 Task: Order Creation & Changing of Ownership
Action: Mouse moved to (518, 590)
Screenshot: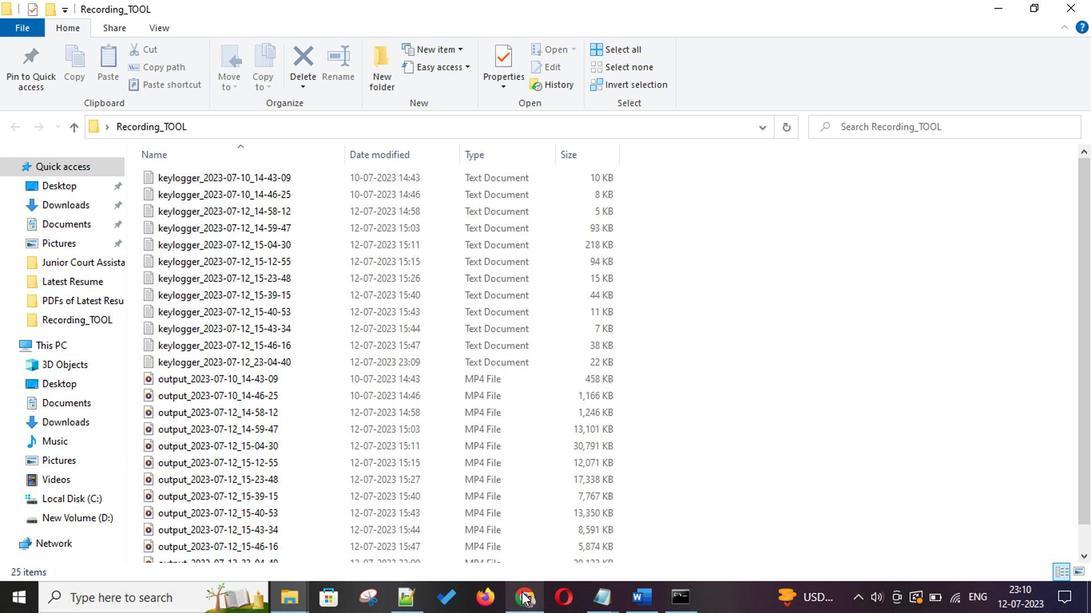 
Action: Mouse pressed left at (518, 590)
Screenshot: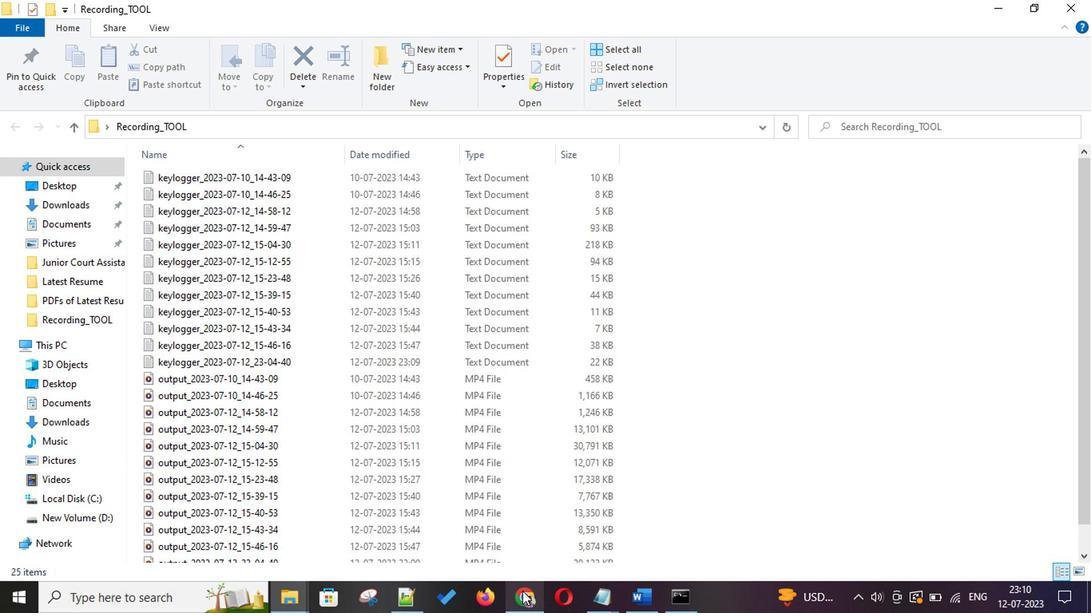 
Action: Mouse moved to (890, 185)
Screenshot: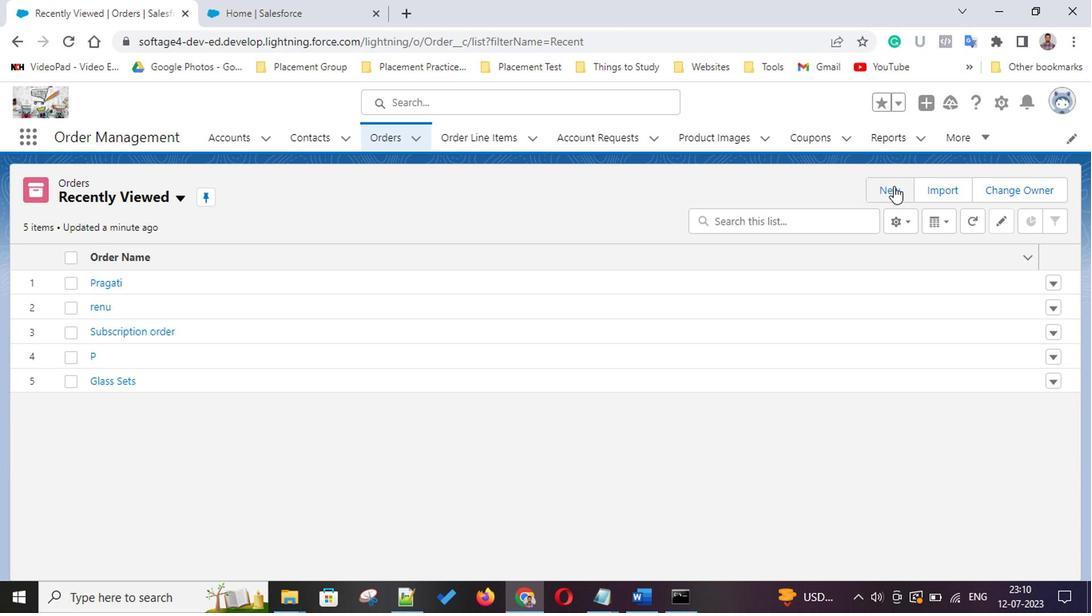 
Action: Mouse pressed left at (890, 185)
Screenshot: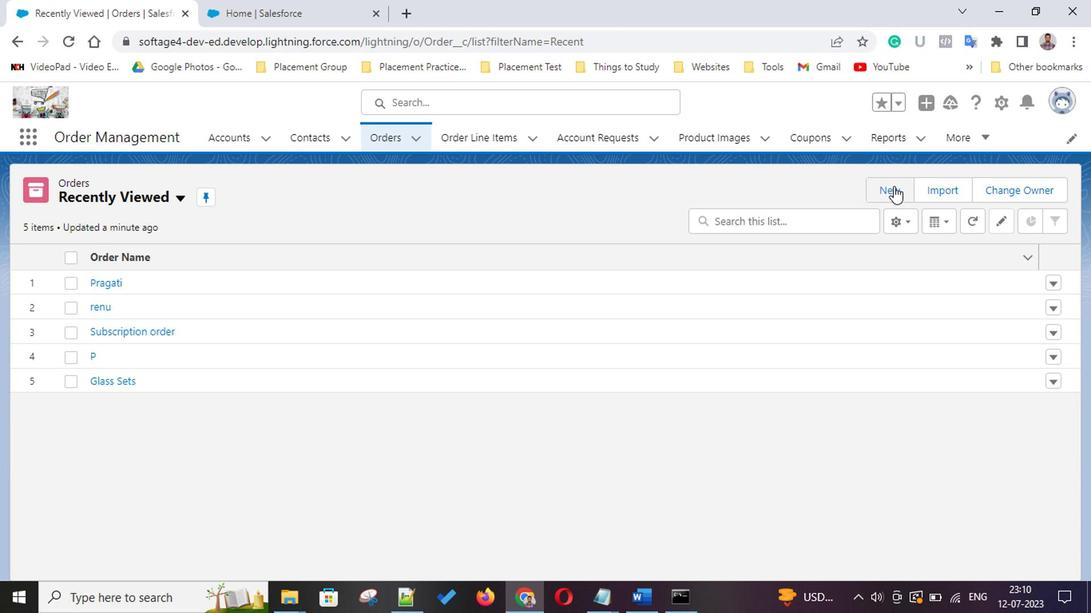 
Action: Mouse moved to (451, 333)
Screenshot: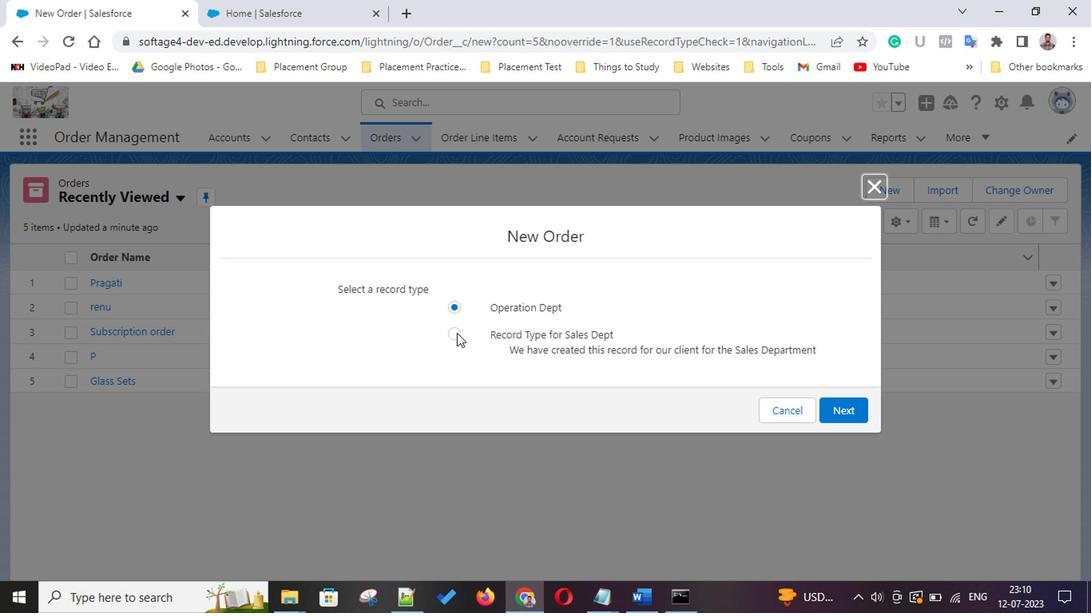 
Action: Mouse pressed left at (451, 333)
Screenshot: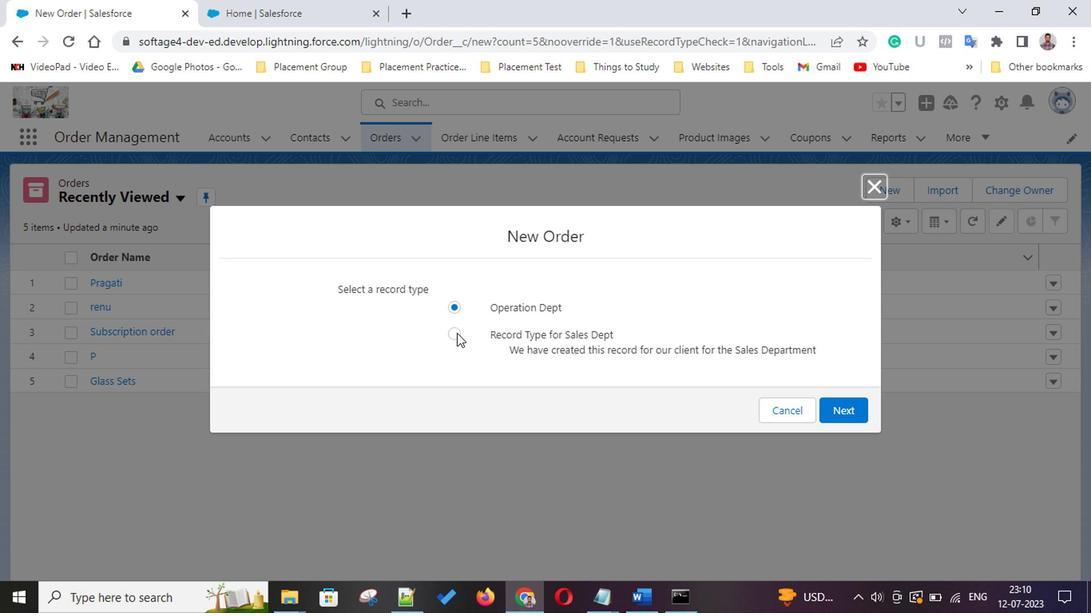 
Action: Mouse moved to (856, 403)
Screenshot: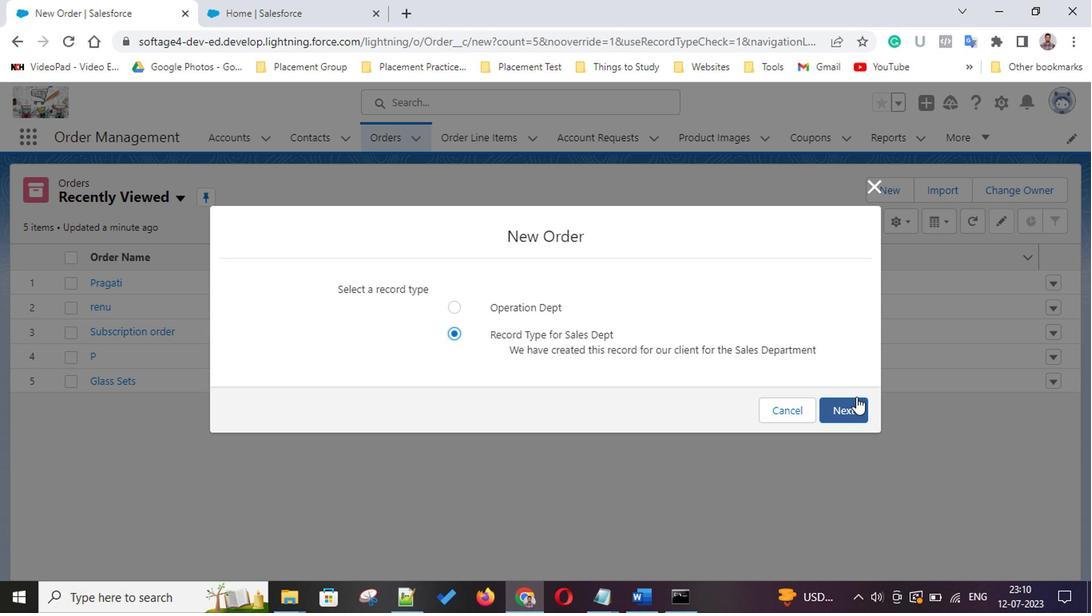 
Action: Mouse pressed left at (856, 403)
Screenshot: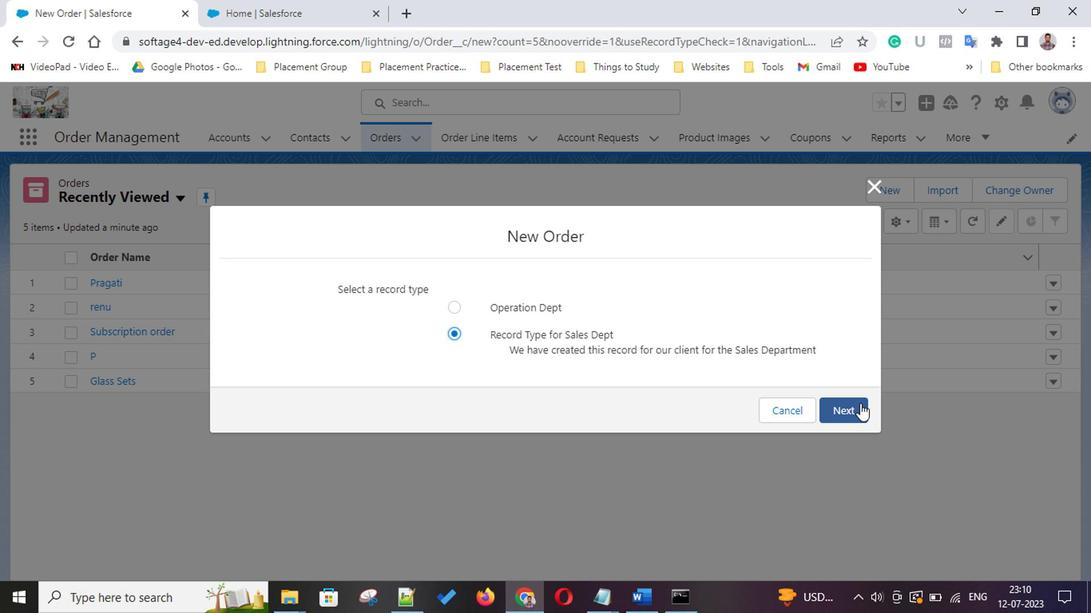 
Action: Mouse moved to (339, 259)
Screenshot: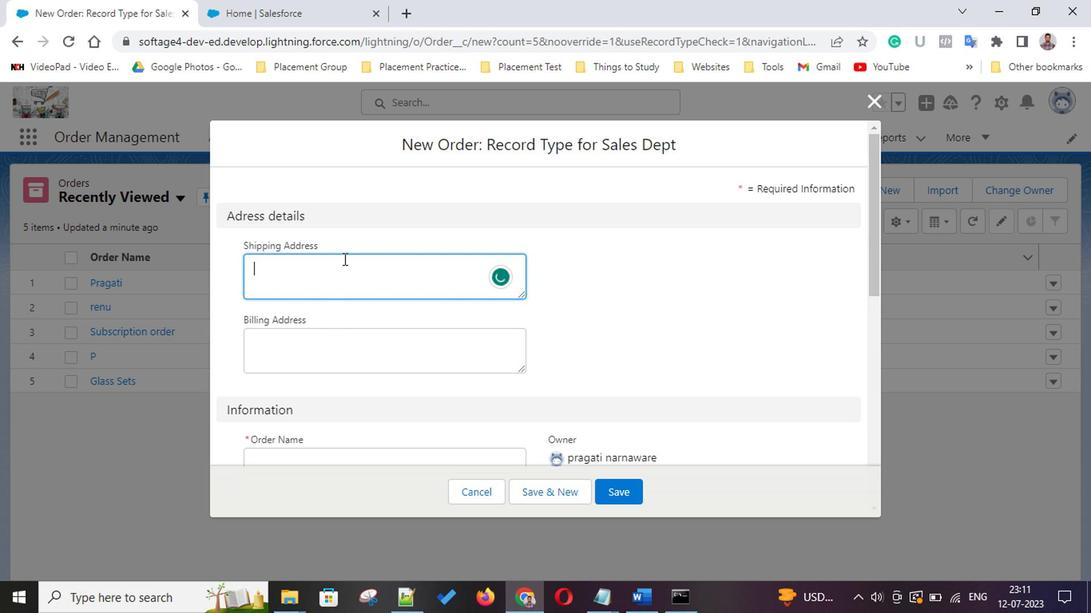 
Action: Key pressed <Key.shift><Key.shift><Key.shift><Key.shift><Key.shift><Key.shift><Key.shift><Key.shift><Key.shift><Key.shift><Key.shift><Key.shift><Key.shift><Key.shift><Key.shift><Key.shift><Key.shift><Key.shift><Key.shift><Key.shift><Key.shift><Key.shift><Key.shift><Key.shift><Key.shift><Key.shift><Key.shift><Key.shift><Key.shift><Key.shift><Key.shift><Key.shift><Key.shift><Key.shift><Key.shift><Key.shift><Key.shift><Key.shift><Key.shift><Key.shift><Key.shift><Key.shift><Key.shift><Key.shift><Key.shift>X<Key.backspace><Key.shift>F40<Key.space><Key.shift><Key.shift><Key.shift>Gullivers<Key.backspace>'s<Key.space><Key.shift>Street<Key.space>
Screenshot: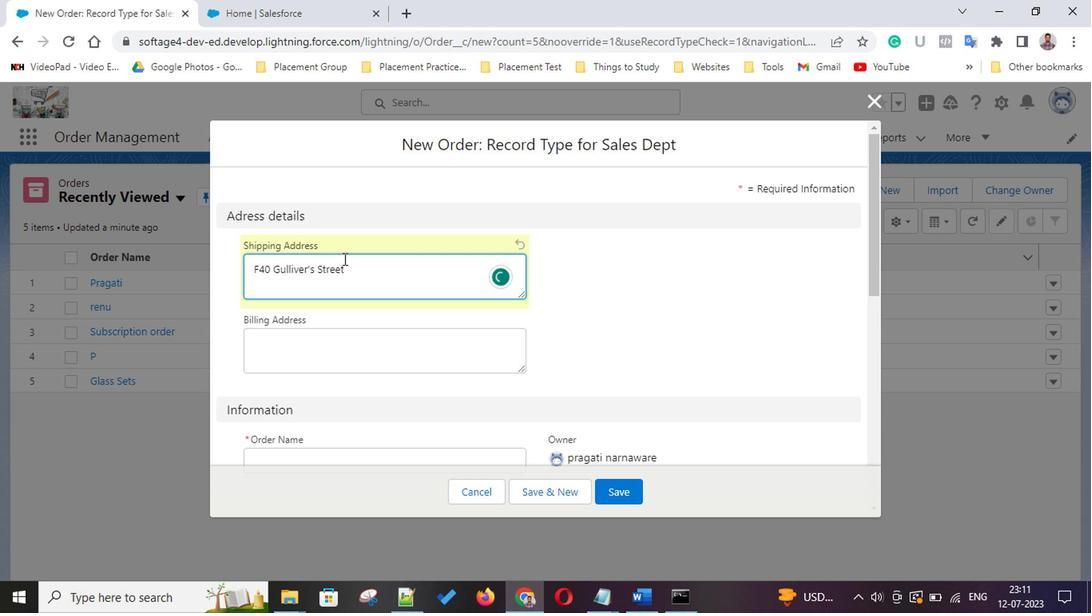 
Action: Mouse moved to (412, 311)
Screenshot: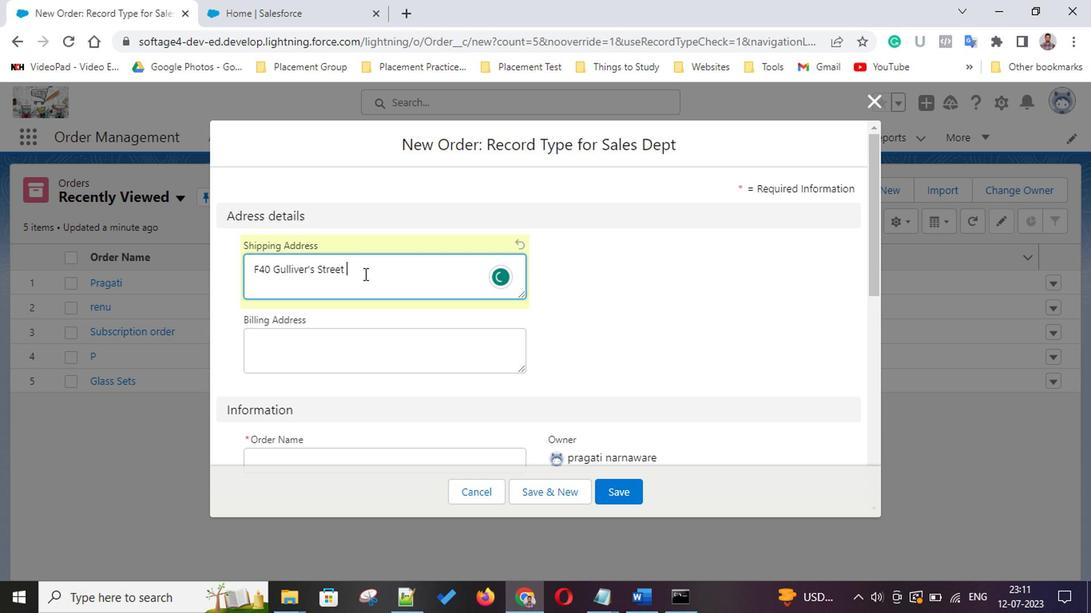 
Action: Mouse scrolled (412, 310) with delta (0, -1)
Screenshot: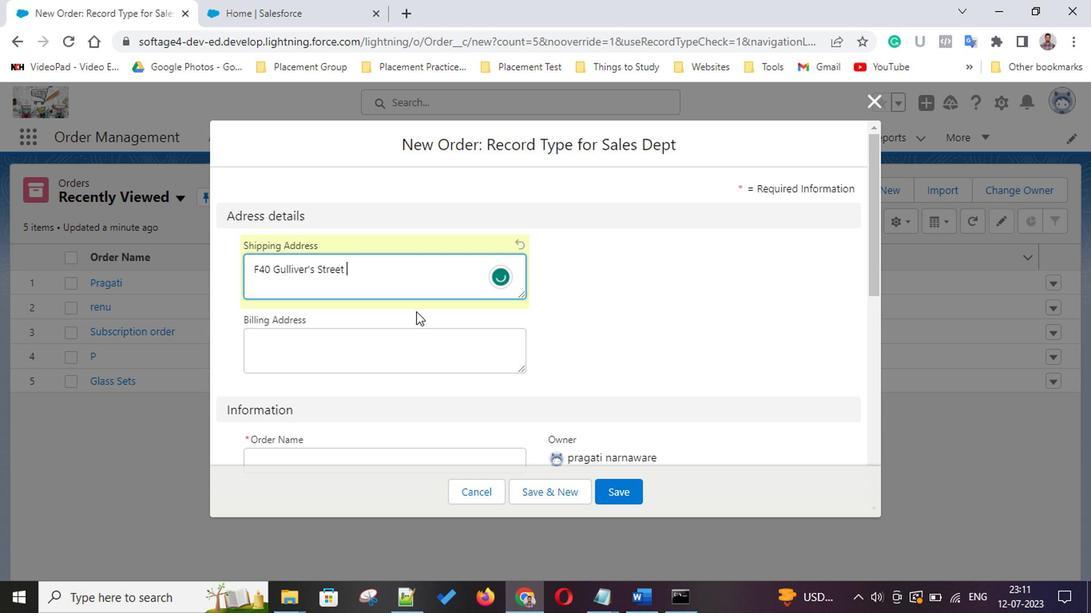 
Action: Mouse scrolled (412, 310) with delta (0, -1)
Screenshot: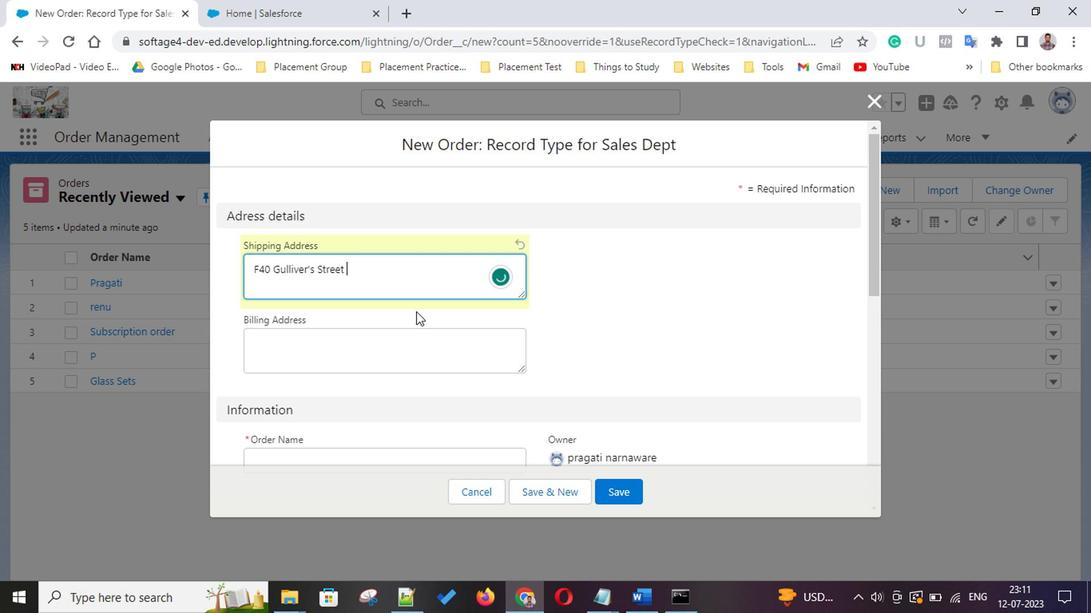 
Action: Mouse scrolled (412, 310) with delta (0, -1)
Screenshot: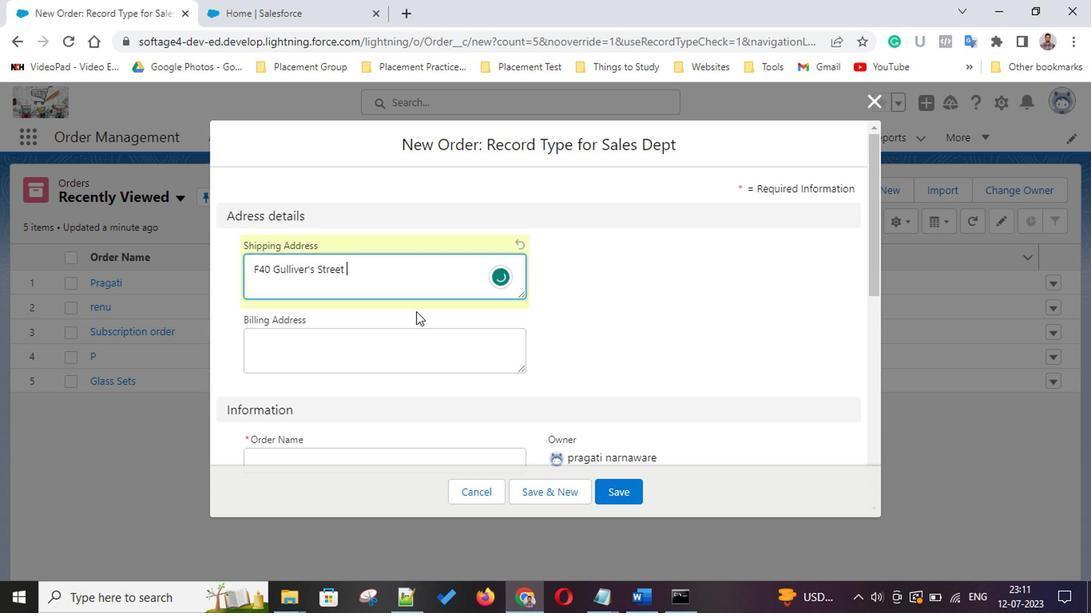 
Action: Mouse scrolled (412, 310) with delta (0, -1)
Screenshot: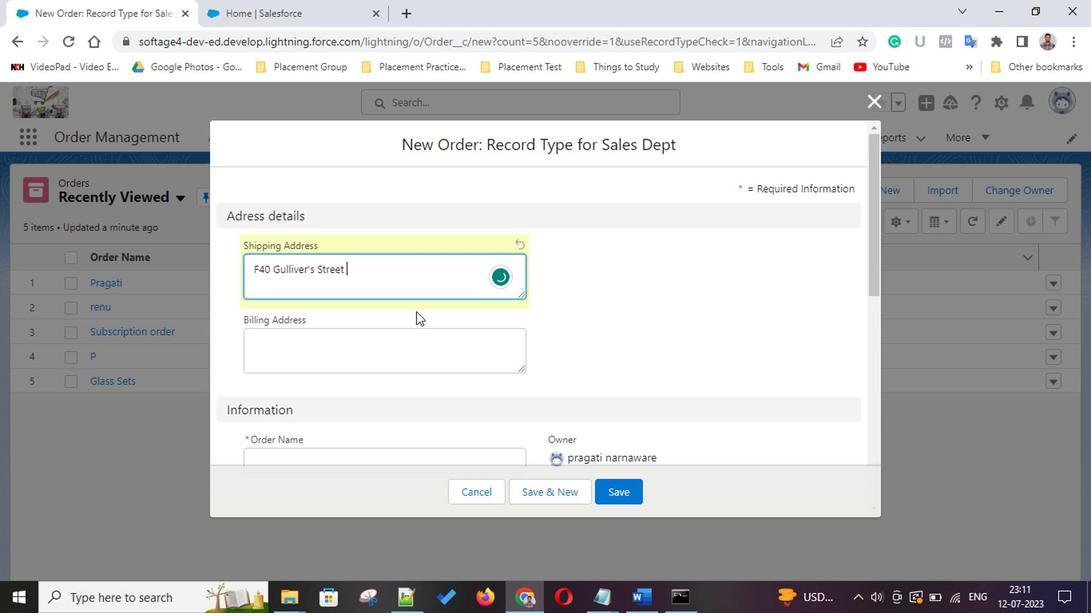 
Action: Mouse scrolled (412, 310) with delta (0, -1)
Screenshot: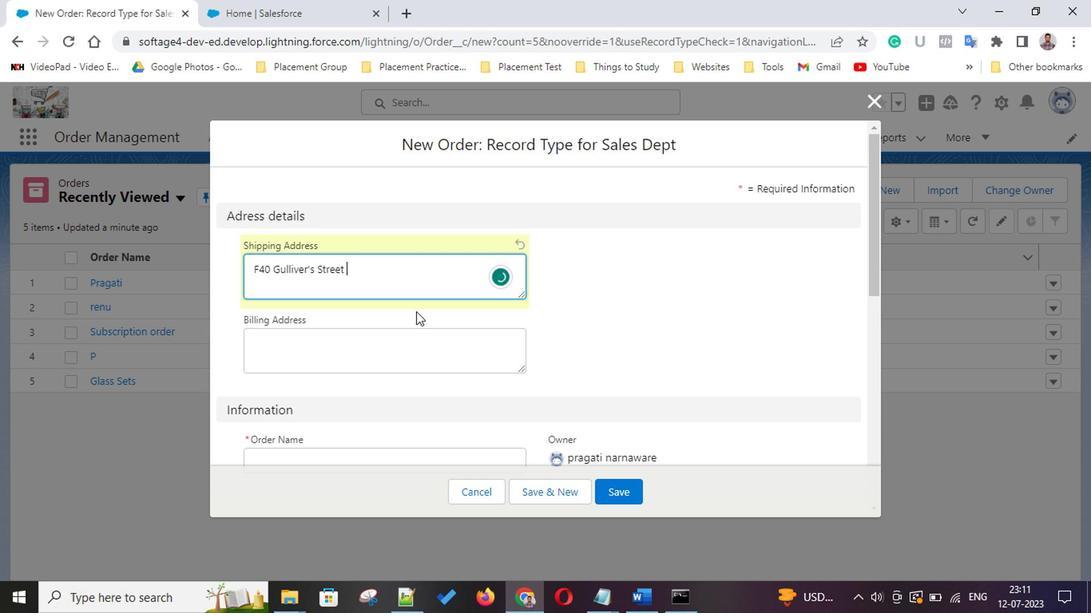 
Action: Mouse scrolled (412, 310) with delta (0, -1)
Screenshot: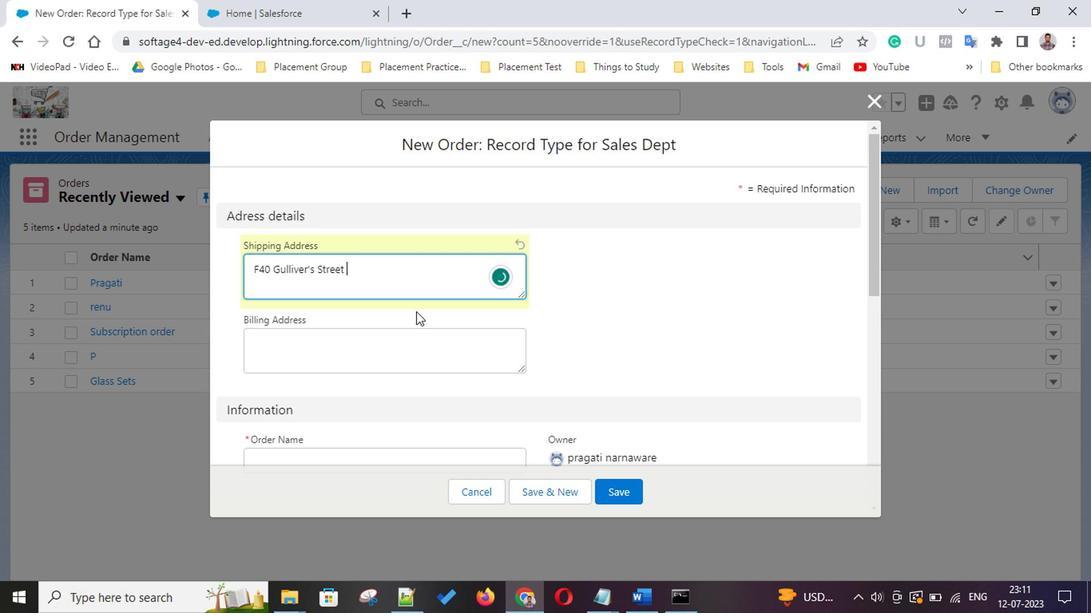 
Action: Mouse scrolled (412, 310) with delta (0, -1)
Screenshot: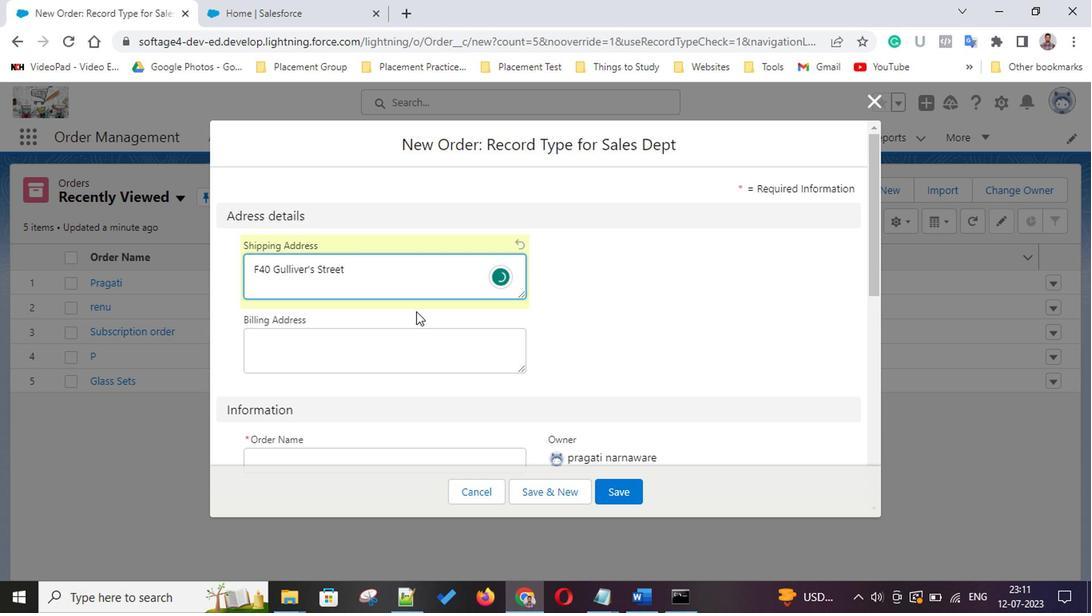 
Action: Mouse scrolled (412, 310) with delta (0, -1)
Screenshot: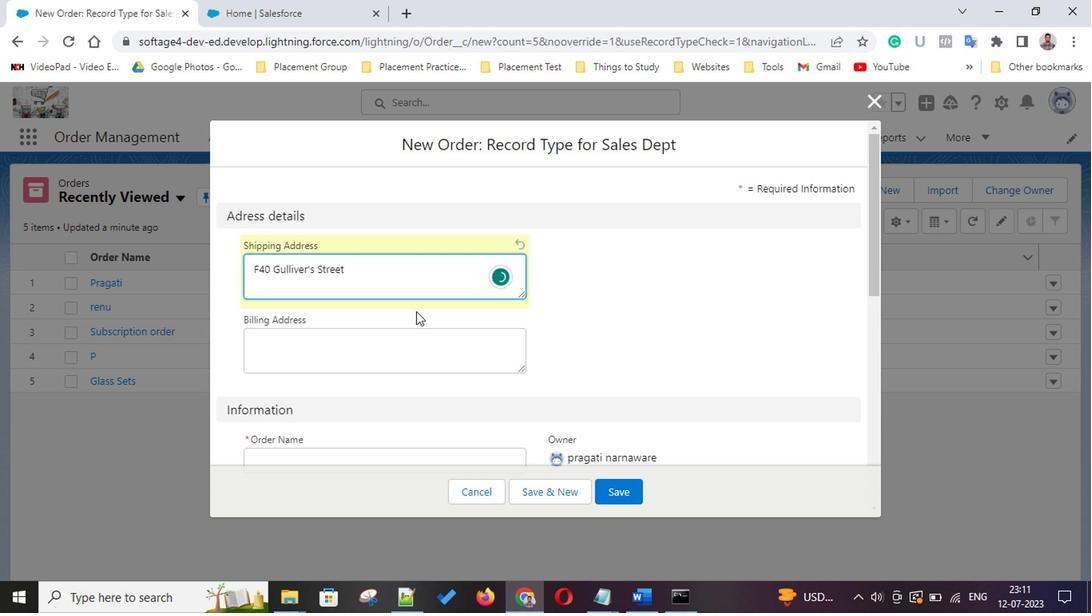 
Action: Mouse moved to (375, 292)
Screenshot: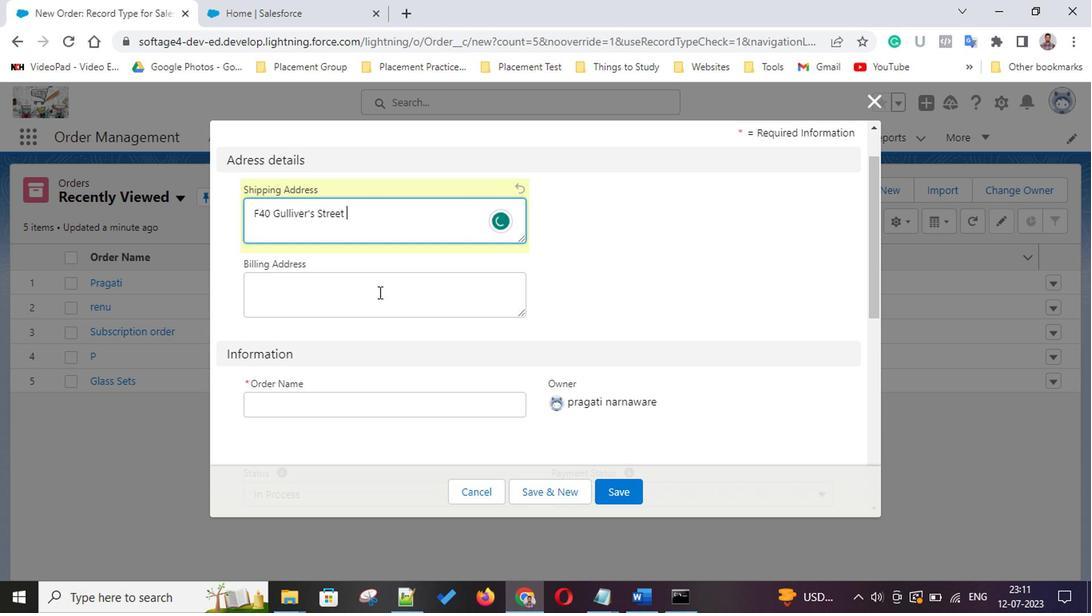 
Action: Mouse pressed left at (375, 292)
Screenshot: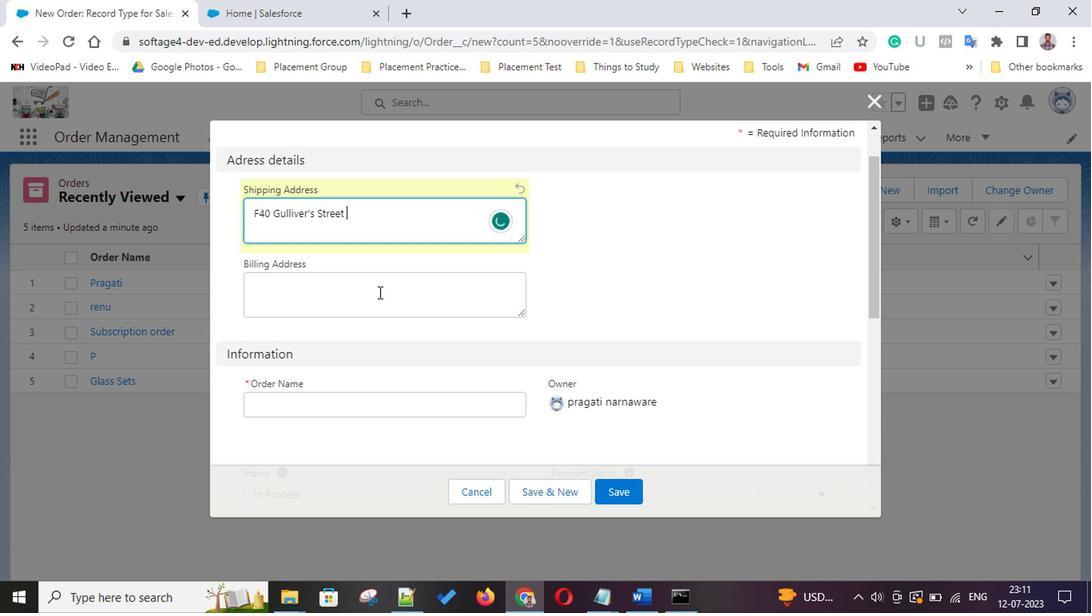 
Action: Key pressed <Key.shift><Key.shift><Key.shift><Key.shift><Key.shift><Key.shift><Key.shift>B=1<Key.backspace><Key.backspace><Key.backspace><Key.shift>B
Screenshot: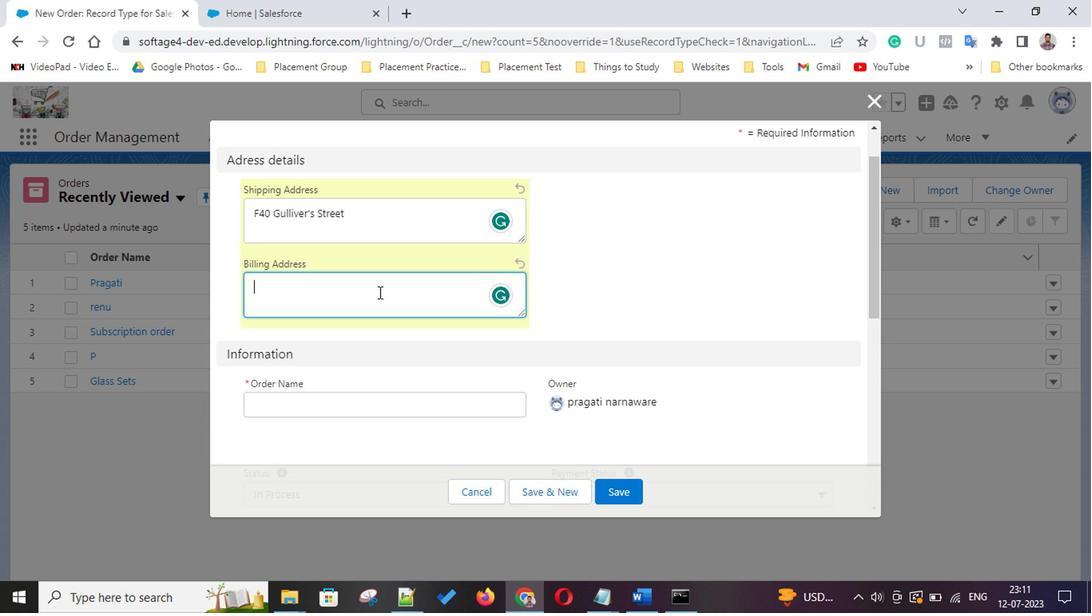 
Action: Mouse moved to (378, 282)
Screenshot: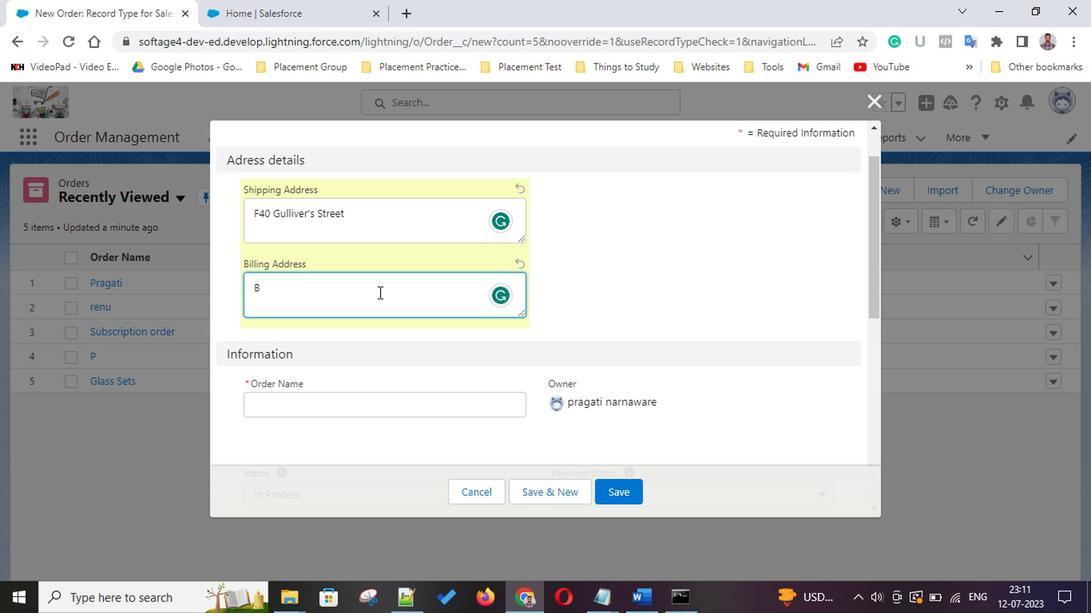 
Action: Key pressed -194<Key.space><Key.shift><Key.shift><Key.shift><Key.shift><Key.shift><Key.shift><Key.shift>Chattisgarh<Key.space><Key.shift><Key.shift><Key.shift>Raipur
Screenshot: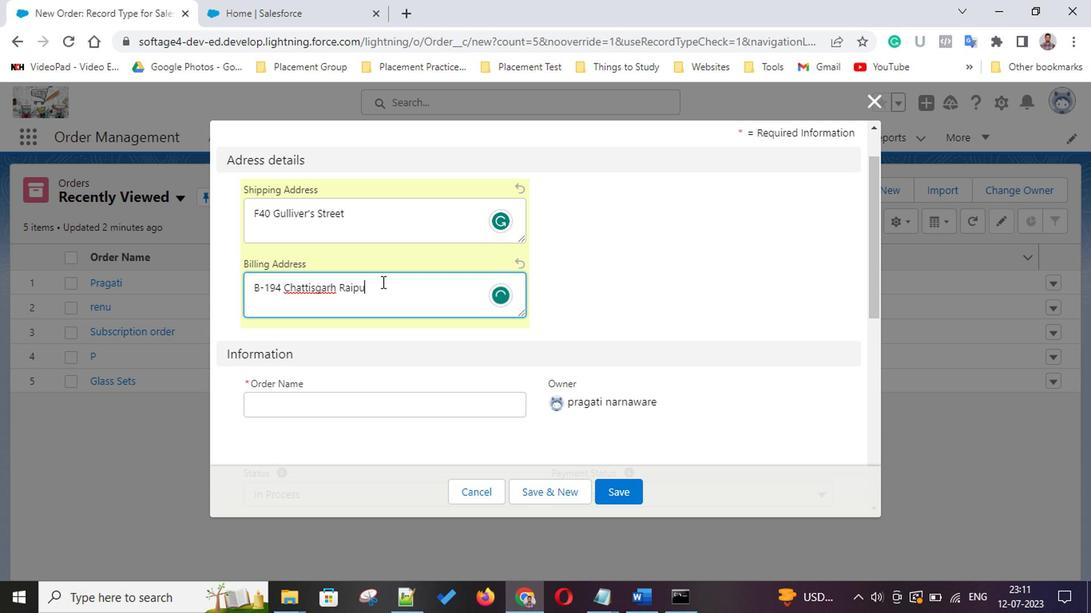 
Action: Mouse moved to (425, 351)
Screenshot: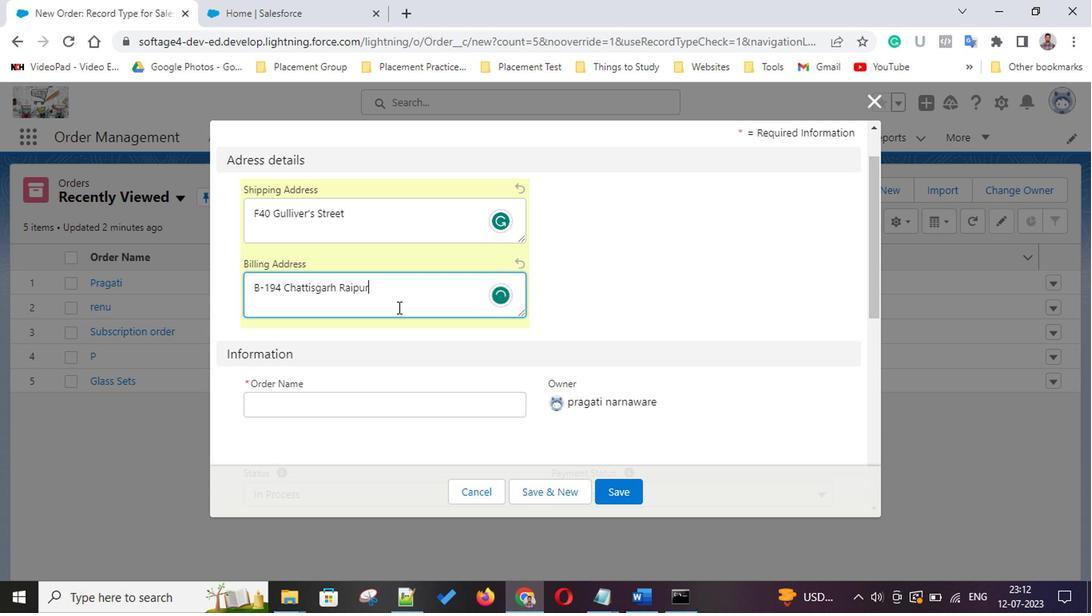
Action: Mouse scrolled (425, 351) with delta (0, 0)
Screenshot: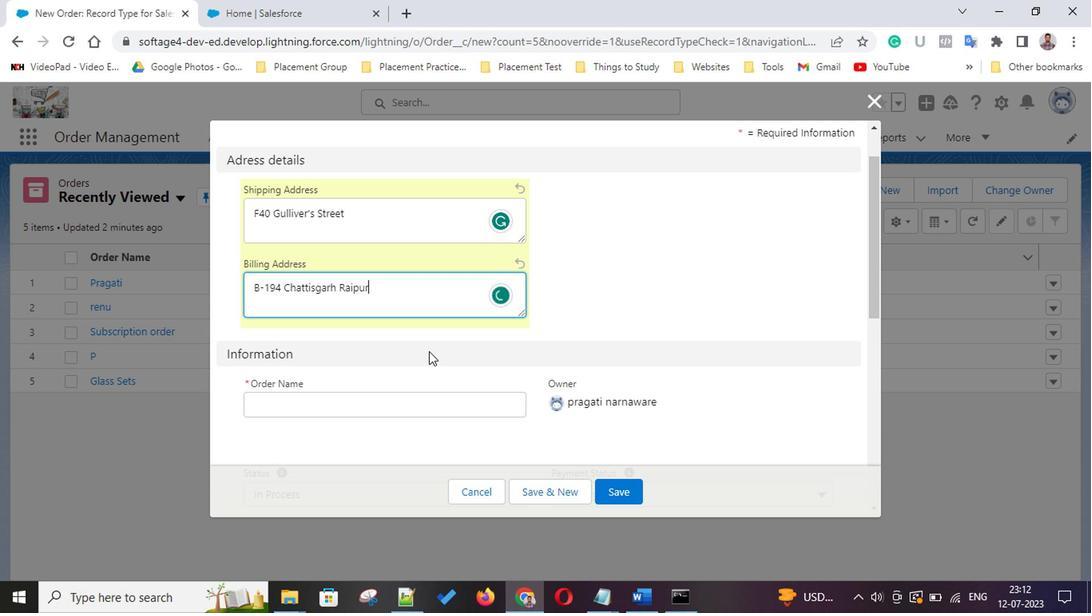 
Action: Mouse scrolled (425, 351) with delta (0, 0)
Screenshot: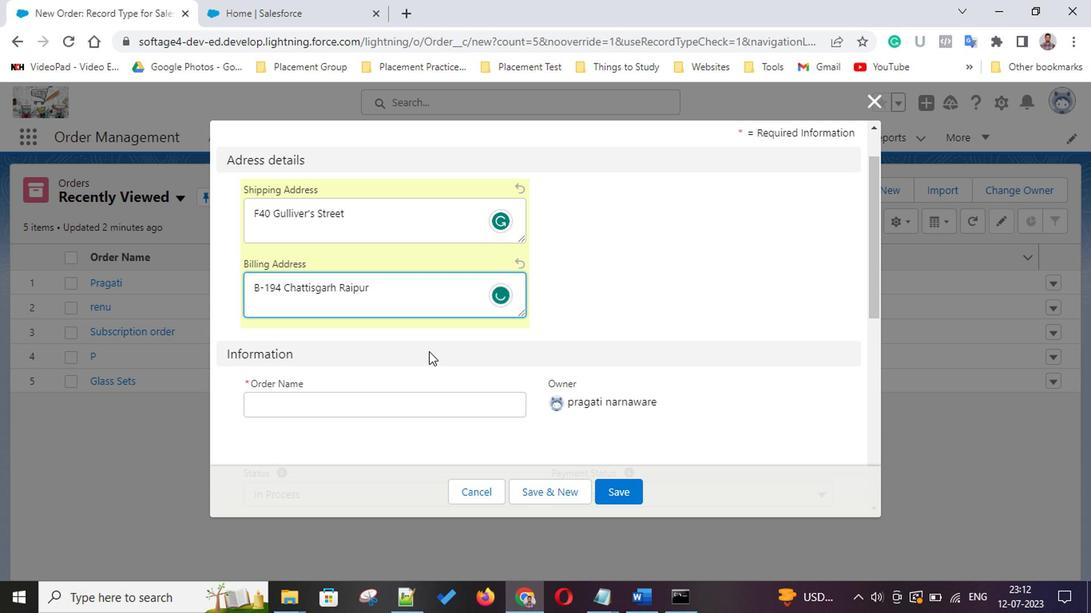 
Action: Mouse moved to (319, 410)
Screenshot: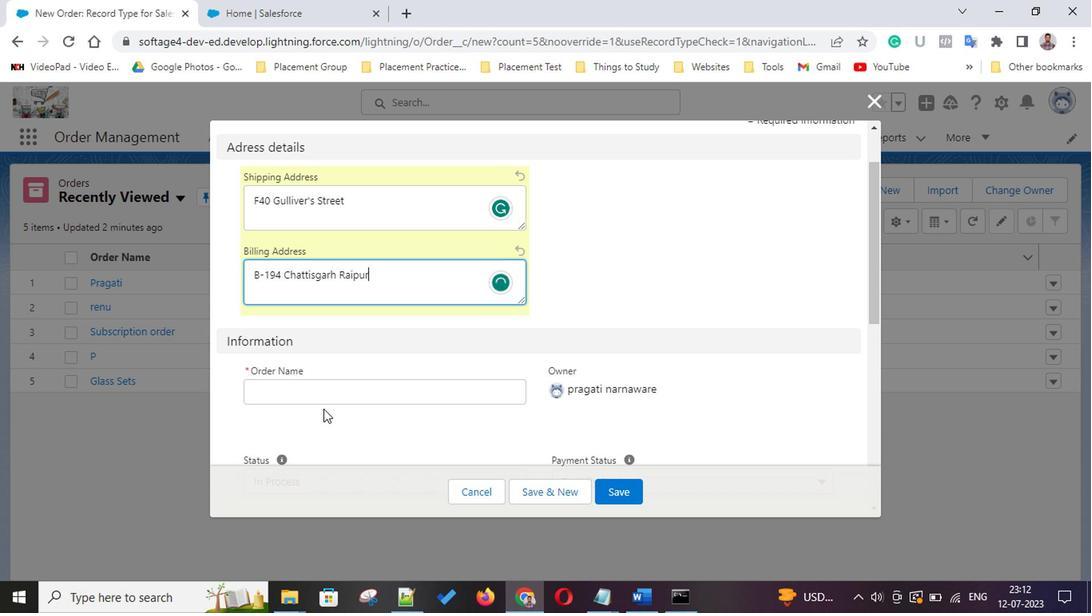 
Action: Mouse scrolled (319, 409) with delta (0, -1)
Screenshot: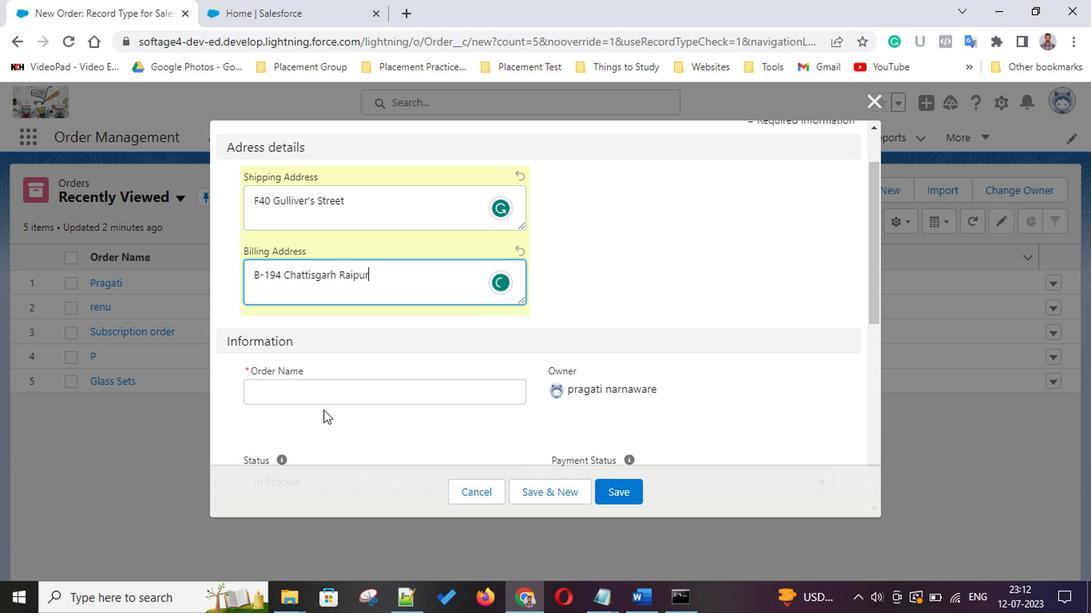 
Action: Mouse scrolled (319, 409) with delta (0, -1)
Screenshot: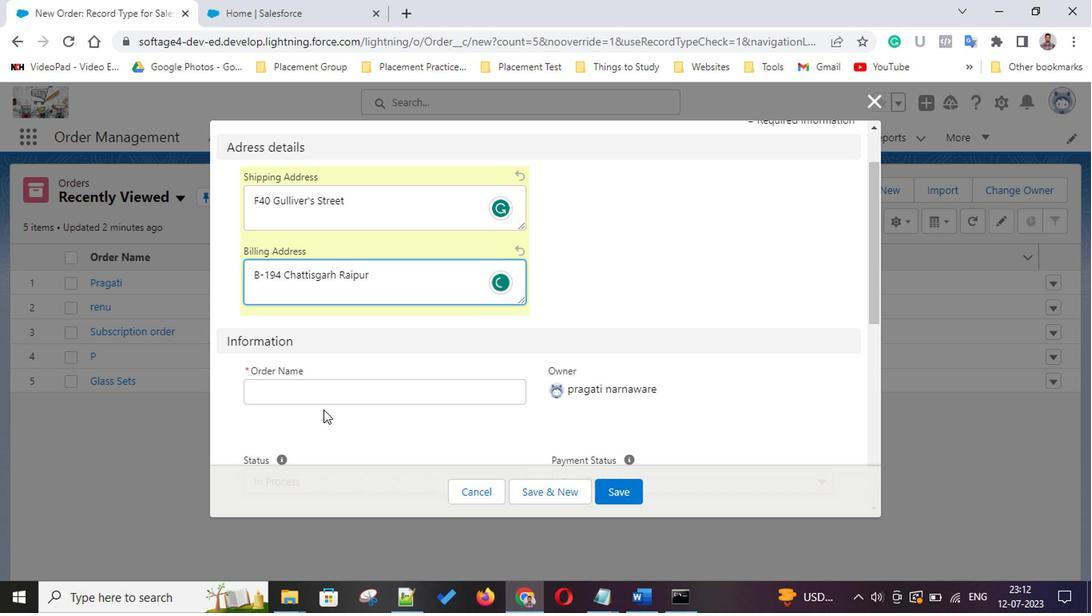 
Action: Mouse scrolled (319, 409) with delta (0, -1)
Screenshot: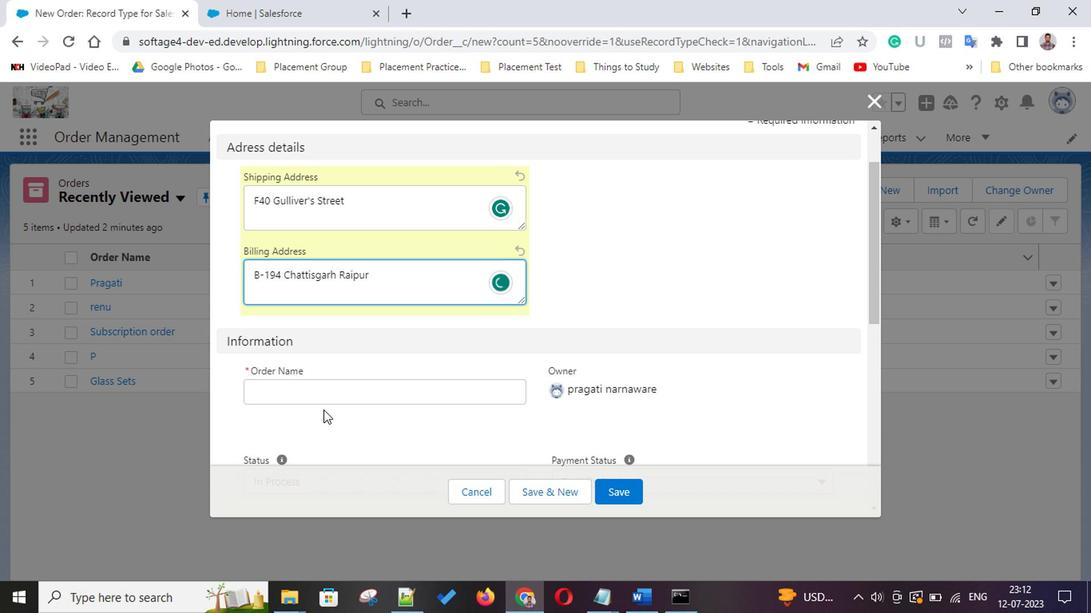 
Action: Mouse scrolled (319, 409) with delta (0, -1)
Screenshot: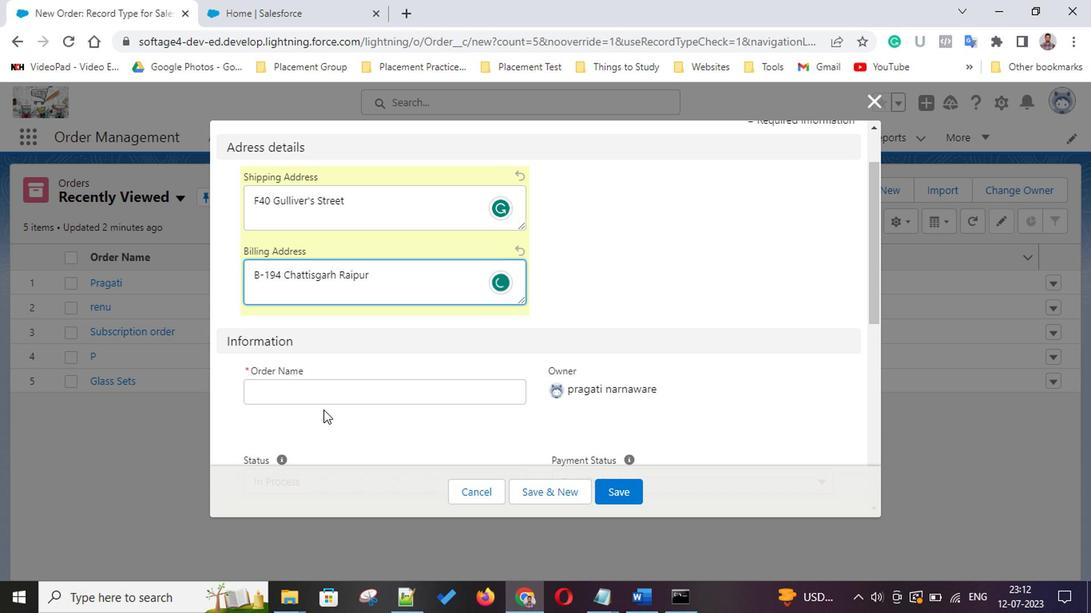 
Action: Mouse scrolled (319, 409) with delta (0, -1)
Screenshot: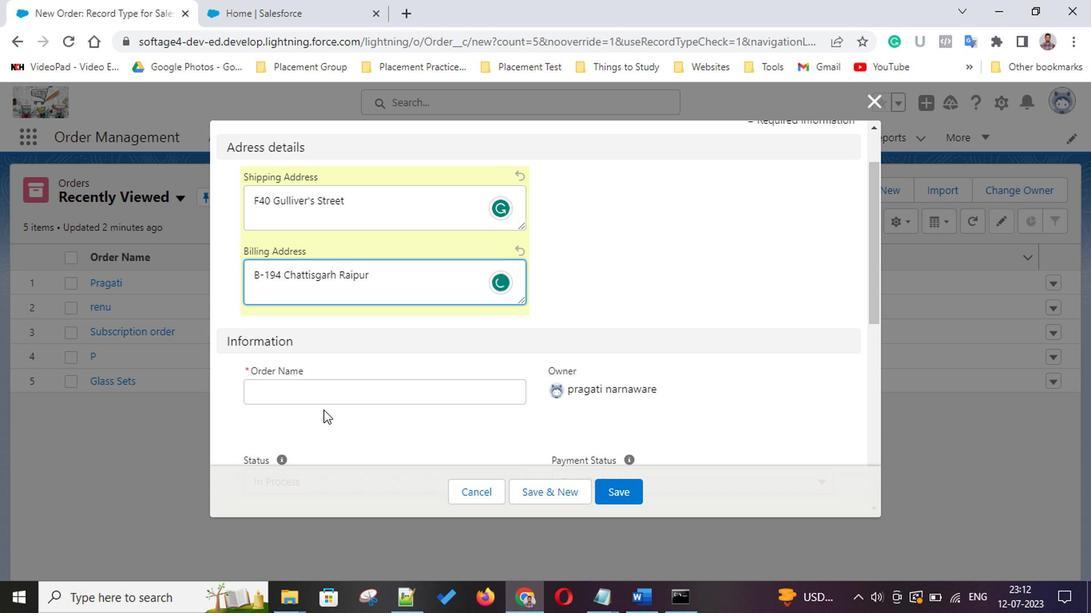 
Action: Mouse scrolled (319, 409) with delta (0, -1)
Screenshot: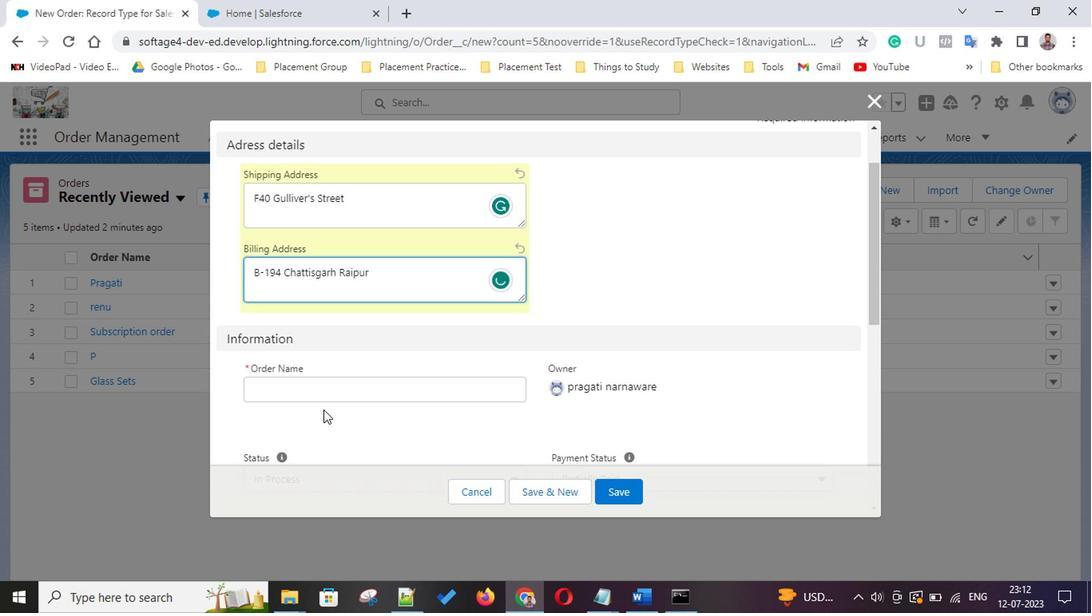 
Action: Mouse moved to (338, 306)
Screenshot: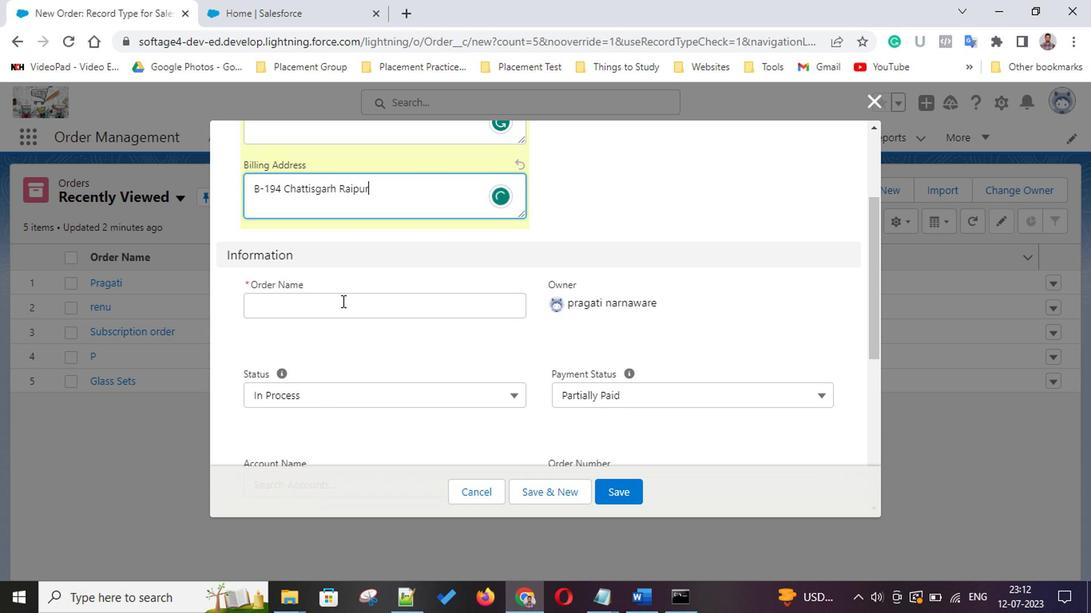 
Action: Mouse pressed left at (338, 306)
Screenshot: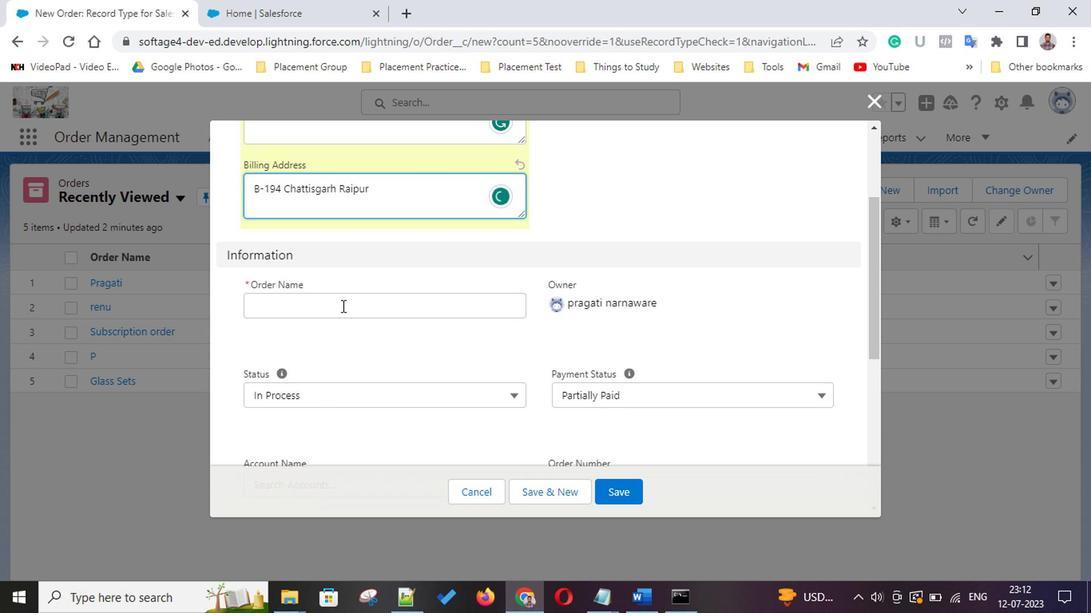 
Action: Key pressed <Key.shift><Key.shift><Key.shift><Key.shift><Key.shift>Customized<Key.space><Key.shift>Pen
Screenshot: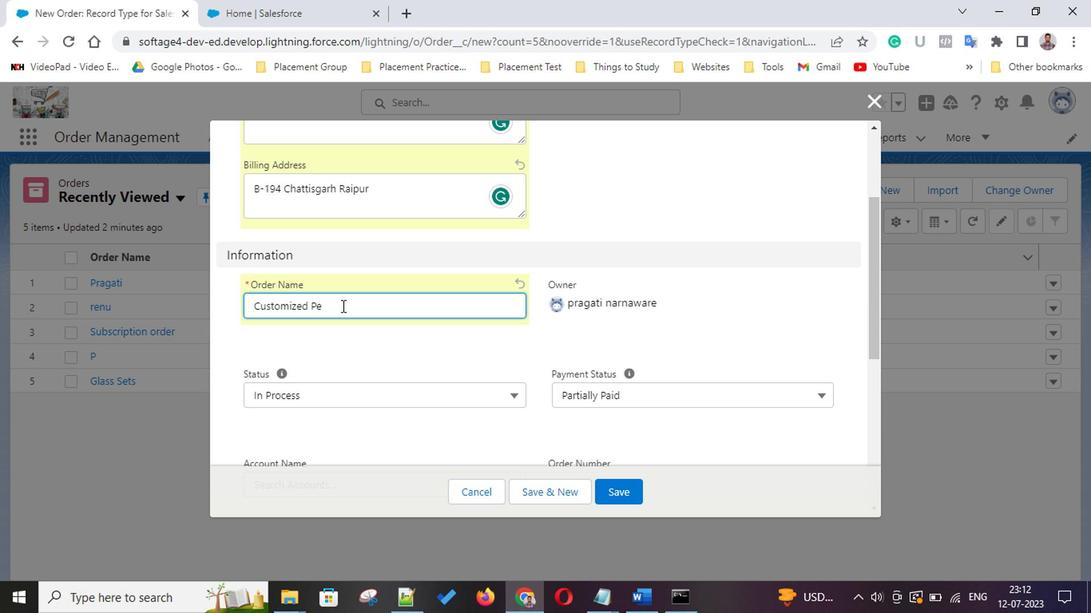 
Action: Mouse moved to (521, 318)
Screenshot: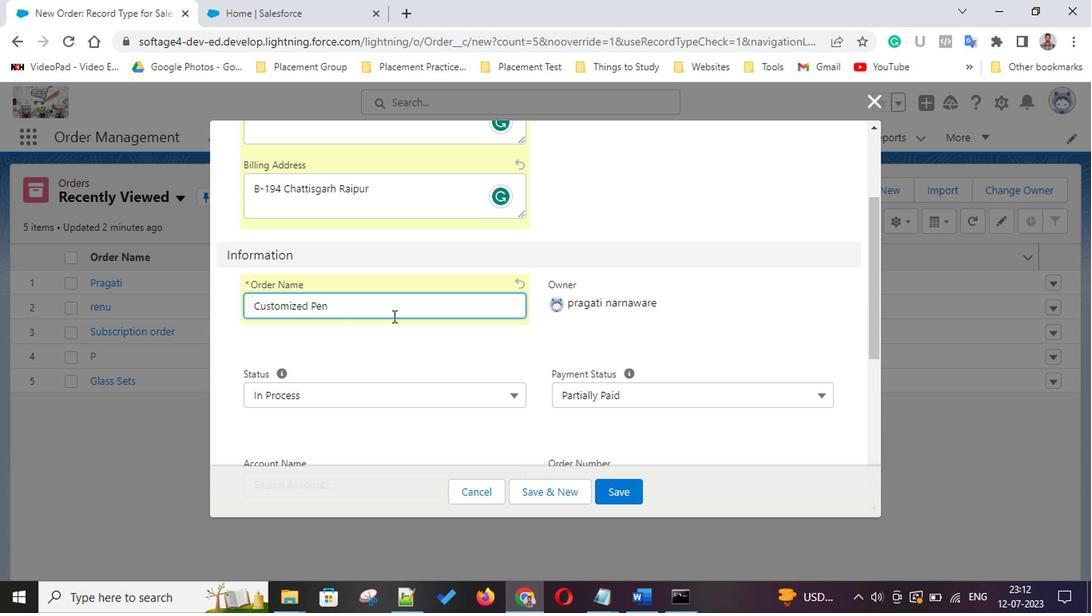 
Action: Mouse scrolled (521, 317) with delta (0, 0)
Screenshot: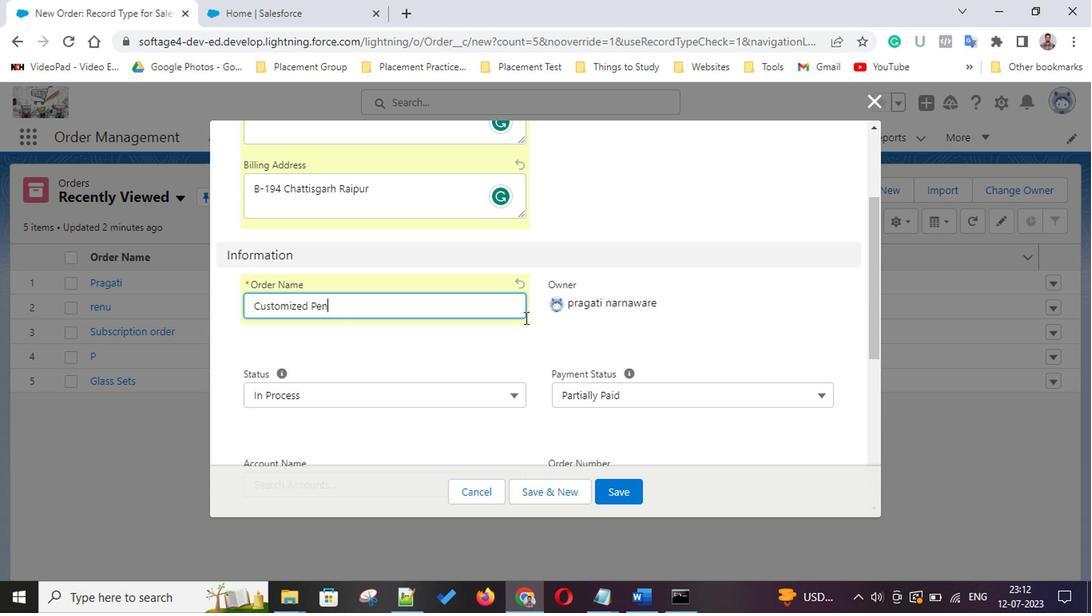 
Action: Mouse scrolled (521, 317) with delta (0, 0)
Screenshot: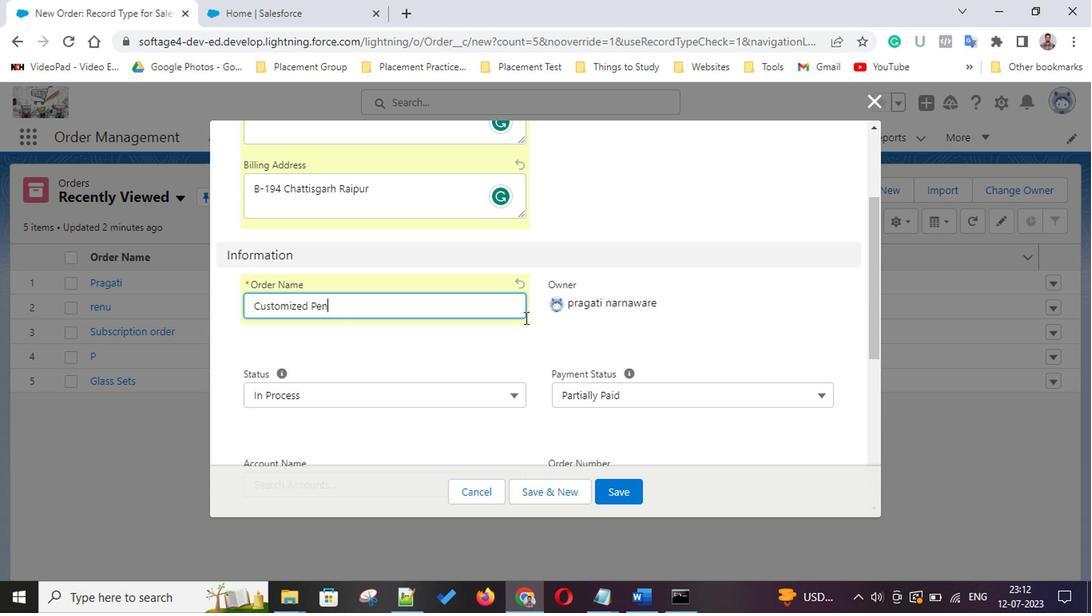 
Action: Mouse scrolled (521, 317) with delta (0, 0)
Screenshot: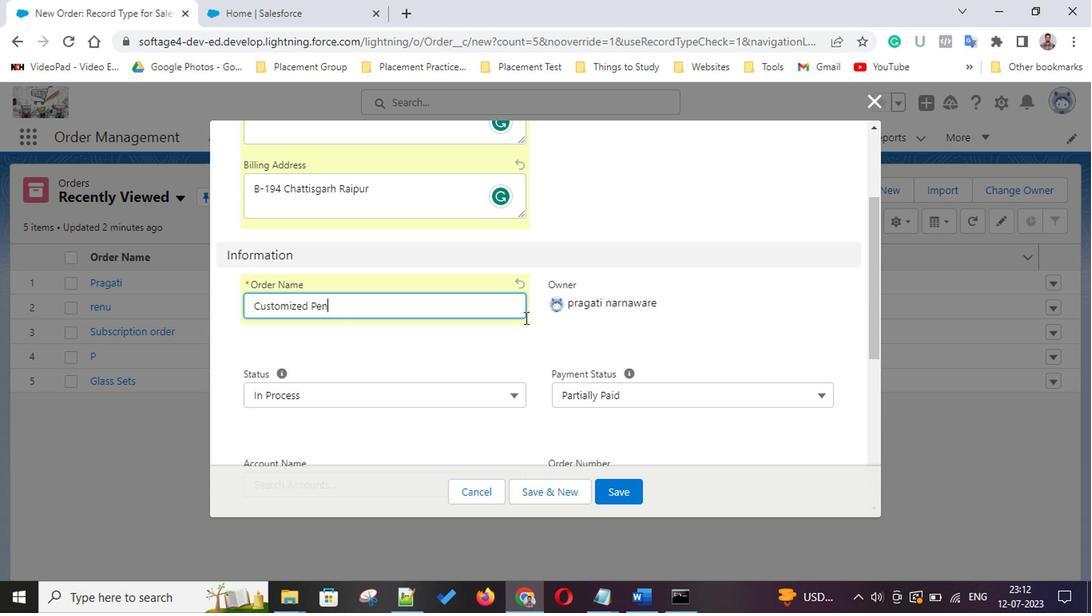 
Action: Mouse scrolled (521, 317) with delta (0, 0)
Screenshot: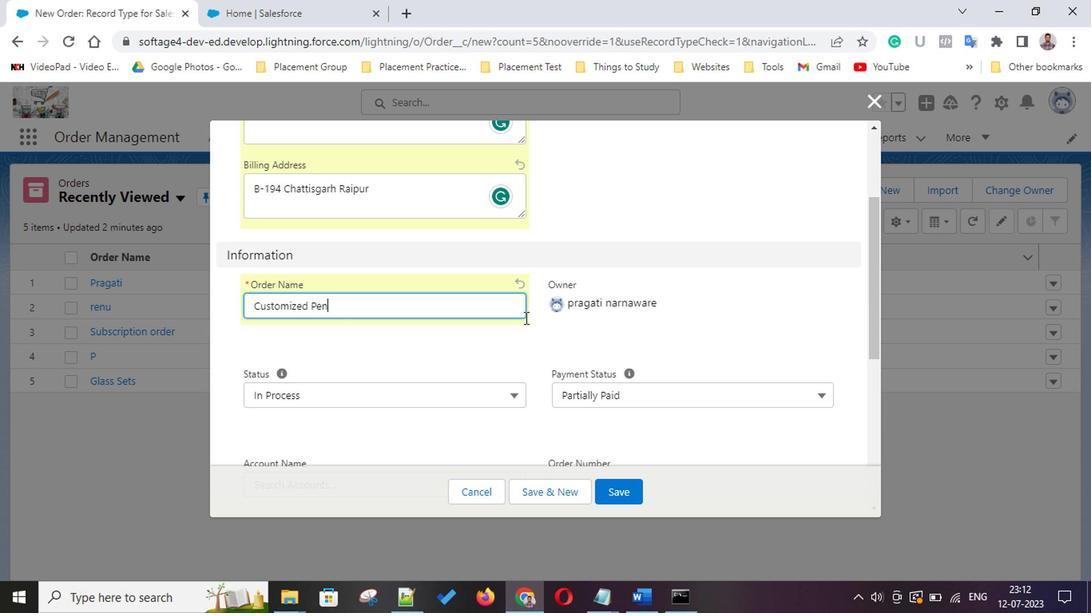 
Action: Mouse scrolled (521, 317) with delta (0, 0)
Screenshot: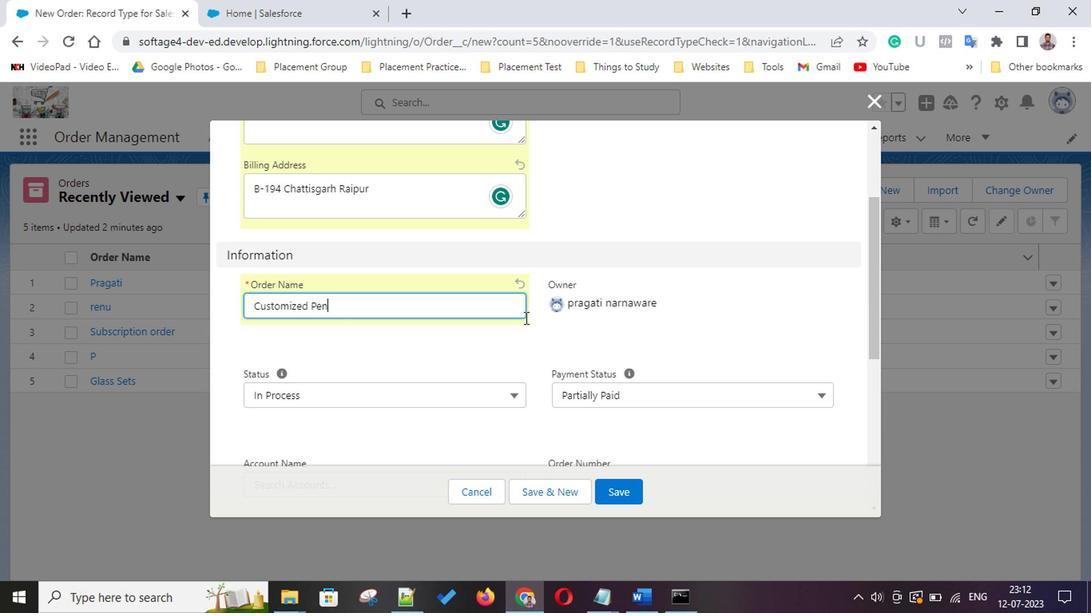 
Action: Mouse scrolled (521, 317) with delta (0, 0)
Screenshot: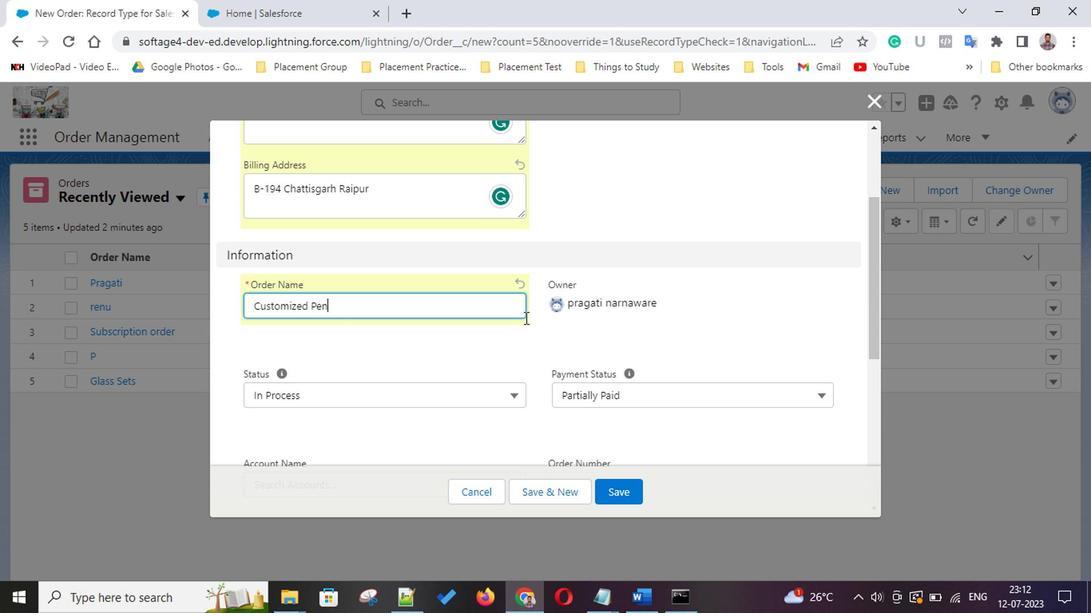 
Action: Mouse scrolled (521, 317) with delta (0, 0)
Screenshot: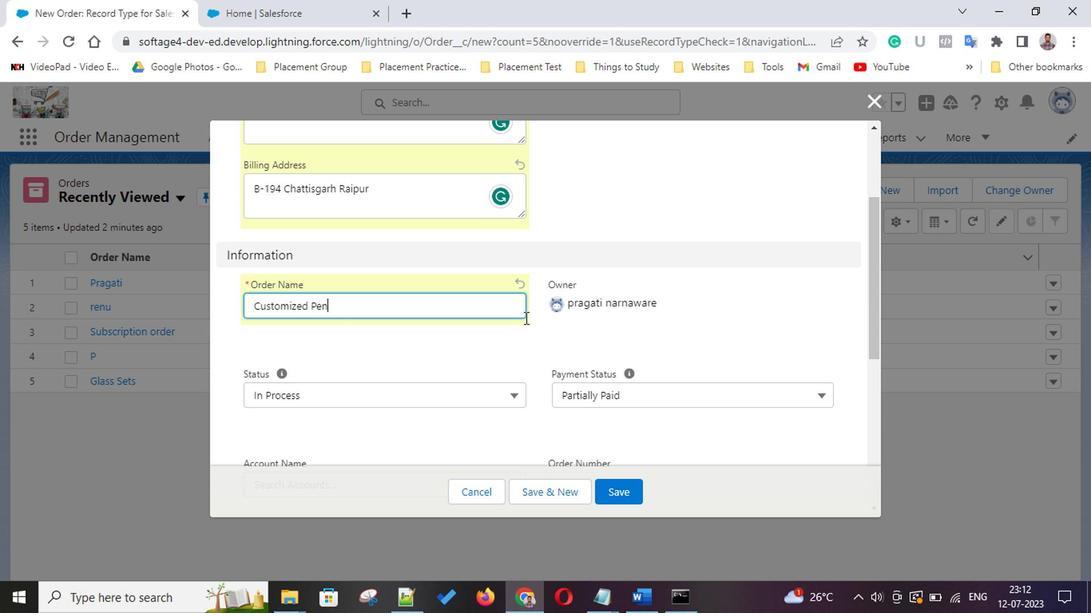 
Action: Mouse scrolled (521, 317) with delta (0, 0)
Screenshot: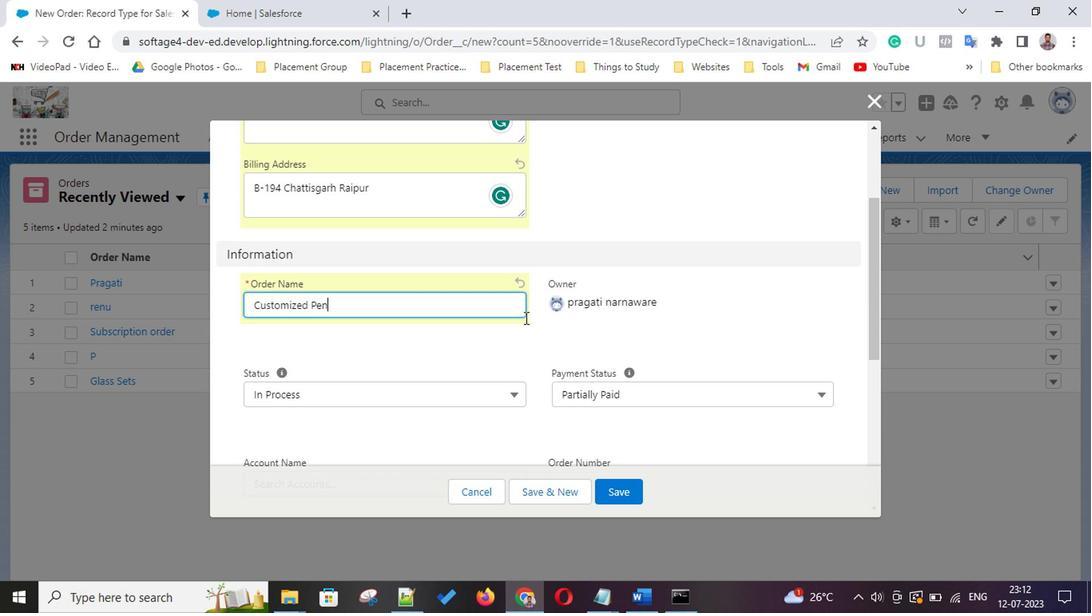 
Action: Mouse scrolled (521, 317) with delta (0, 0)
Screenshot: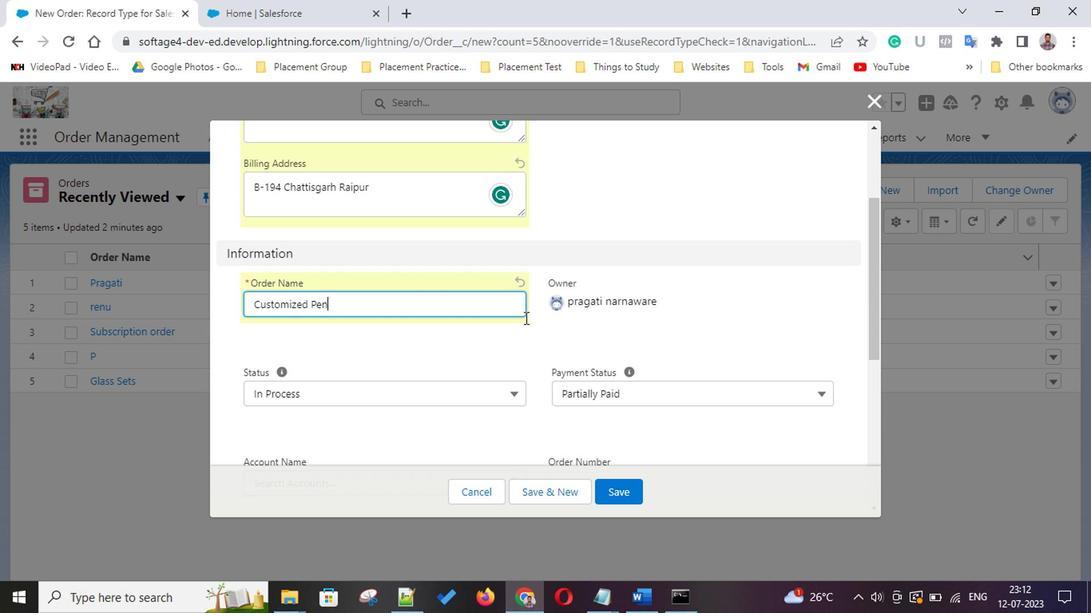 
Action: Mouse scrolled (521, 317) with delta (0, 0)
Screenshot: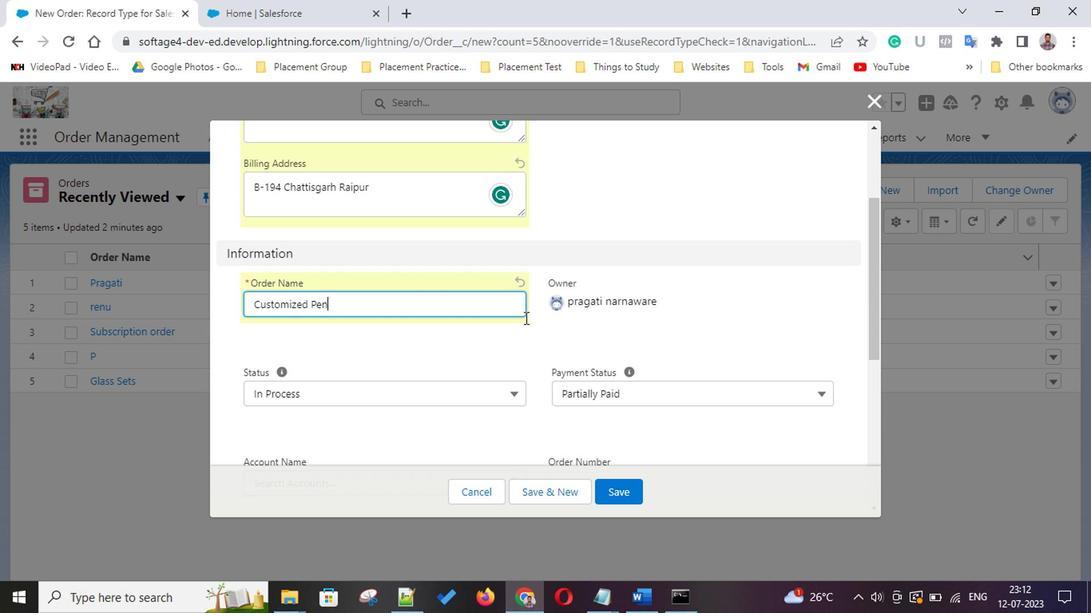 
Action: Mouse scrolled (521, 317) with delta (0, 0)
Screenshot: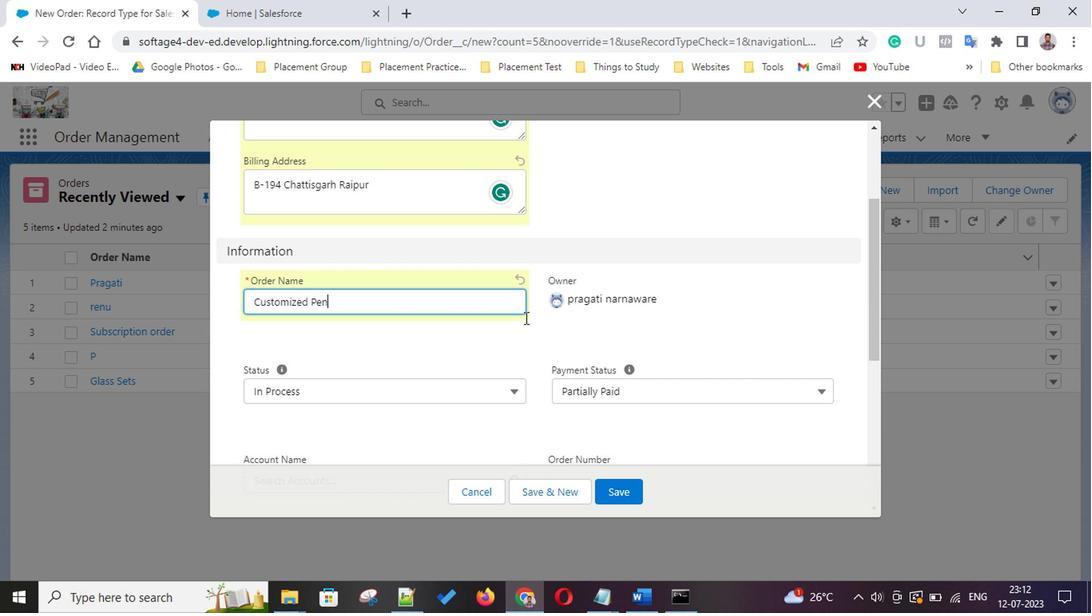 
Action: Mouse scrolled (521, 317) with delta (0, 0)
Screenshot: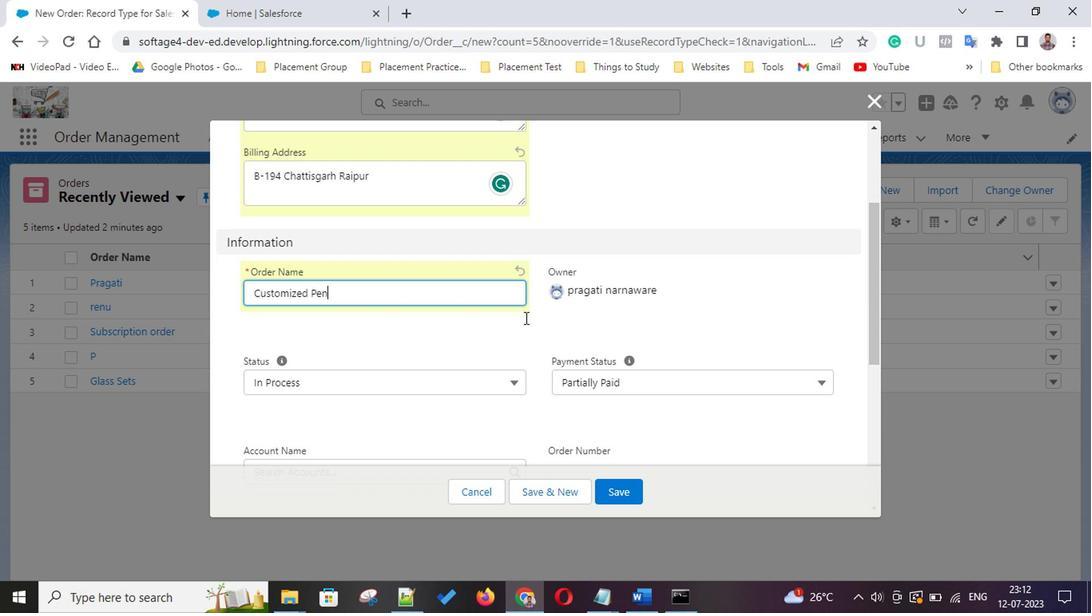 
Action: Mouse moved to (608, 279)
Screenshot: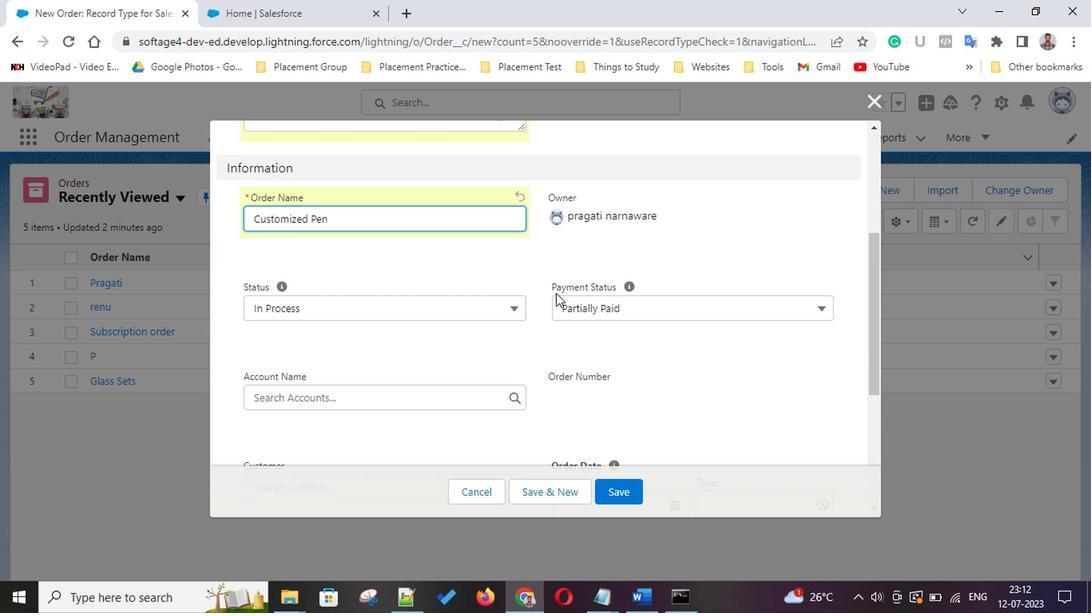 
Action: Mouse scrolled (608, 278) with delta (0, 0)
Screenshot: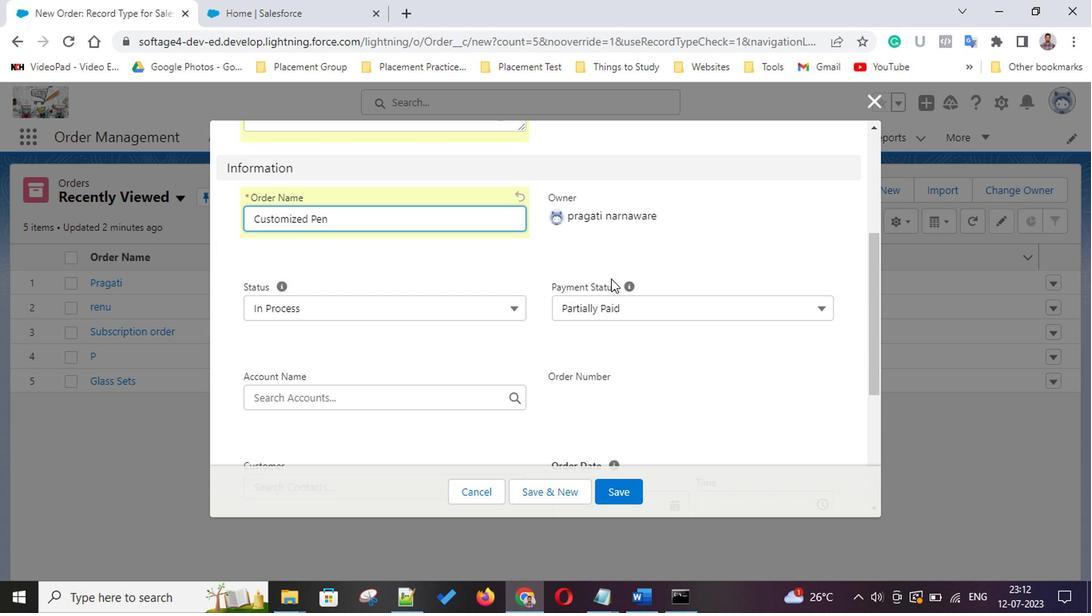 
Action: Mouse scrolled (608, 278) with delta (0, 0)
Screenshot: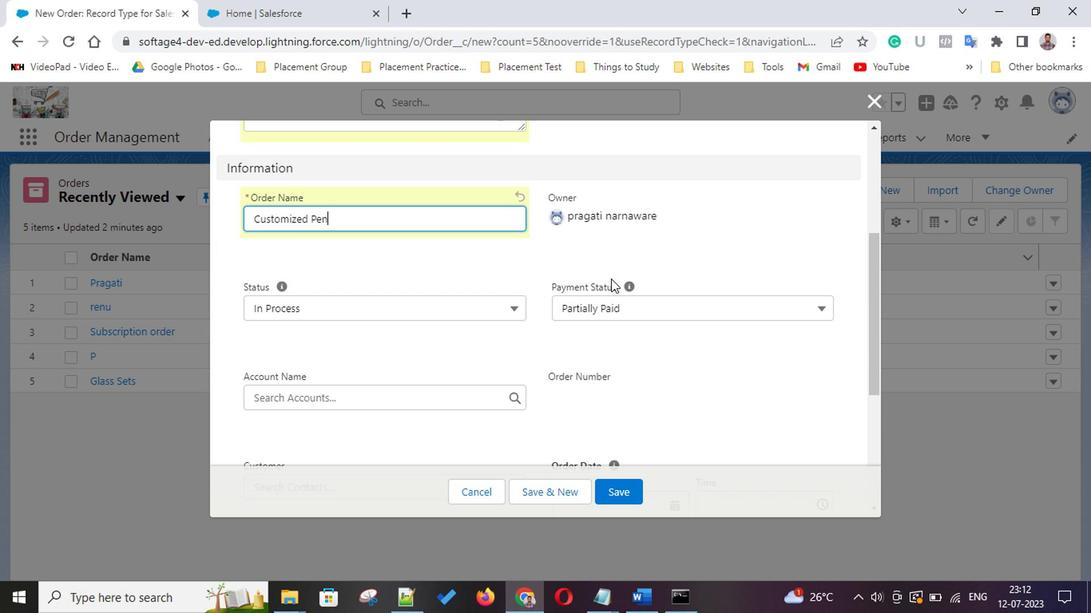 
Action: Mouse scrolled (608, 278) with delta (0, 0)
Screenshot: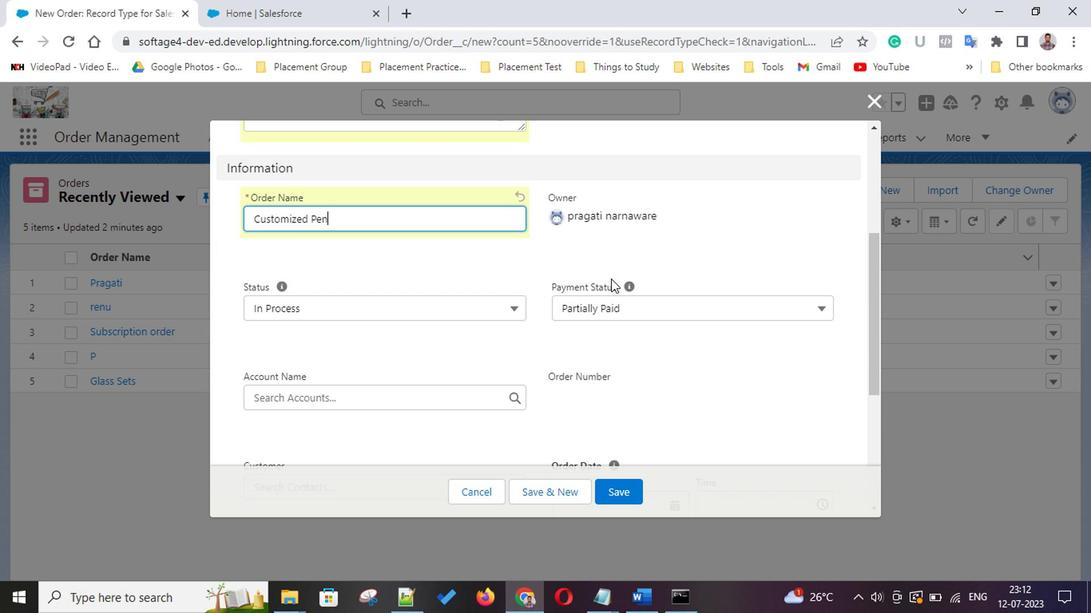 
Action: Mouse scrolled (608, 278) with delta (0, 0)
Screenshot: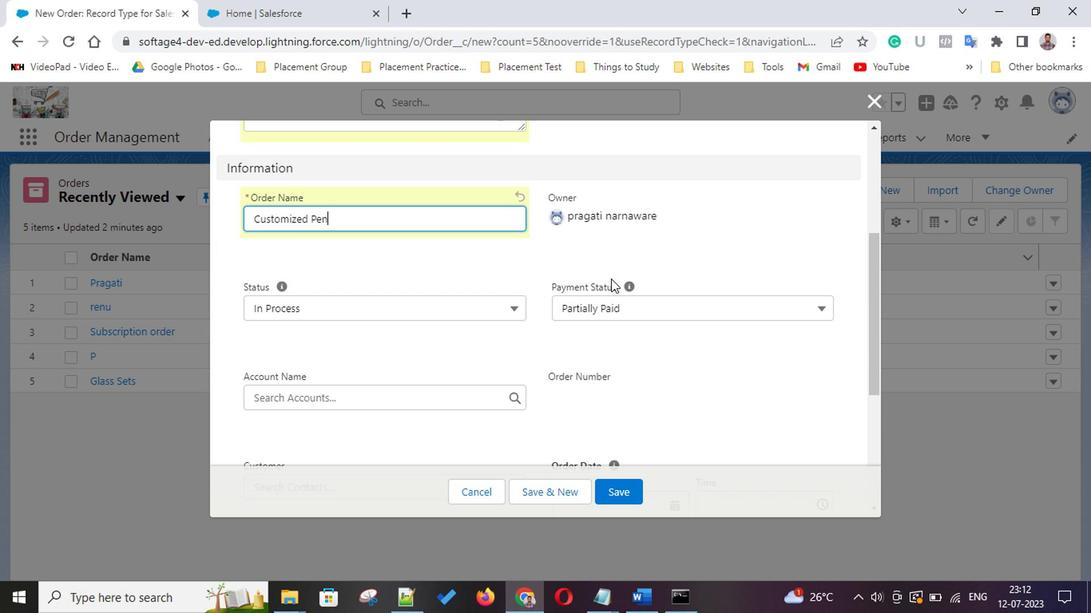
Action: Mouse scrolled (608, 278) with delta (0, 0)
Screenshot: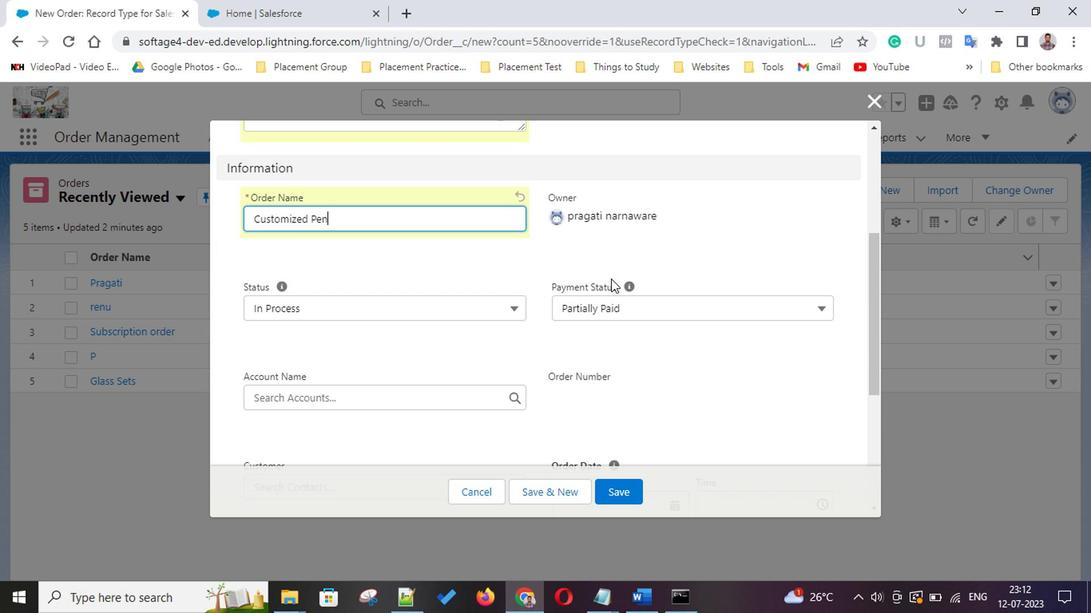 
Action: Mouse scrolled (608, 278) with delta (0, 0)
Screenshot: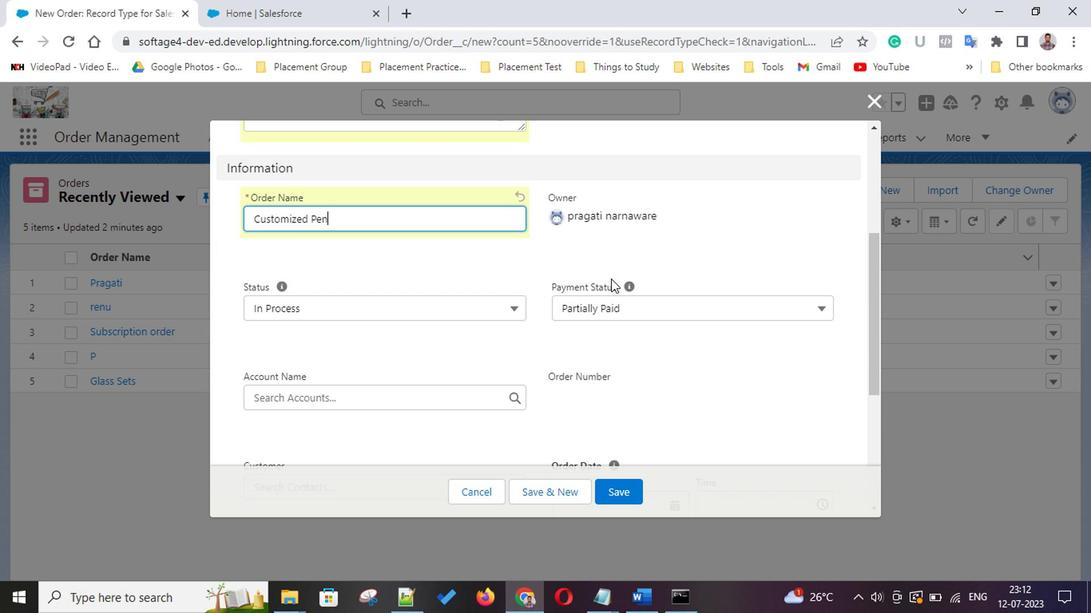 
Action: Mouse scrolled (608, 278) with delta (0, 0)
Screenshot: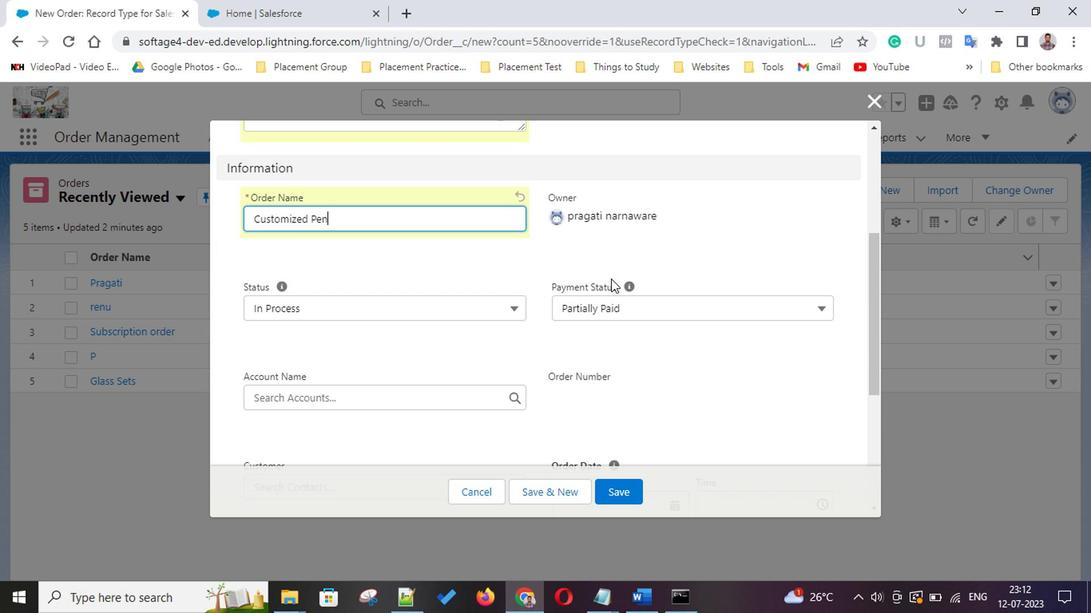 
Action: Mouse scrolled (608, 278) with delta (0, 0)
Screenshot: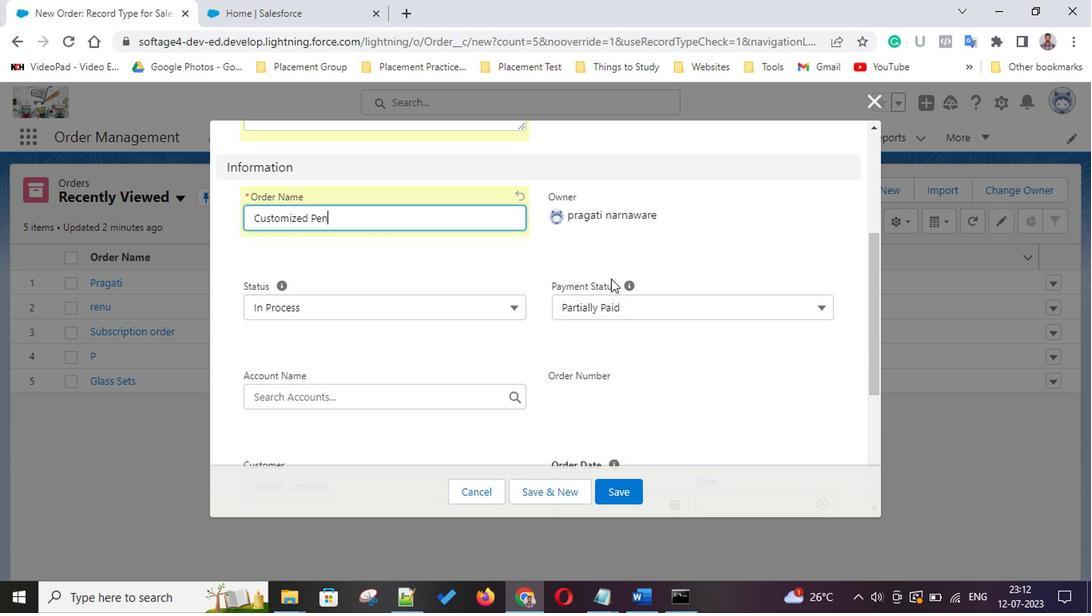 
Action: Mouse scrolled (608, 278) with delta (0, 0)
Screenshot: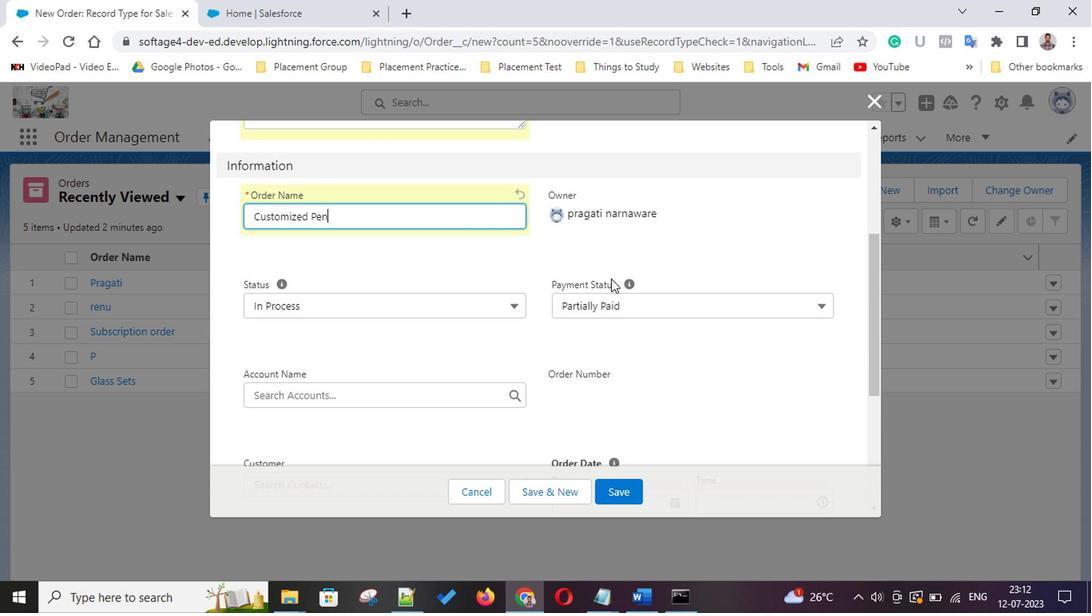 
Action: Mouse scrolled (608, 278) with delta (0, 0)
Screenshot: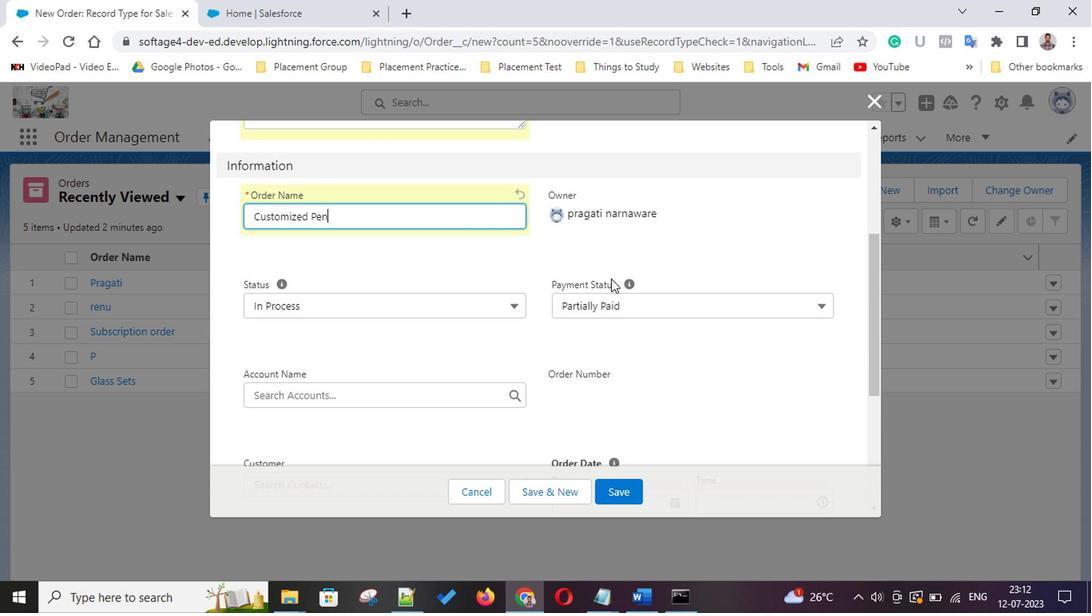 
Action: Mouse scrolled (608, 278) with delta (0, 0)
Screenshot: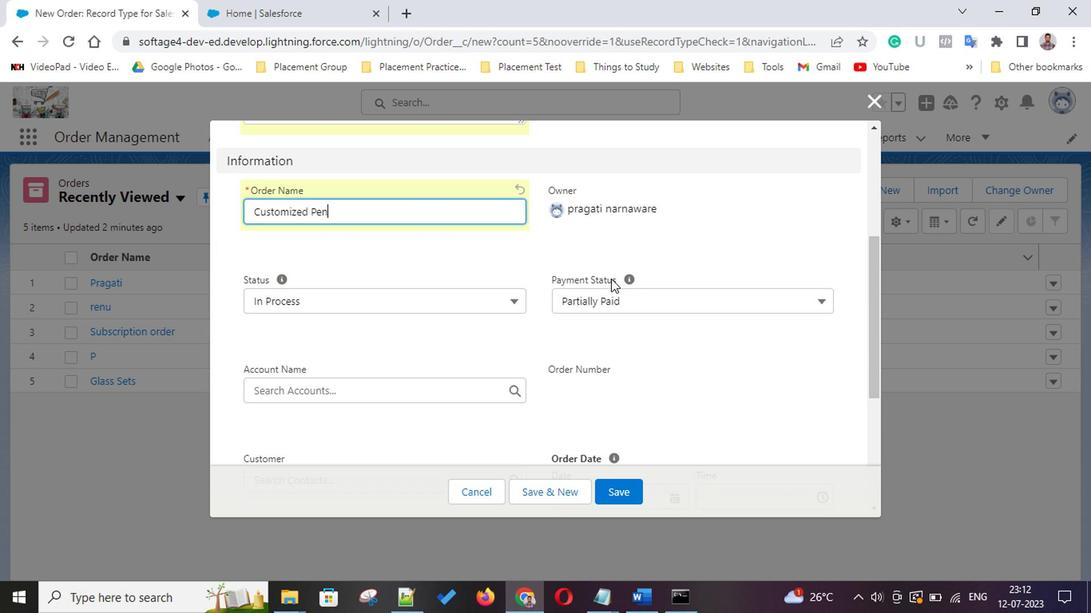 
Action: Mouse scrolled (608, 278) with delta (0, 0)
Screenshot: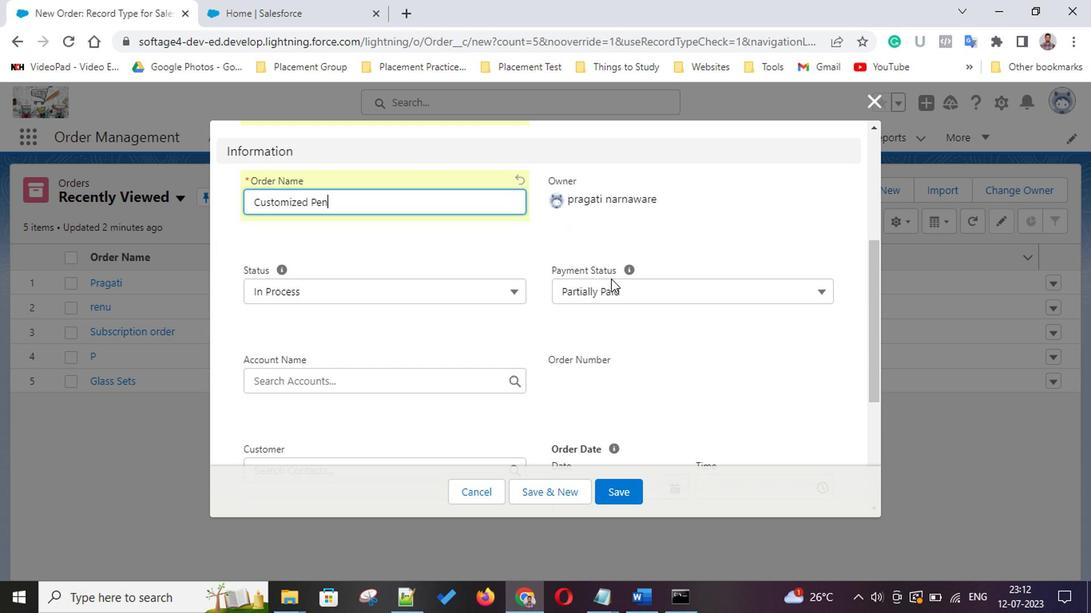 
Action: Mouse moved to (666, 274)
Screenshot: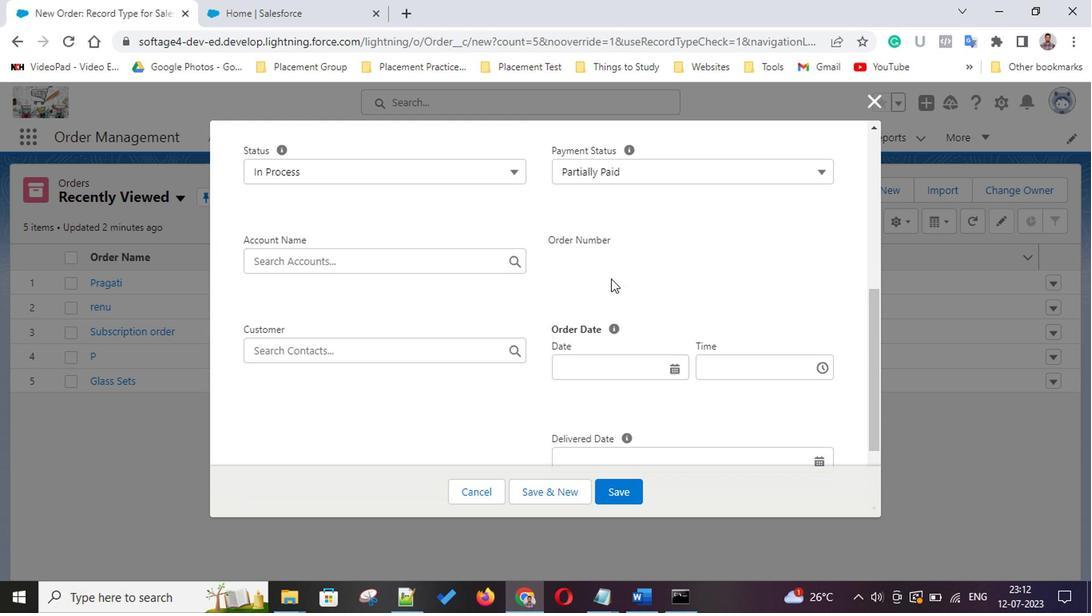 
Action: Mouse scrolled (666, 273) with delta (0, -1)
Screenshot: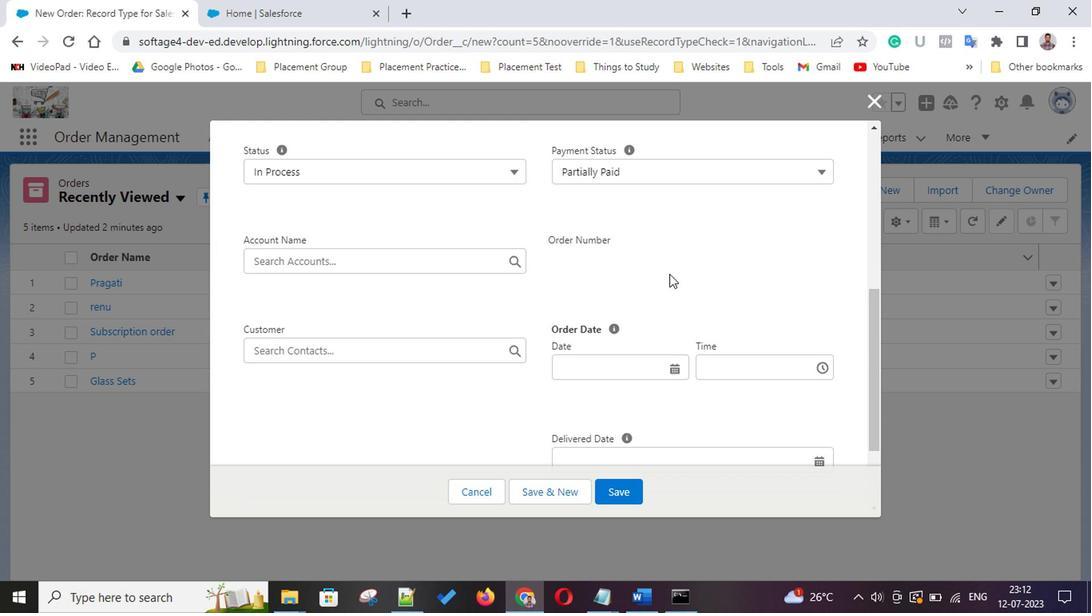 
Action: Mouse scrolled (666, 273) with delta (0, -1)
Screenshot: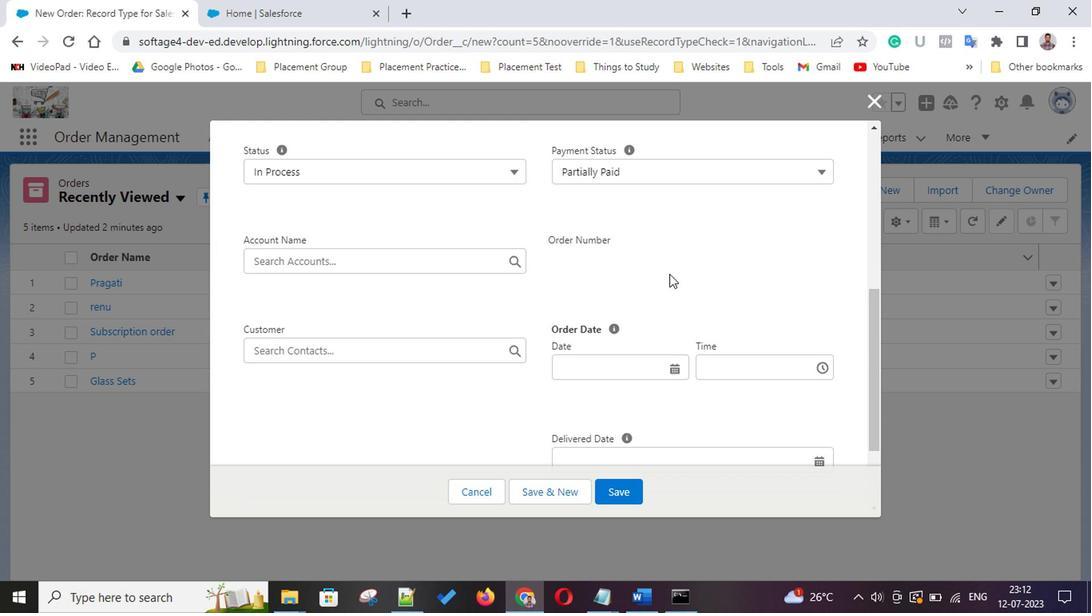 
Action: Mouse scrolled (666, 273) with delta (0, -1)
Screenshot: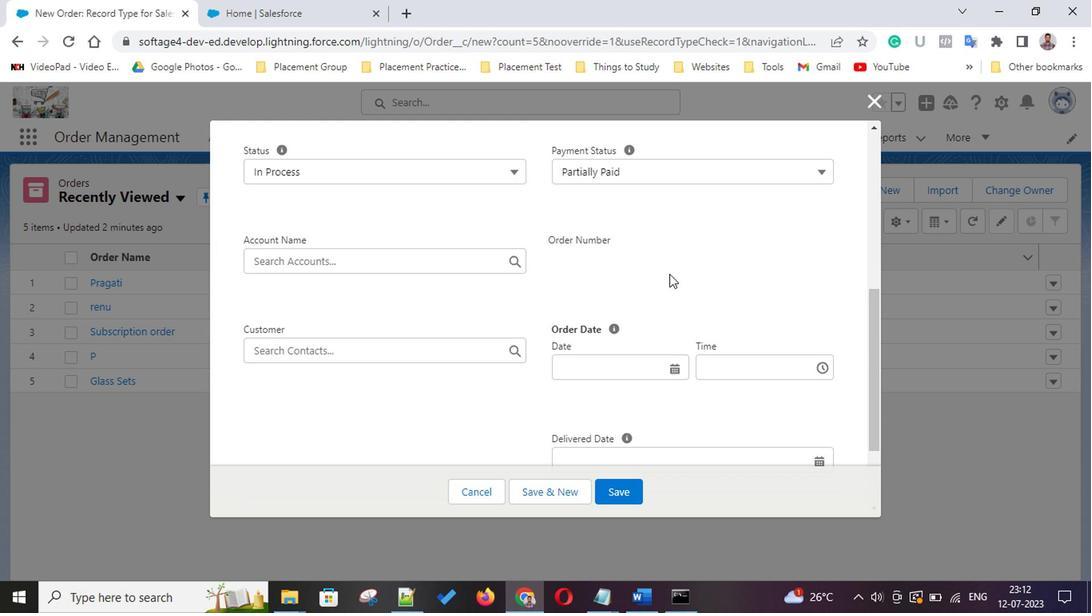 
Action: Mouse scrolled (666, 273) with delta (0, -1)
Screenshot: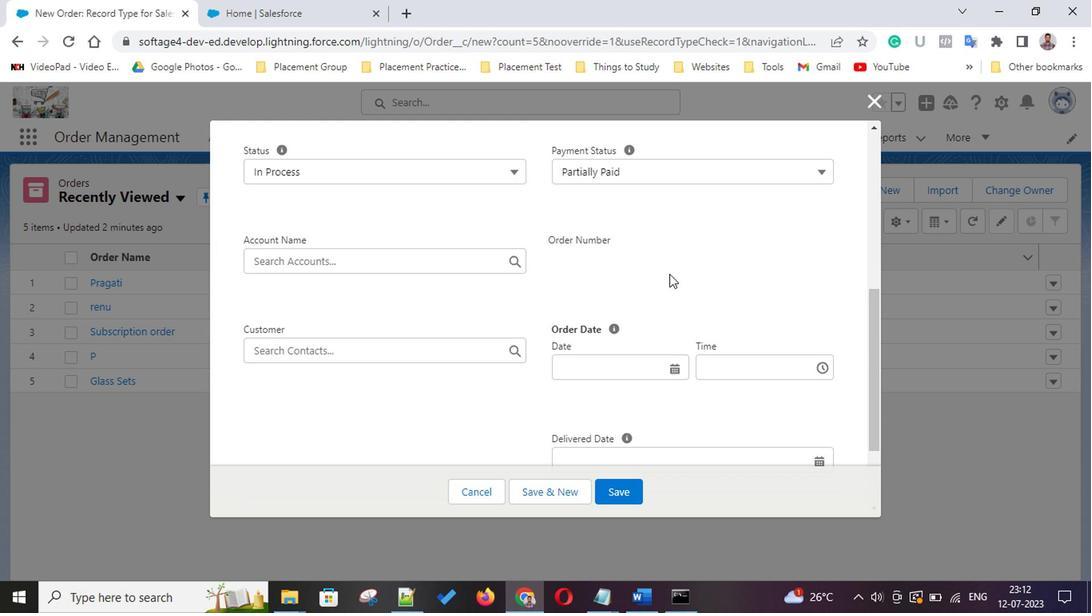 
Action: Mouse scrolled (666, 273) with delta (0, -1)
Screenshot: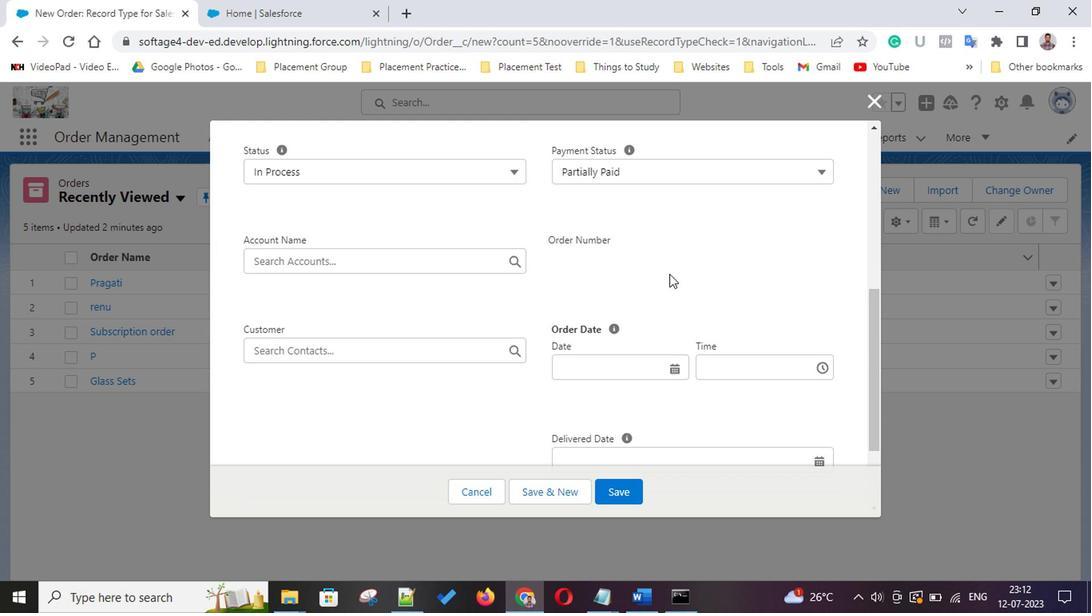 
Action: Mouse scrolled (666, 273) with delta (0, -1)
Screenshot: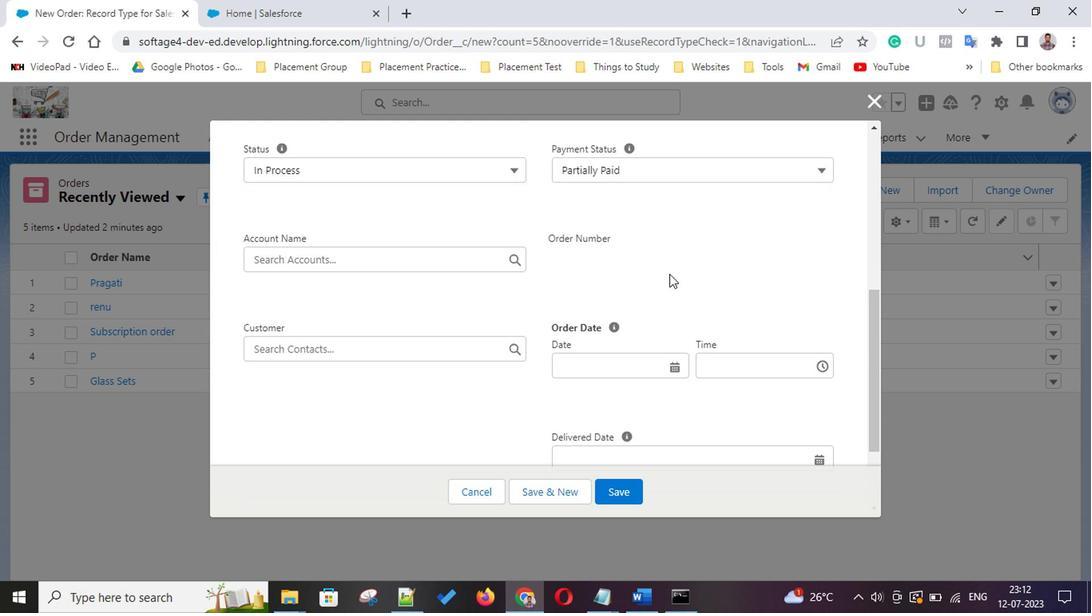 
Action: Mouse moved to (700, 248)
Screenshot: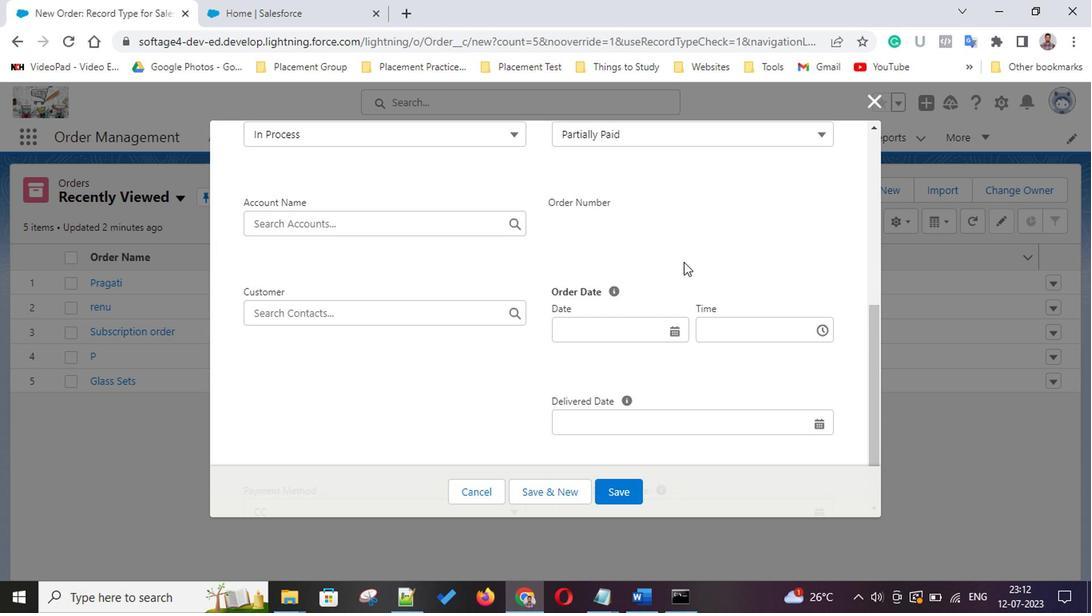 
Action: Mouse scrolled (700, 248) with delta (0, 0)
Screenshot: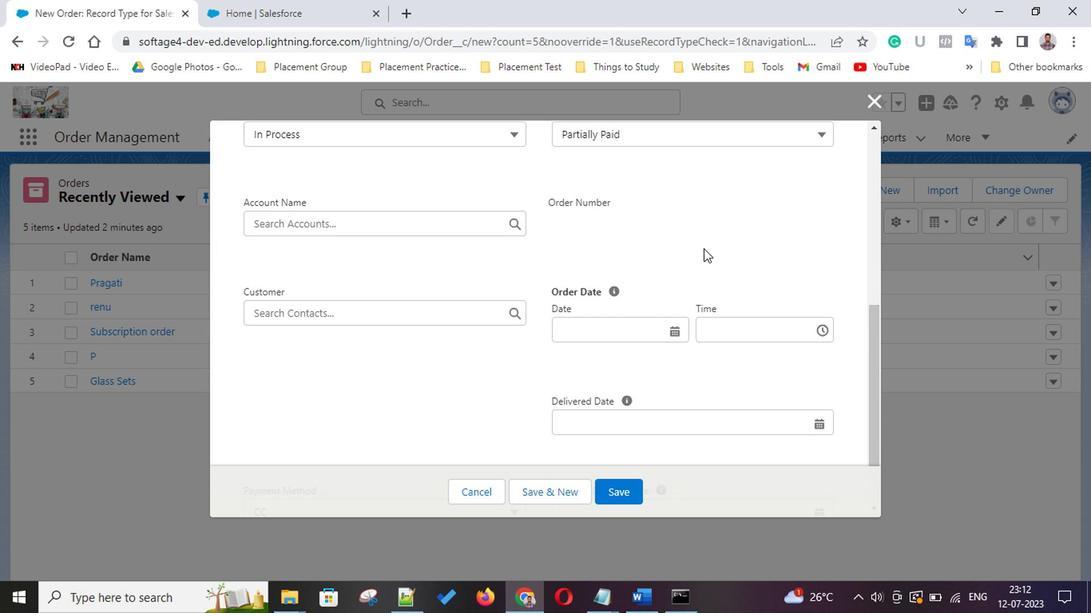 
Action: Mouse scrolled (700, 248) with delta (0, 0)
Screenshot: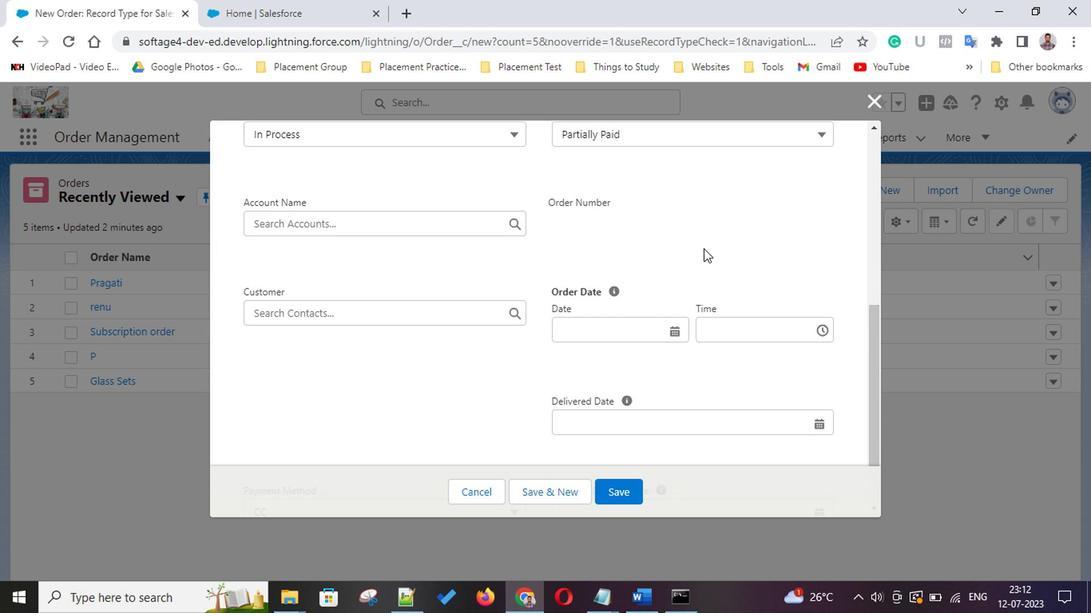 
Action: Mouse scrolled (700, 248) with delta (0, 0)
Screenshot: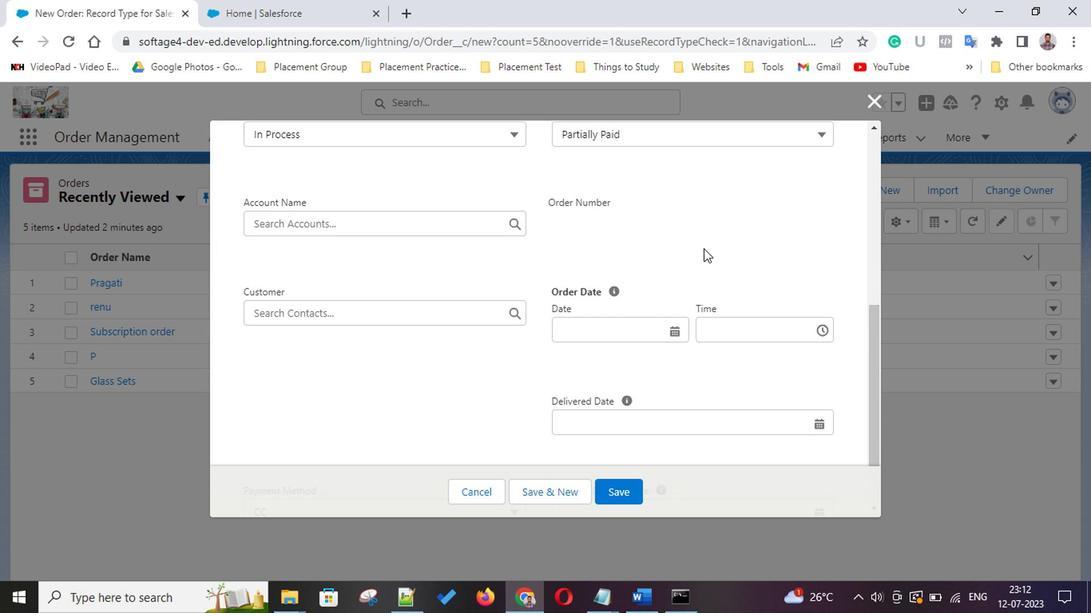 
Action: Mouse scrolled (700, 248) with delta (0, 0)
Screenshot: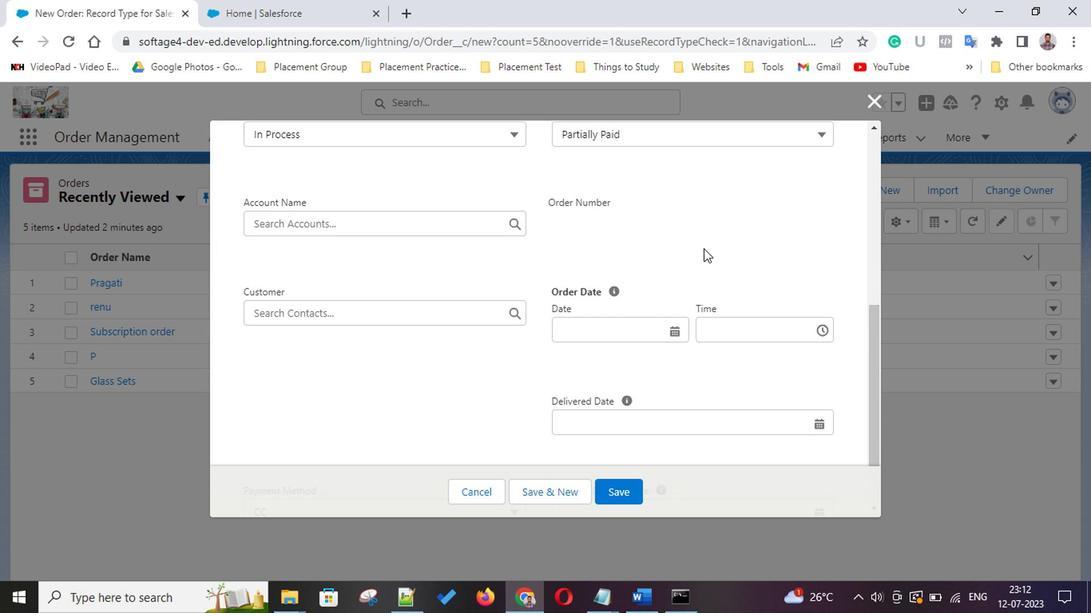
Action: Mouse scrolled (700, 248) with delta (0, 0)
Screenshot: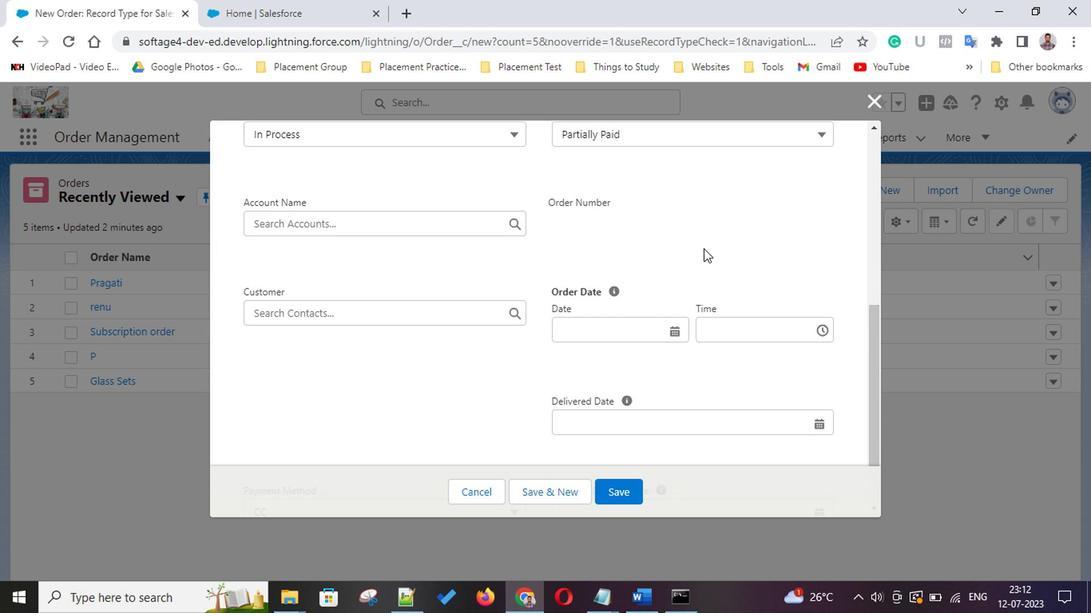 
Action: Mouse scrolled (700, 248) with delta (0, 0)
Screenshot: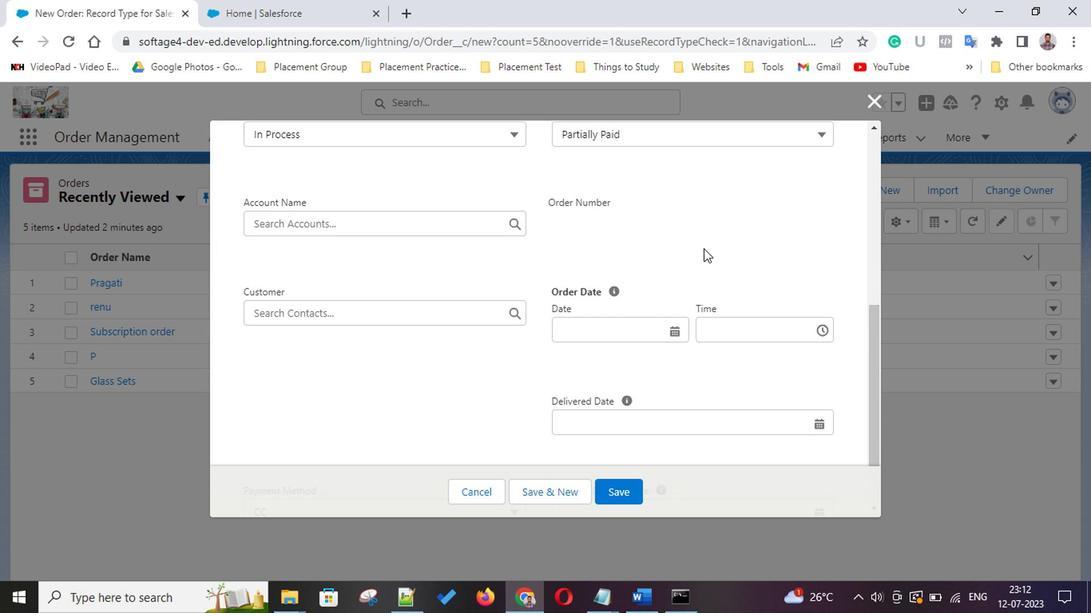 
Action: Mouse scrolled (700, 248) with delta (0, 0)
Screenshot: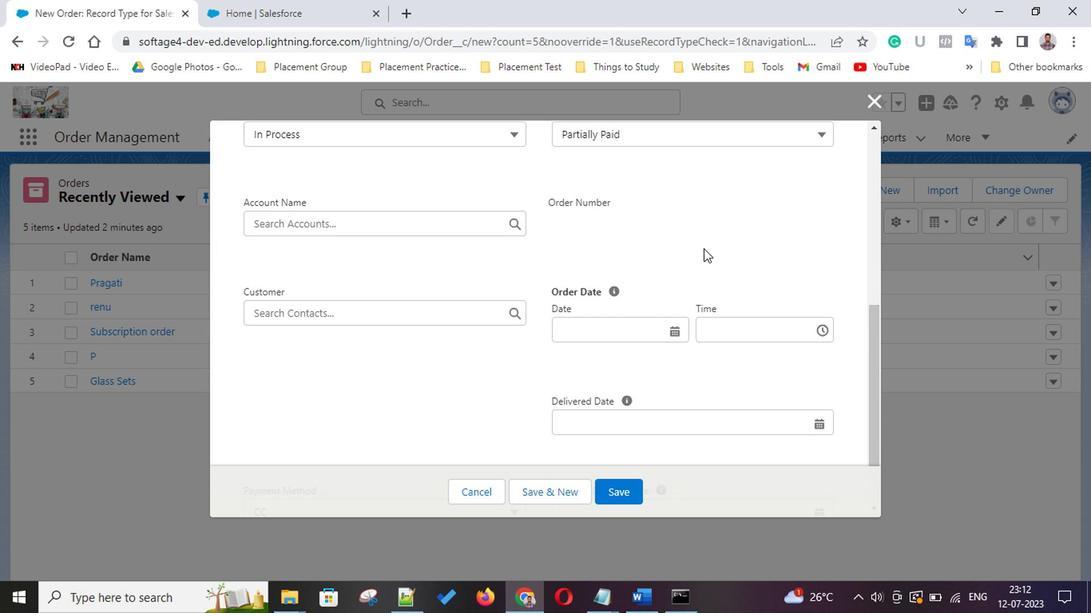 
Action: Mouse scrolled (700, 248) with delta (0, 0)
Screenshot: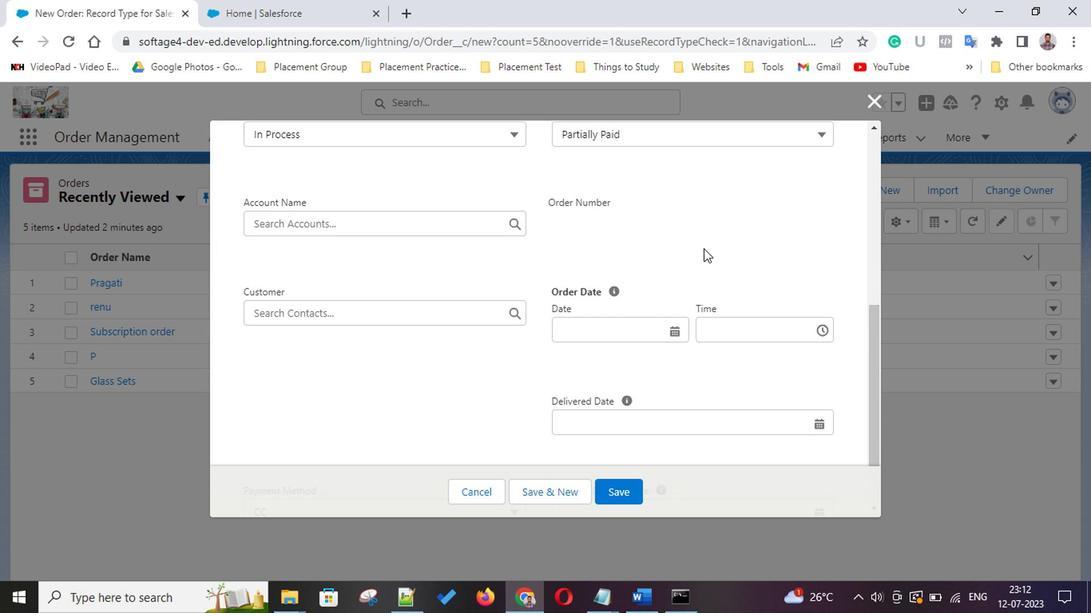 
Action: Mouse scrolled (700, 248) with delta (0, 0)
Screenshot: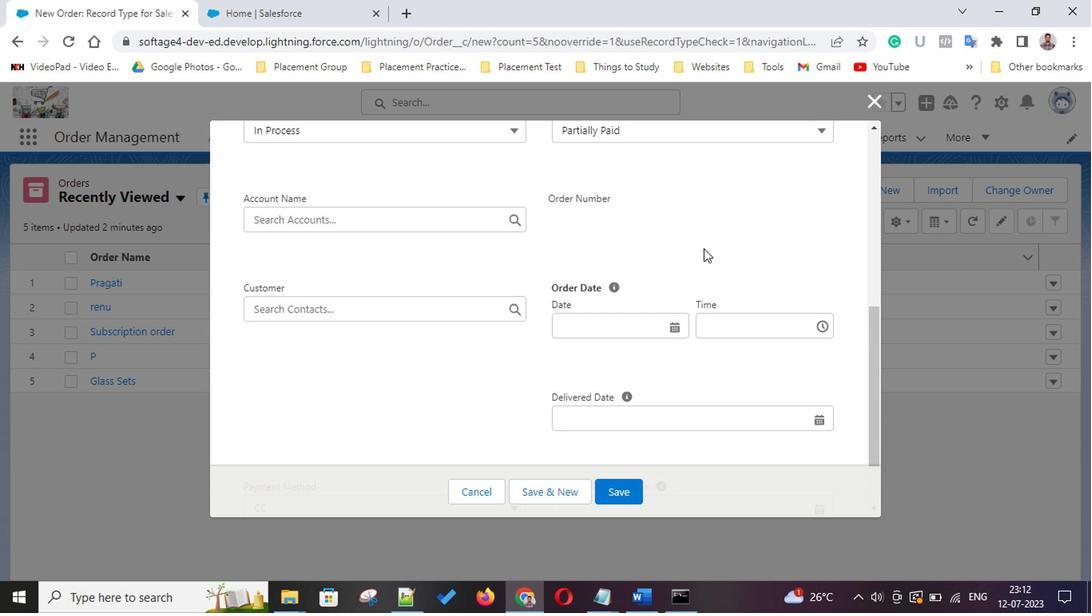 
Action: Mouse moved to (626, 236)
Screenshot: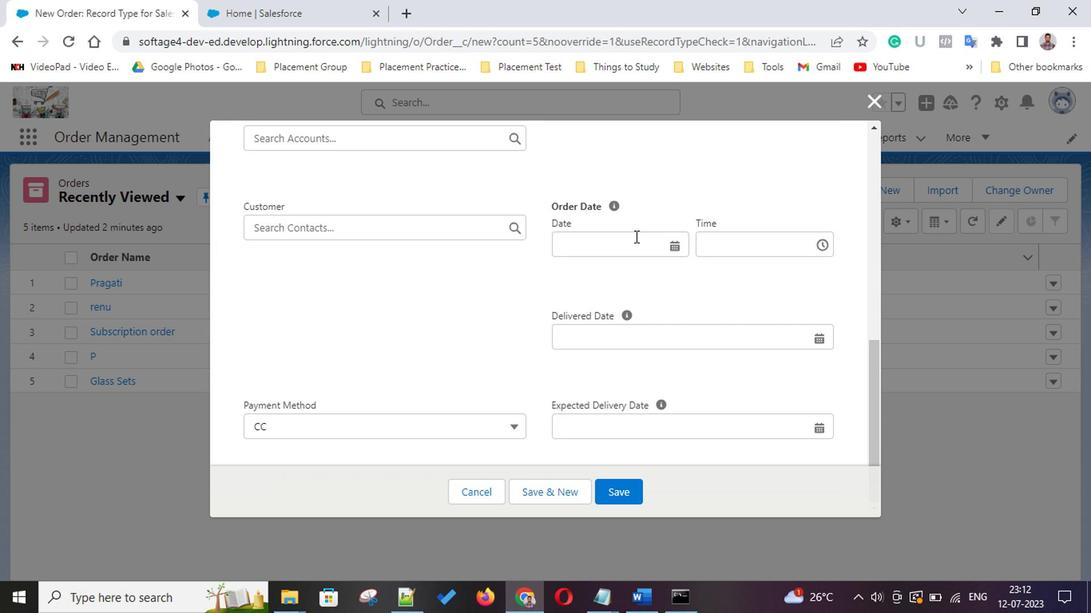 
Action: Mouse pressed left at (626, 236)
Screenshot: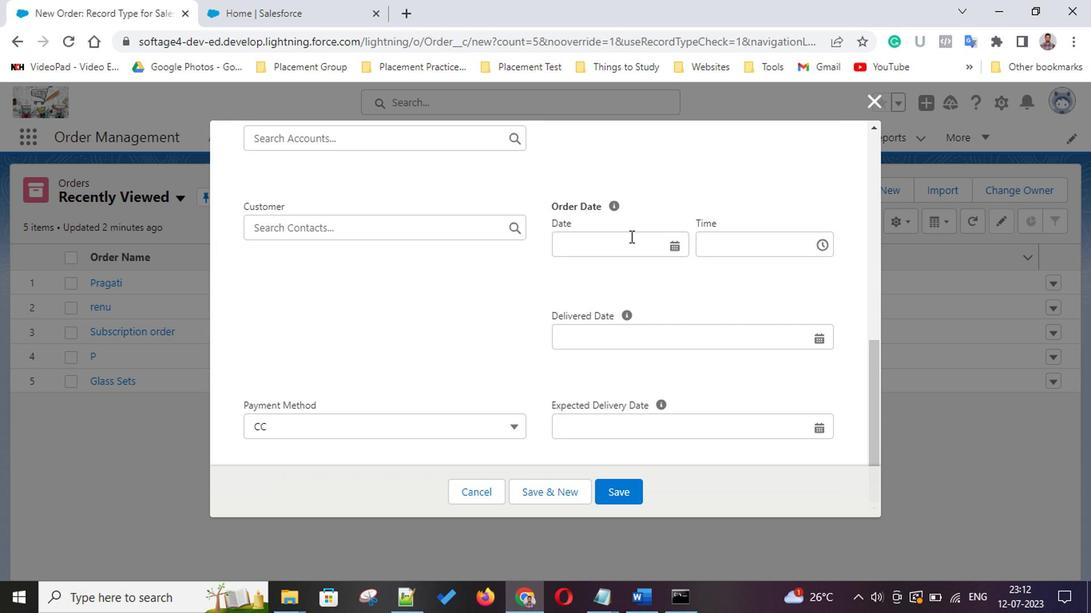 
Action: Mouse moved to (602, 518)
Screenshot: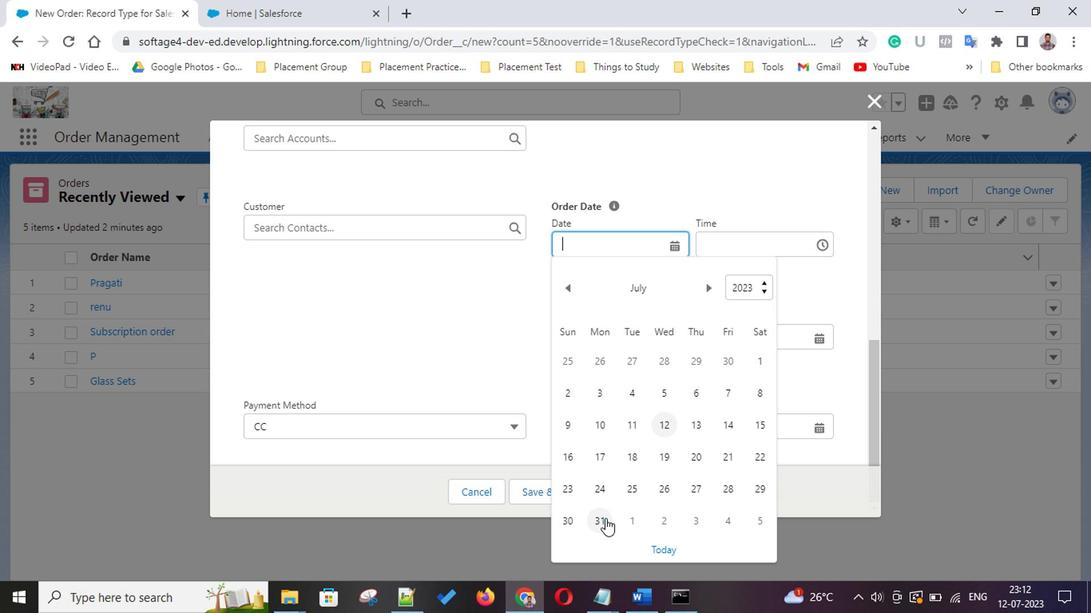 
Action: Mouse pressed left at (602, 518)
Screenshot: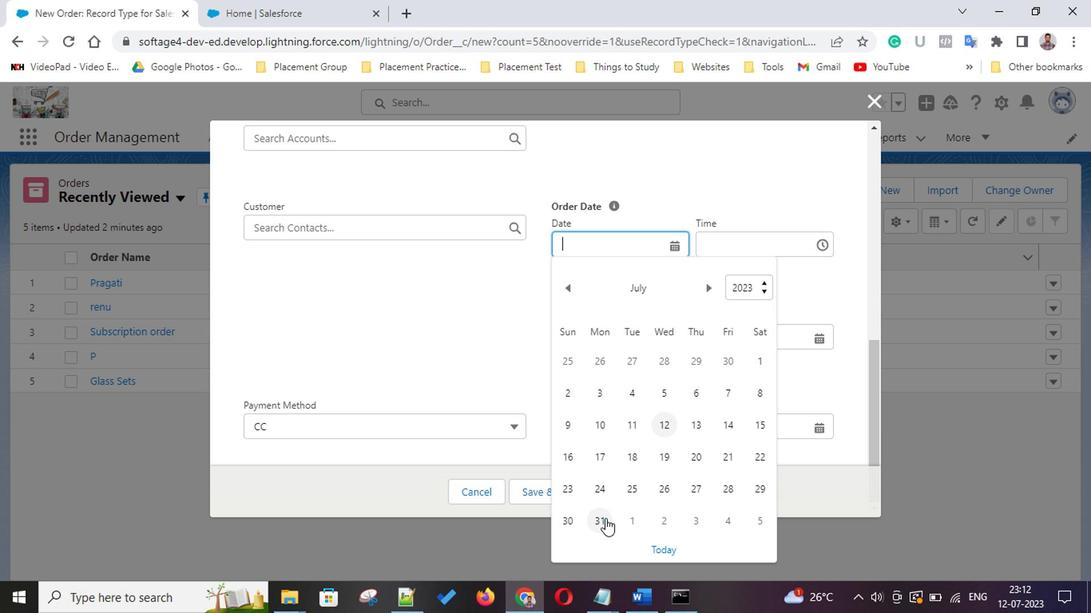 
Action: Mouse moved to (657, 407)
Screenshot: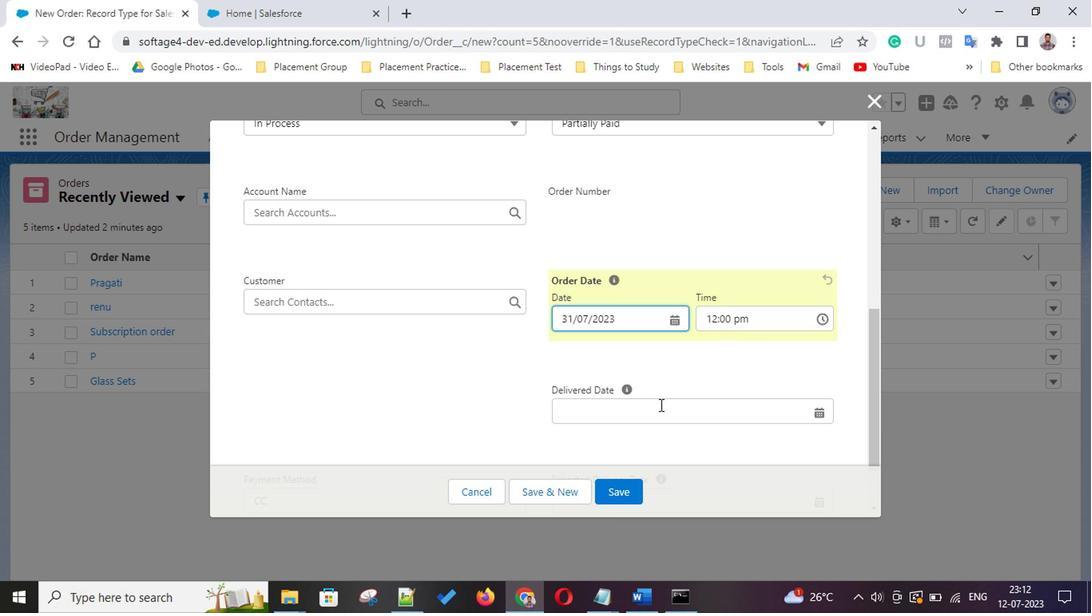 
Action: Mouse pressed left at (657, 407)
Screenshot: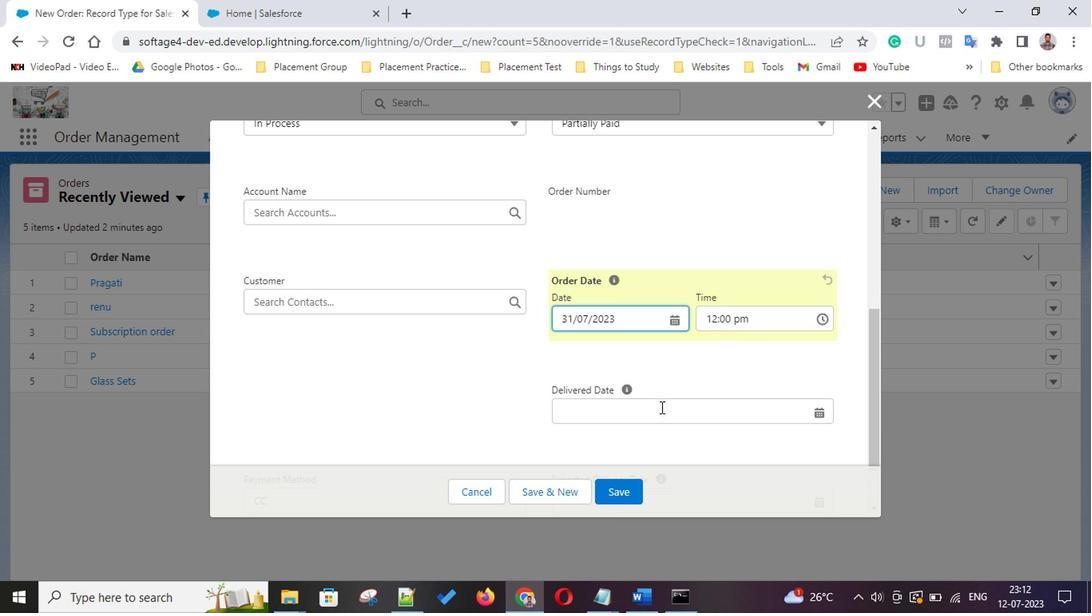 
Action: Mouse moved to (762, 136)
Screenshot: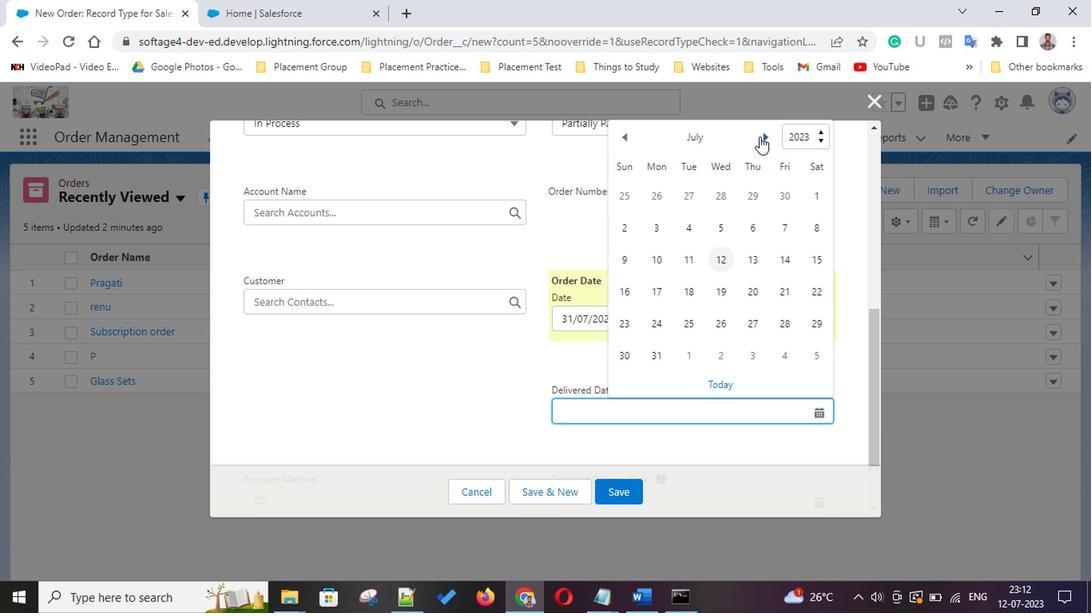 
Action: Mouse pressed left at (762, 136)
Screenshot: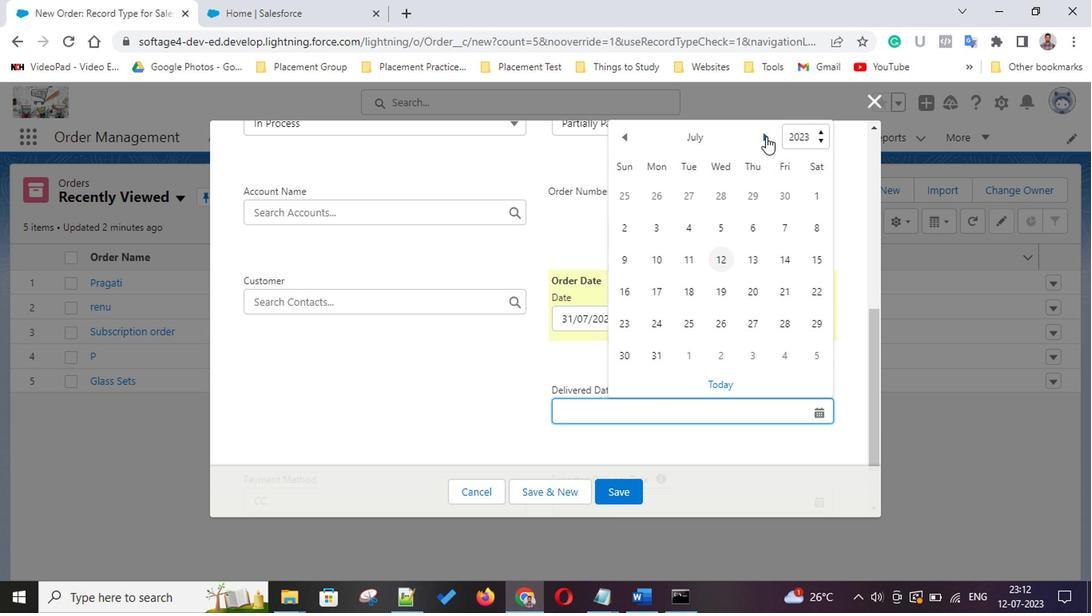 
Action: Mouse moved to (625, 139)
Screenshot: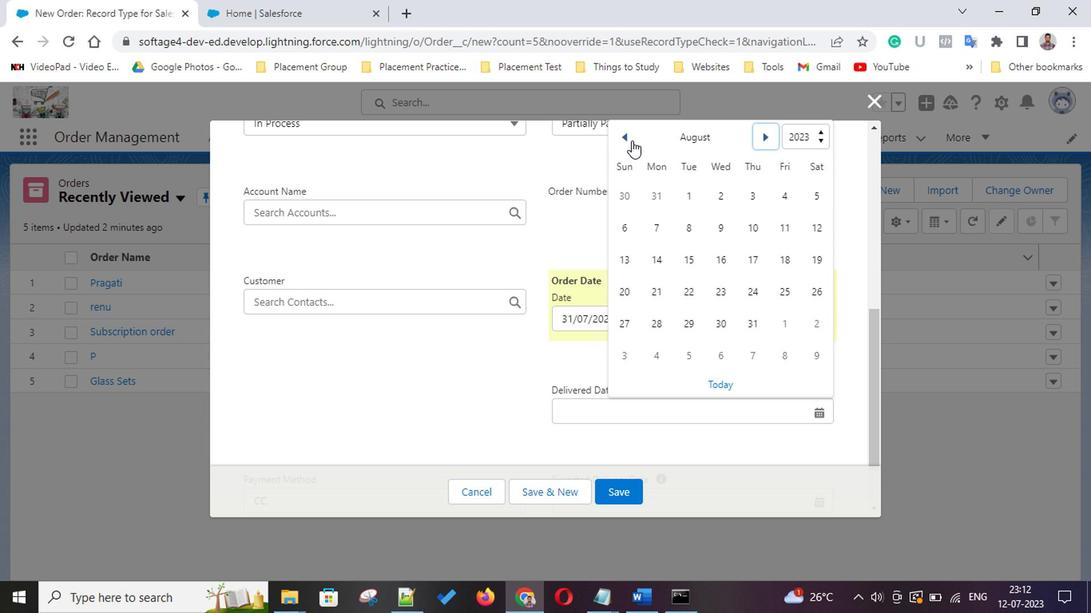 
Action: Mouse pressed left at (625, 139)
Screenshot: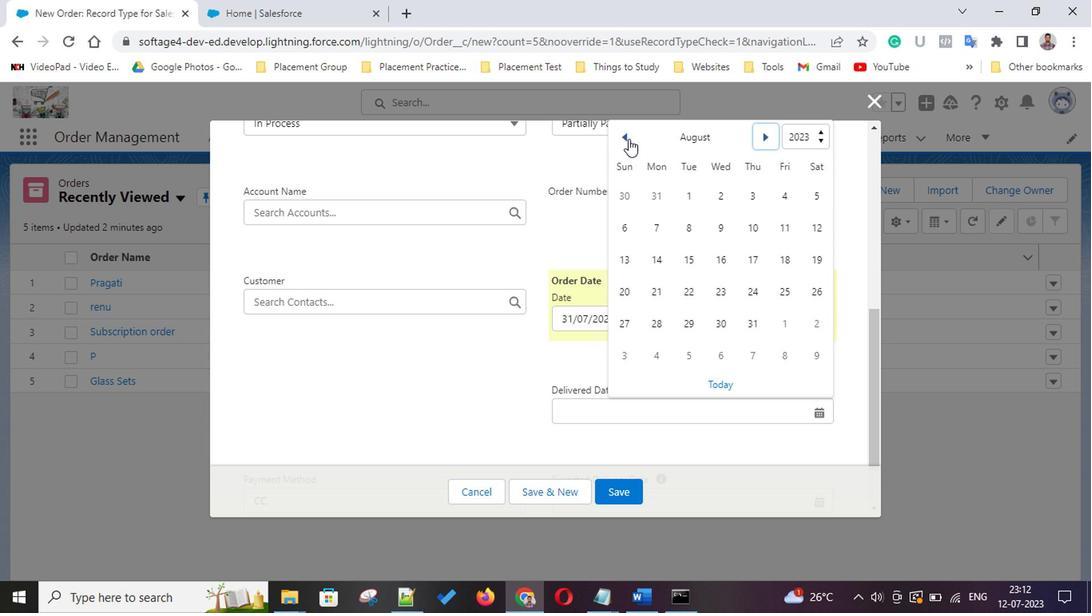 
Action: Mouse moved to (618, 359)
Screenshot: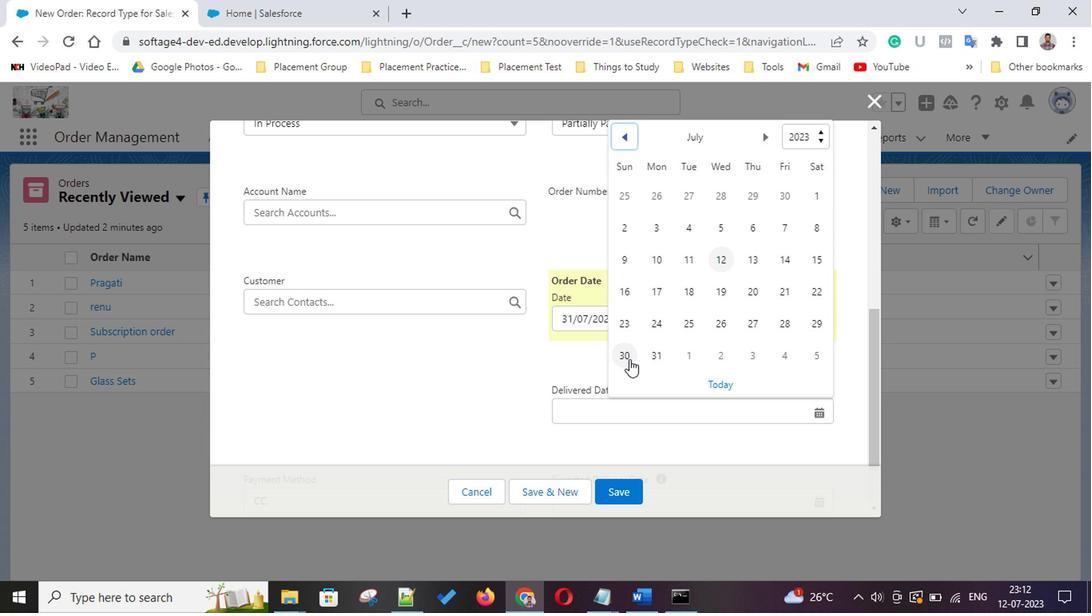 
Action: Mouse pressed left at (618, 359)
Screenshot: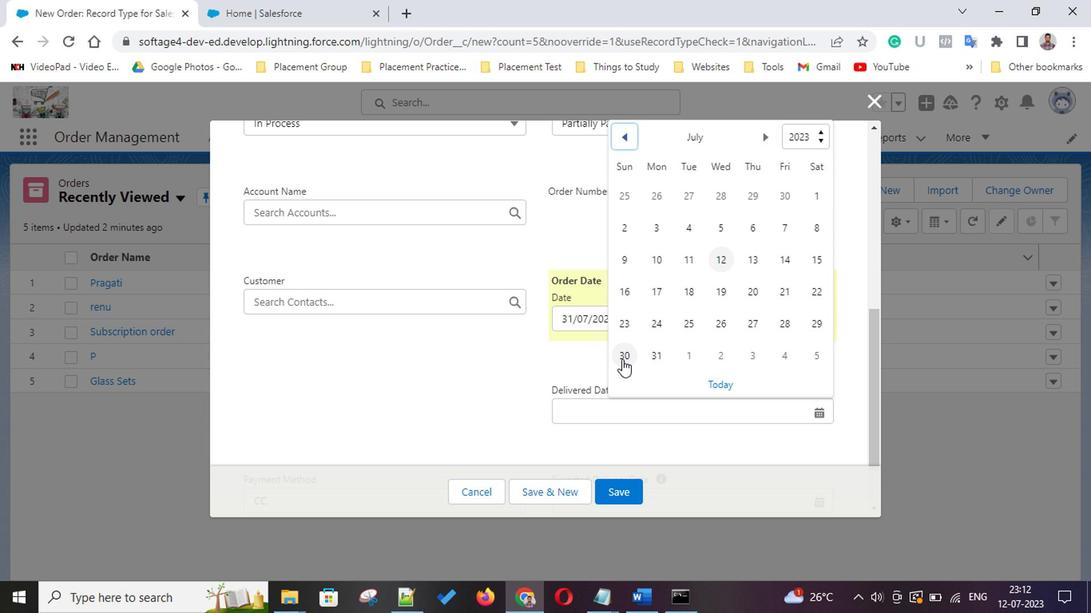 
Action: Mouse moved to (625, 490)
Screenshot: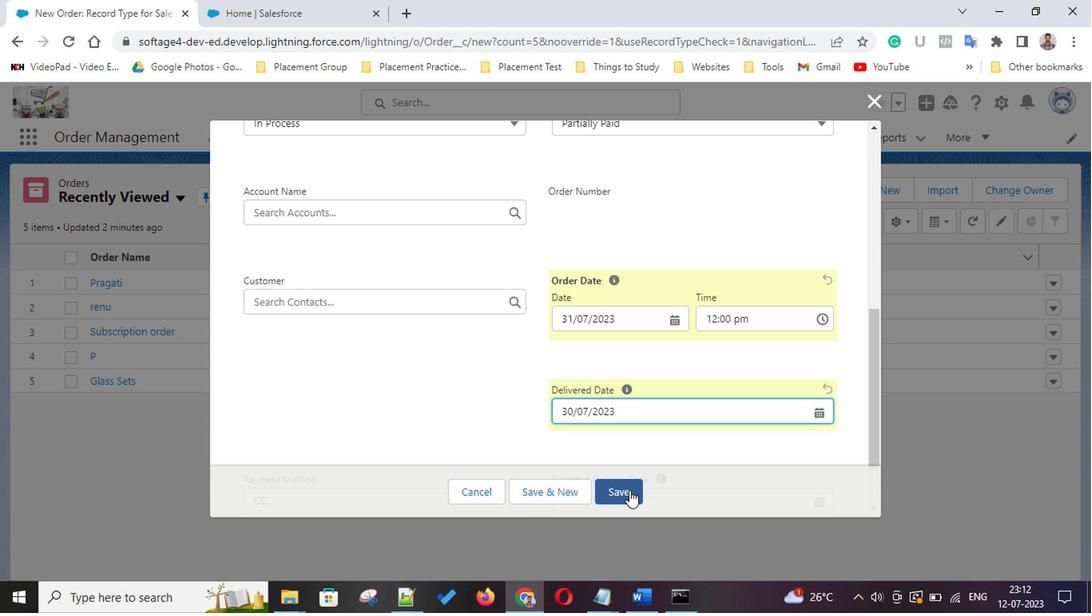 
Action: Mouse pressed left at (625, 490)
Screenshot: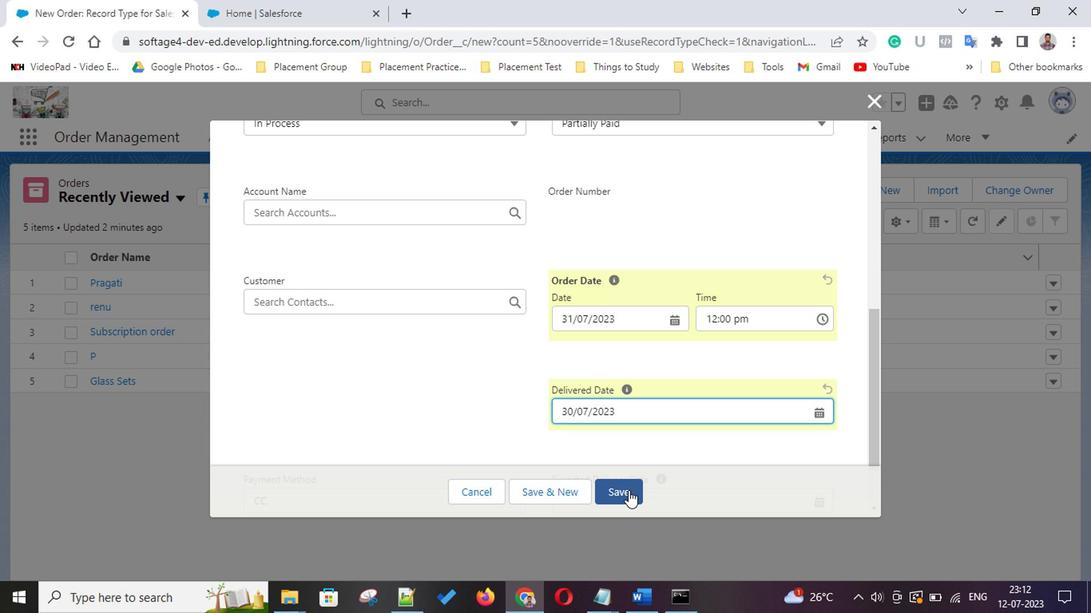 
Action: Mouse moved to (553, 404)
Screenshot: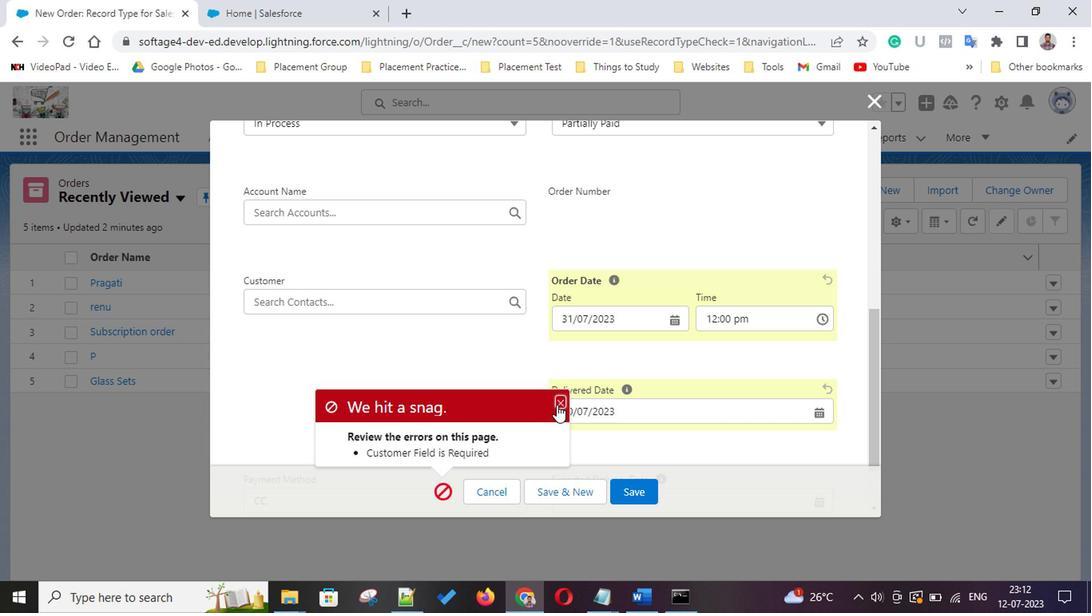 
Action: Mouse pressed left at (553, 404)
Screenshot: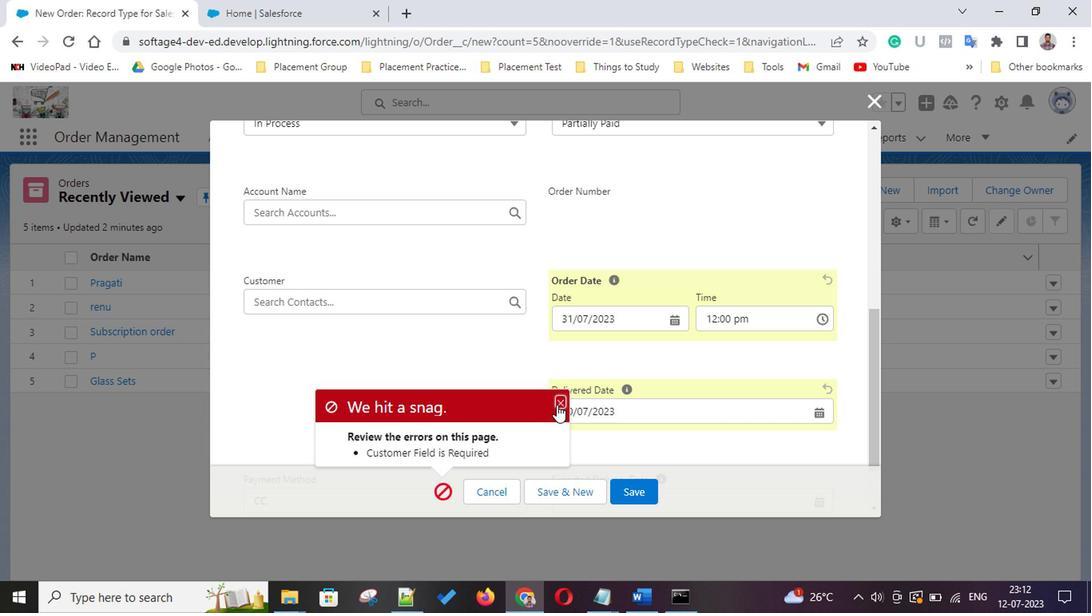 
Action: Mouse moved to (634, 418)
Screenshot: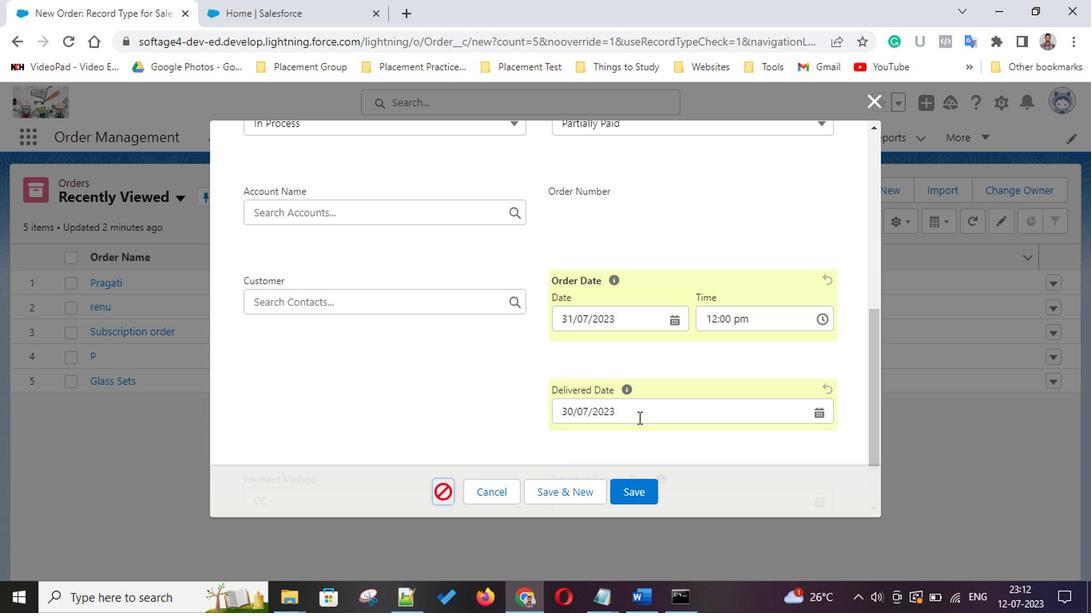 
Action: Mouse pressed left at (634, 418)
Screenshot: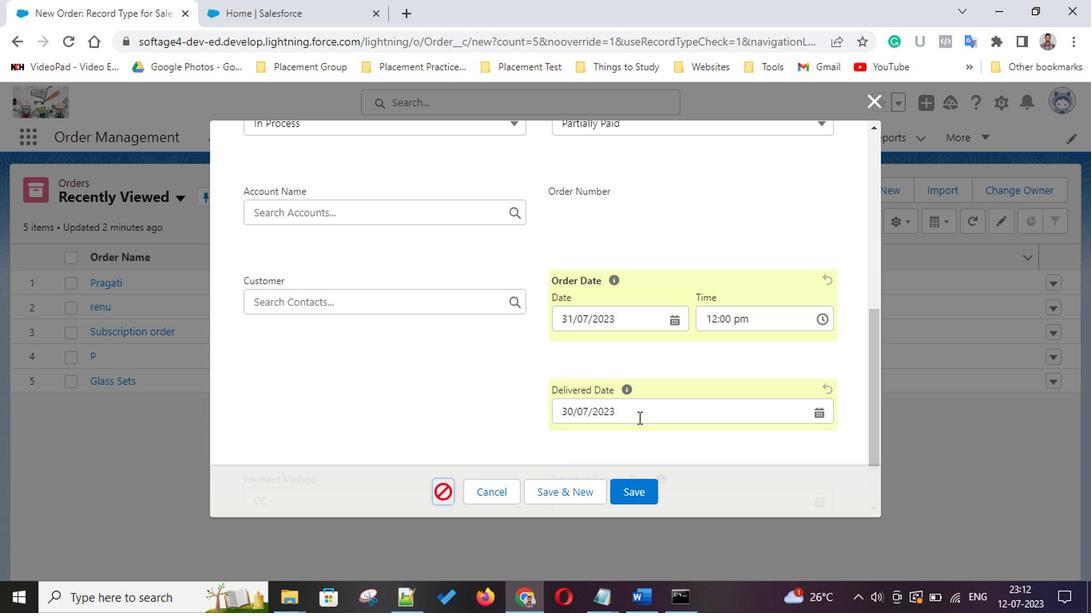 
Action: Mouse moved to (759, 135)
Screenshot: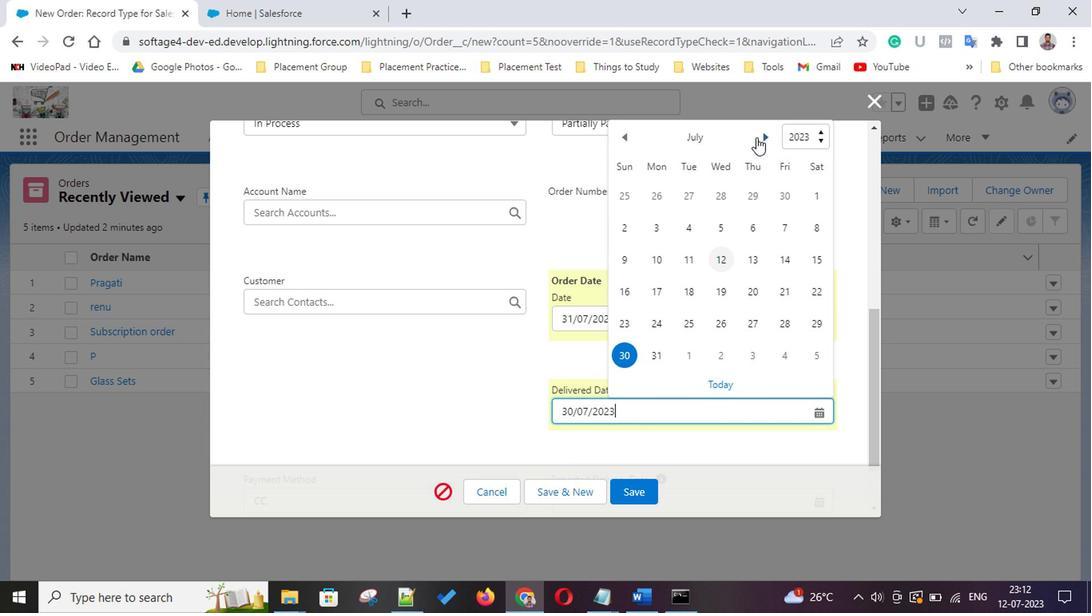 
Action: Mouse pressed left at (759, 135)
Screenshot: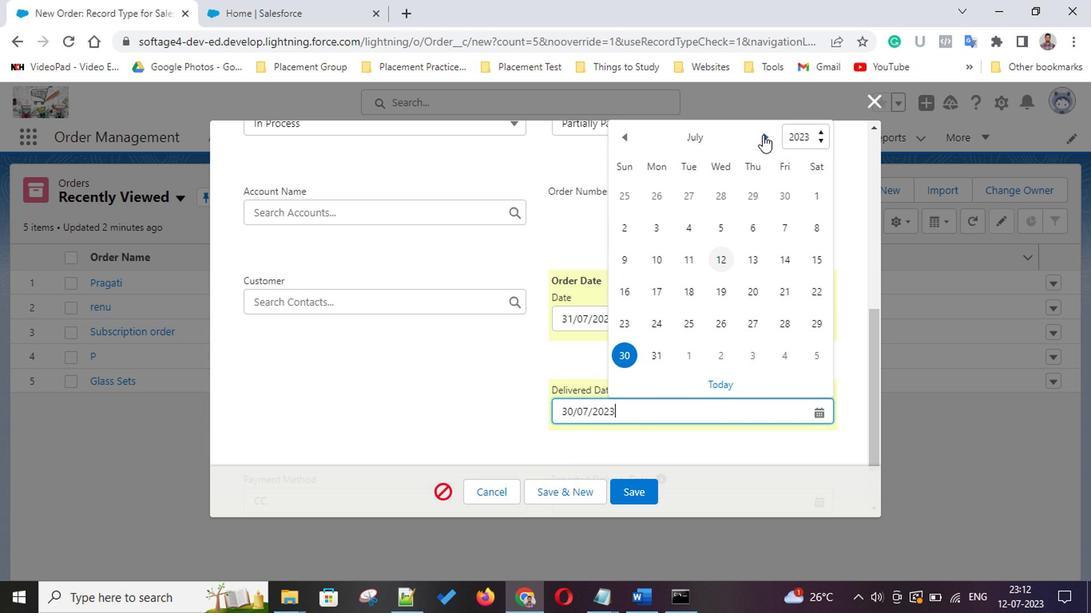 
Action: Mouse moved to (687, 198)
Screenshot: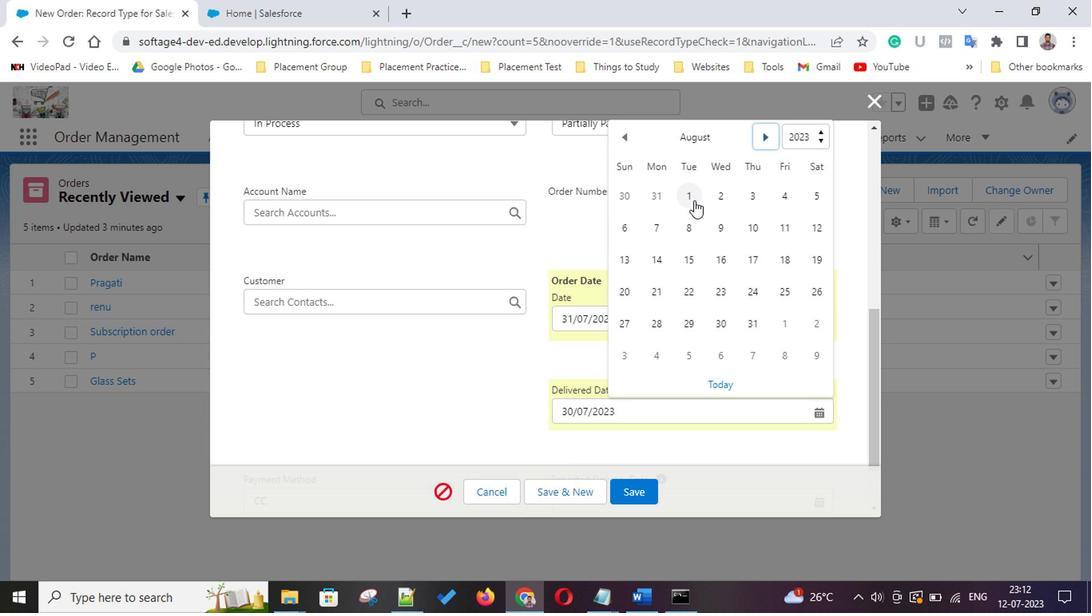 
Action: Mouse pressed left at (687, 198)
Screenshot: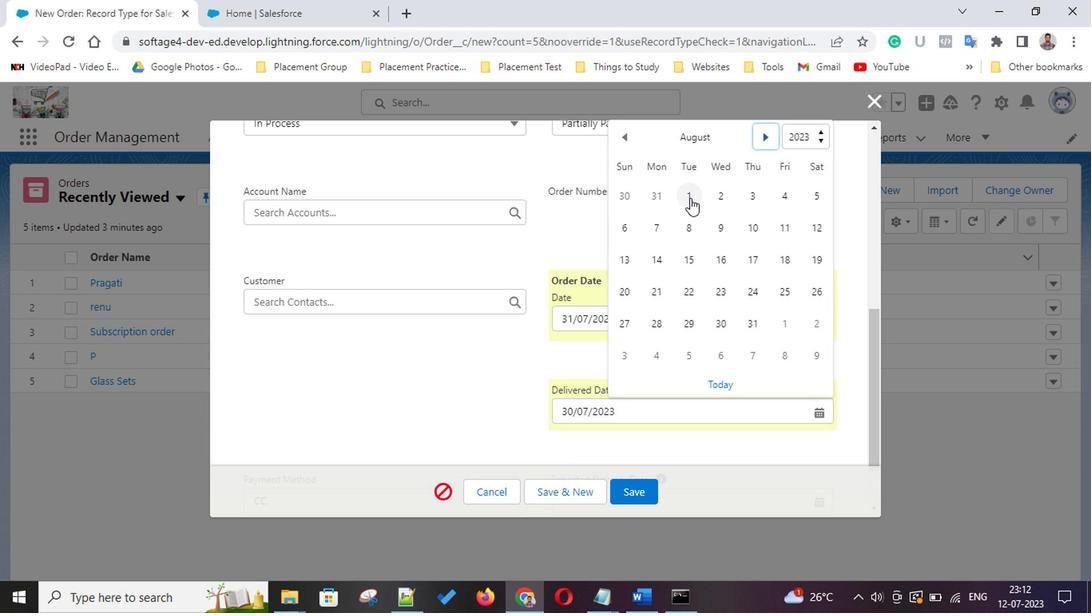 
Action: Mouse moved to (571, 199)
Screenshot: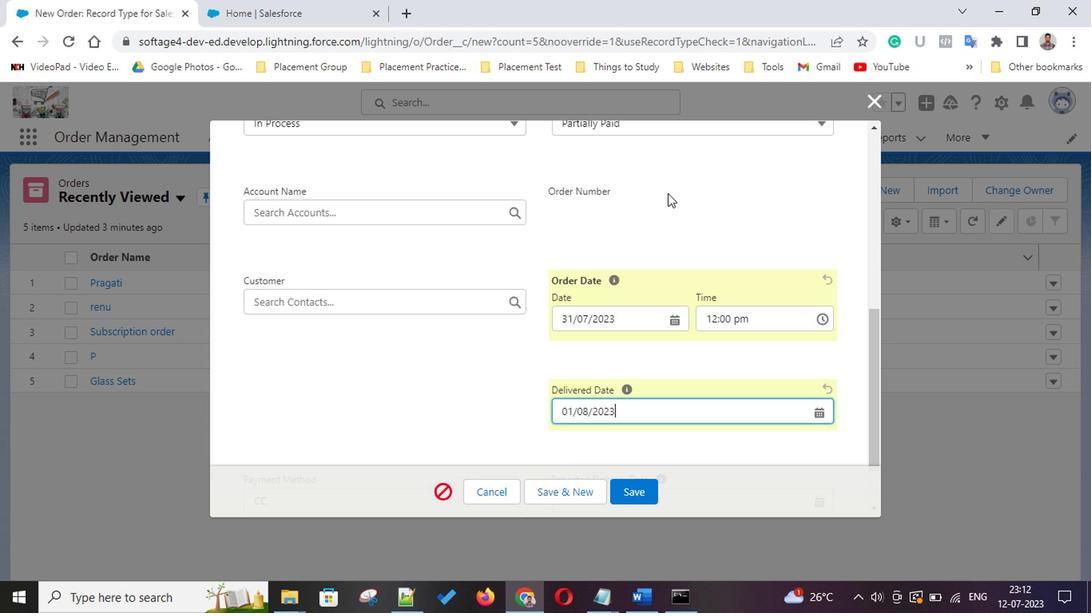
Action: Mouse scrolled (571, 198) with delta (0, 0)
Screenshot: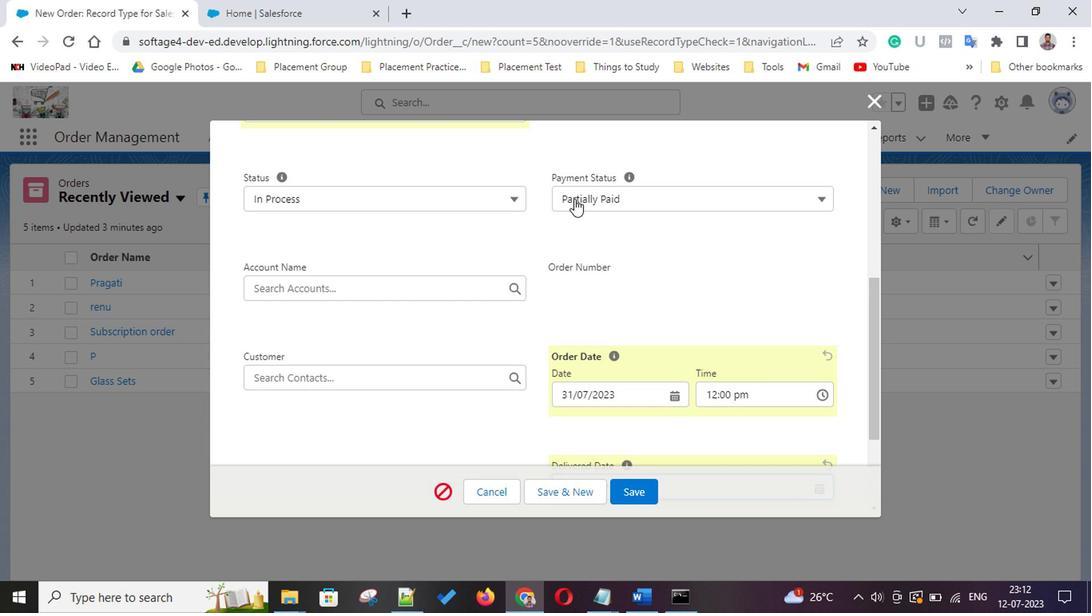 
Action: Mouse scrolled (571, 198) with delta (0, 0)
Screenshot: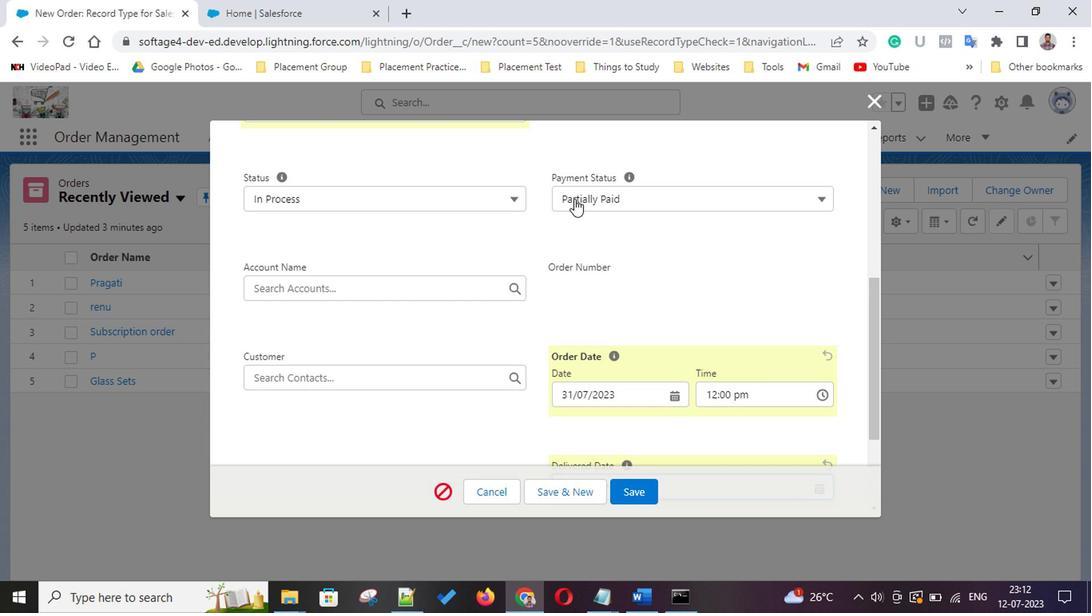 
Action: Mouse scrolled (571, 198) with delta (0, 0)
Screenshot: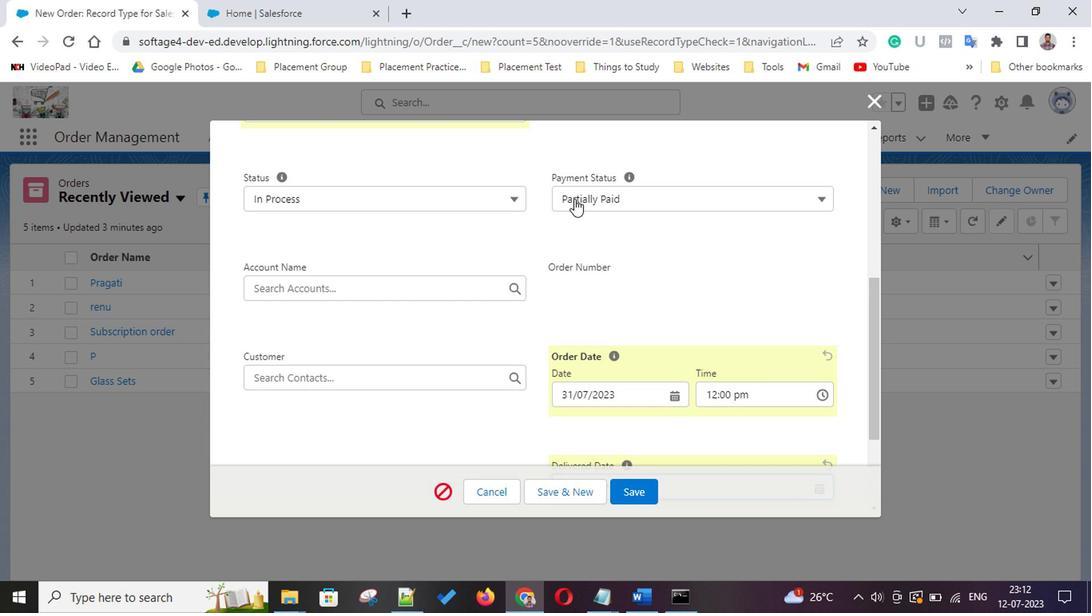 
Action: Mouse scrolled (571, 198) with delta (0, 0)
Screenshot: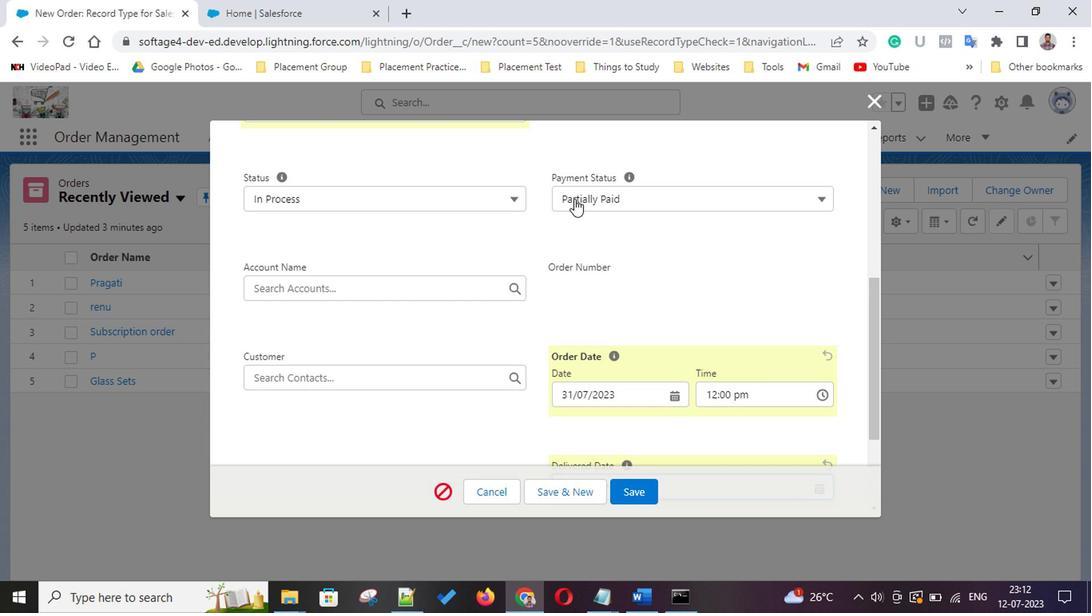 
Action: Mouse scrolled (571, 198) with delta (0, 0)
Screenshot: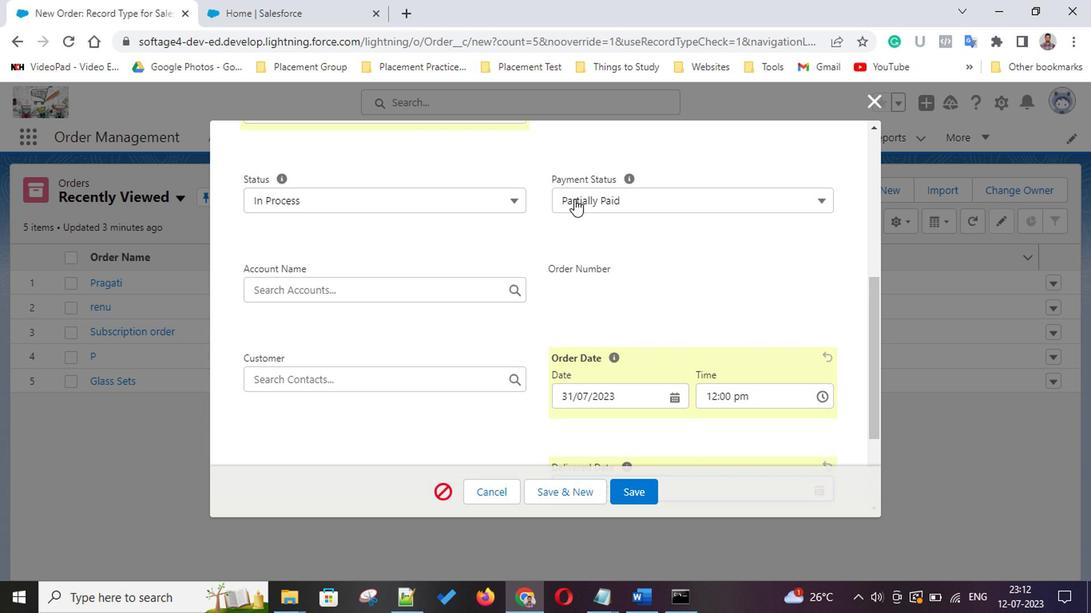 
Action: Mouse scrolled (571, 198) with delta (0, 0)
Screenshot: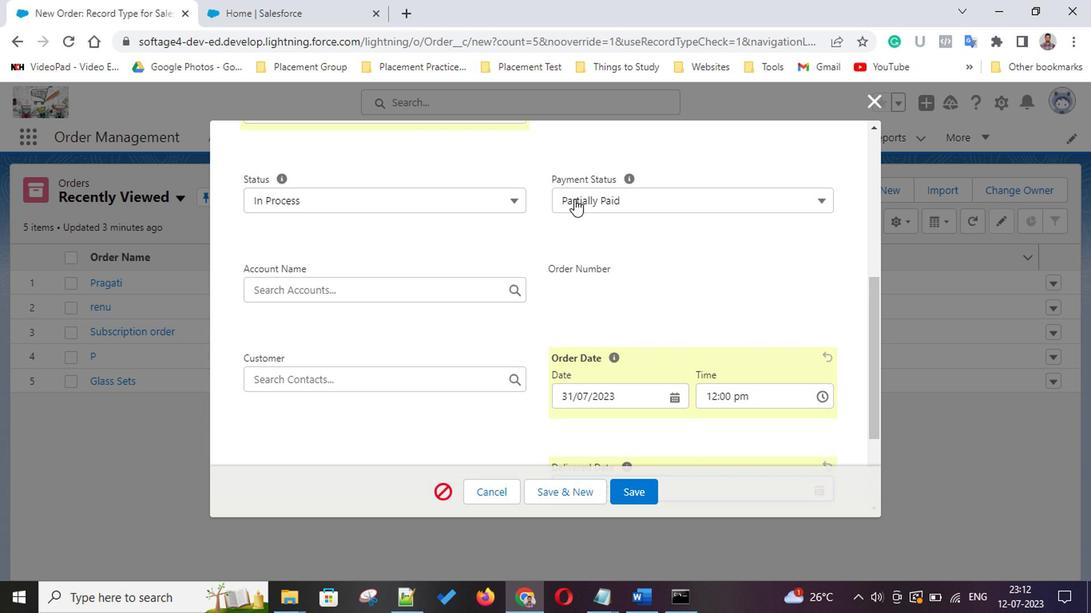 
Action: Mouse scrolled (571, 198) with delta (0, 0)
Screenshot: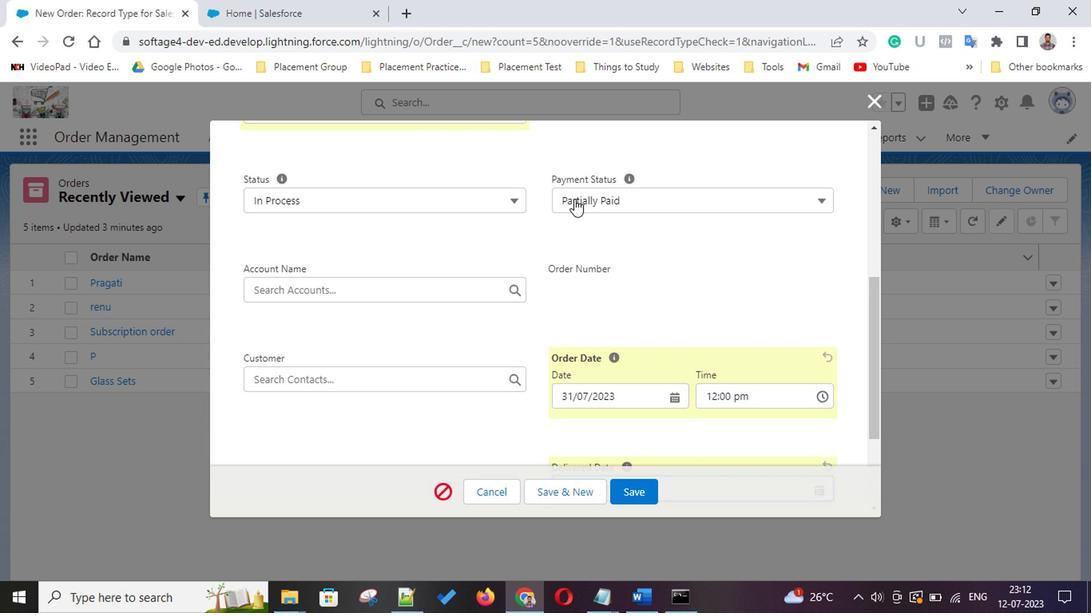
Action: Mouse scrolled (571, 198) with delta (0, 0)
Screenshot: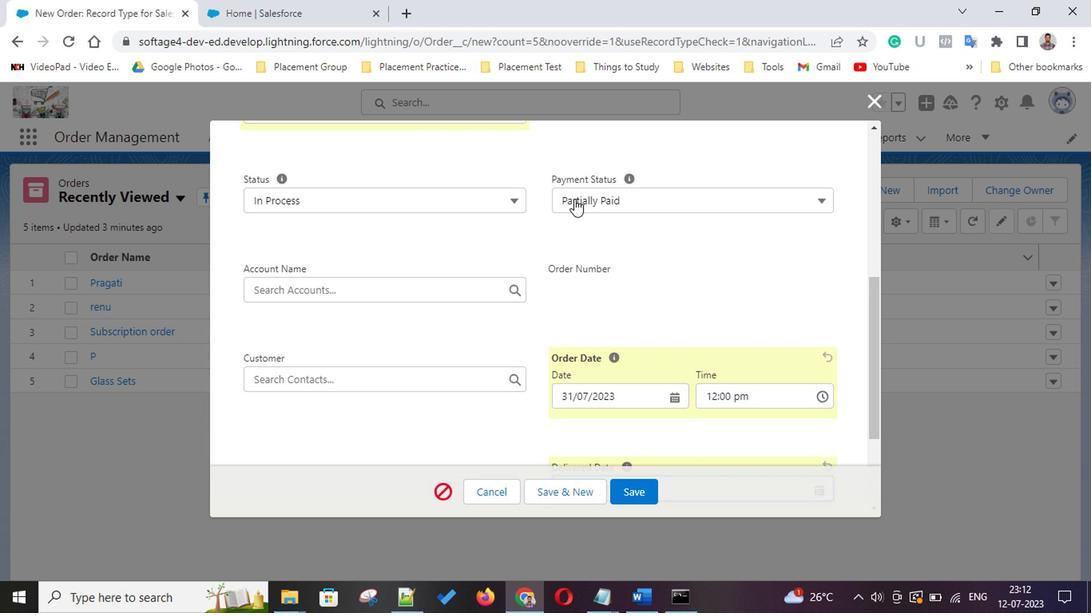
Action: Mouse scrolled (571, 198) with delta (0, 0)
Screenshot: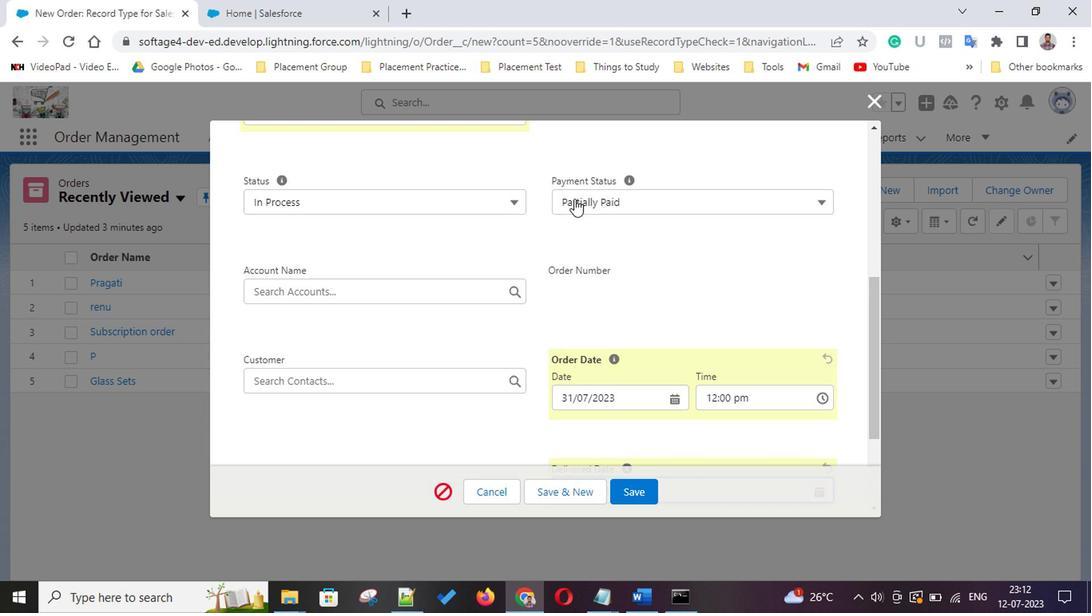 
Action: Mouse scrolled (571, 198) with delta (0, 0)
Screenshot: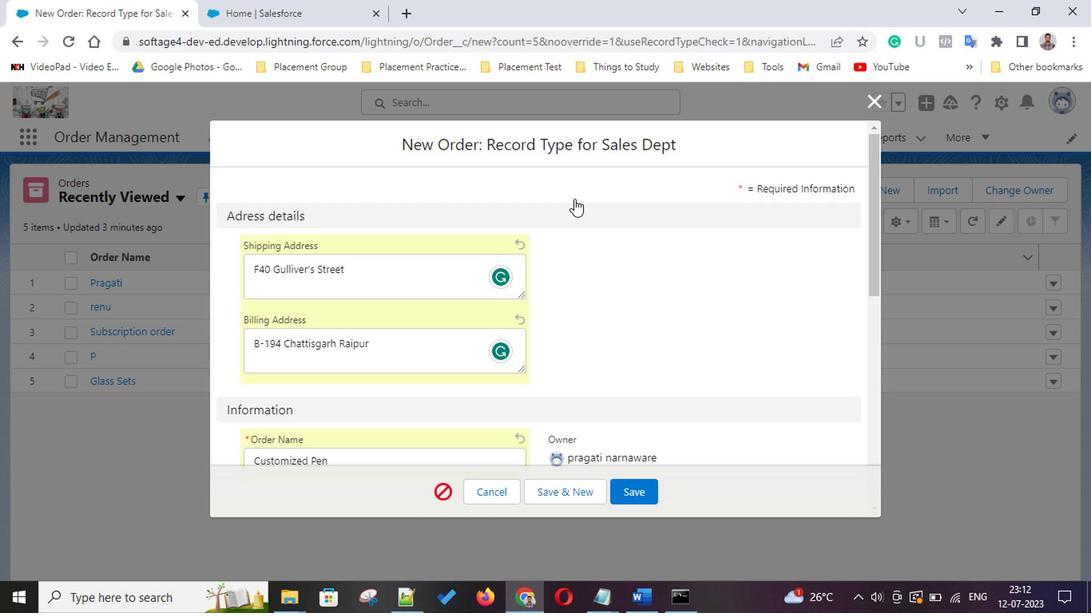 
Action: Mouse scrolled (571, 198) with delta (0, 0)
Screenshot: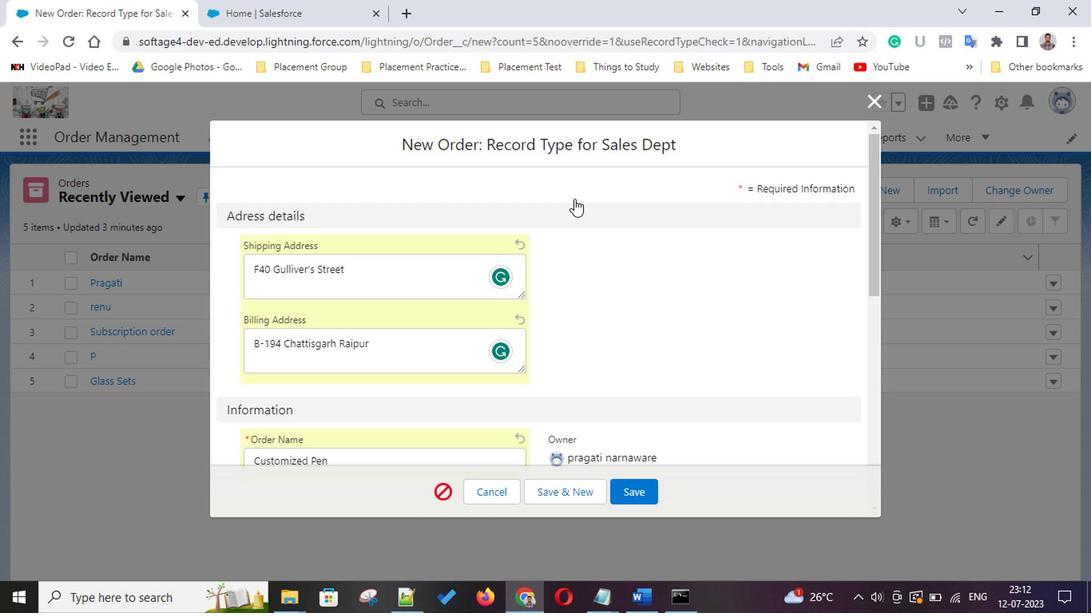 
Action: Mouse scrolled (571, 198) with delta (0, 0)
Screenshot: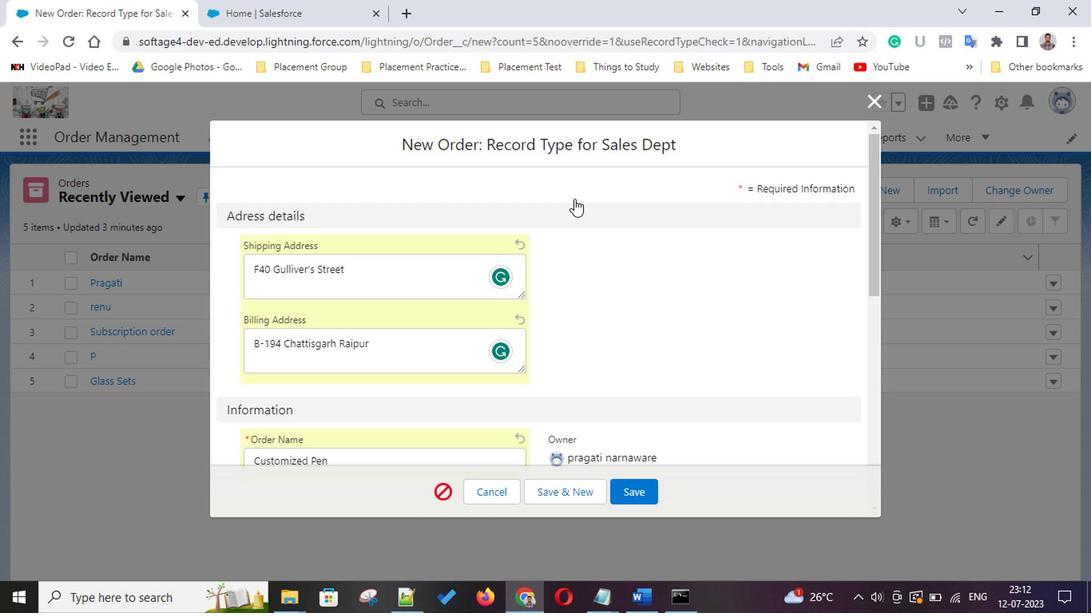 
Action: Mouse scrolled (571, 198) with delta (0, 0)
Screenshot: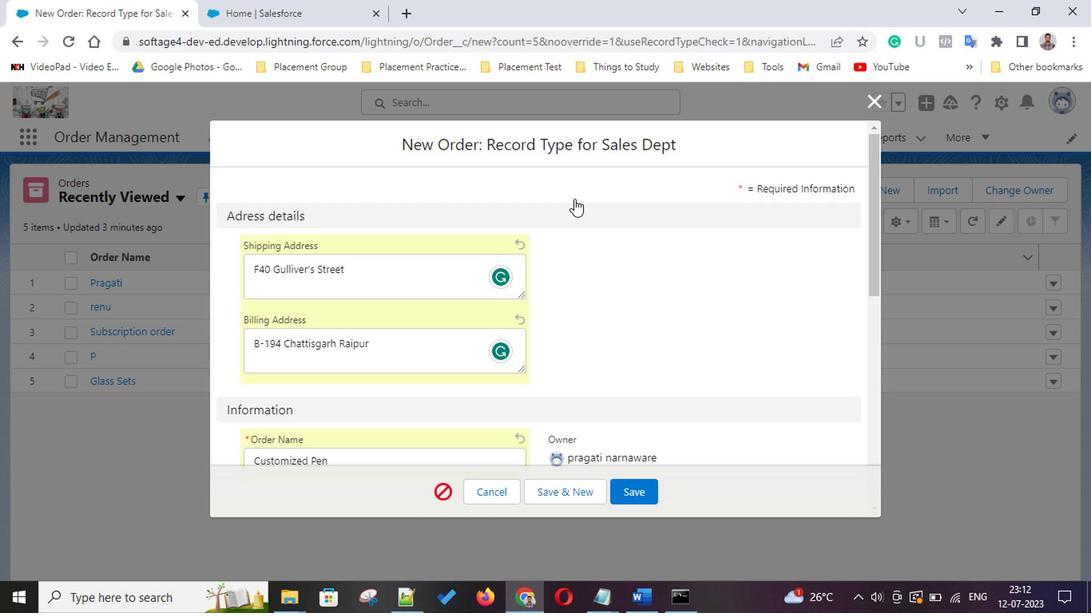 
Action: Mouse scrolled (571, 198) with delta (0, 0)
Screenshot: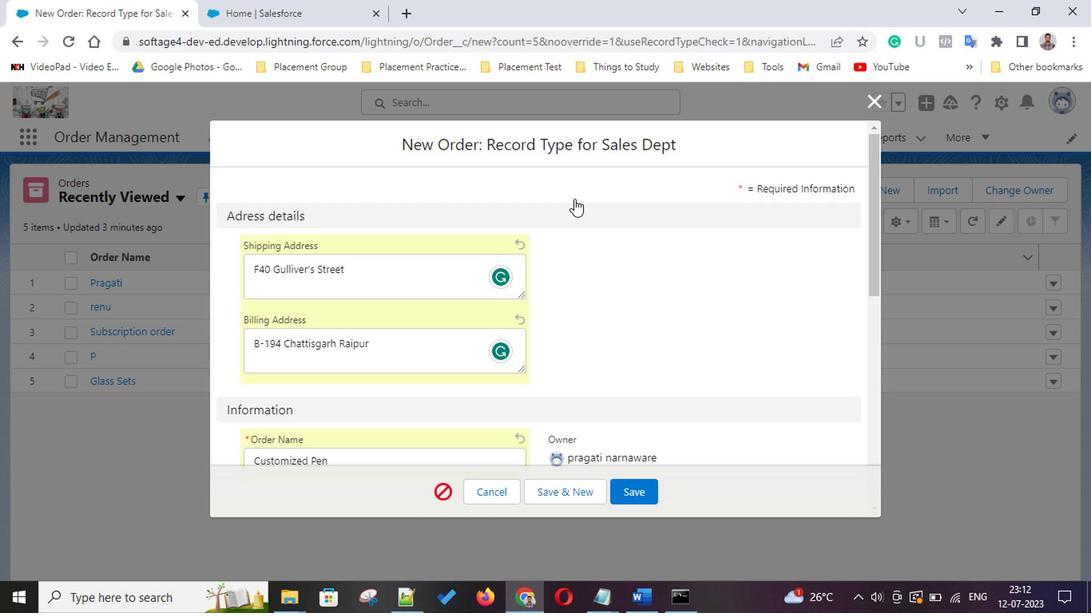 
Action: Mouse scrolled (571, 198) with delta (0, 0)
Screenshot: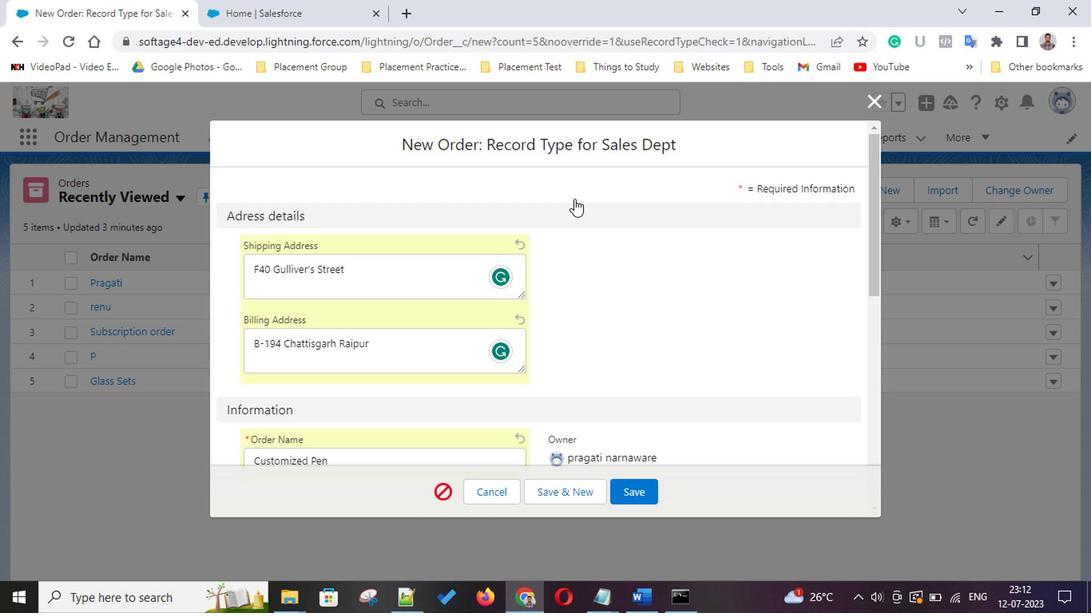 
Action: Mouse scrolled (571, 198) with delta (0, 0)
Screenshot: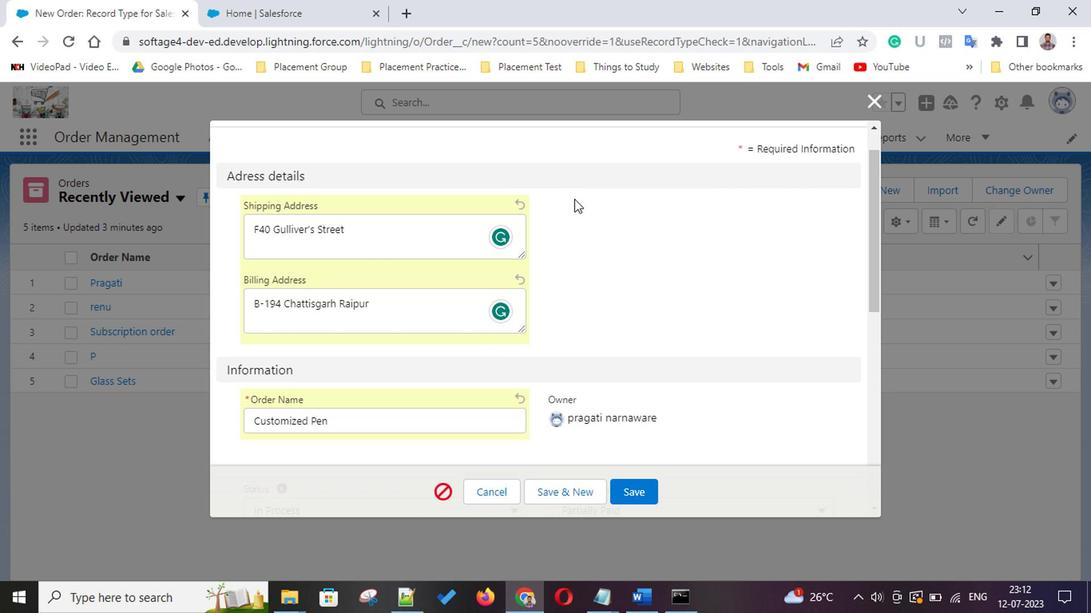 
Action: Mouse scrolled (571, 198) with delta (0, 0)
Screenshot: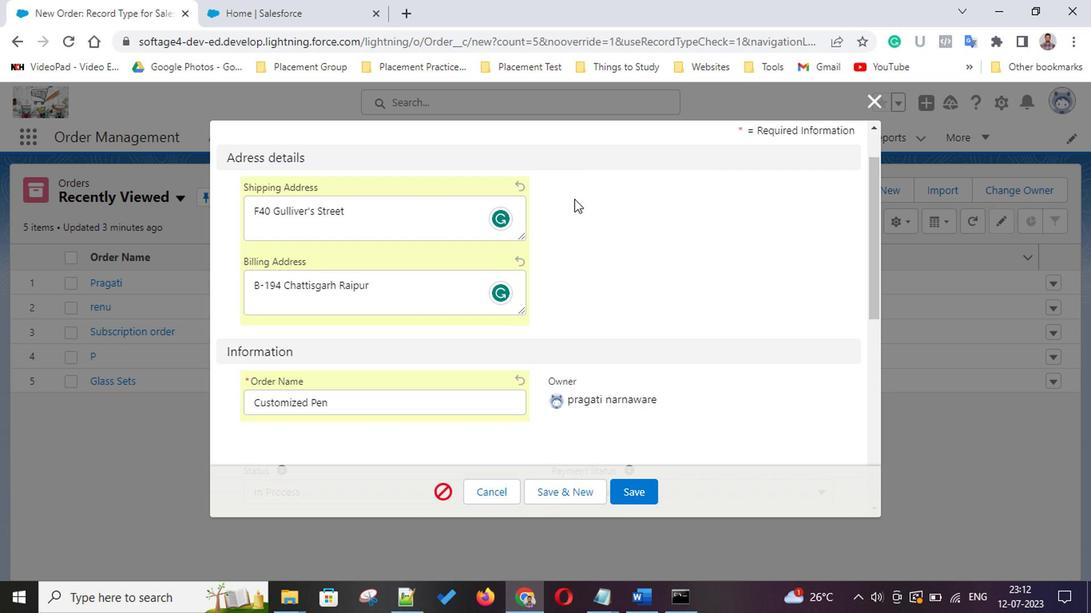 
Action: Mouse scrolled (571, 198) with delta (0, 0)
Screenshot: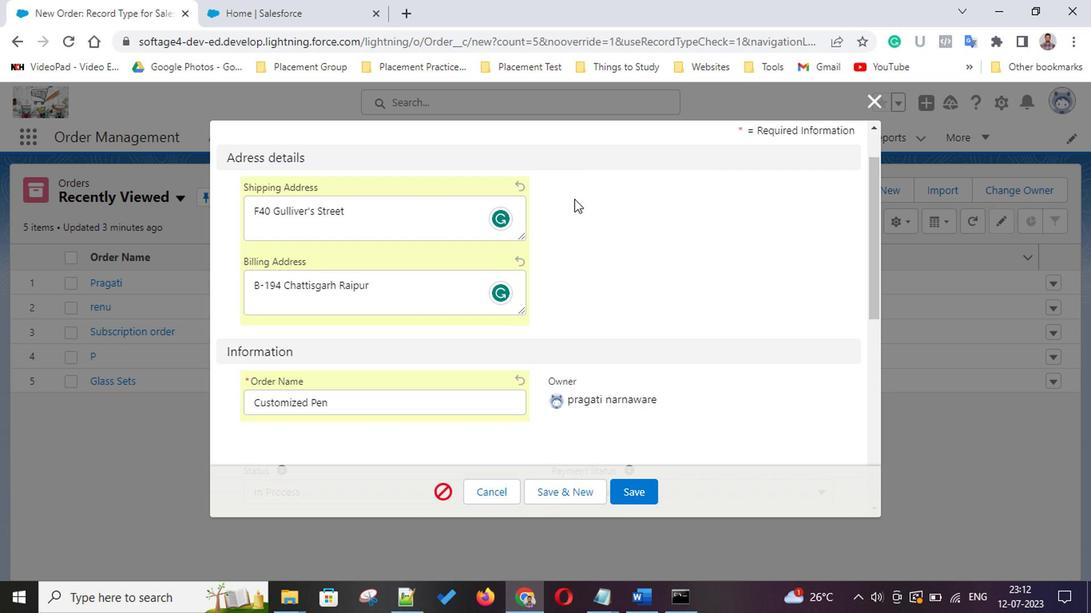
Action: Mouse scrolled (571, 198) with delta (0, 0)
Screenshot: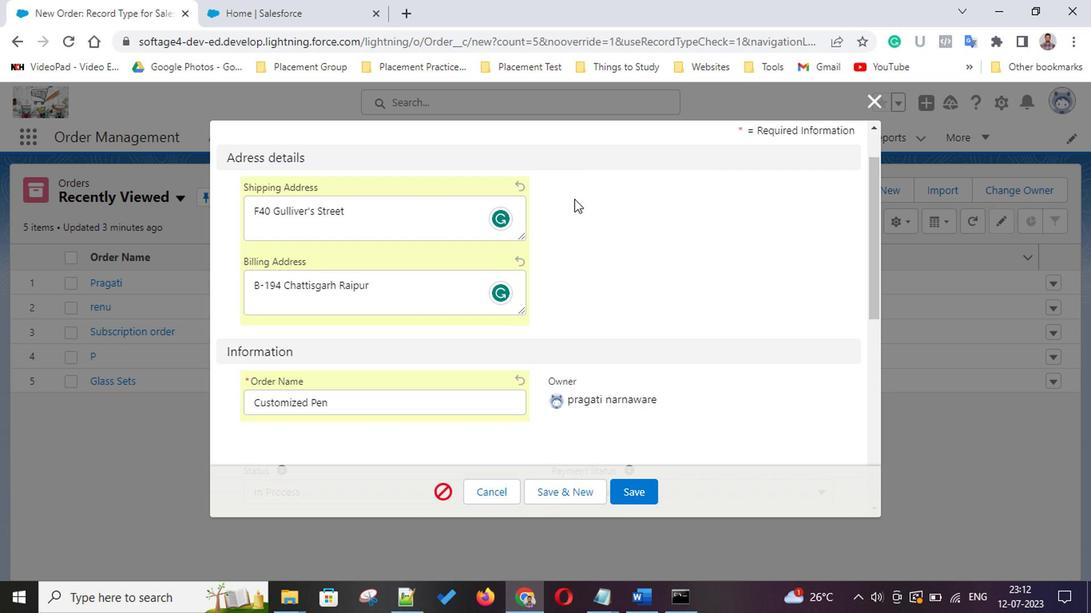 
Action: Mouse scrolled (571, 198) with delta (0, 0)
Screenshot: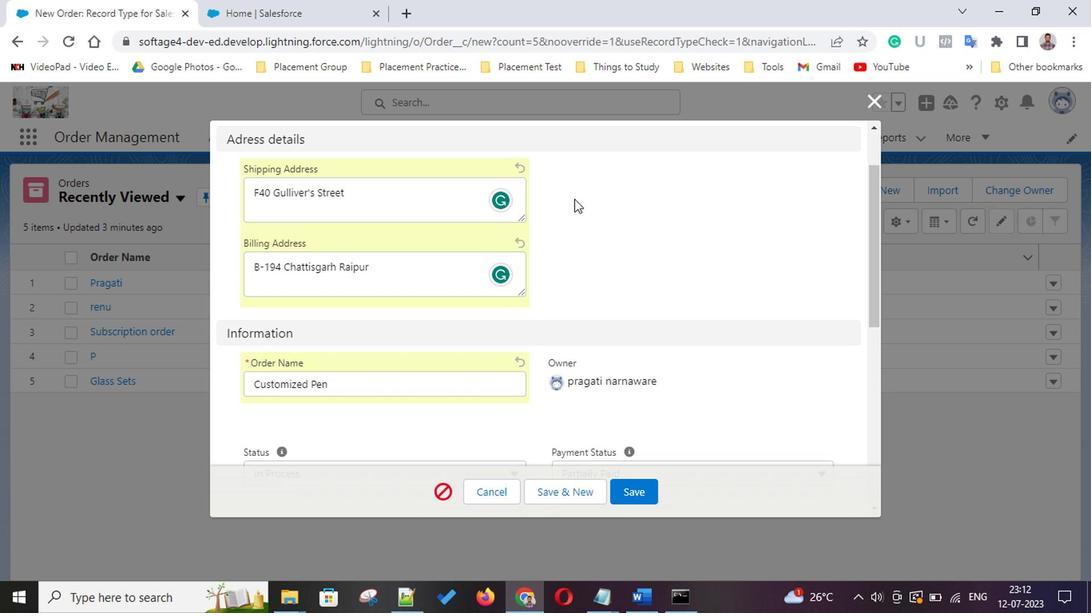 
Action: Mouse scrolled (571, 198) with delta (0, 0)
Screenshot: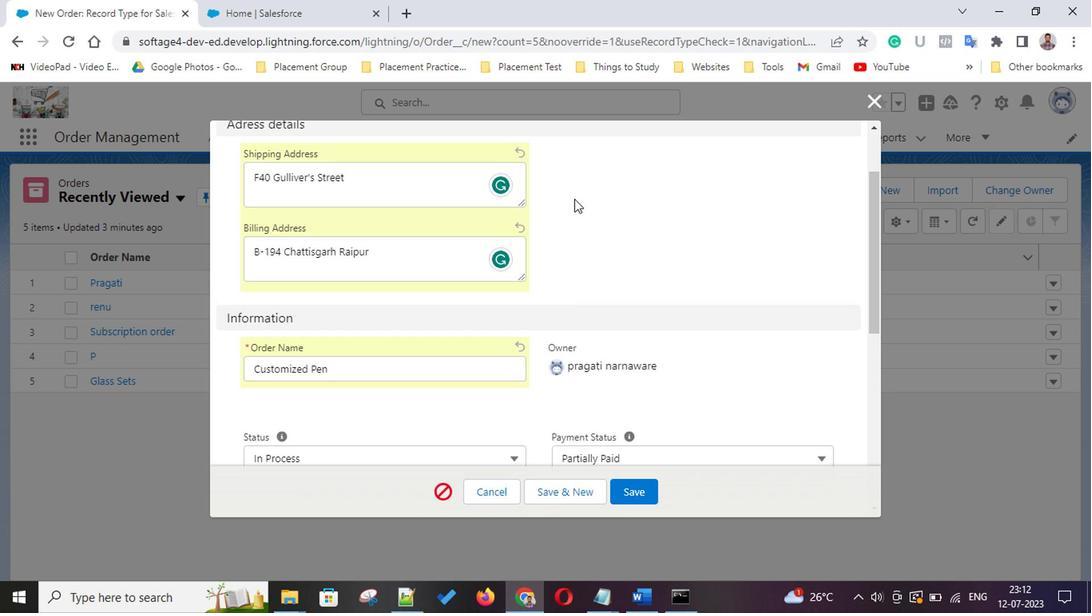 
Action: Mouse scrolled (571, 198) with delta (0, 0)
Screenshot: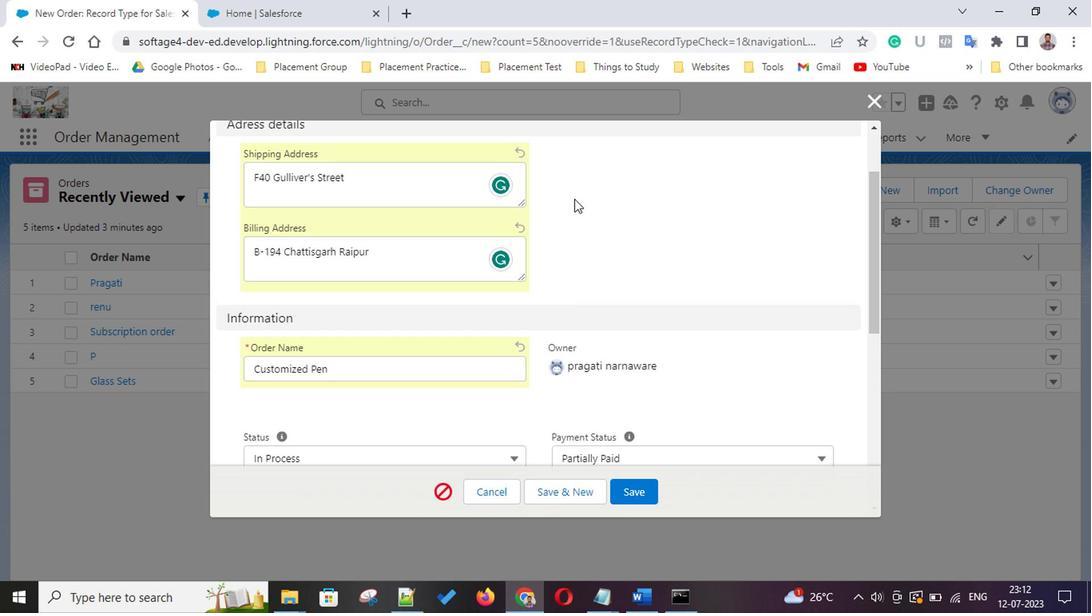 
Action: Mouse scrolled (571, 198) with delta (0, 0)
Screenshot: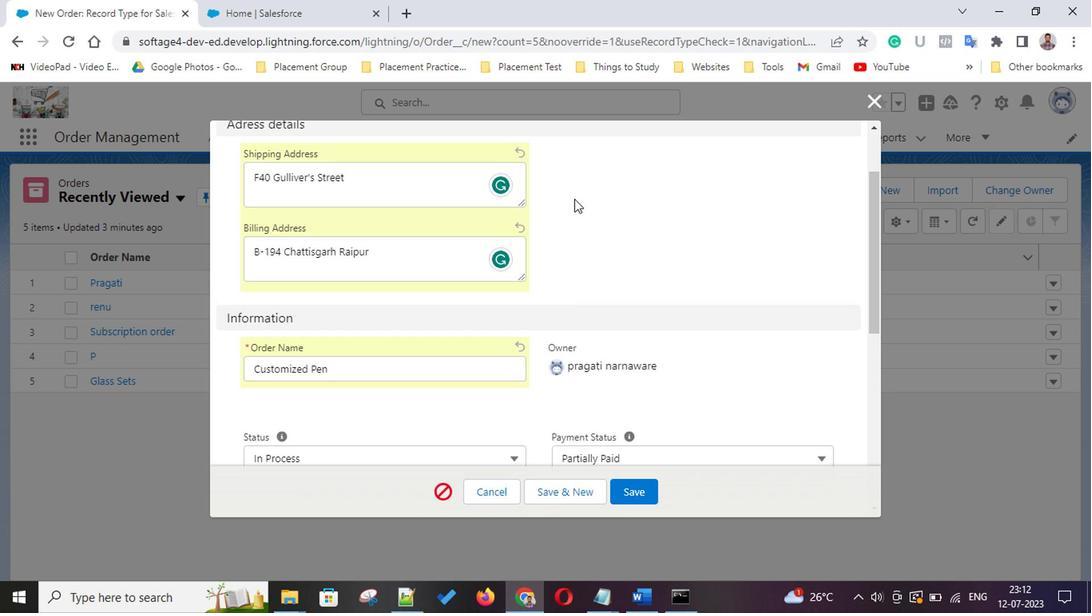 
Action: Mouse scrolled (571, 198) with delta (0, 0)
Screenshot: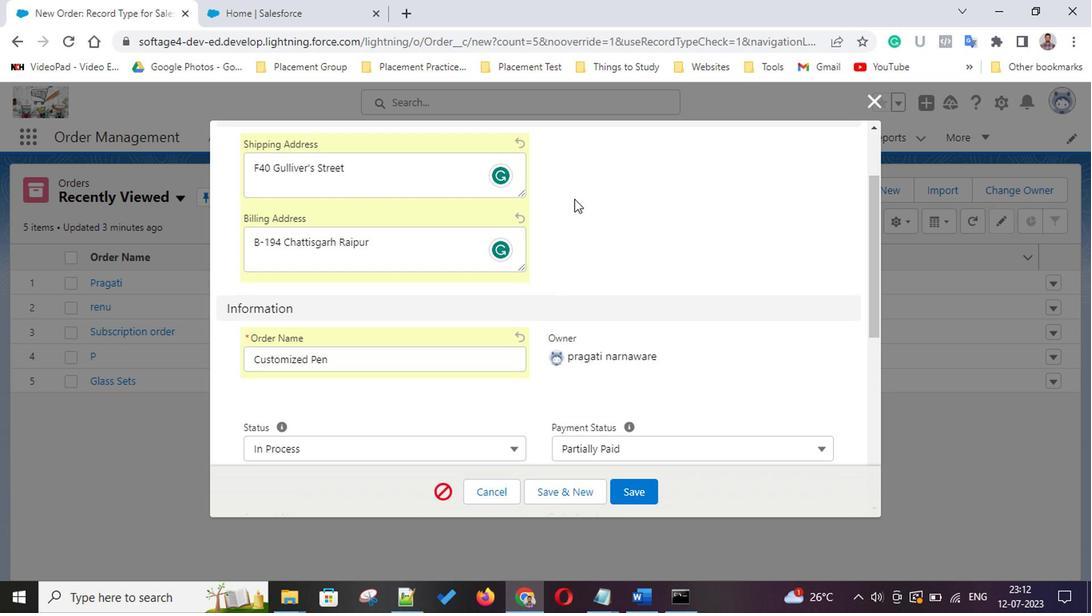 
Action: Mouse scrolled (571, 198) with delta (0, 0)
Screenshot: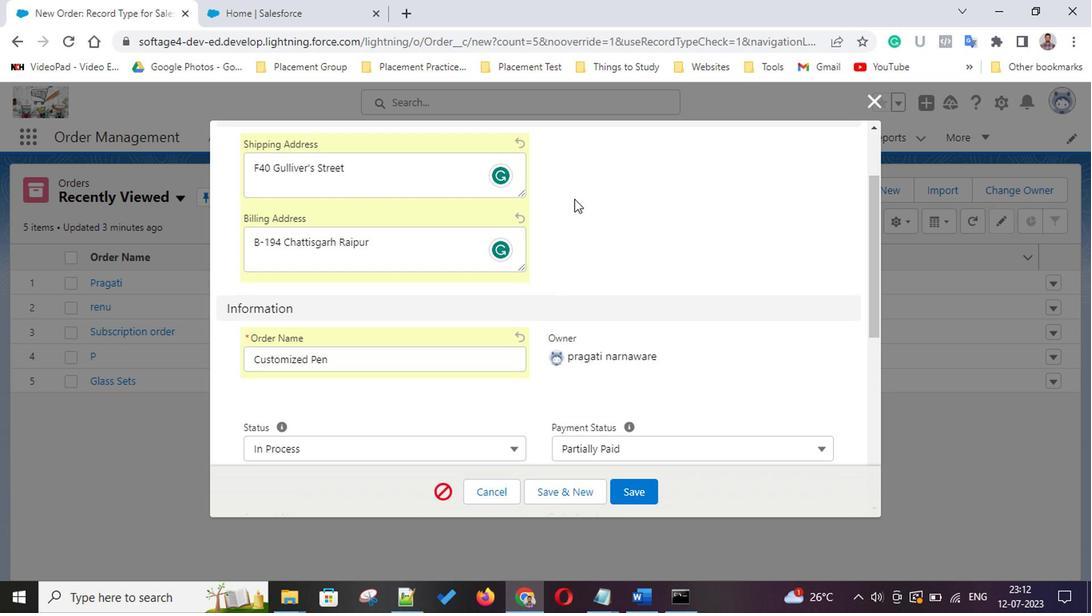 
Action: Mouse scrolled (571, 198) with delta (0, 0)
Screenshot: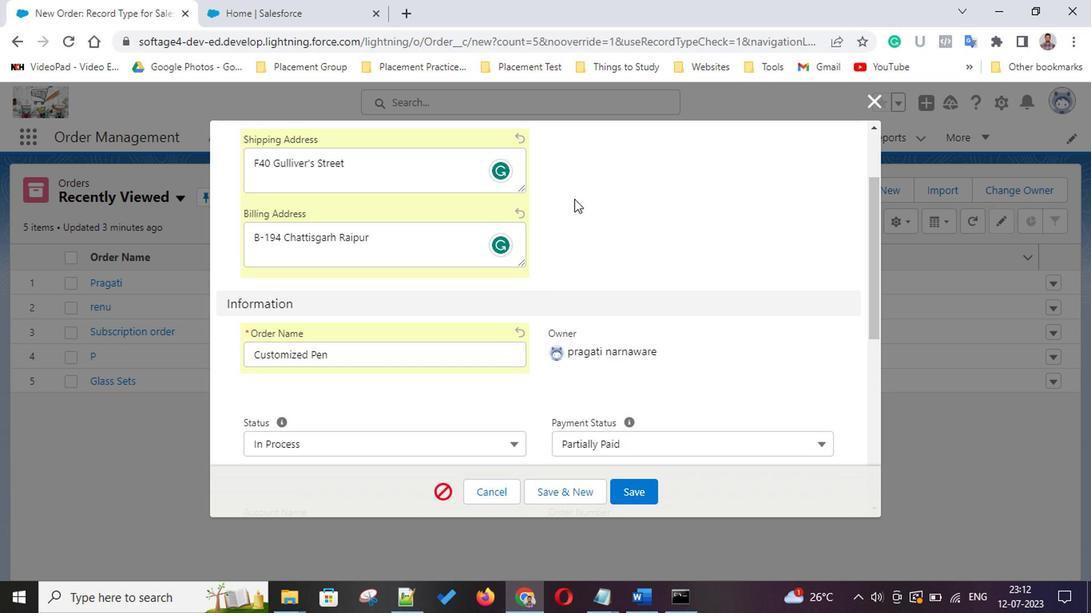
Action: Mouse scrolled (571, 198) with delta (0, 0)
Screenshot: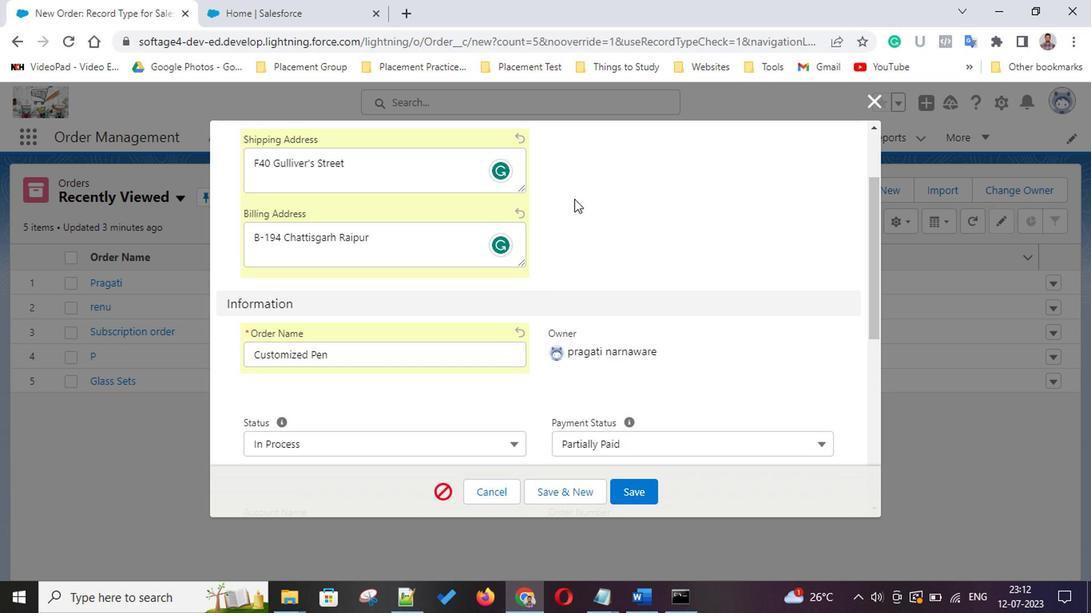 
Action: Mouse moved to (514, 294)
Screenshot: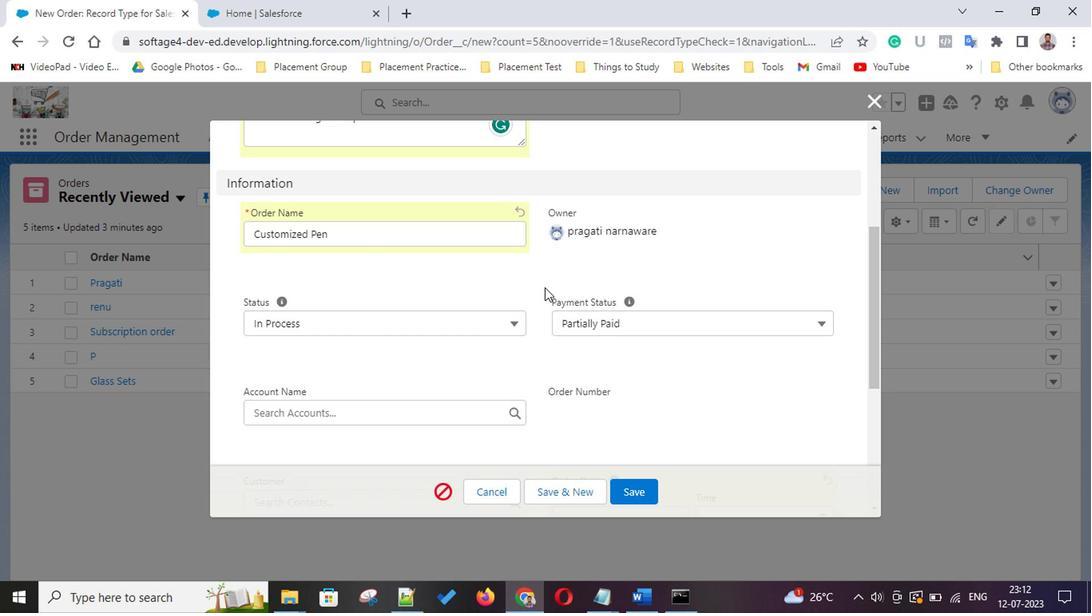 
Action: Mouse scrolled (514, 294) with delta (0, 0)
Screenshot: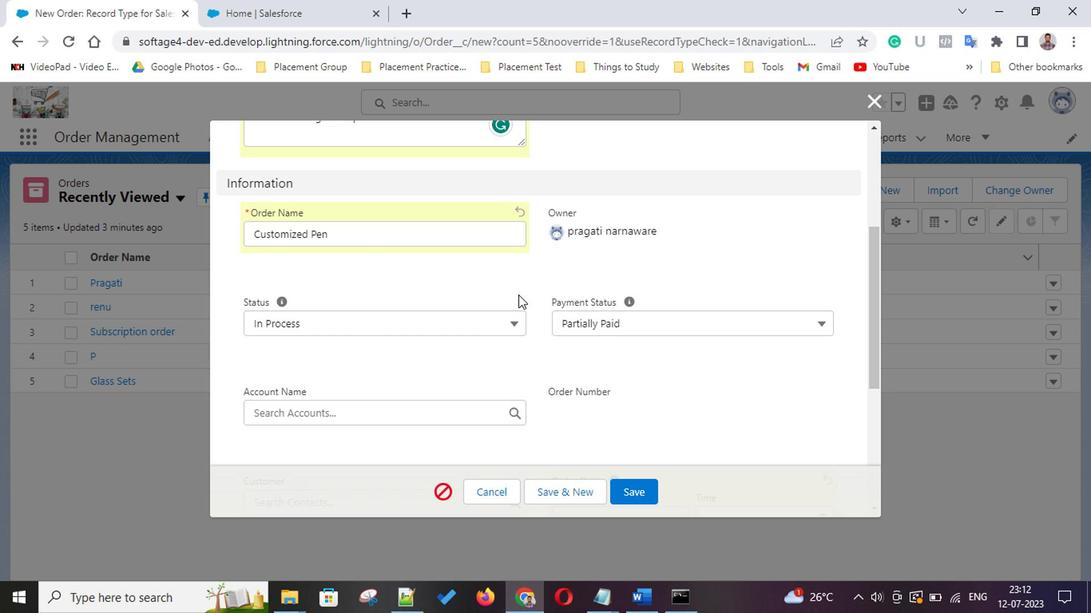 
Action: Mouse scrolled (514, 294) with delta (0, 0)
Screenshot: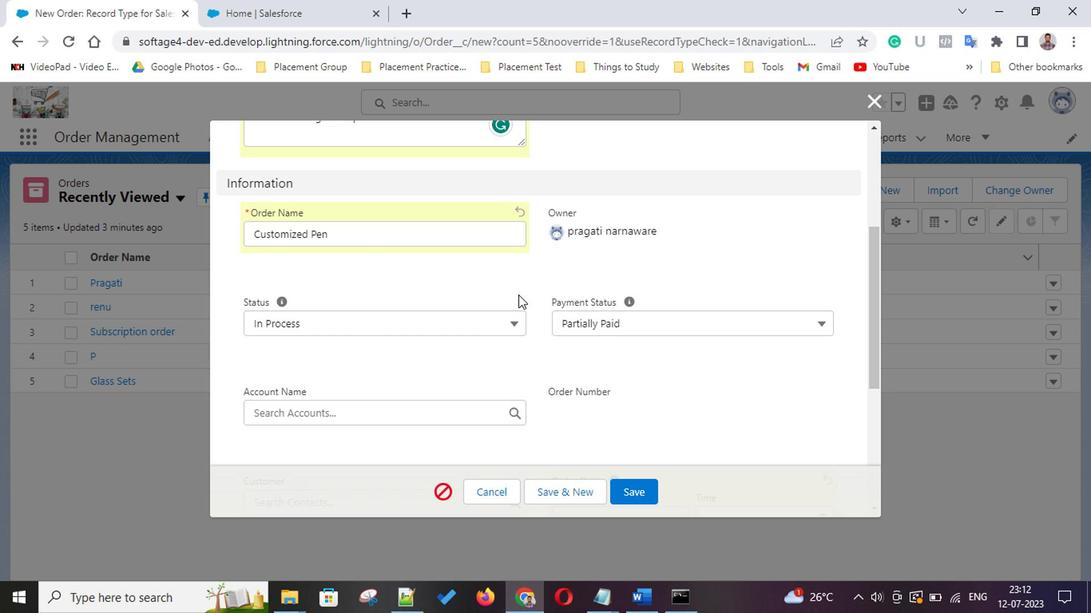 
Action: Mouse scrolled (514, 294) with delta (0, 0)
Screenshot: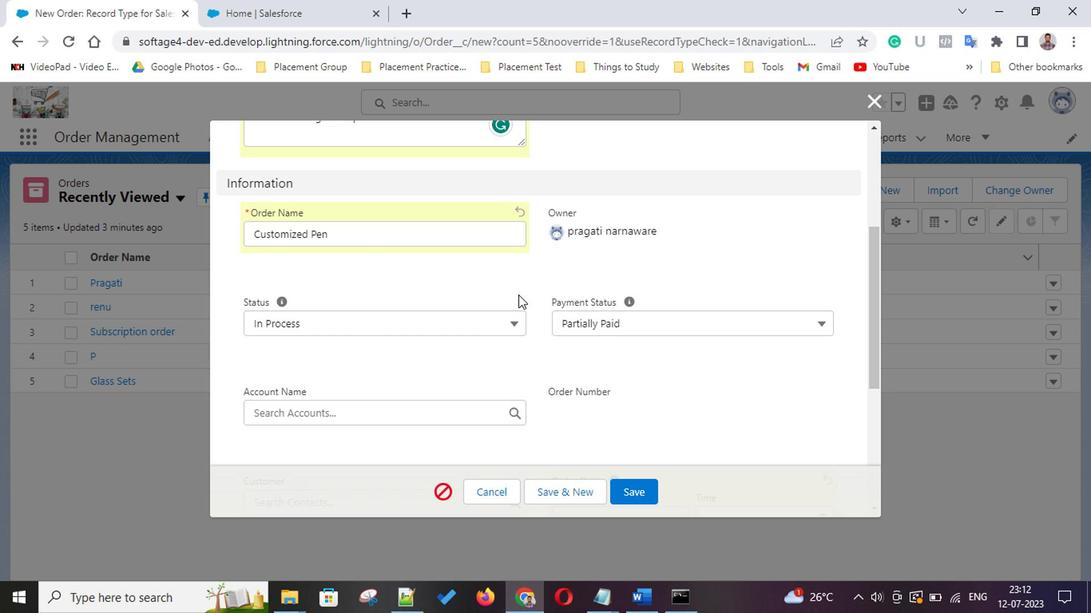 
Action: Mouse scrolled (514, 294) with delta (0, 0)
Screenshot: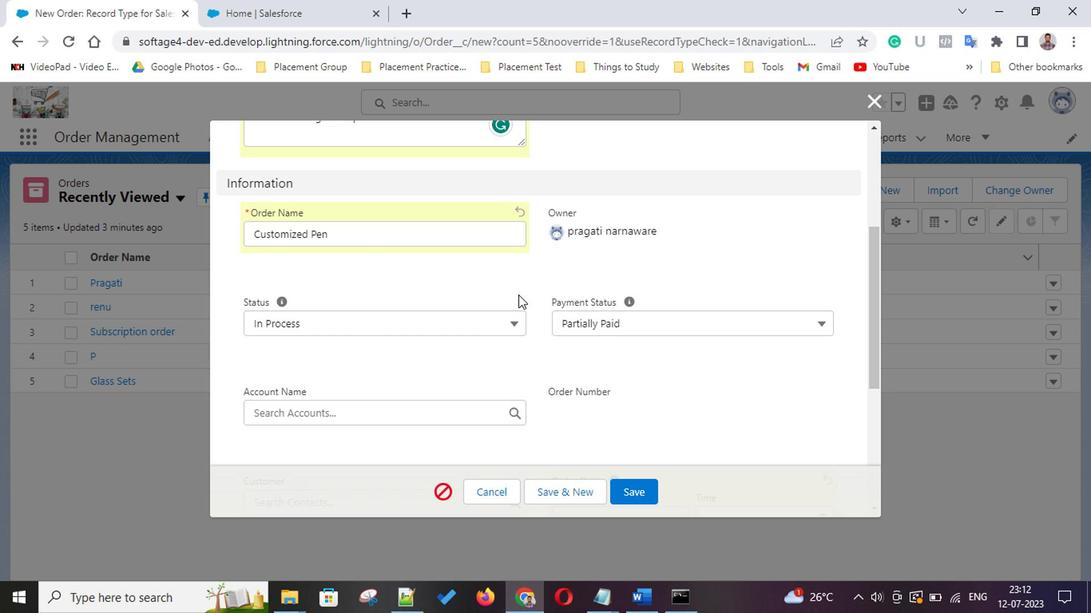 
Action: Mouse scrolled (514, 294) with delta (0, 0)
Screenshot: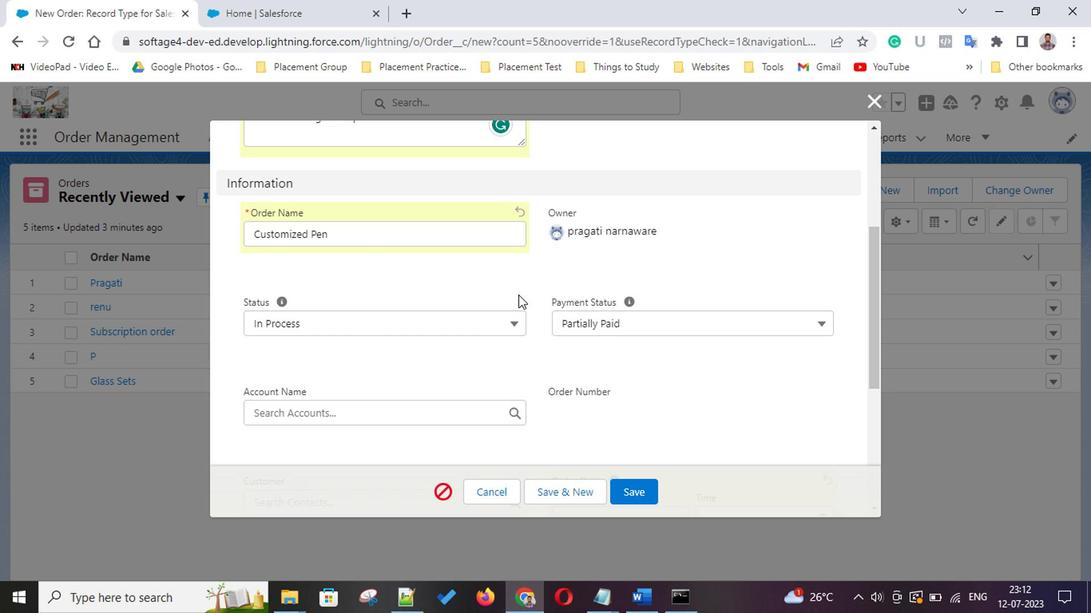 
Action: Mouse scrolled (514, 294) with delta (0, 0)
Screenshot: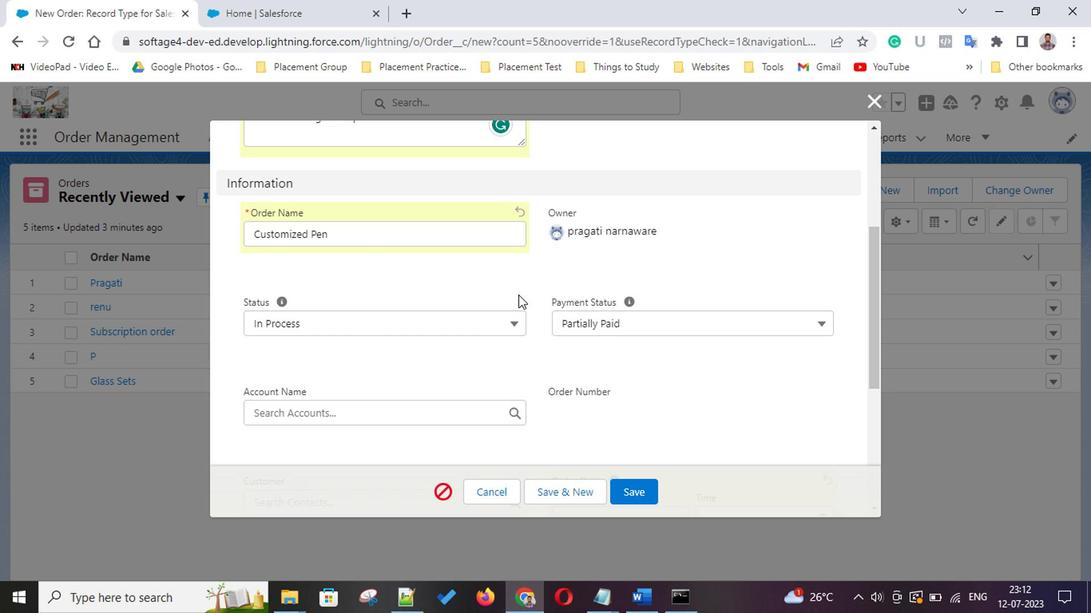 
Action: Mouse scrolled (514, 294) with delta (0, 0)
Screenshot: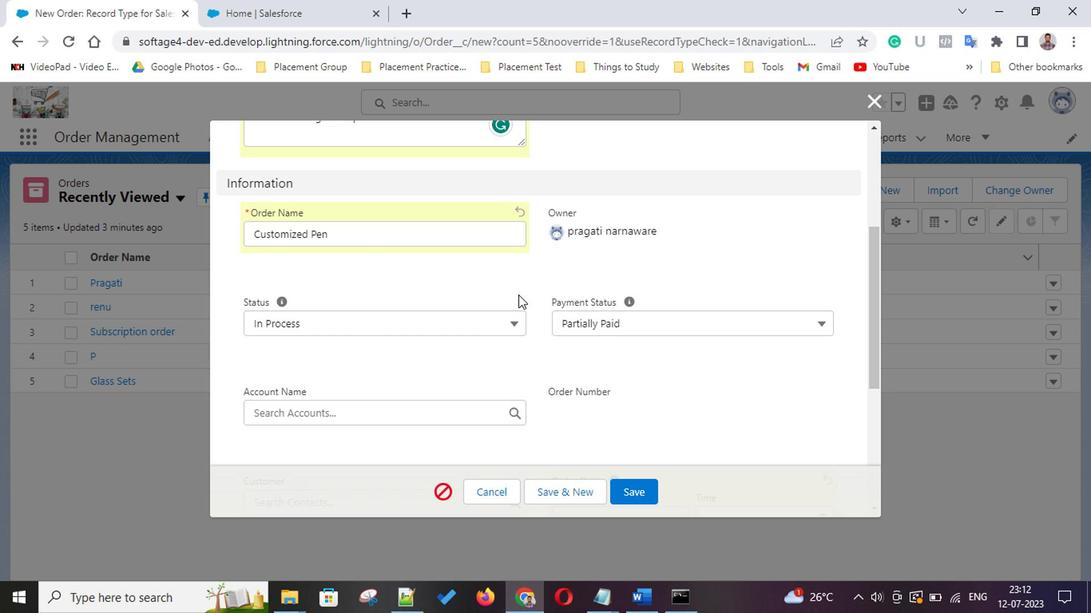 
Action: Mouse scrolled (514, 294) with delta (0, 0)
Screenshot: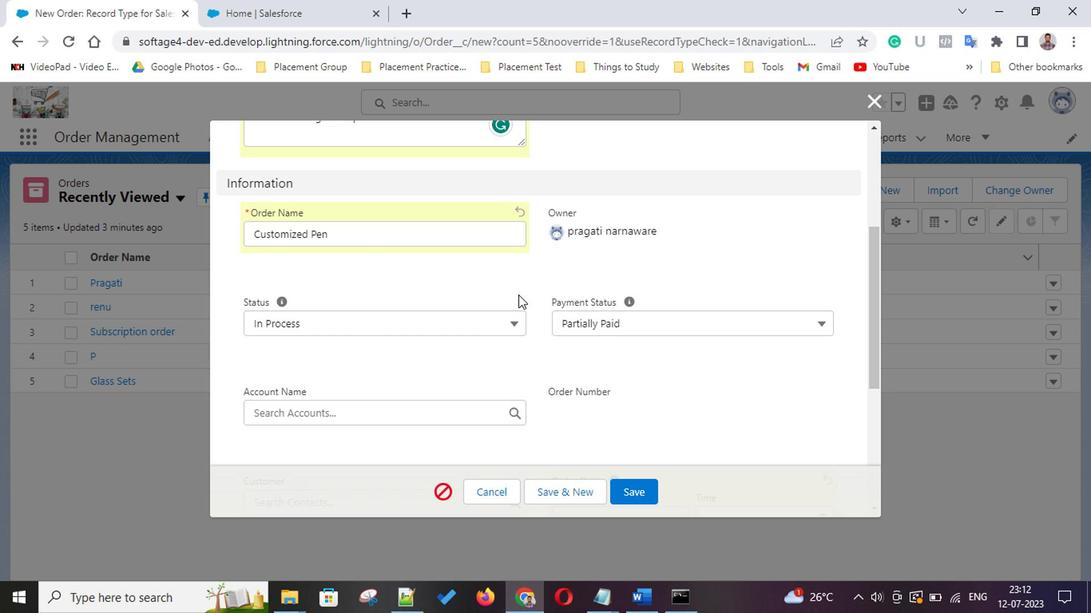 
Action: Mouse scrolled (514, 294) with delta (0, 0)
Screenshot: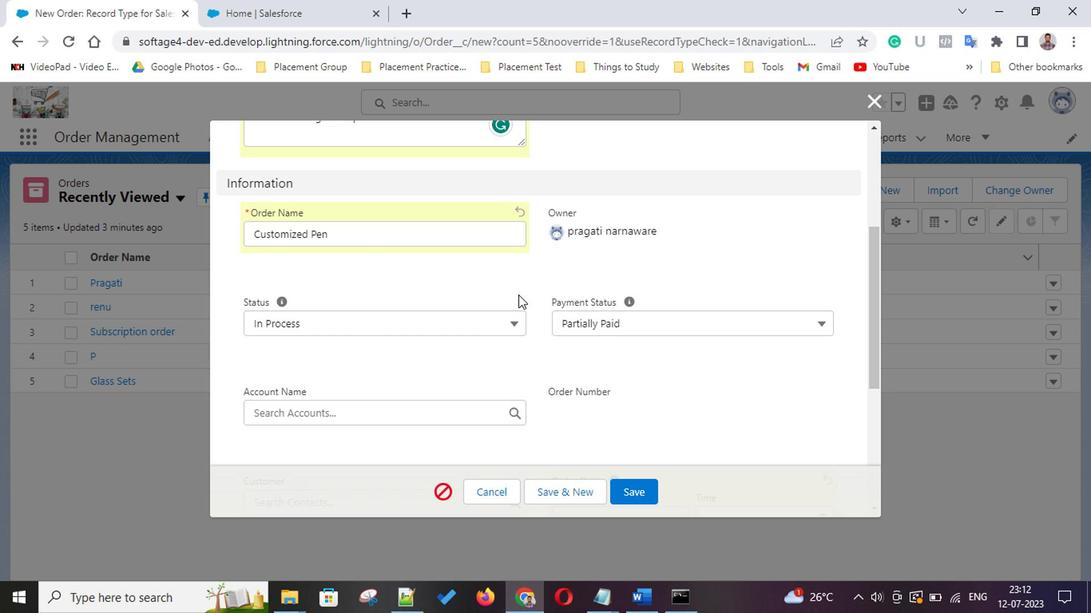 
Action: Mouse scrolled (514, 294) with delta (0, 0)
Screenshot: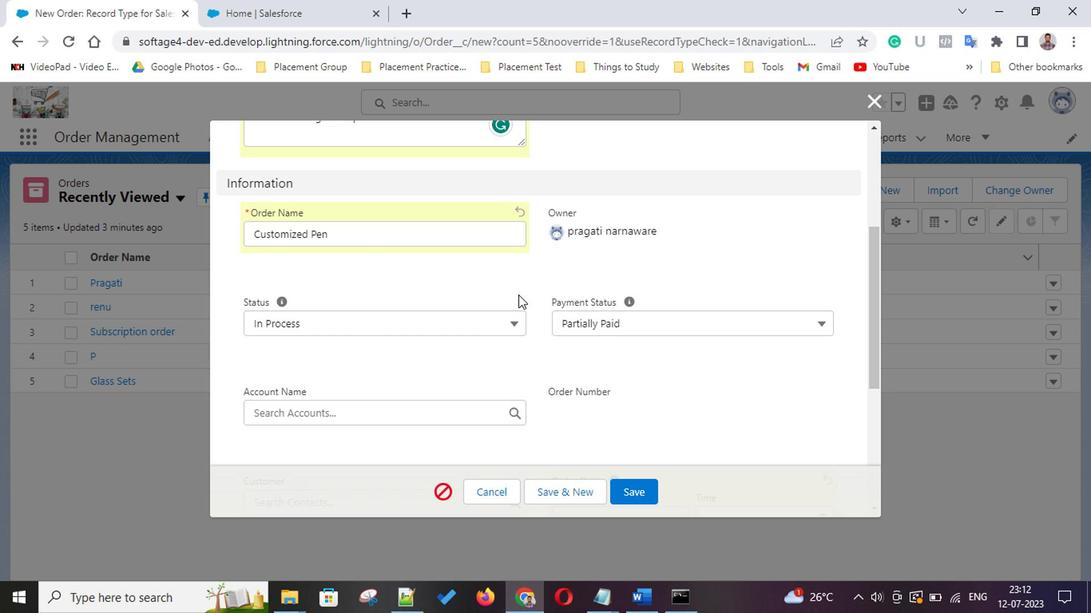 
Action: Mouse scrolled (514, 294) with delta (0, 0)
Screenshot: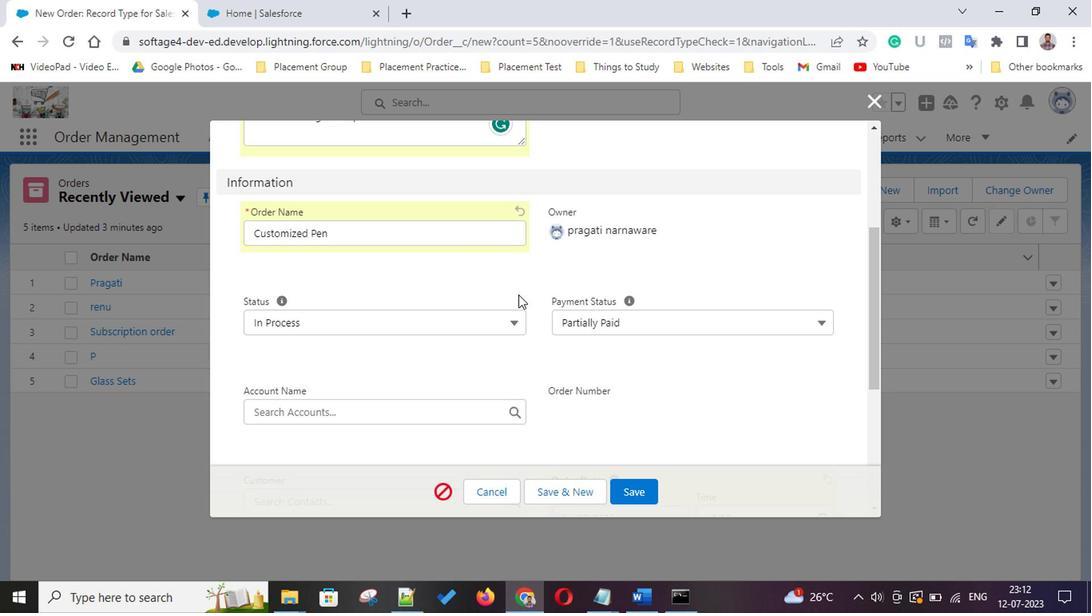 
Action: Mouse scrolled (514, 294) with delta (0, 0)
Screenshot: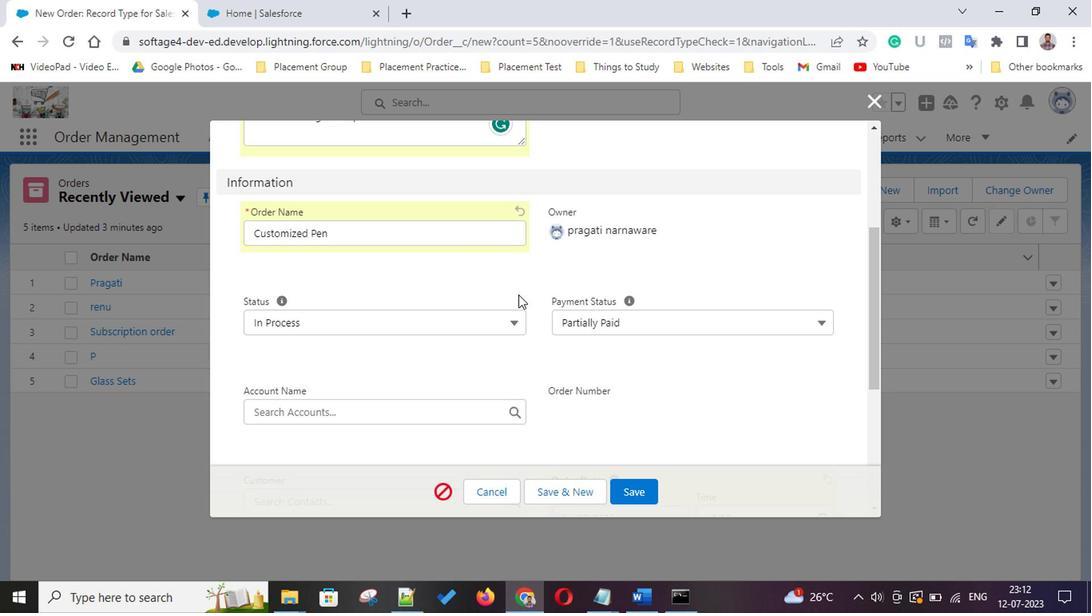 
Action: Mouse scrolled (514, 294) with delta (0, 0)
Screenshot: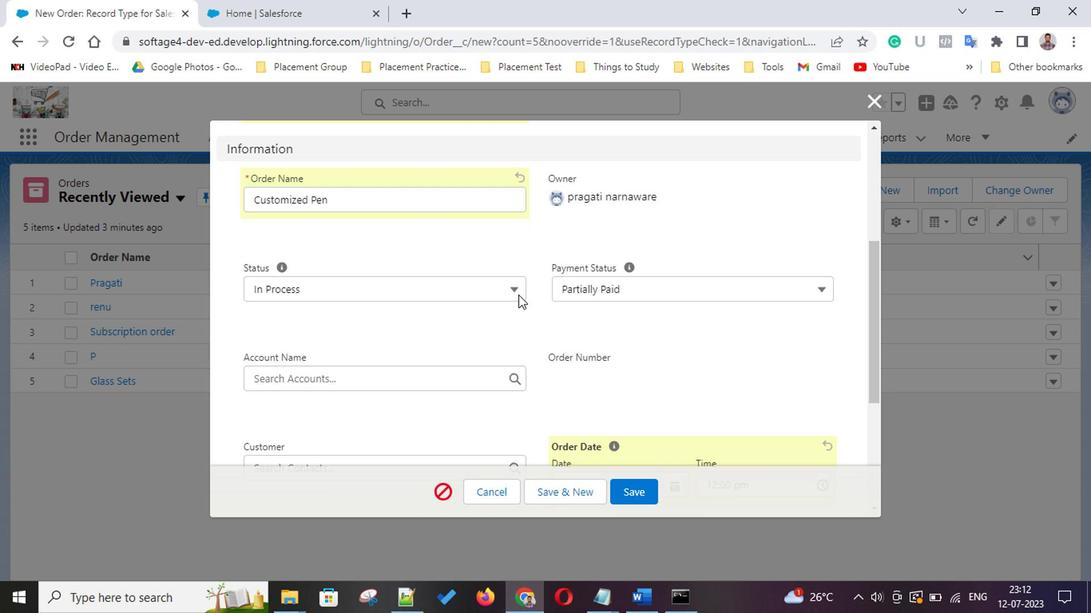 
Action: Mouse scrolled (514, 294) with delta (0, 0)
Screenshot: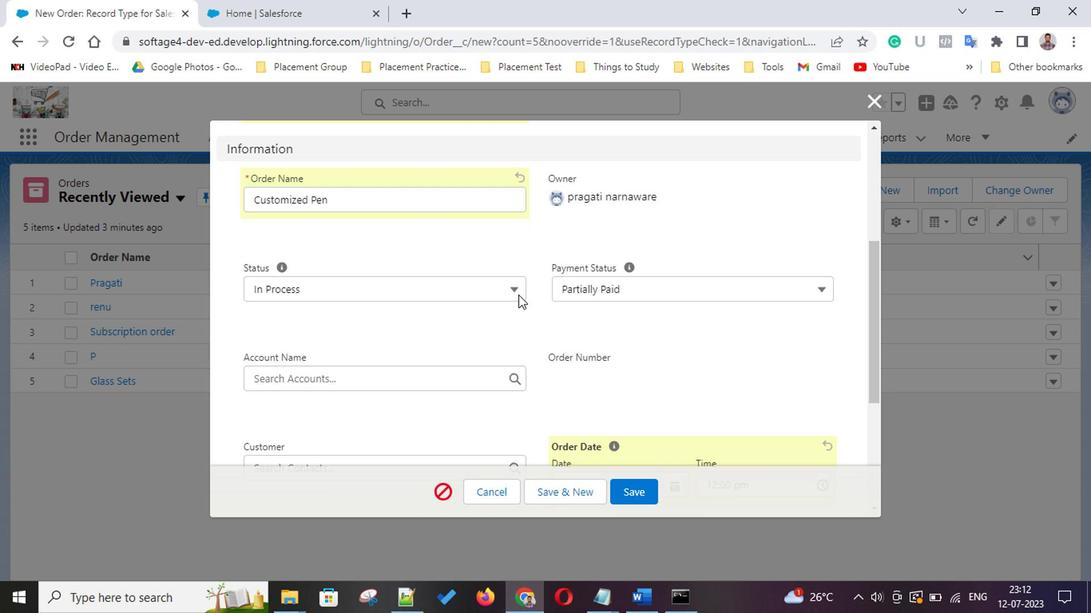 
Action: Mouse scrolled (514, 294) with delta (0, 0)
Screenshot: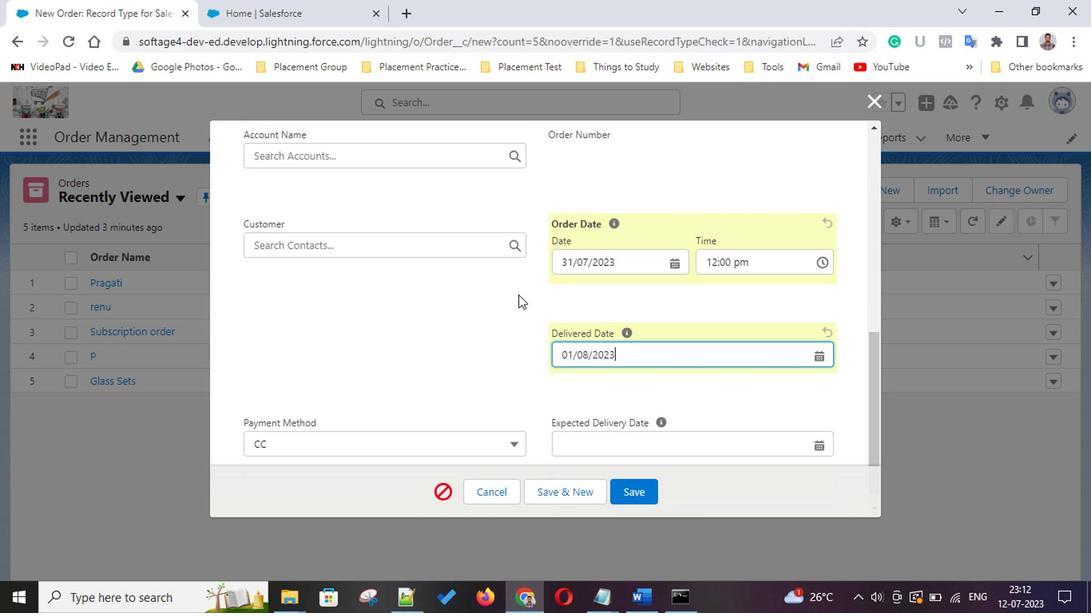 
Action: Mouse scrolled (514, 294) with delta (0, 0)
Screenshot: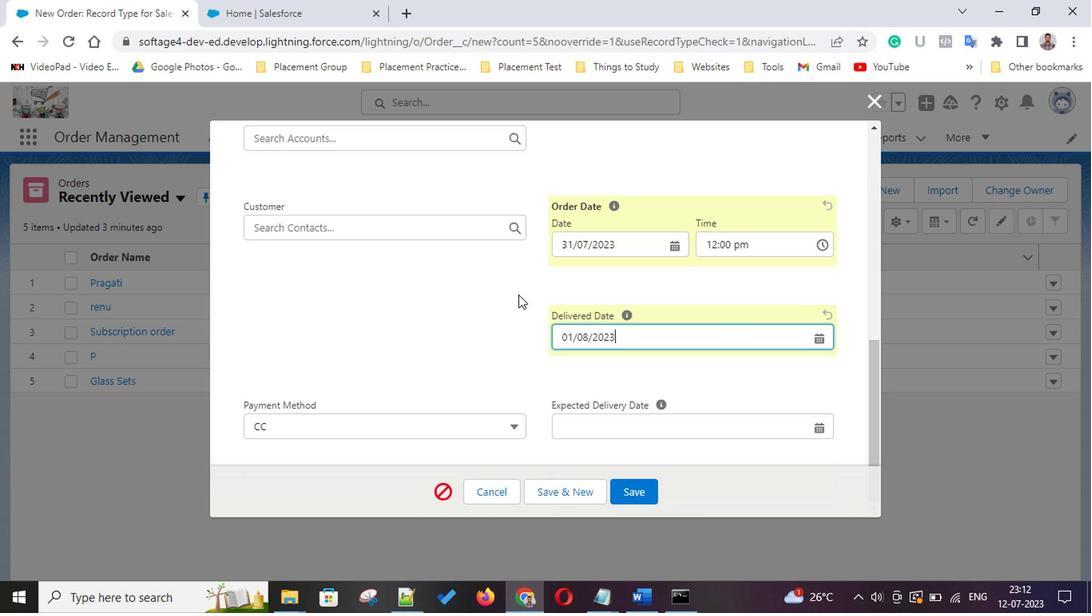 
Action: Mouse moved to (635, 479)
Screenshot: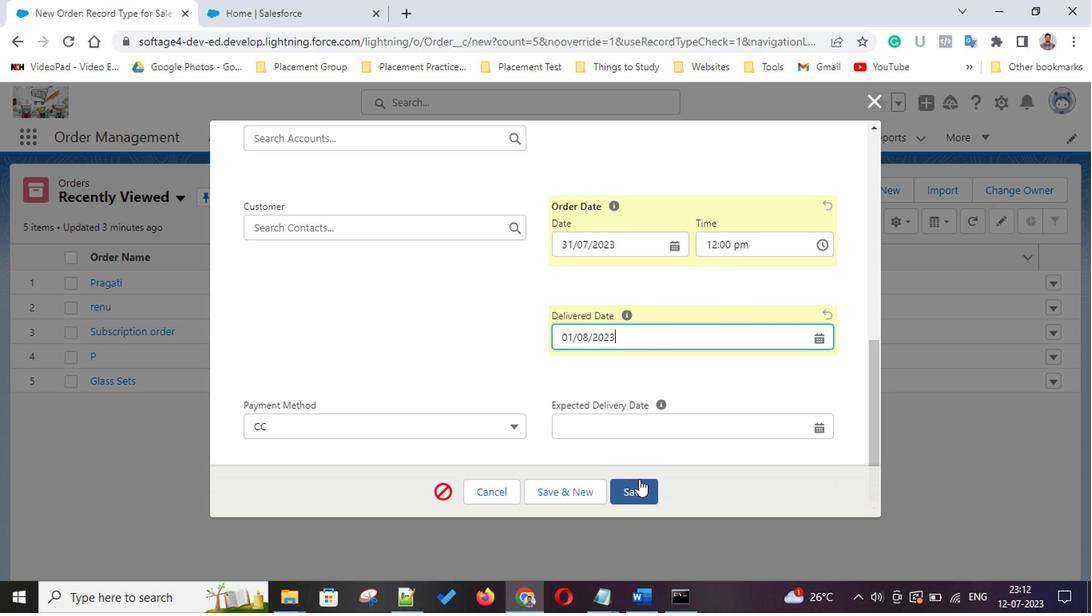 
Action: Mouse pressed left at (635, 479)
Screenshot: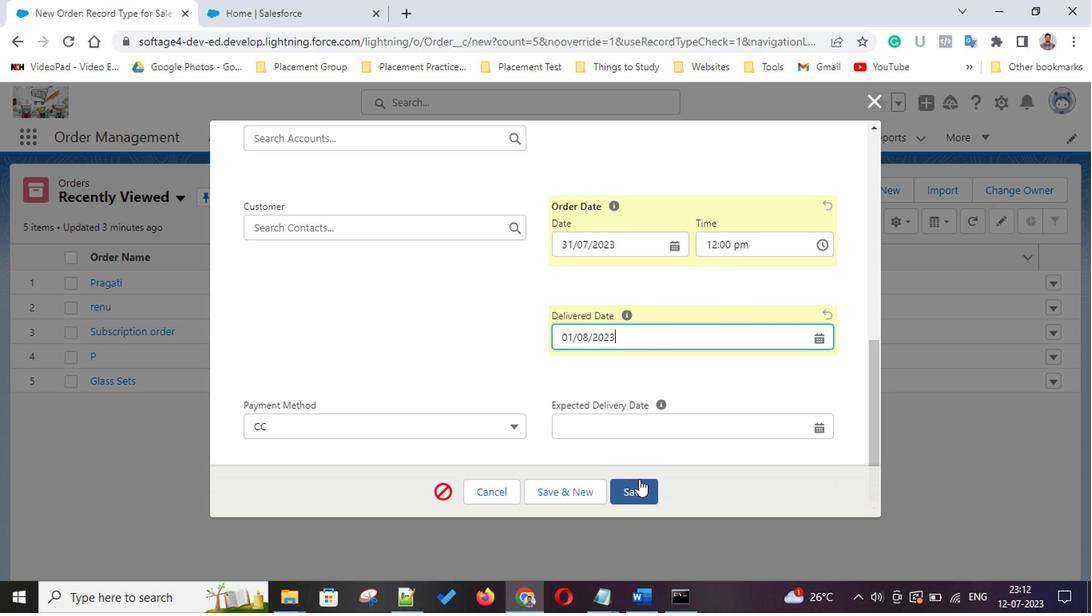 
Action: Mouse moved to (490, 300)
Screenshot: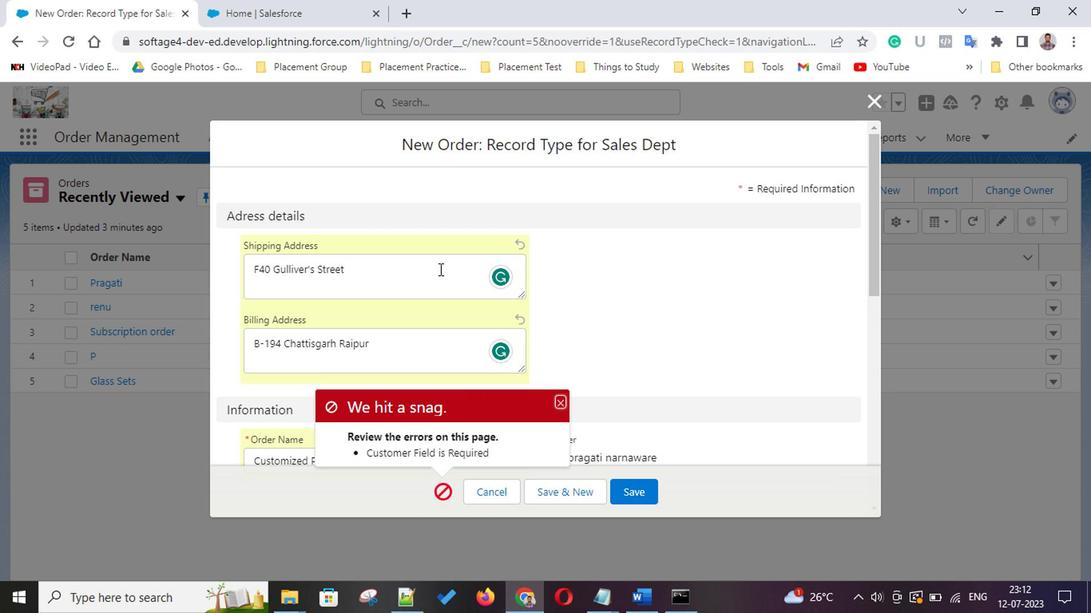 
Action: Mouse scrolled (490, 300) with delta (0, 0)
Screenshot: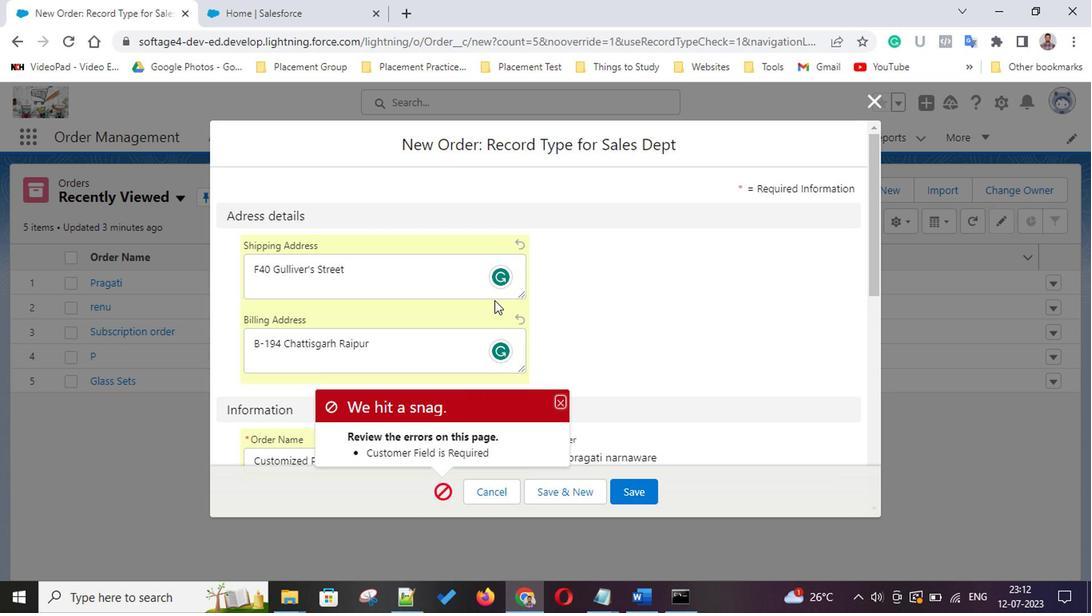 
Action: Mouse scrolled (490, 300) with delta (0, 0)
Screenshot: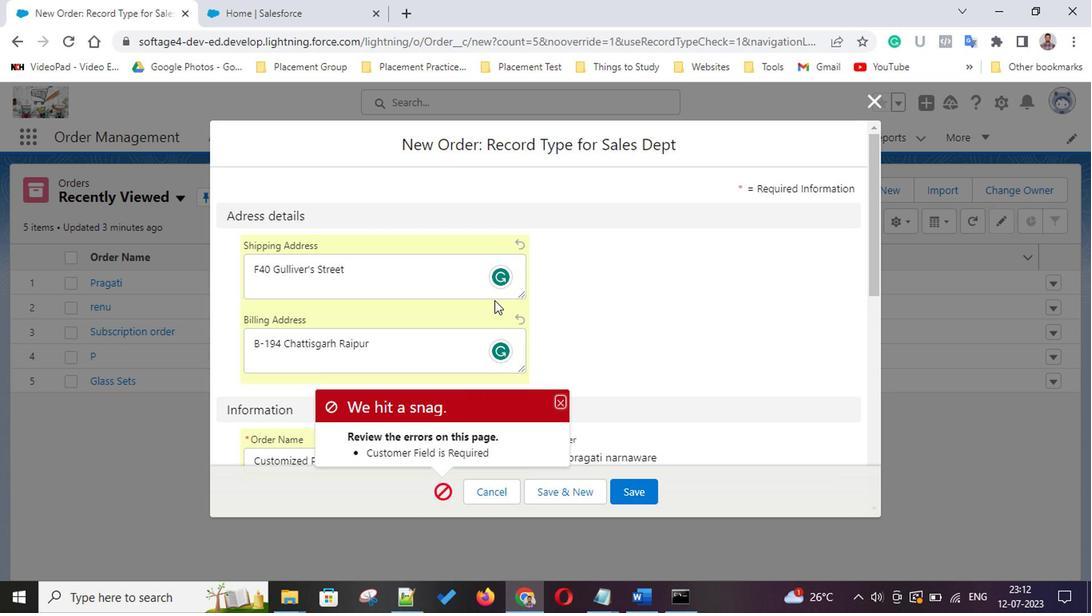 
Action: Mouse scrolled (490, 300) with delta (0, 0)
Screenshot: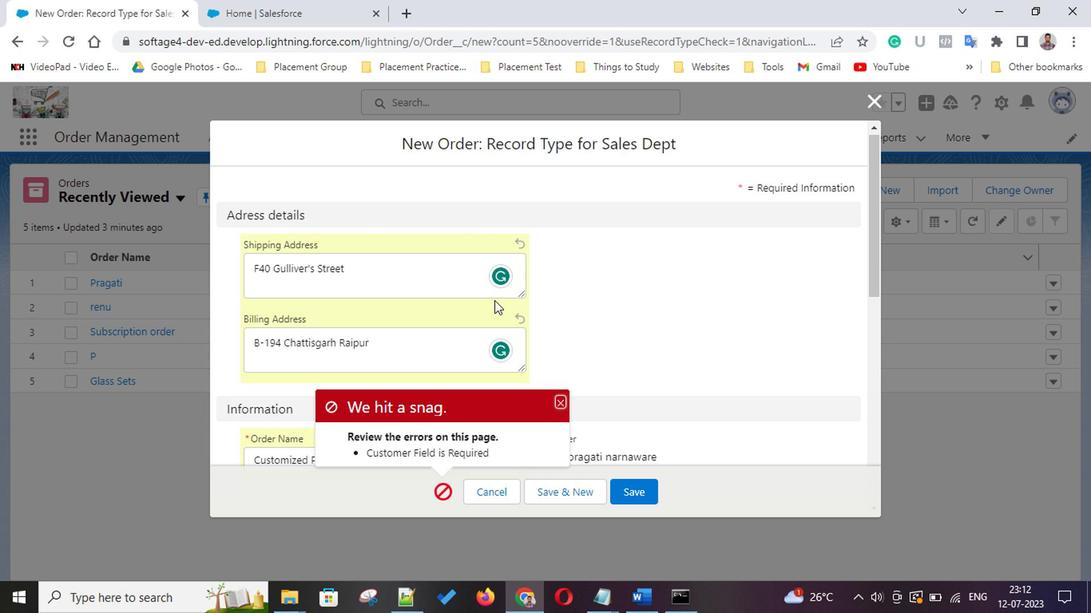 
Action: Mouse scrolled (490, 300) with delta (0, 0)
Screenshot: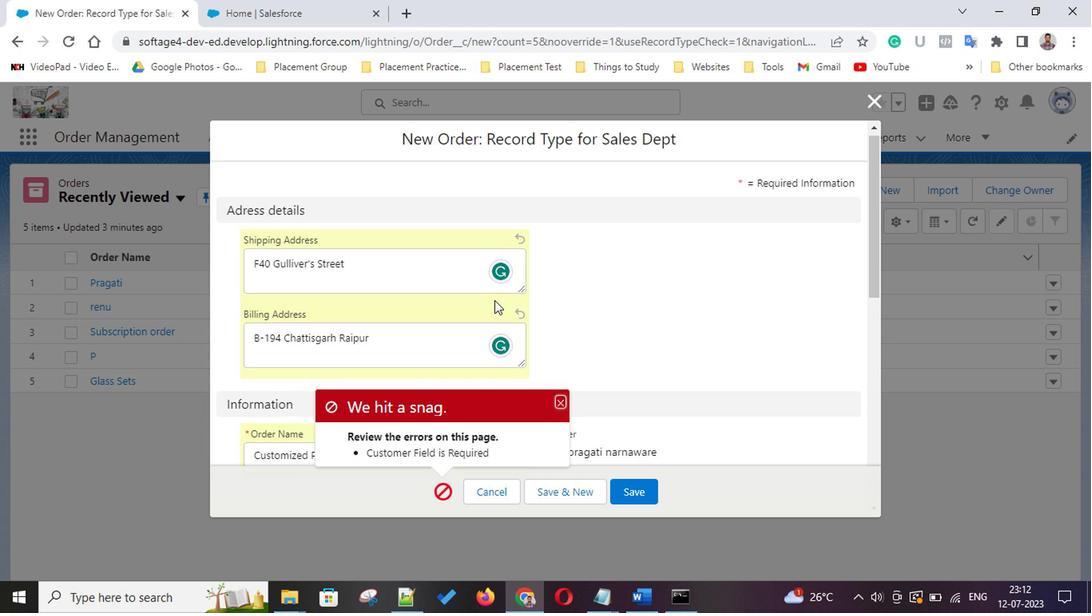 
Action: Mouse scrolled (490, 300) with delta (0, 0)
Screenshot: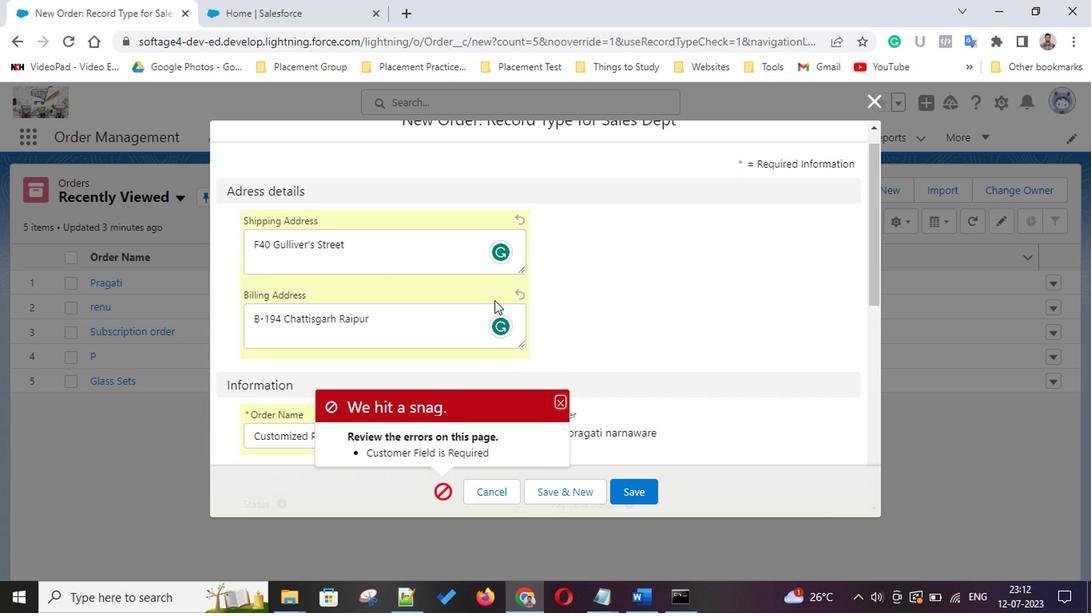 
Action: Mouse scrolled (490, 300) with delta (0, 0)
Screenshot: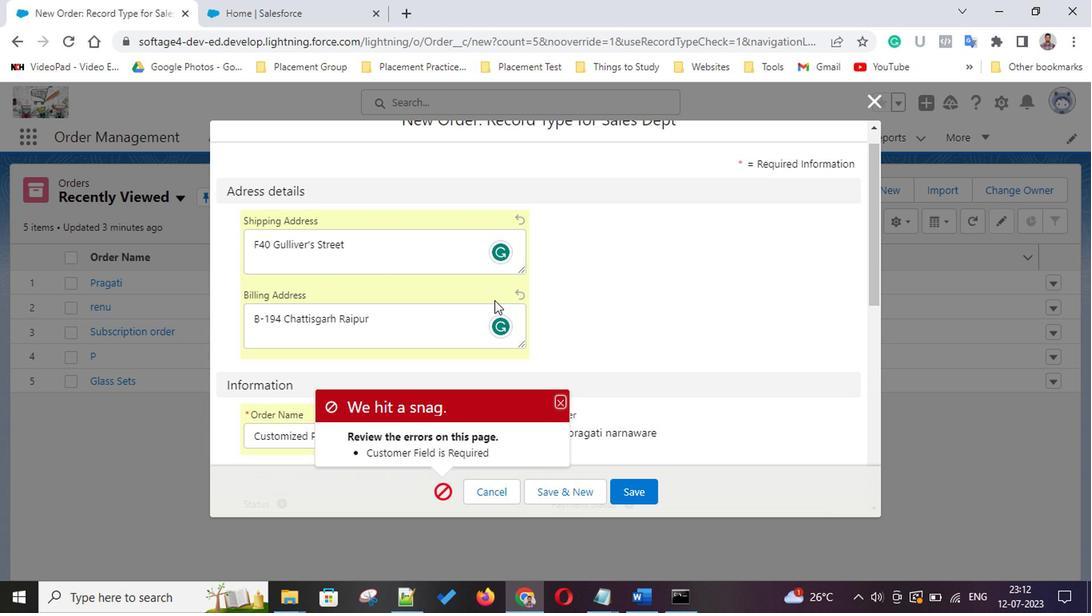 
Action: Mouse scrolled (490, 300) with delta (0, 0)
Screenshot: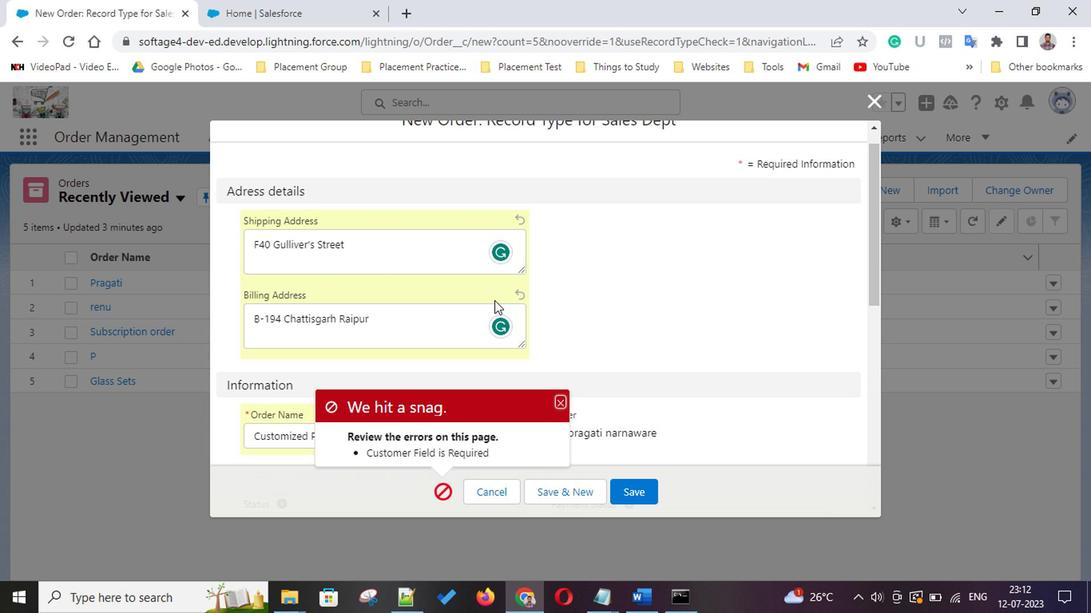 
Action: Mouse scrolled (490, 300) with delta (0, 0)
Screenshot: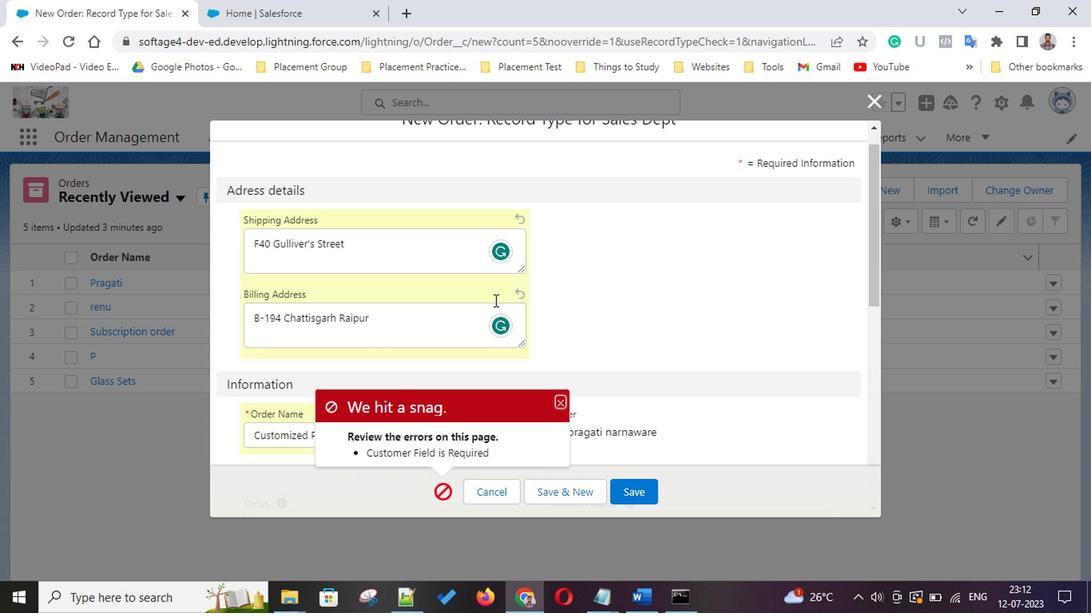 
Action: Mouse scrolled (490, 300) with delta (0, 0)
Screenshot: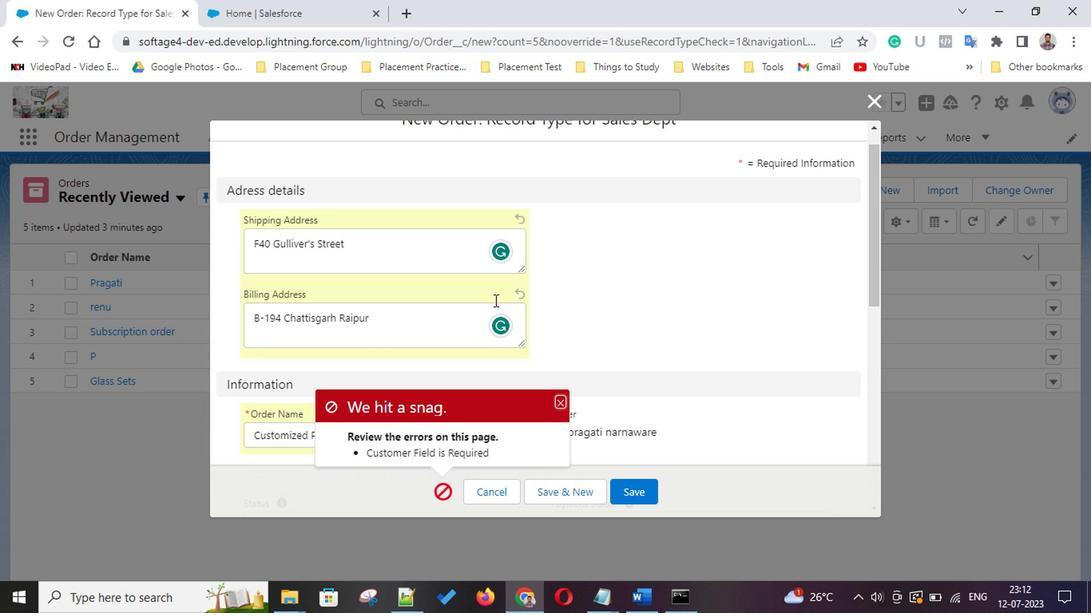 
Action: Mouse scrolled (490, 300) with delta (0, 0)
Screenshot: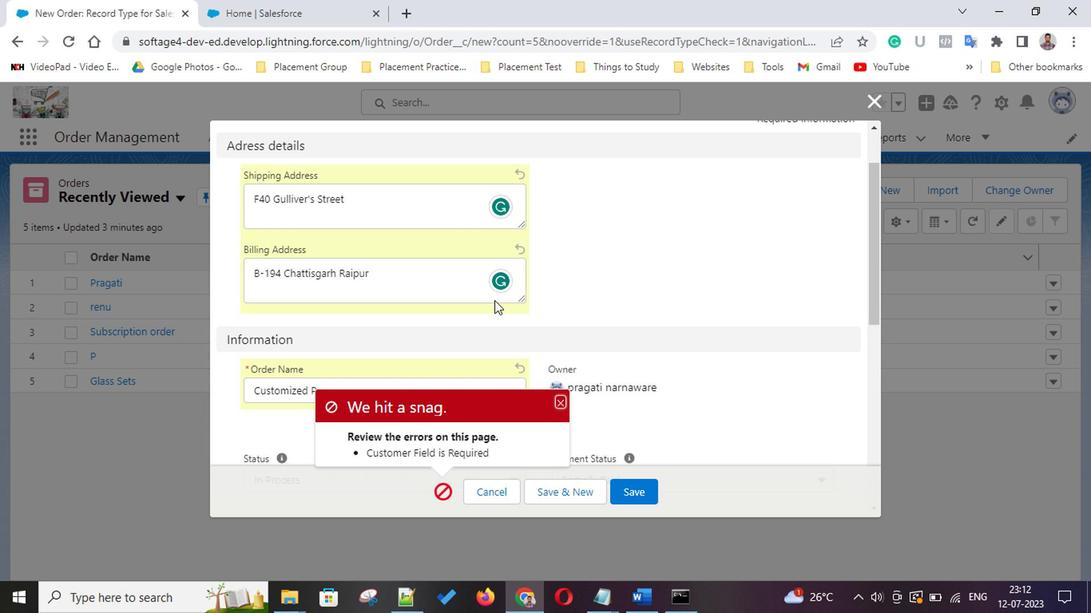 
Action: Mouse scrolled (490, 300) with delta (0, 0)
Screenshot: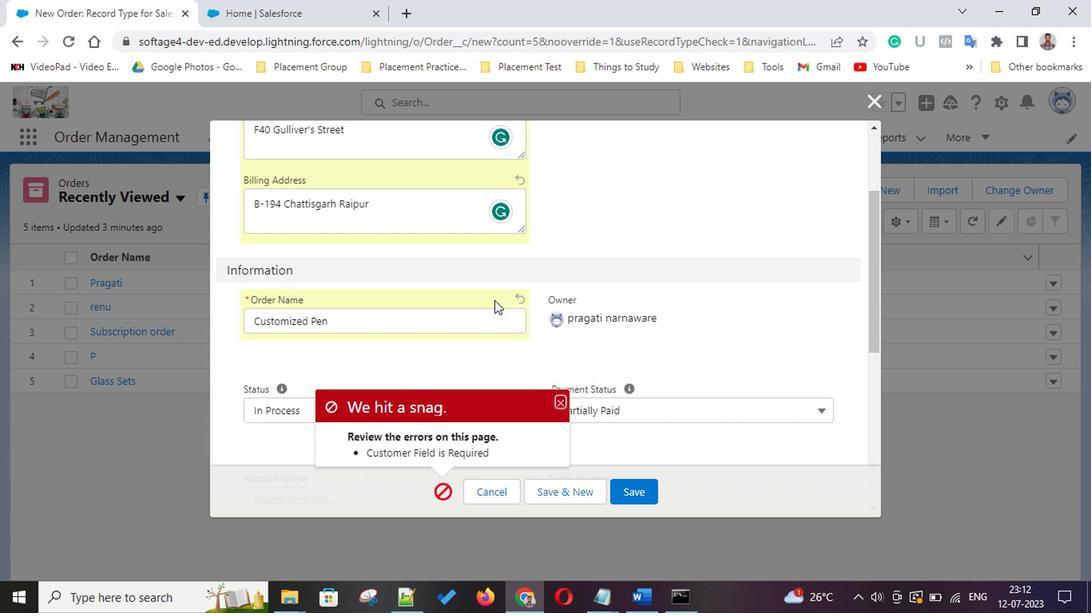 
Action: Mouse scrolled (490, 300) with delta (0, 0)
Screenshot: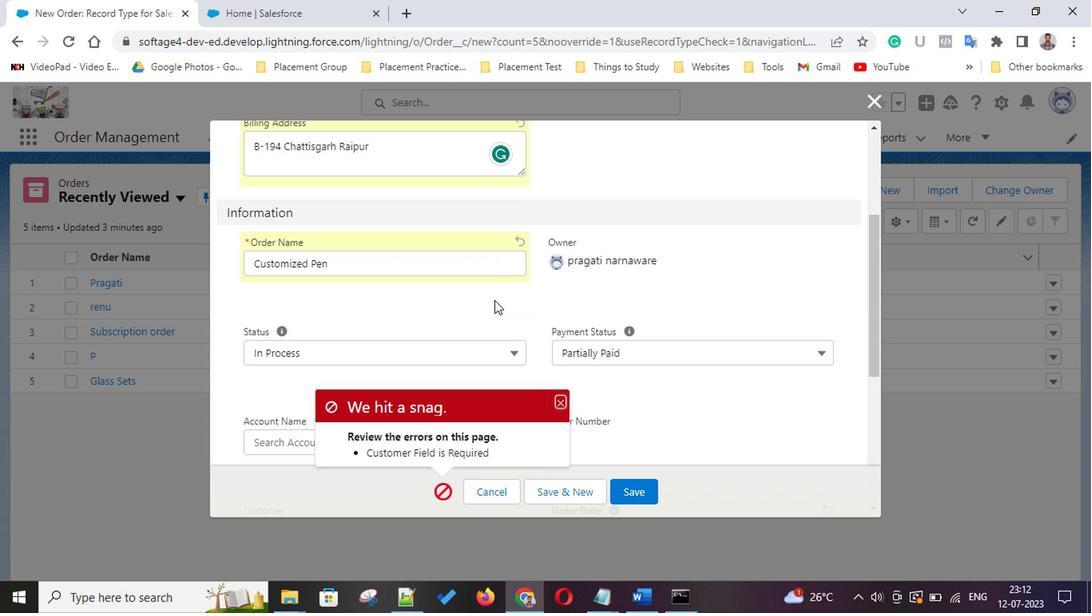 
Action: Mouse moved to (513, 290)
Screenshot: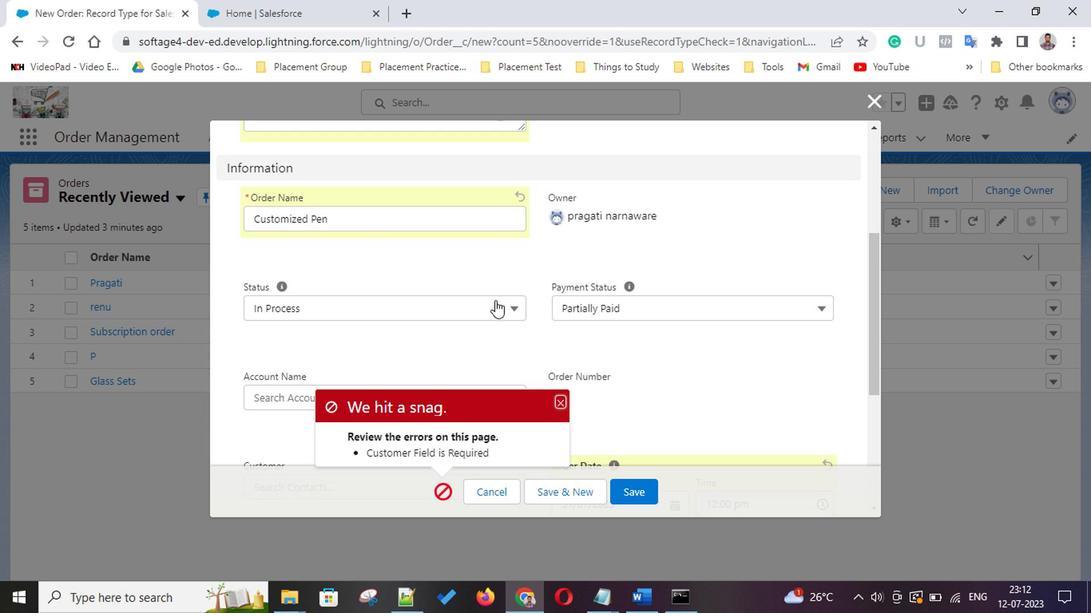 
Action: Mouse scrolled (513, 290) with delta (0, 0)
Screenshot: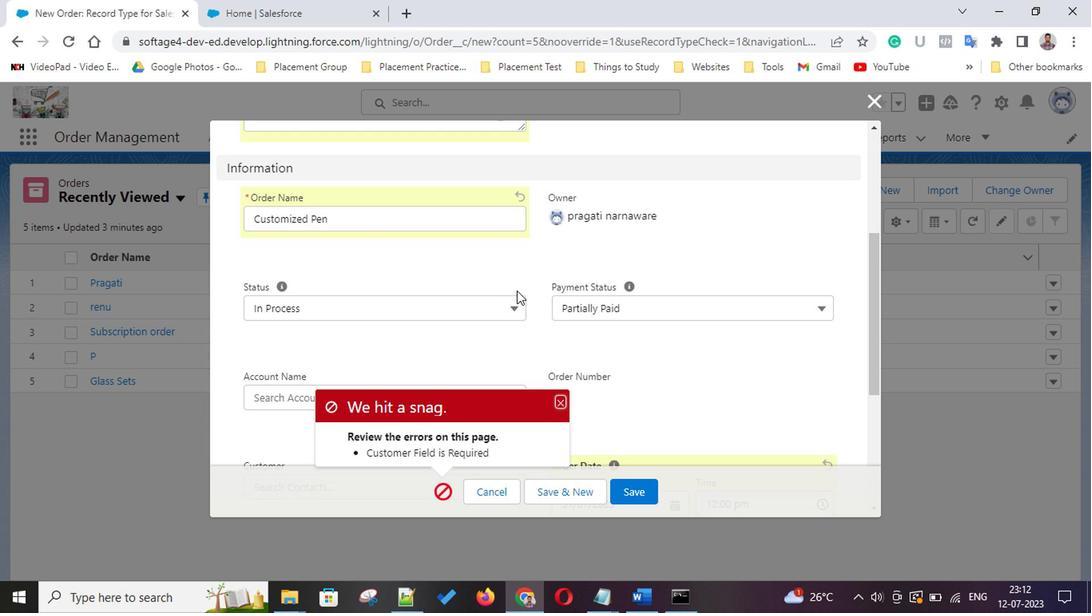 
Action: Mouse scrolled (513, 290) with delta (0, 0)
Screenshot: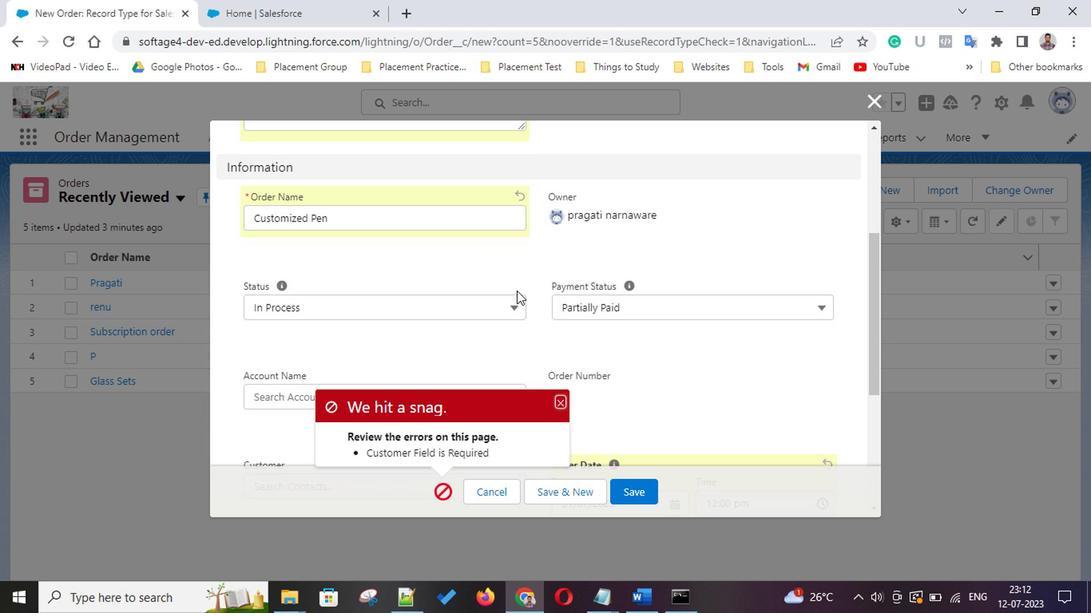 
Action: Mouse scrolled (513, 290) with delta (0, 0)
Screenshot: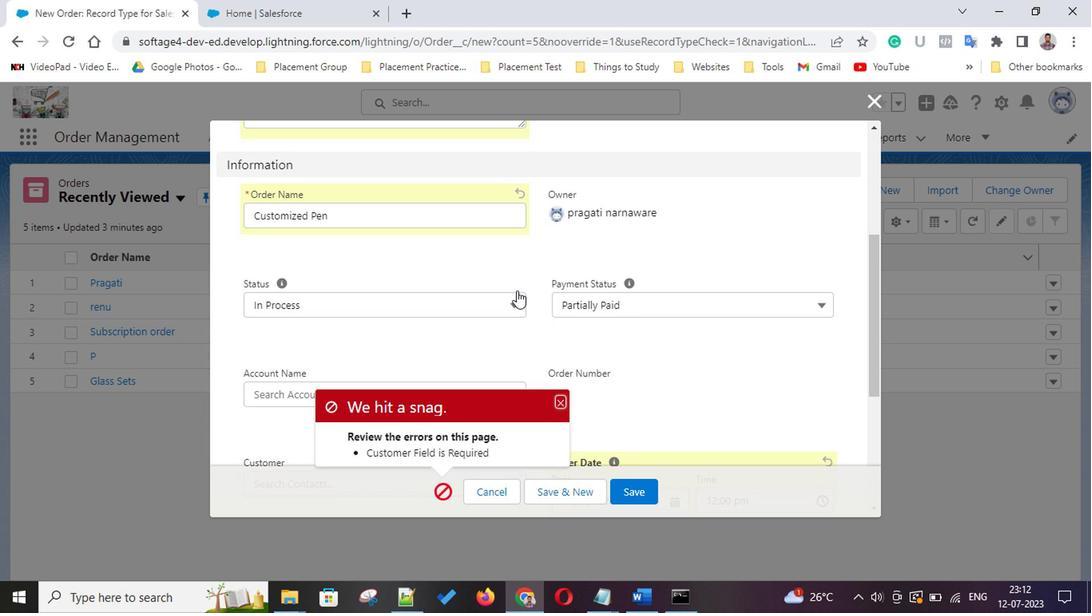 
Action: Mouse scrolled (513, 290) with delta (0, 0)
Screenshot: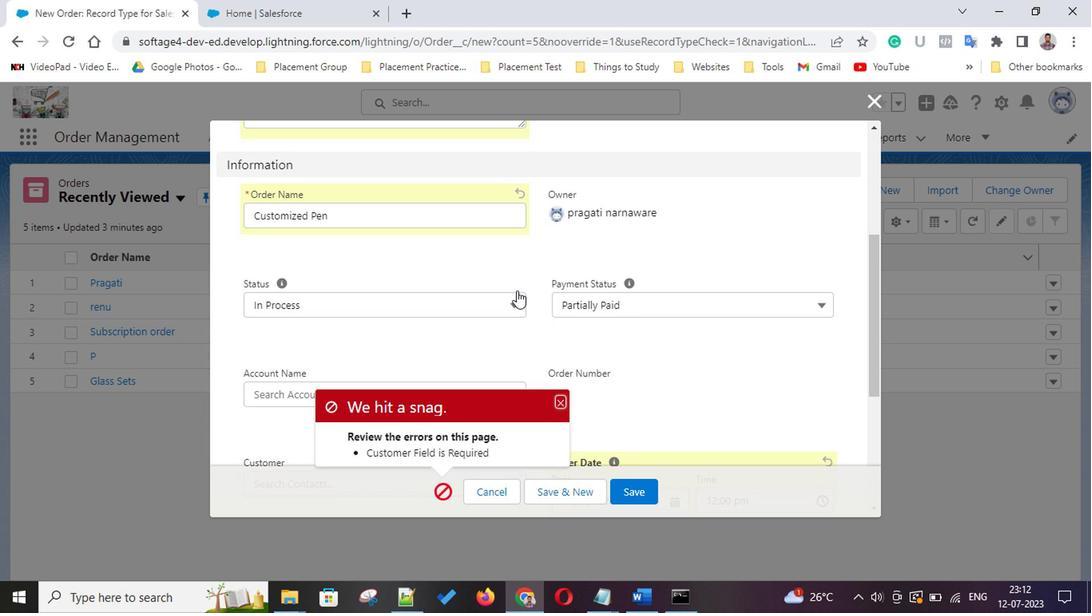 
Action: Mouse scrolled (513, 290) with delta (0, 0)
Screenshot: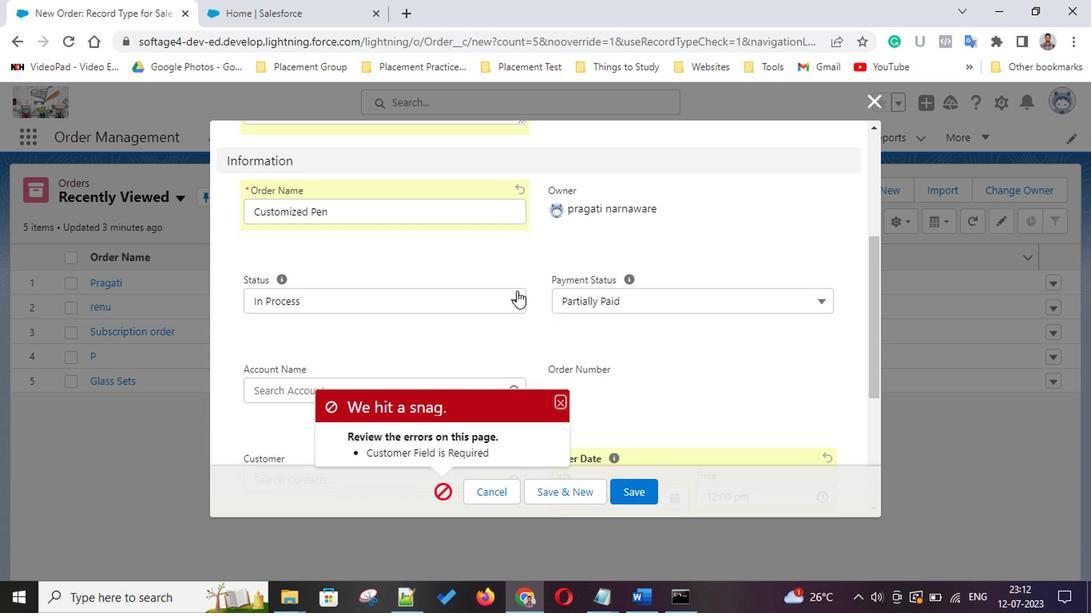 
Action: Mouse scrolled (513, 290) with delta (0, 0)
Screenshot: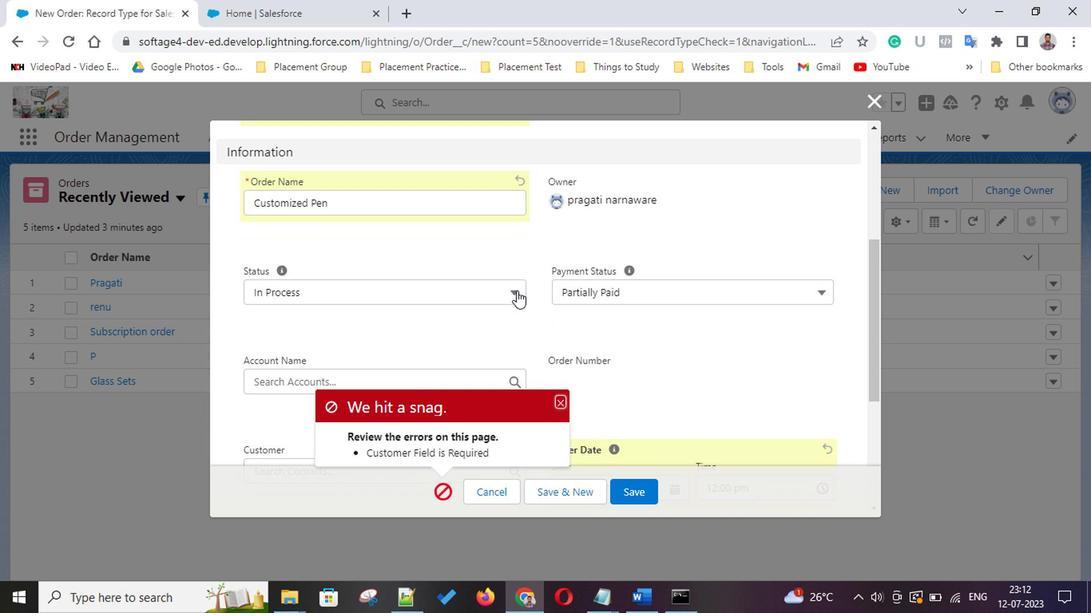 
Action: Mouse scrolled (513, 290) with delta (0, 0)
Screenshot: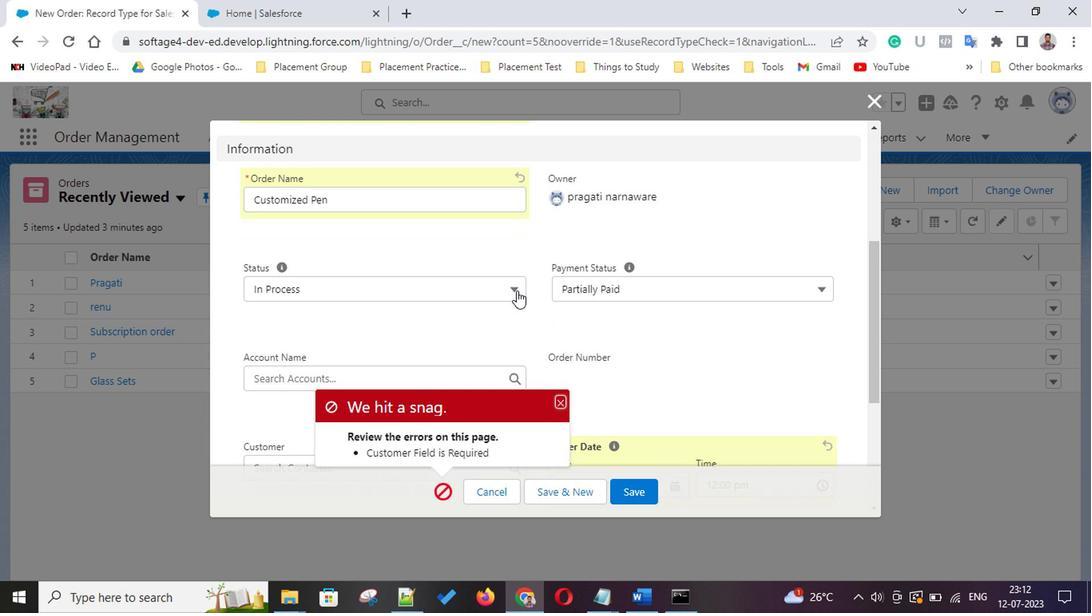 
Action: Mouse scrolled (513, 290) with delta (0, 0)
Screenshot: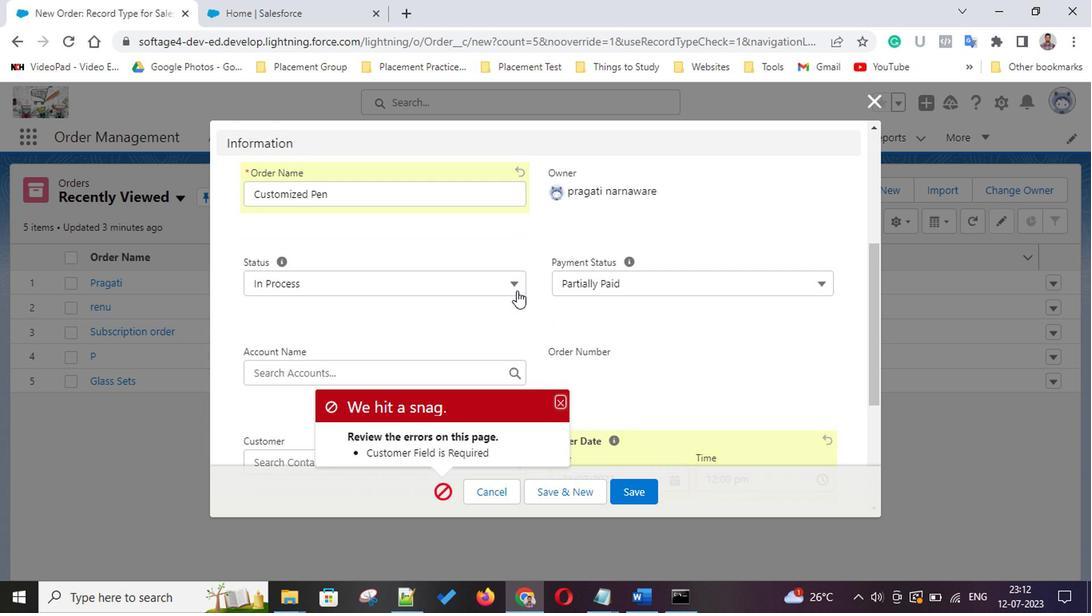 
Action: Mouse scrolled (513, 290) with delta (0, 0)
Screenshot: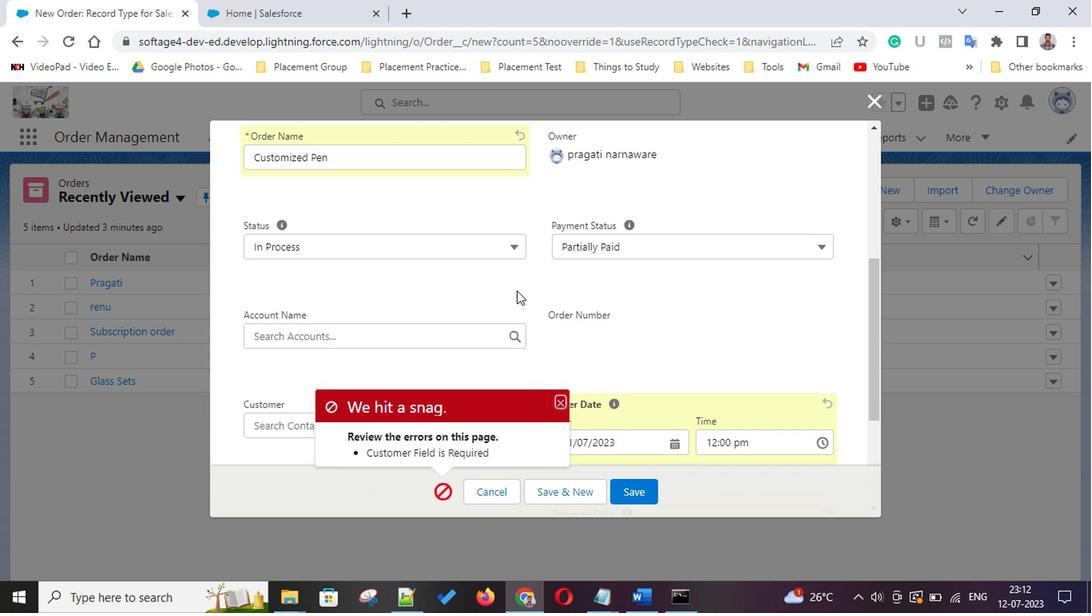 
Action: Mouse scrolled (513, 290) with delta (0, 0)
Screenshot: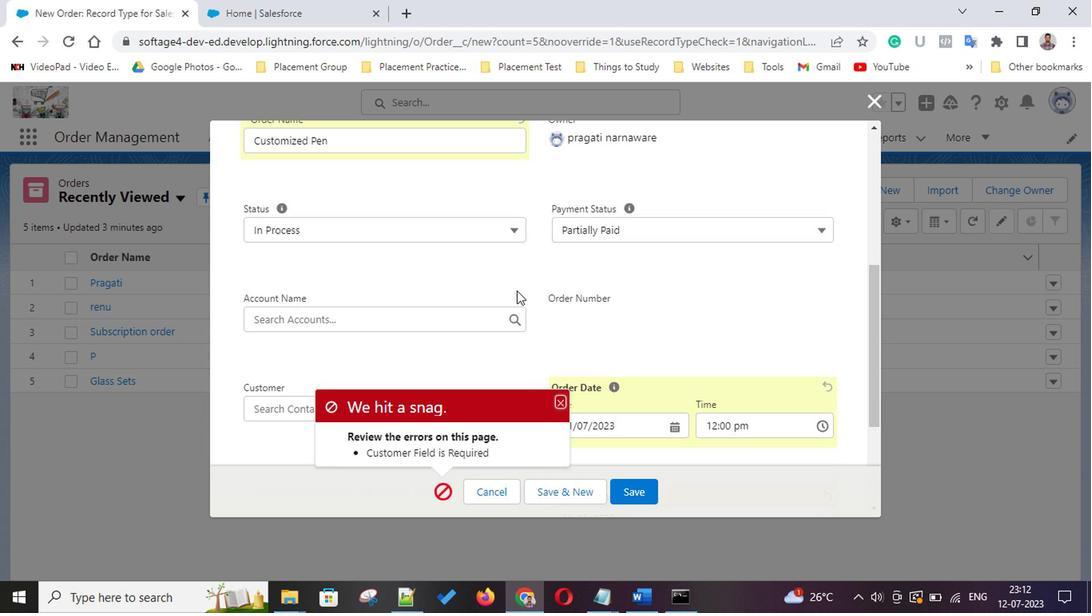 
Action: Mouse scrolled (513, 290) with delta (0, 0)
Screenshot: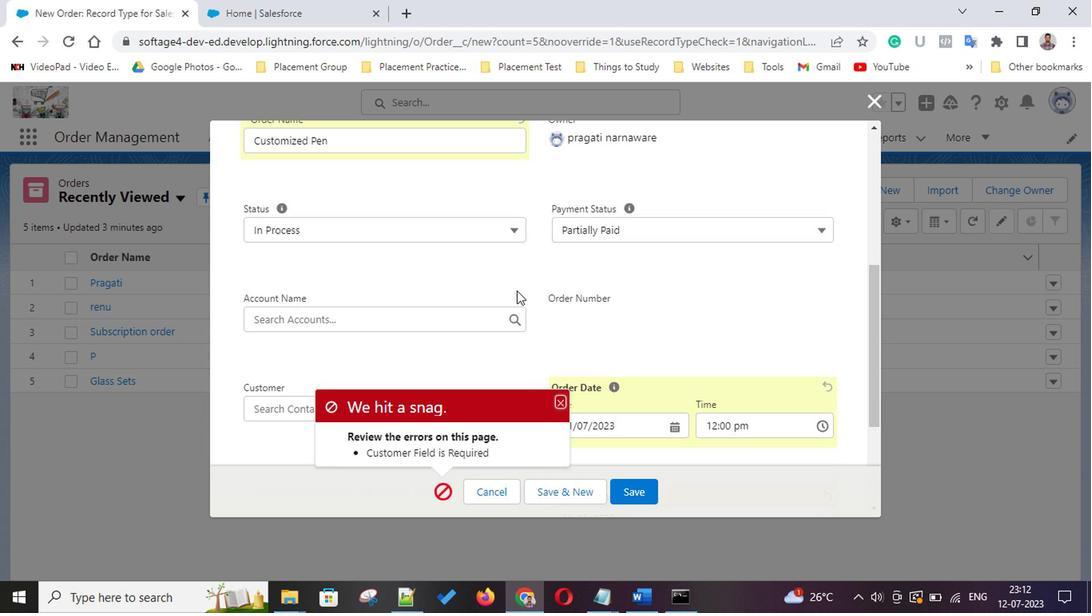 
Action: Mouse scrolled (513, 290) with delta (0, 0)
Screenshot: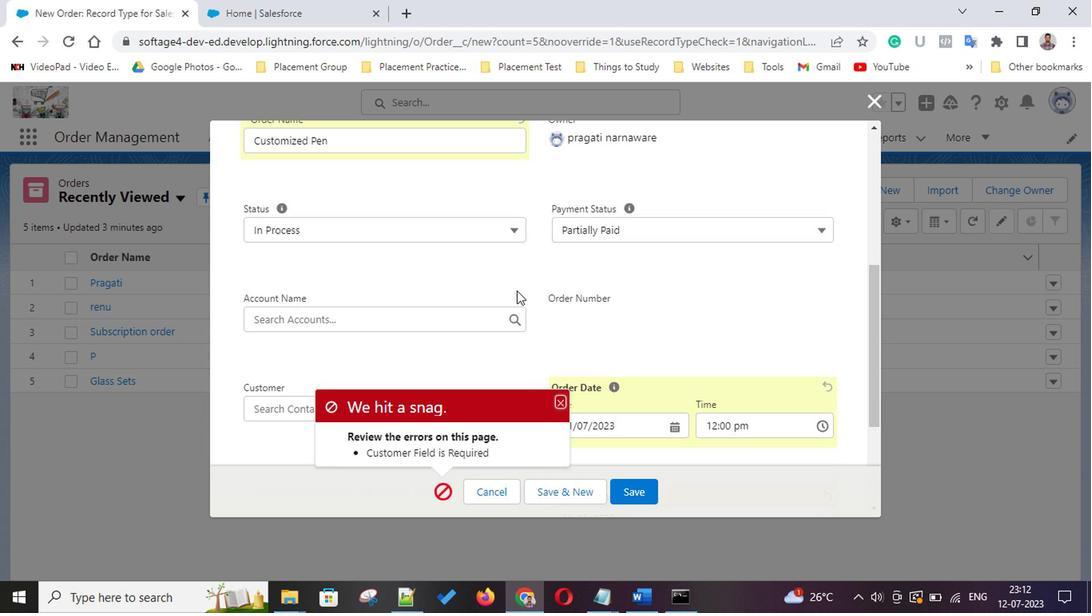 
Action: Mouse scrolled (513, 290) with delta (0, 0)
Screenshot: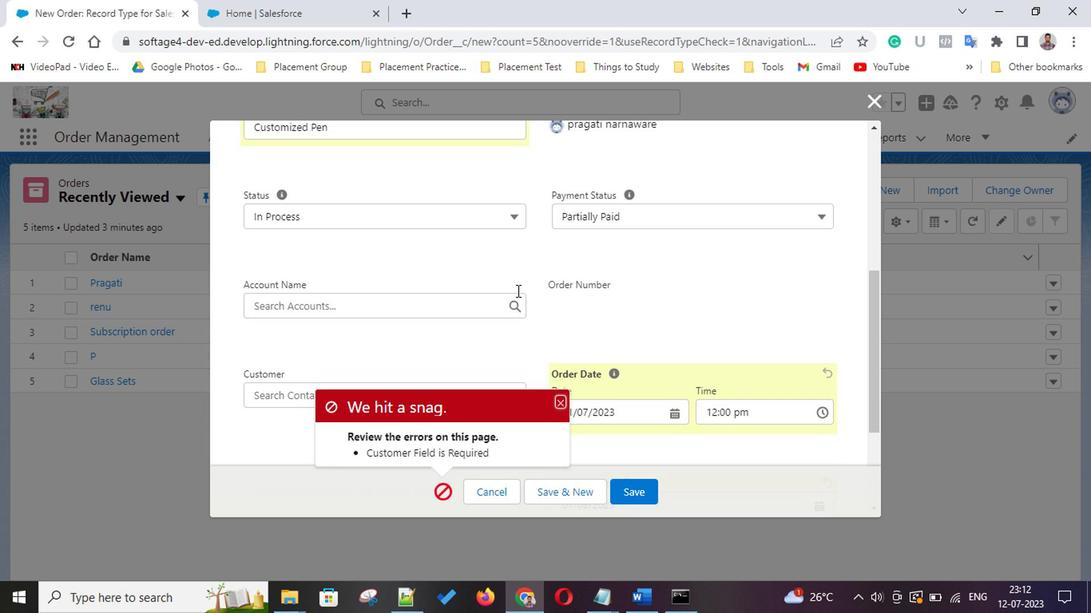 
Action: Mouse scrolled (513, 290) with delta (0, 0)
Screenshot: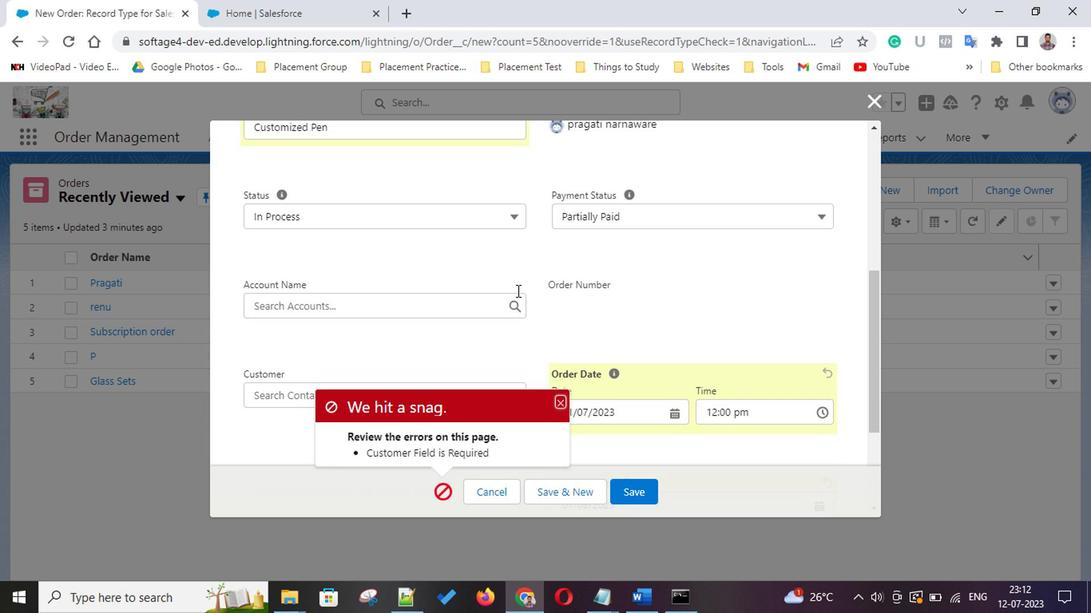 
Action: Mouse scrolled (513, 290) with delta (0, 0)
Screenshot: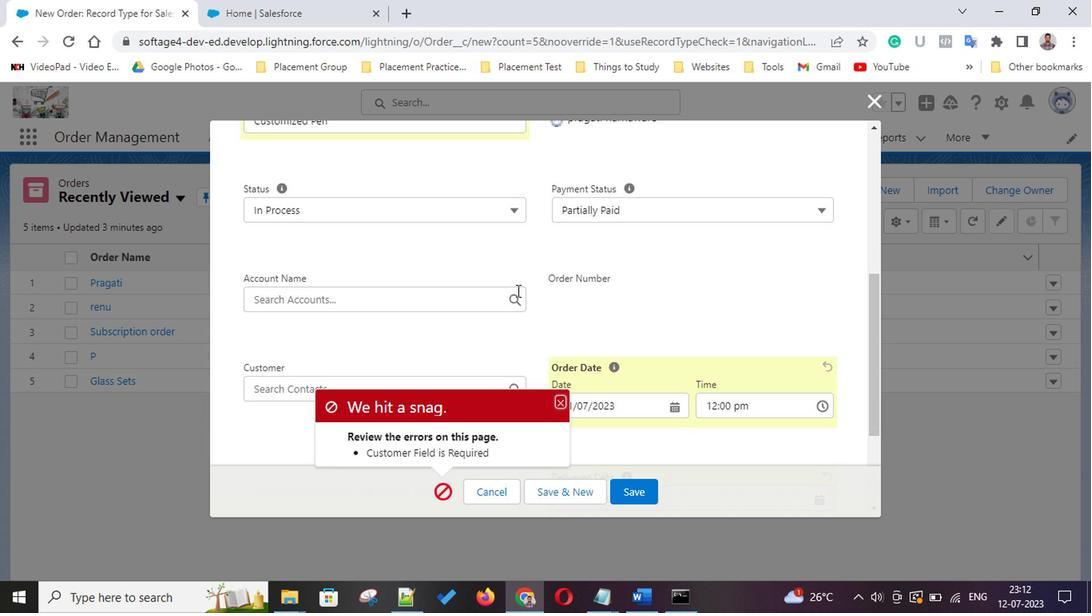 
Action: Mouse scrolled (513, 290) with delta (0, 0)
Screenshot: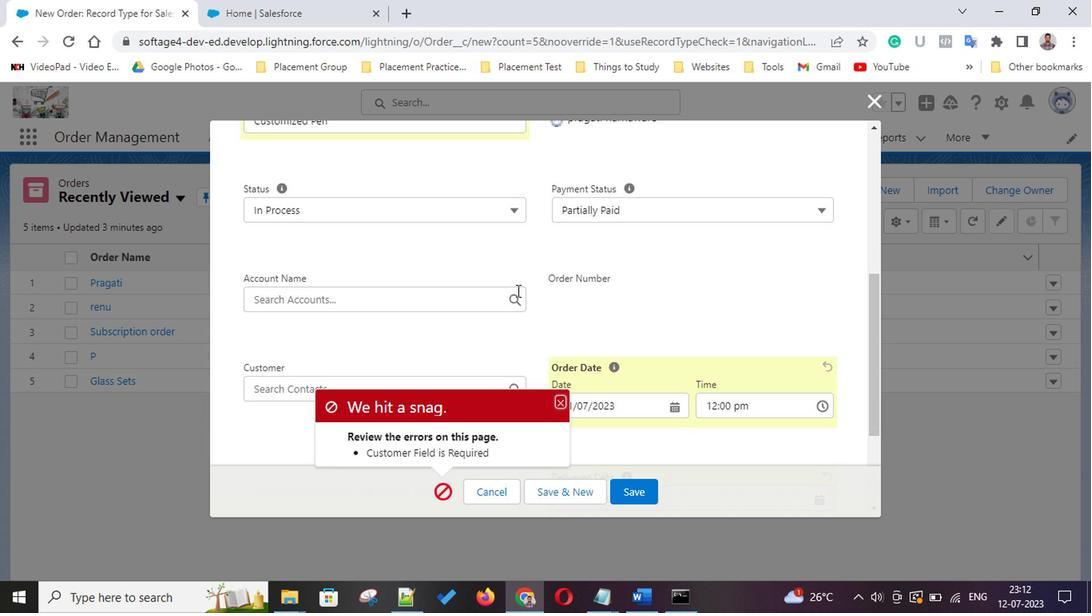 
Action: Mouse scrolled (513, 290) with delta (0, 0)
Screenshot: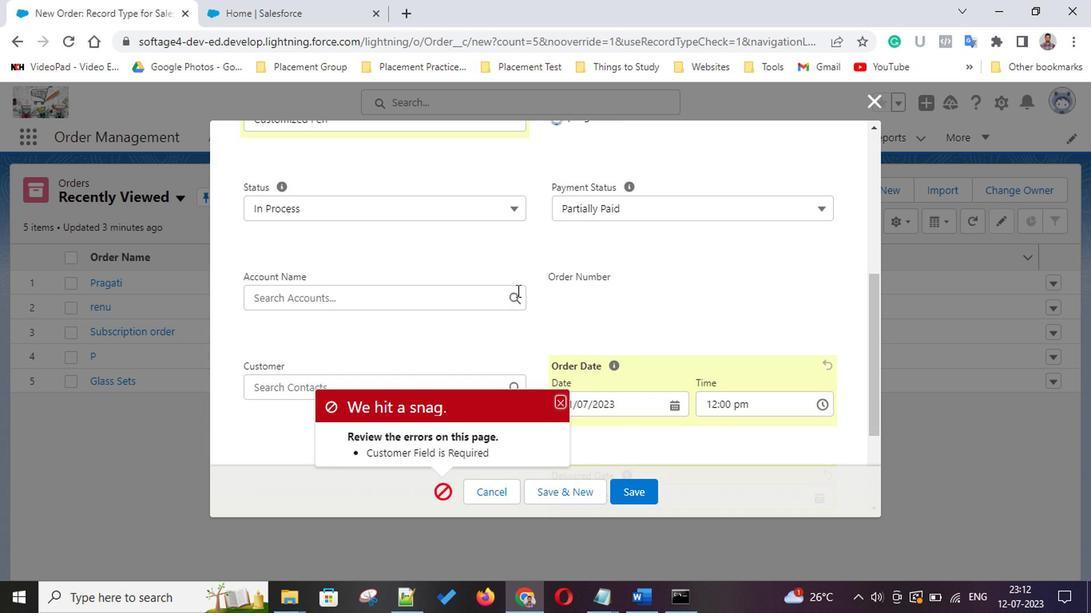 
Action: Mouse scrolled (513, 290) with delta (0, 0)
Screenshot: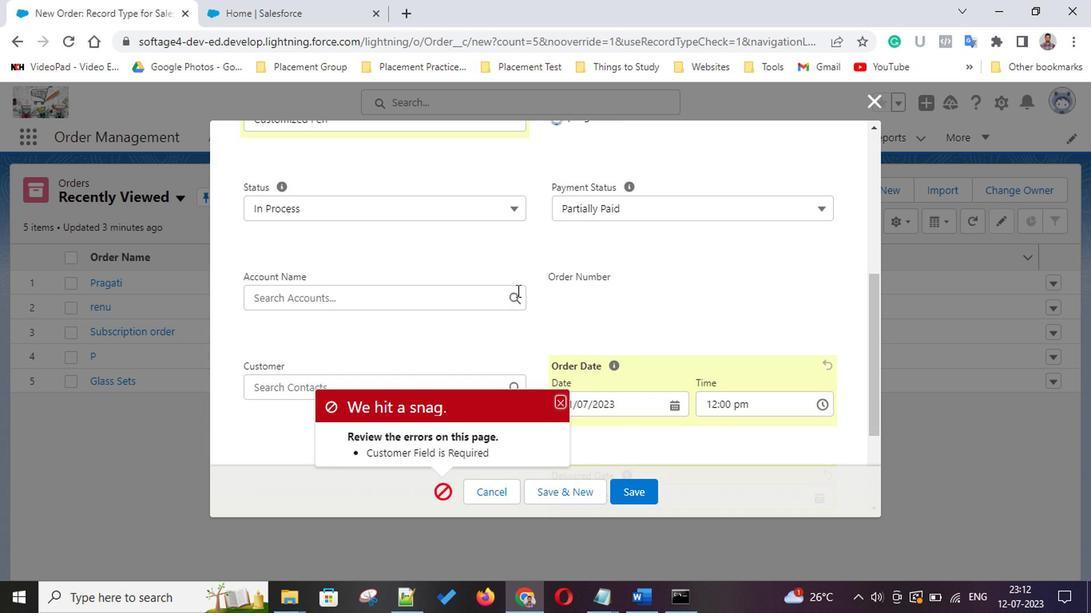 
Action: Mouse scrolled (513, 290) with delta (0, 0)
Screenshot: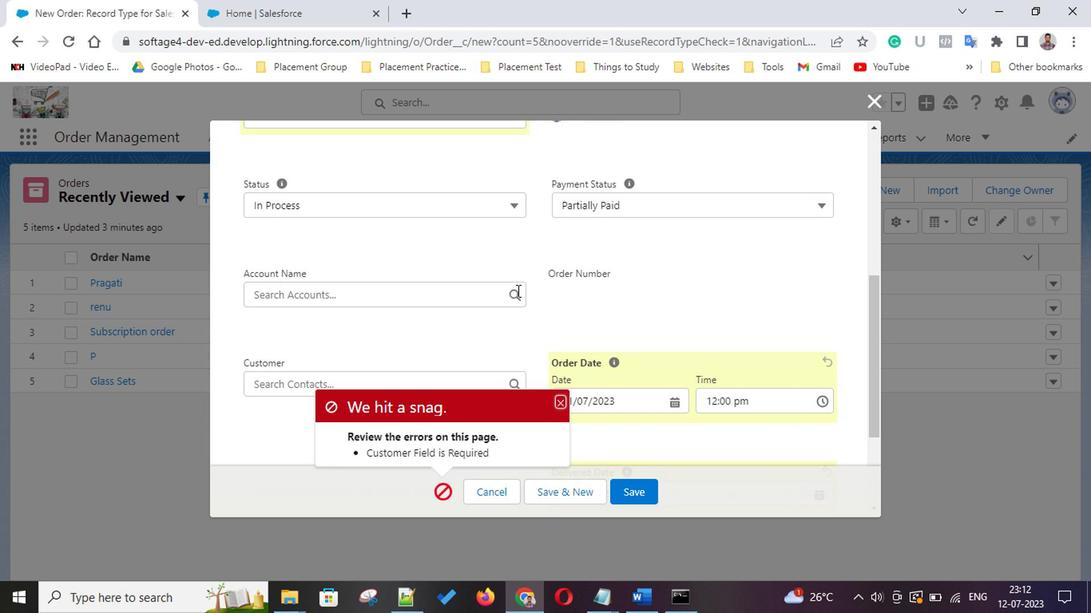 
Action: Mouse scrolled (513, 290) with delta (0, 0)
Screenshot: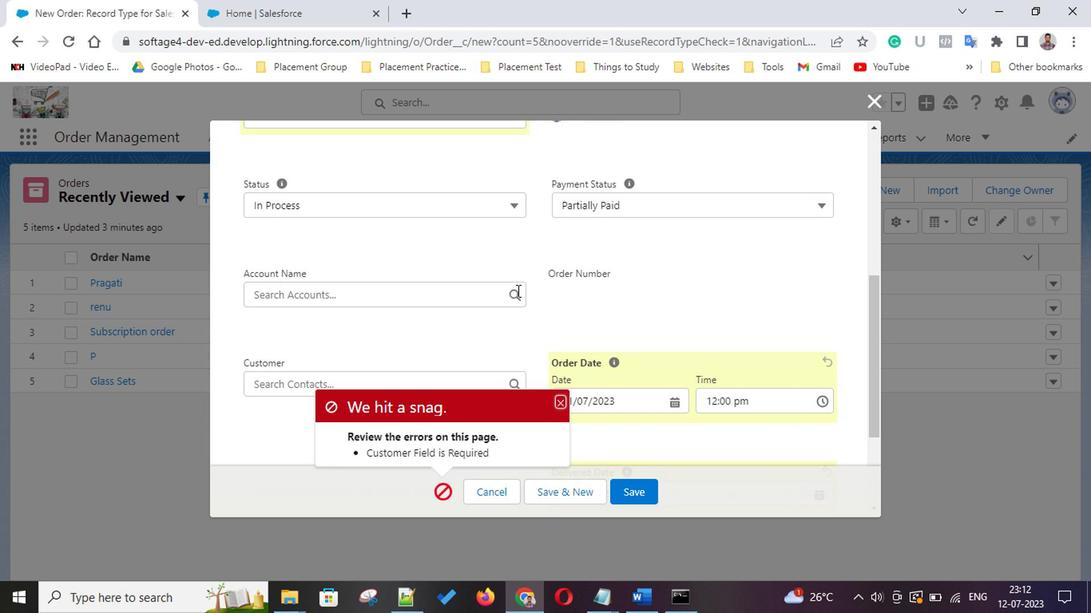 
Action: Mouse scrolled (513, 290) with delta (0, 0)
Screenshot: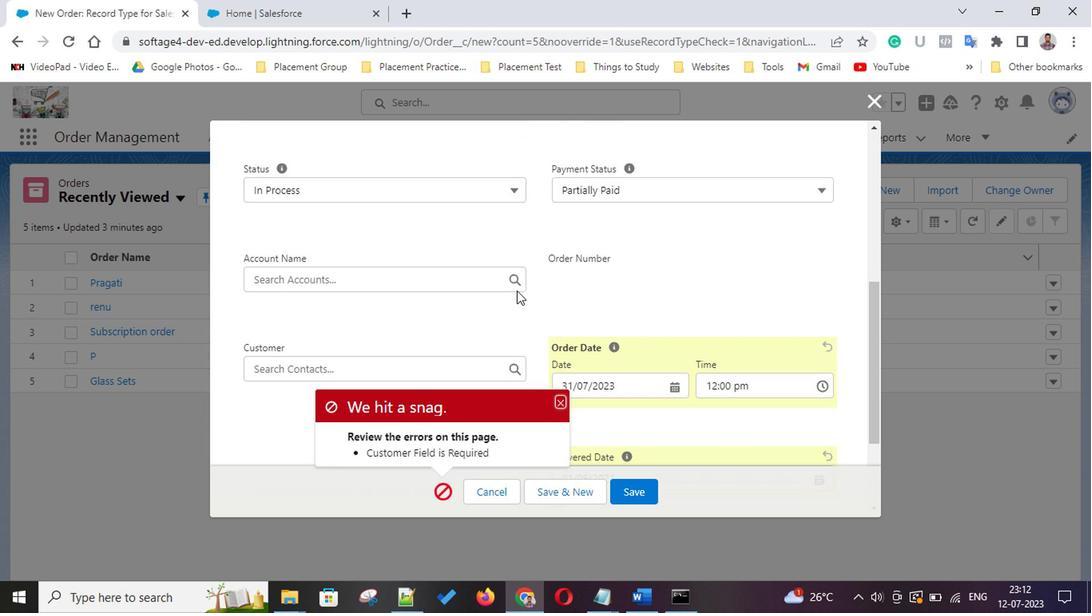 
Action: Mouse scrolled (513, 290) with delta (0, 0)
Screenshot: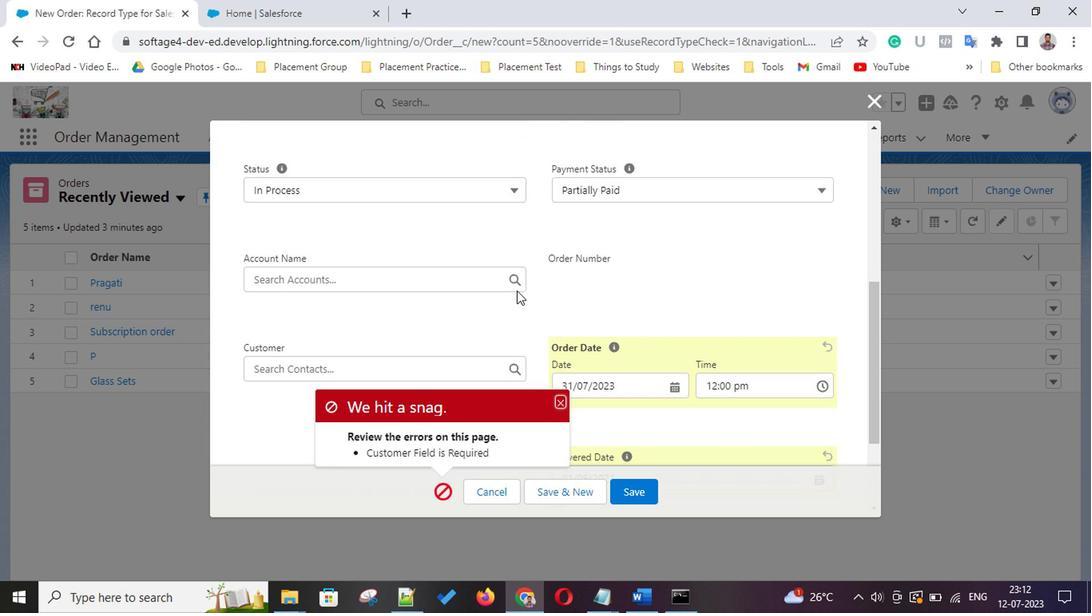 
Action: Mouse moved to (422, 363)
Screenshot: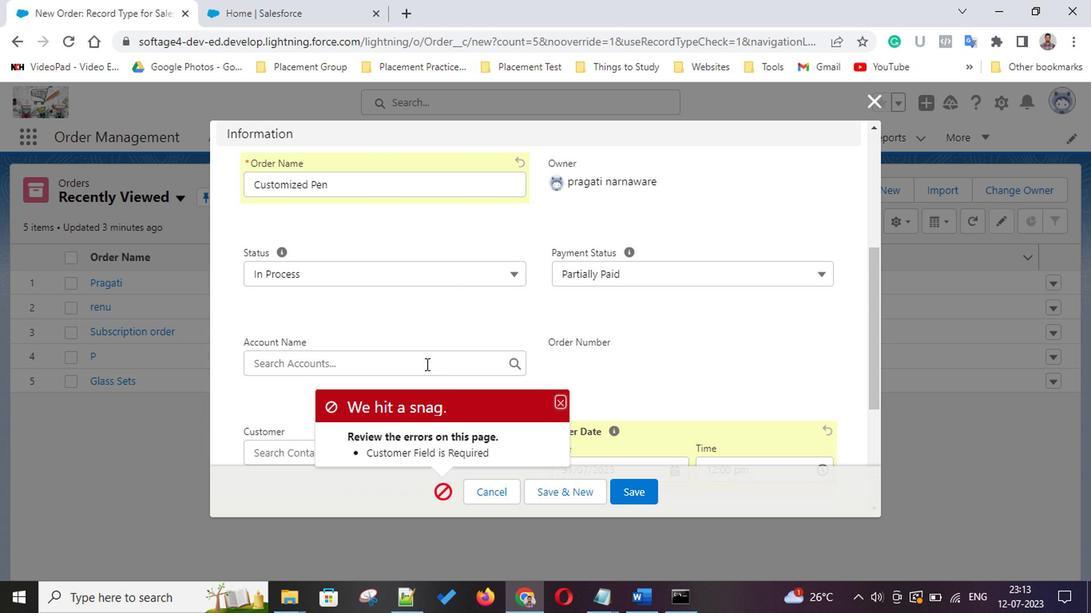 
Action: Mouse pressed left at (422, 363)
Screenshot: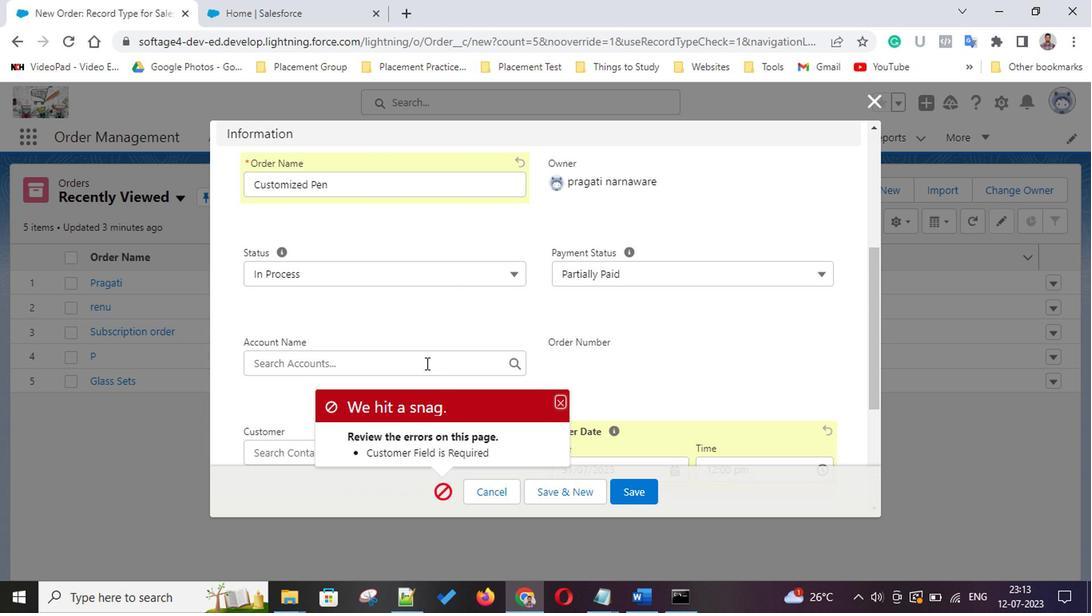 
Action: Mouse moved to (282, 423)
Screenshot: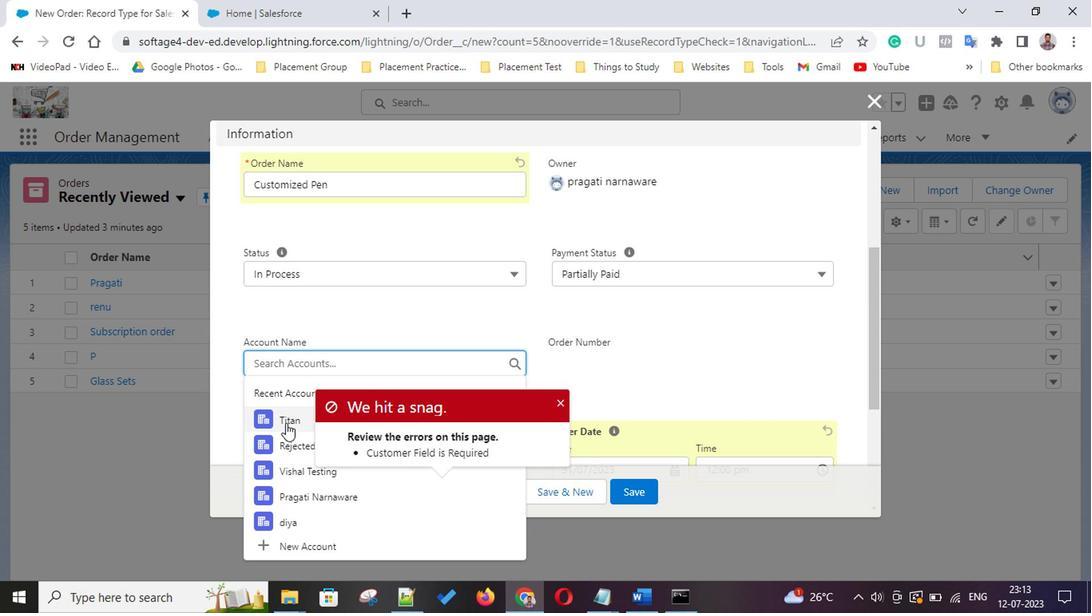 
Action: Mouse pressed left at (282, 423)
Screenshot: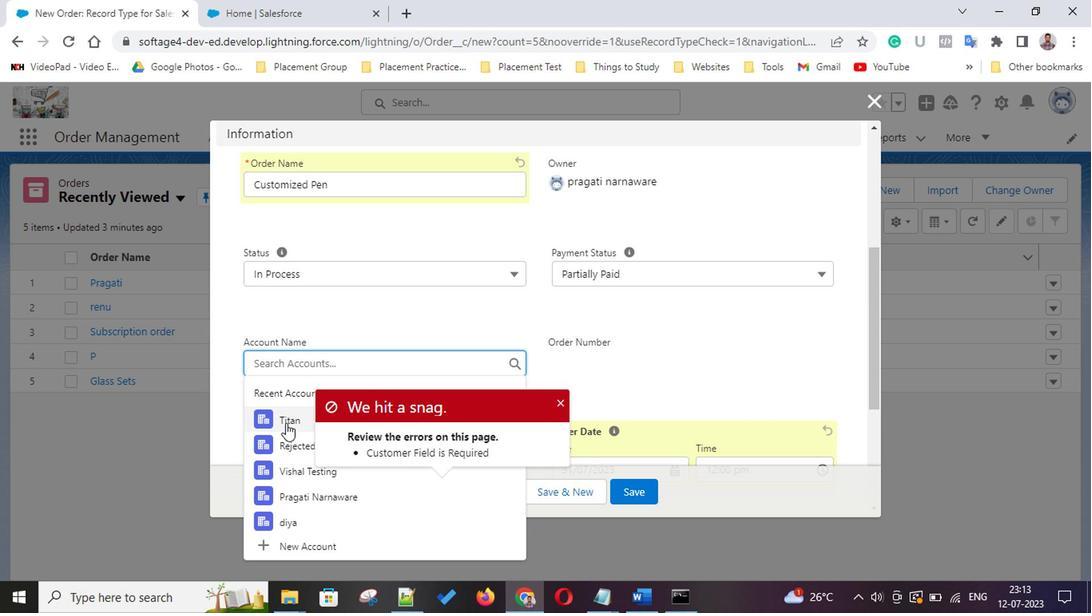 
Action: Mouse moved to (501, 249)
Screenshot: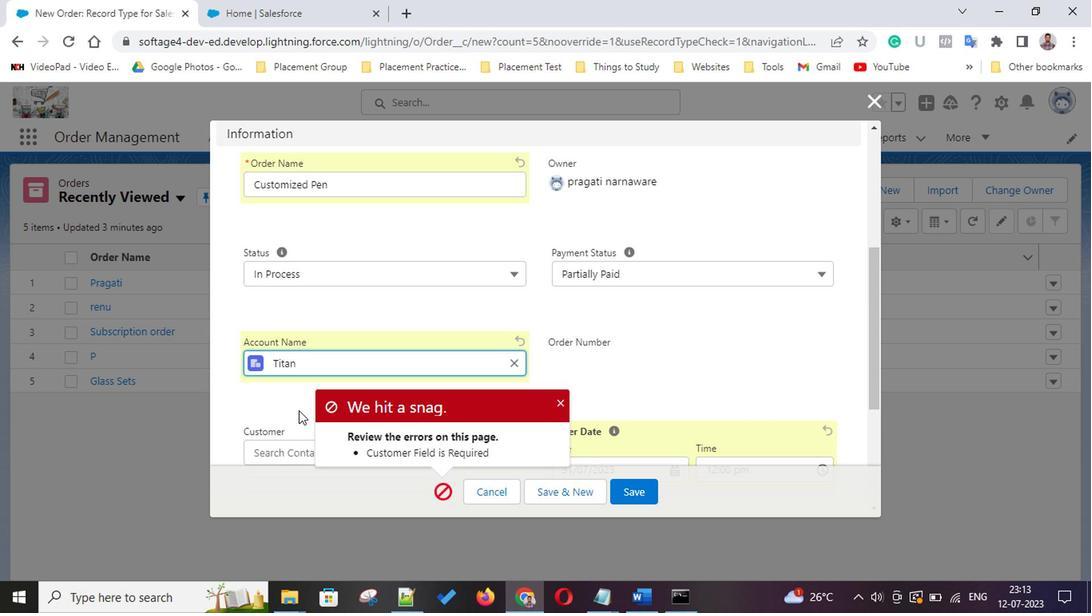 
Action: Mouse scrolled (501, 248) with delta (0, 0)
Screenshot: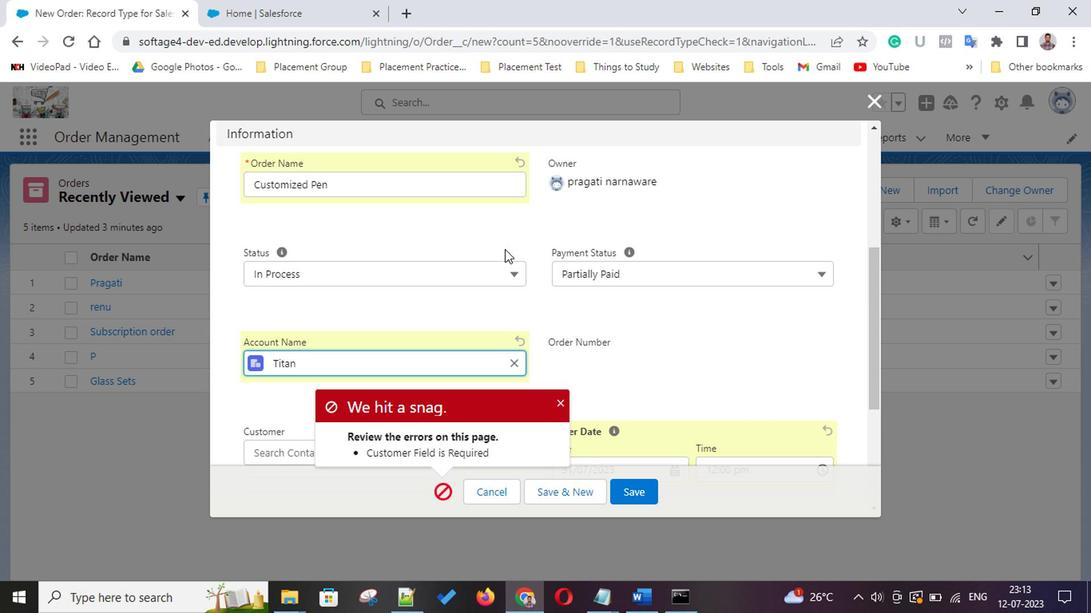 
Action: Mouse scrolled (501, 248) with delta (0, 0)
Screenshot: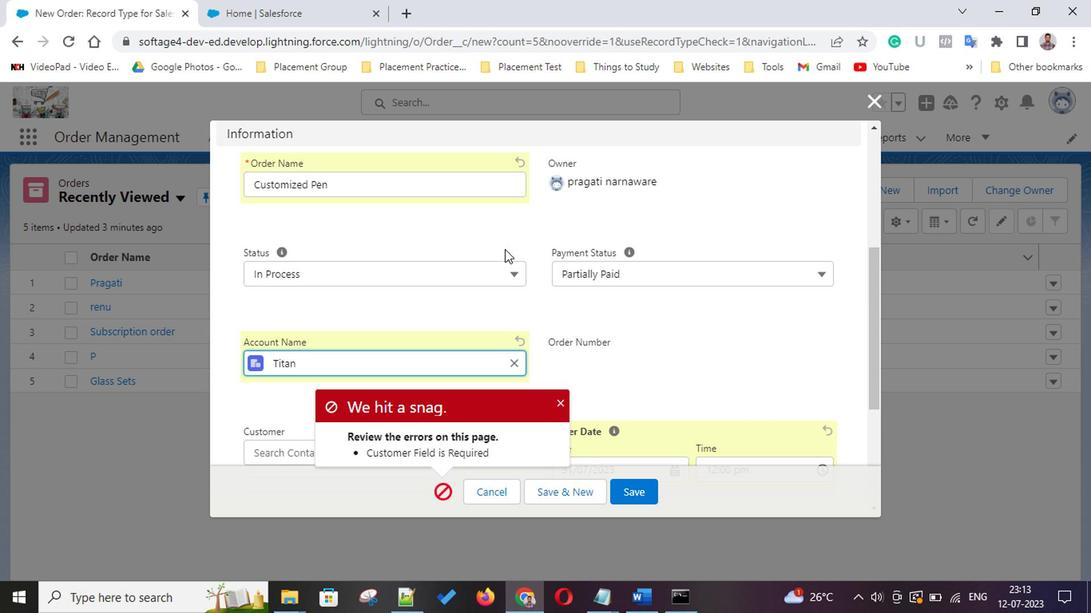 
Action: Mouse scrolled (501, 248) with delta (0, 0)
Screenshot: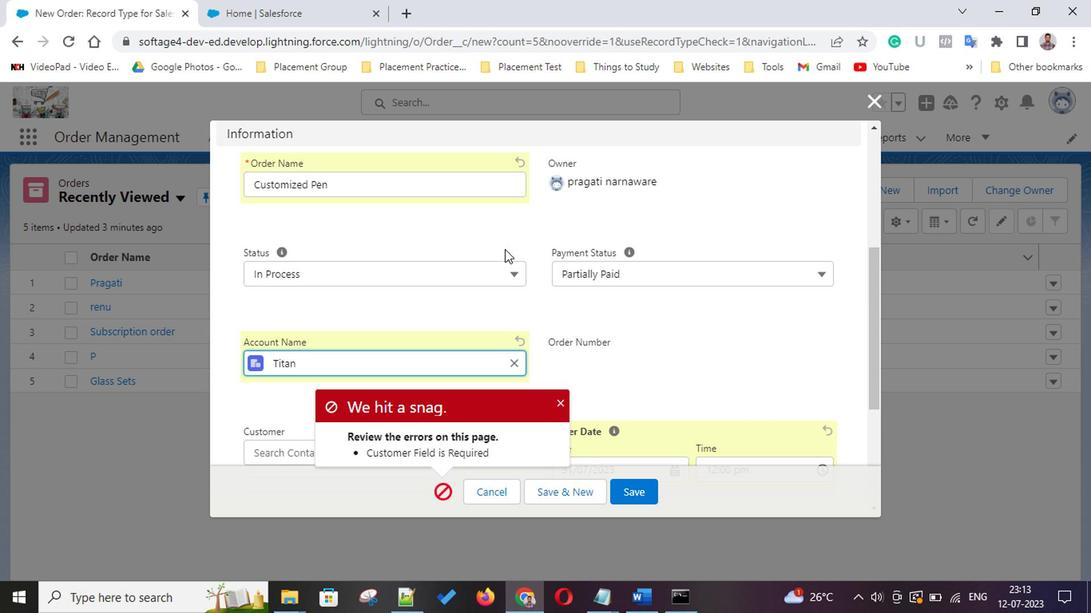 
Action: Mouse moved to (559, 405)
Screenshot: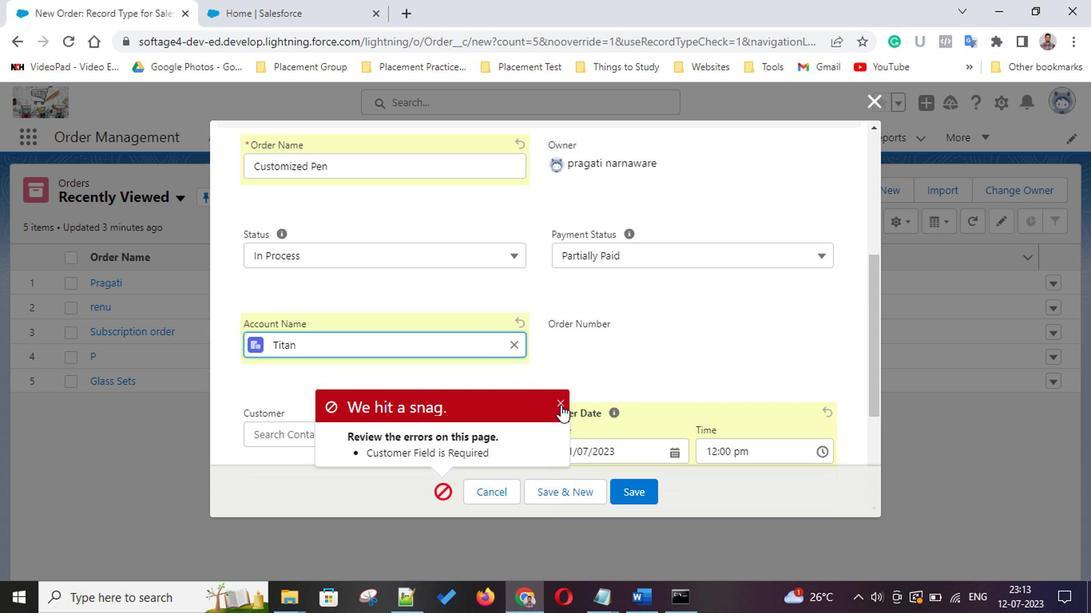 
Action: Mouse pressed left at (559, 405)
Screenshot: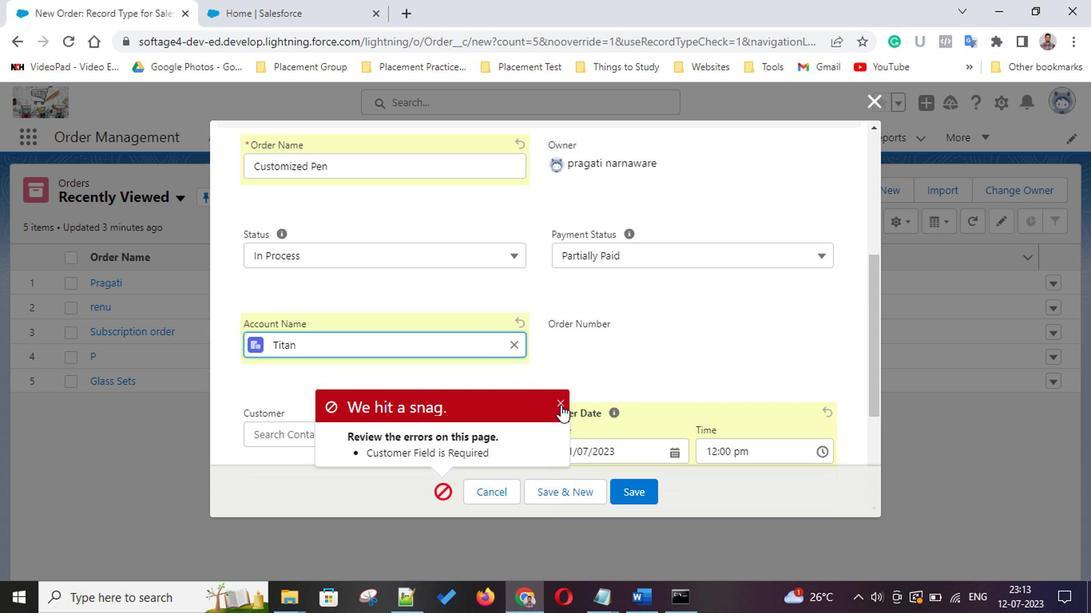 
Action: Mouse moved to (642, 356)
Screenshot: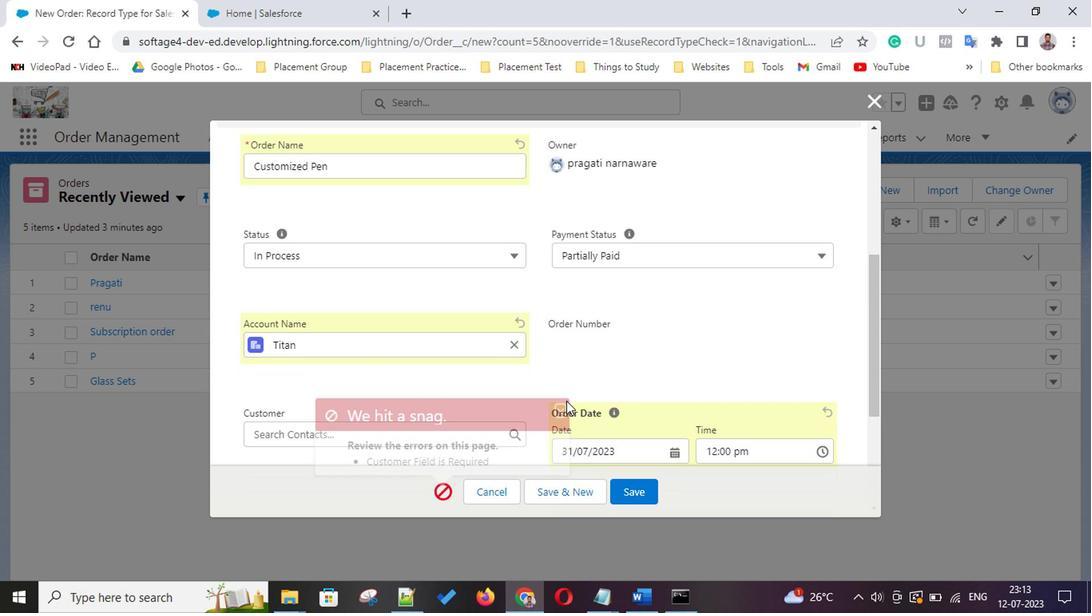 
Action: Mouse scrolled (642, 355) with delta (0, -1)
Screenshot: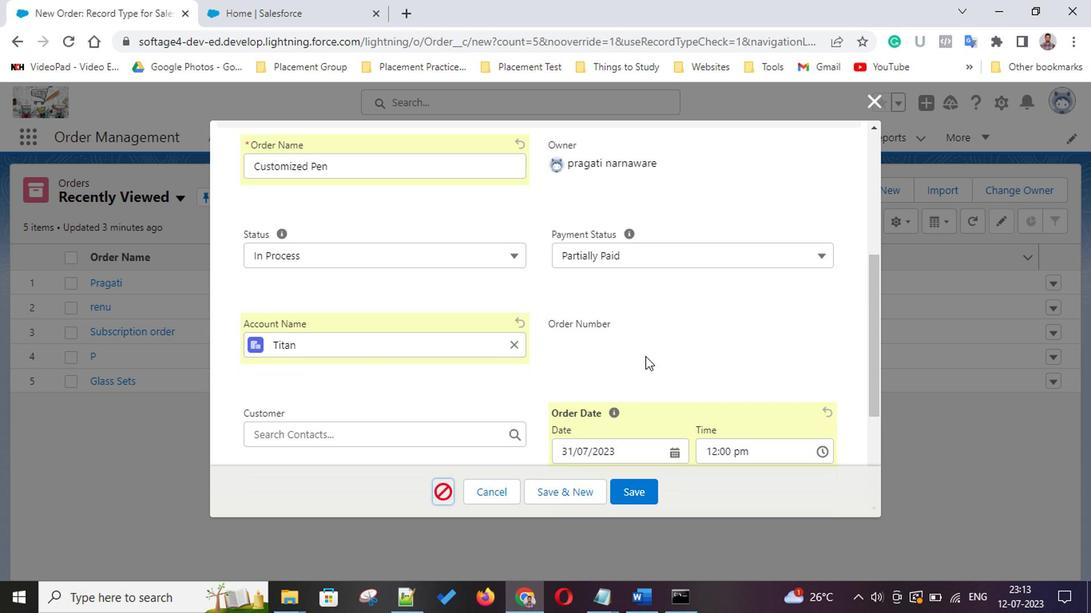 
Action: Mouse scrolled (642, 355) with delta (0, -1)
Screenshot: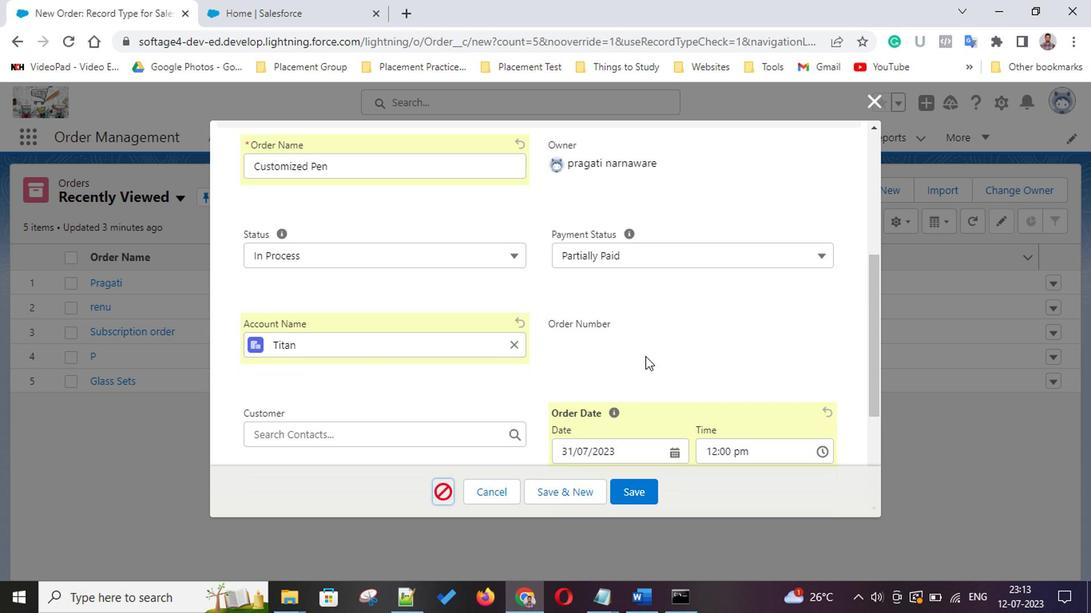 
Action: Mouse scrolled (642, 355) with delta (0, -1)
Screenshot: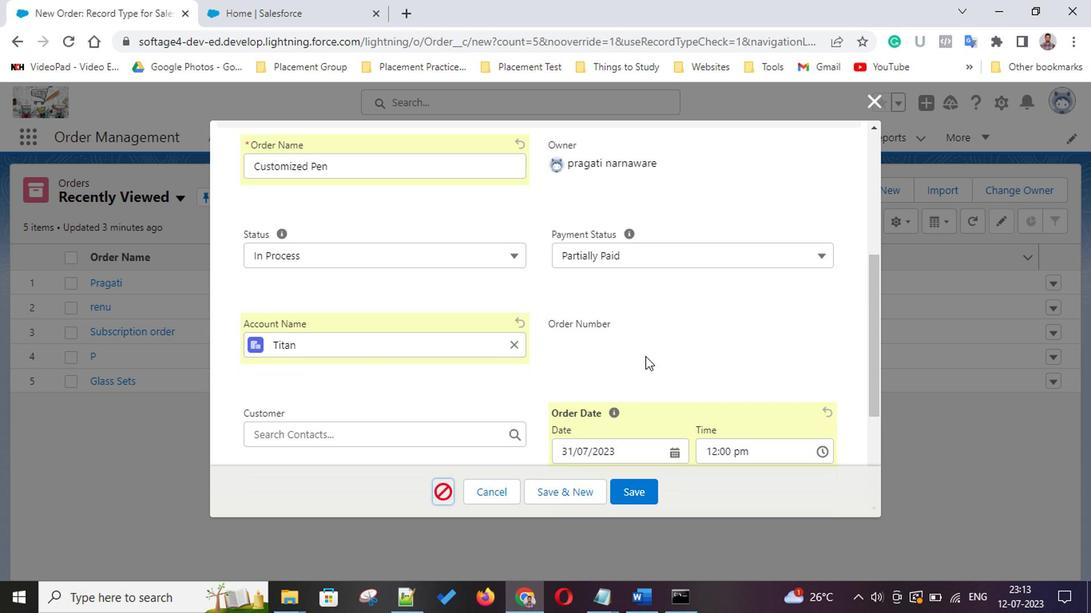 
Action: Mouse scrolled (642, 355) with delta (0, -1)
Screenshot: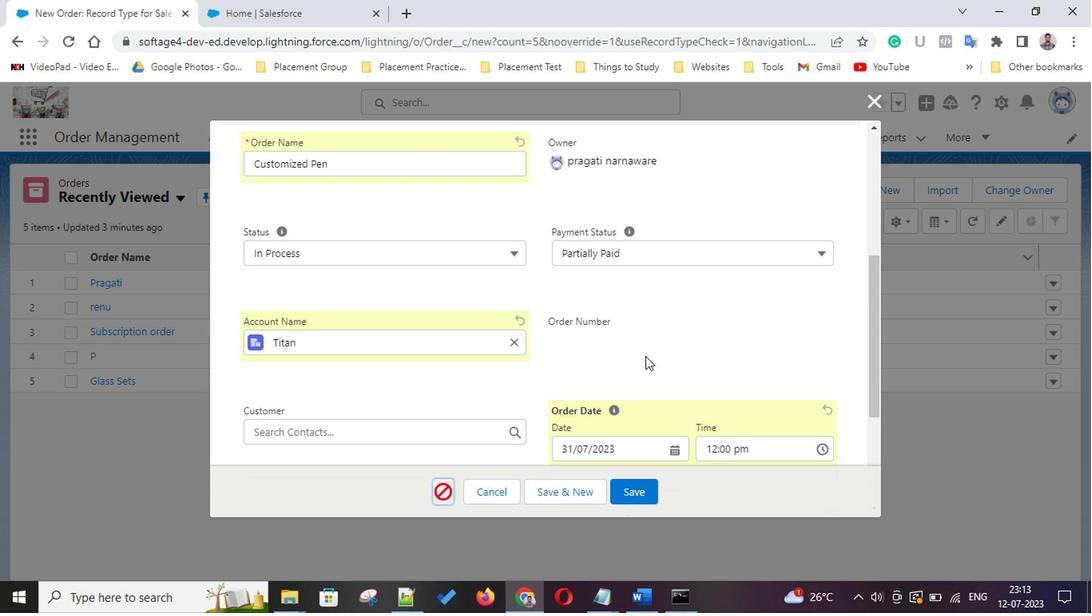 
Action: Mouse moved to (404, 274)
Screenshot: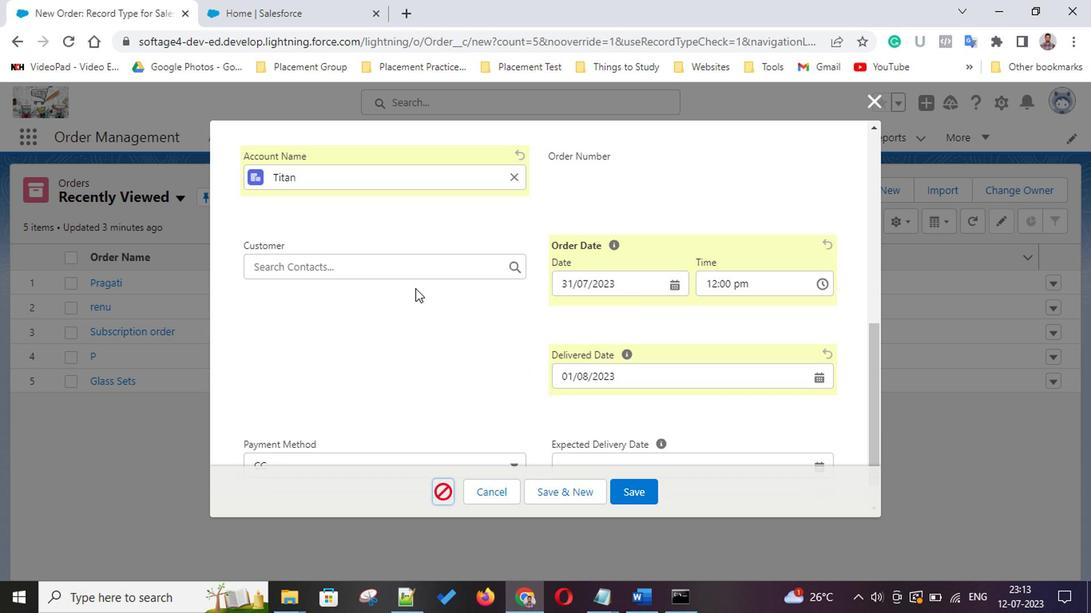 
Action: Mouse pressed left at (404, 274)
Screenshot: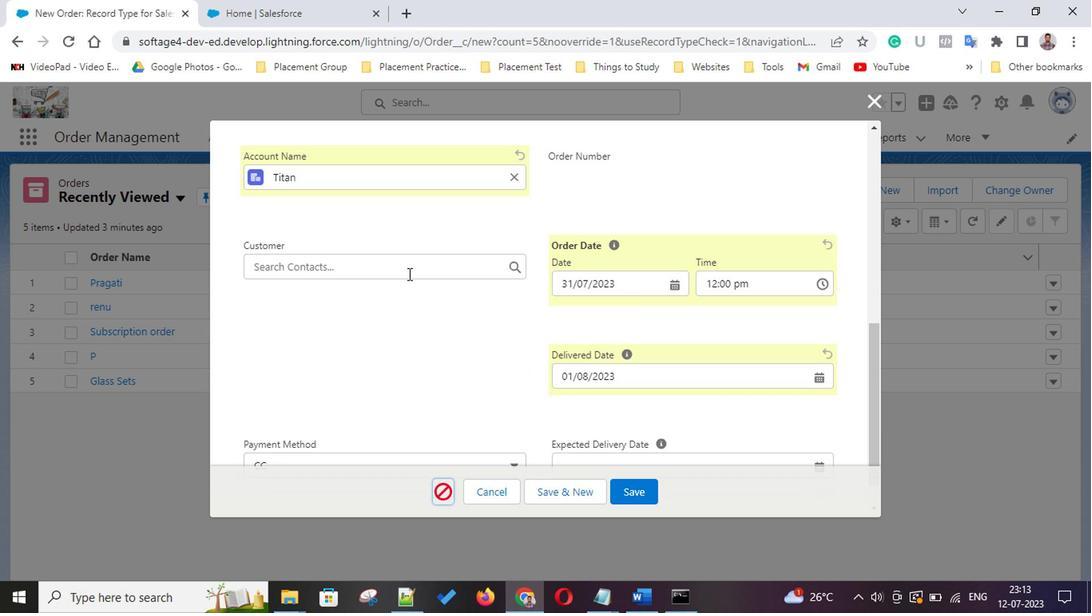 
Action: Mouse moved to (348, 322)
Screenshot: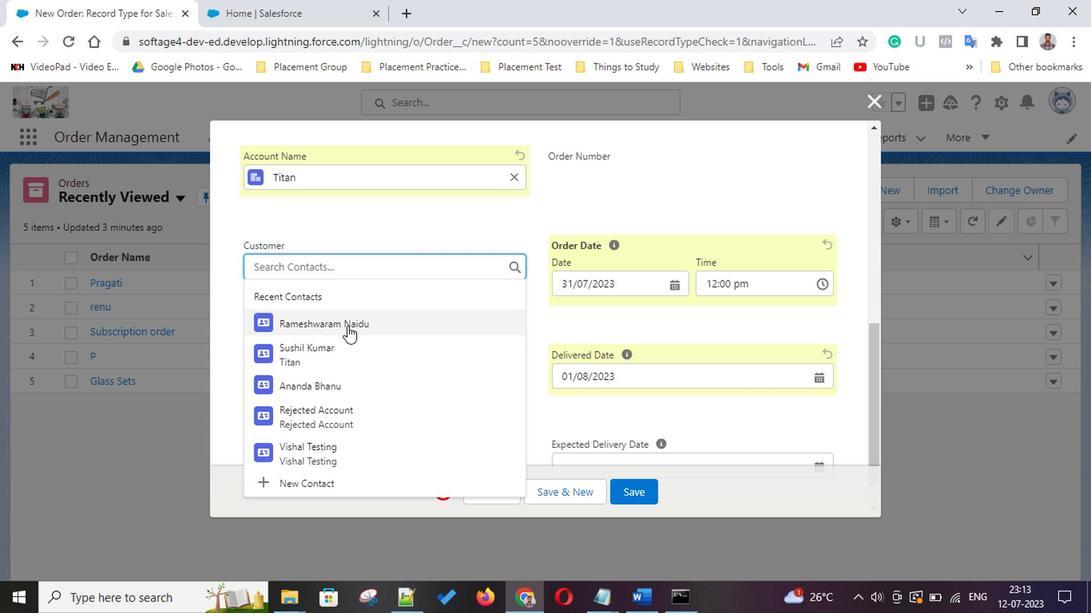 
Action: Mouse pressed left at (348, 322)
Screenshot: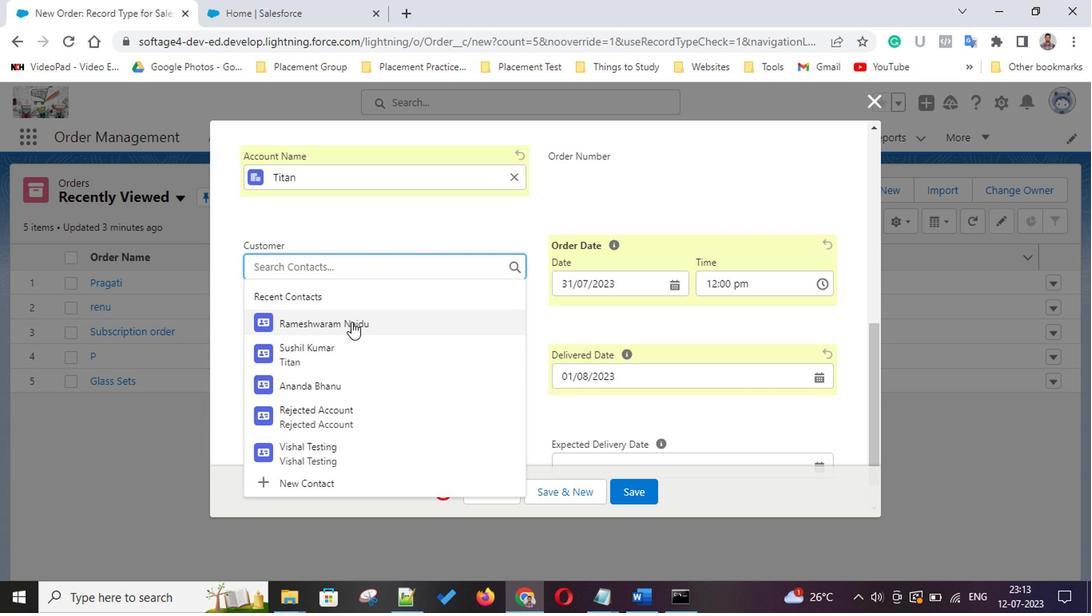 
Action: Mouse moved to (620, 489)
Screenshot: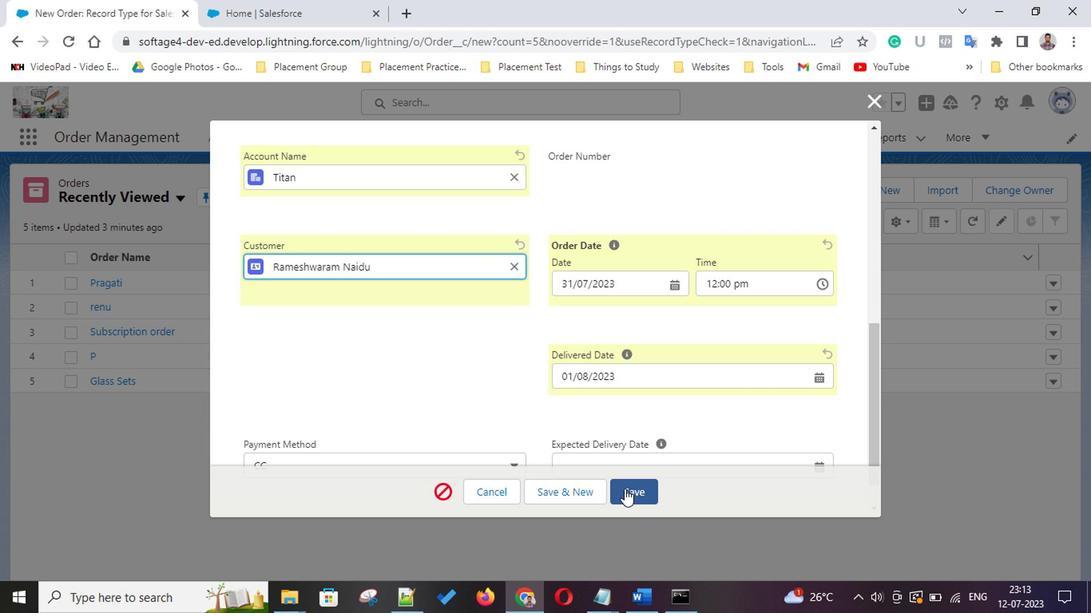 
Action: Mouse pressed left at (620, 489)
Screenshot: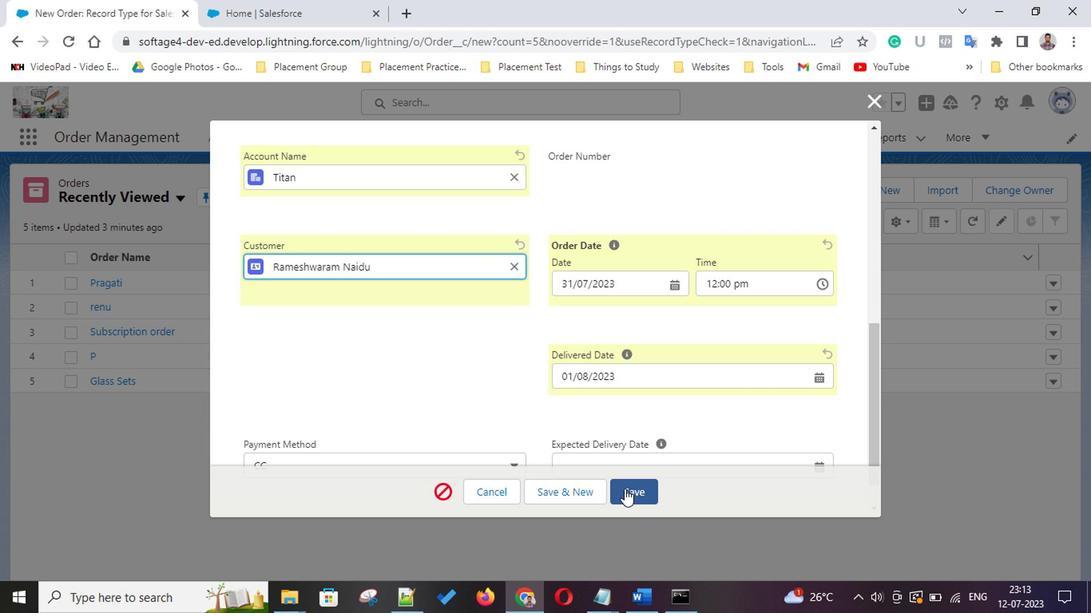 
Action: Mouse moved to (482, 134)
Screenshot: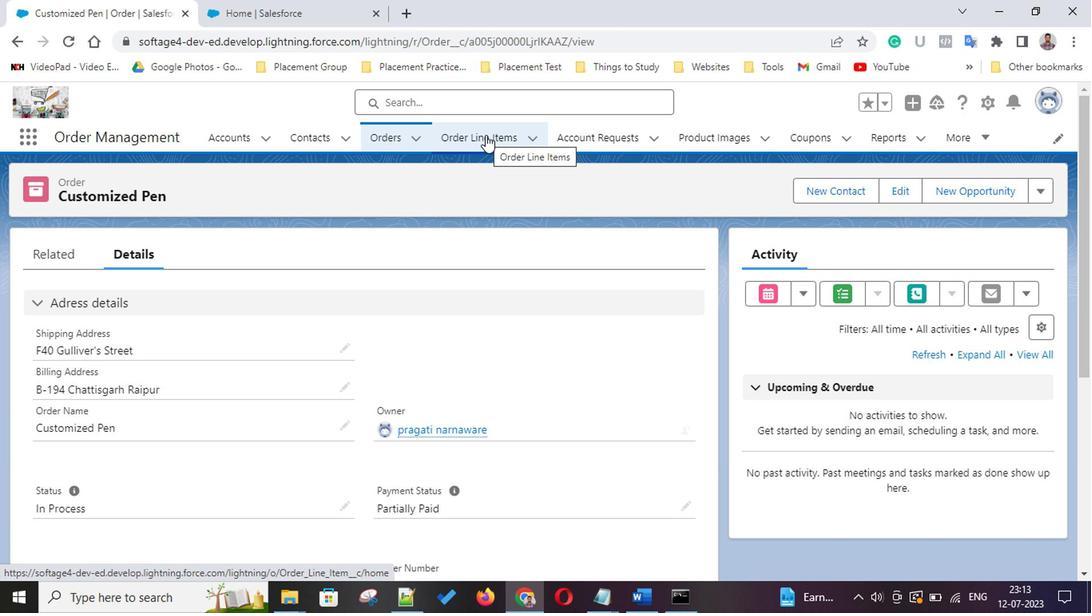 
Action: Mouse pressed left at (482, 134)
Screenshot: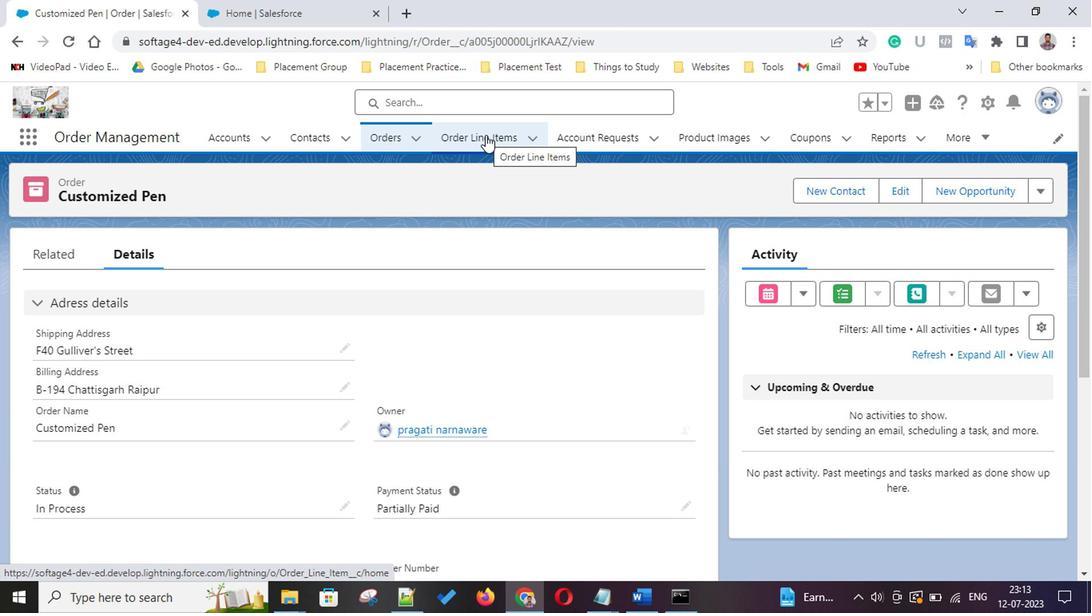 
Action: Mouse moved to (979, 193)
Screenshot: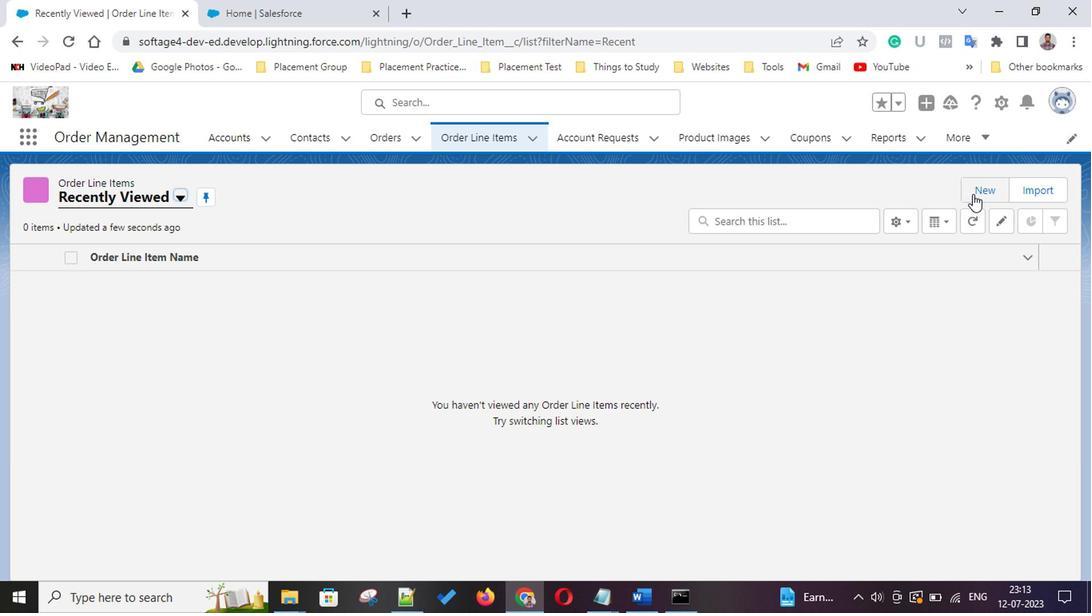 
Action: Mouse pressed left at (979, 193)
Screenshot: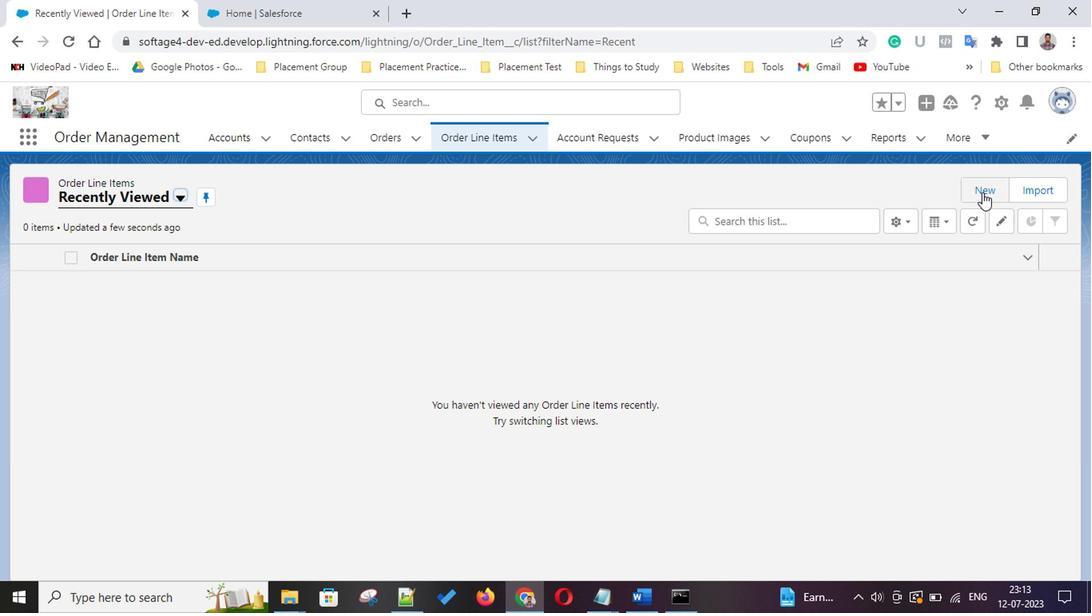 
Action: Key pressed 1<Key.backspace><Key.shift><Key.shift><Key.shift><Key.shift><Key.shift><Key.shift><Key.shift><Key.shift><Key.shift><Key.shift><Key.shift><Key.shift><Key.shift><Key.shift><Key.shift><Key.shift>o<Key.backspace>
Screenshot: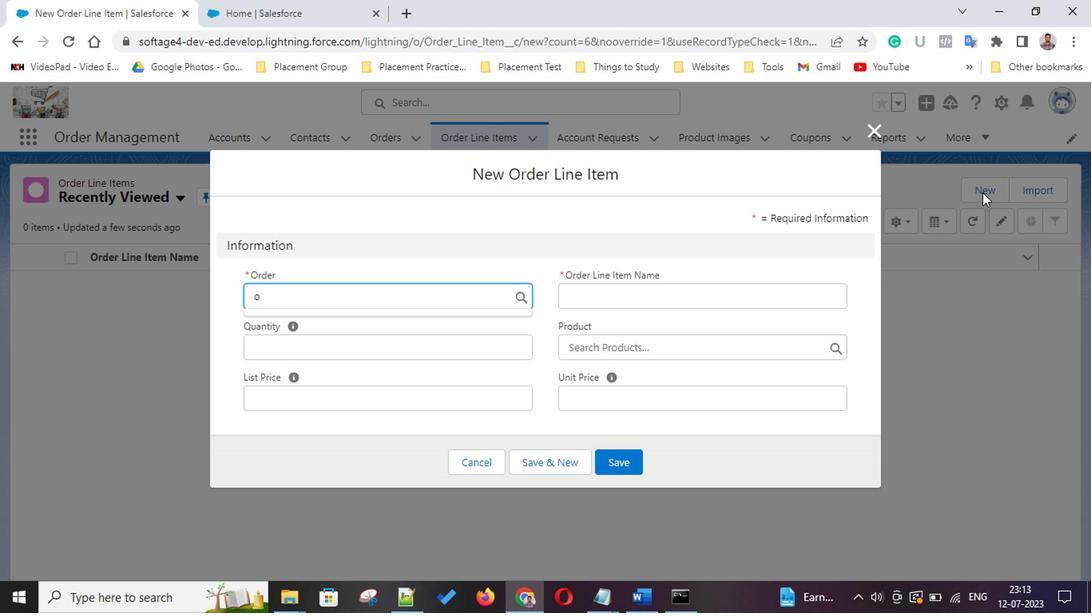 
Action: Mouse moved to (825, 201)
Screenshot: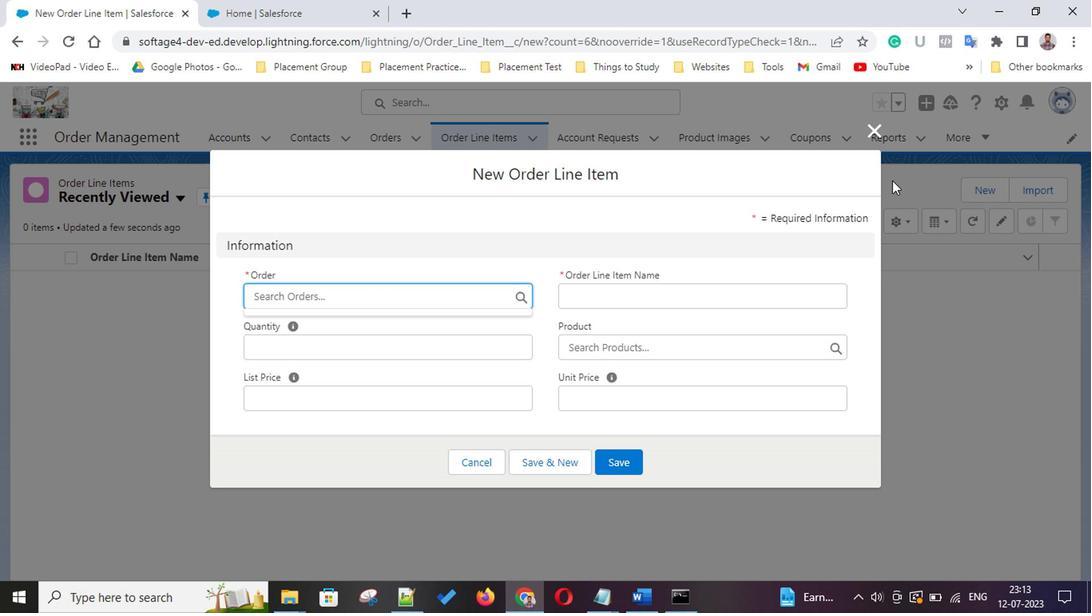 
Action: Mouse scrolled (825, 200) with delta (0, -1)
Screenshot: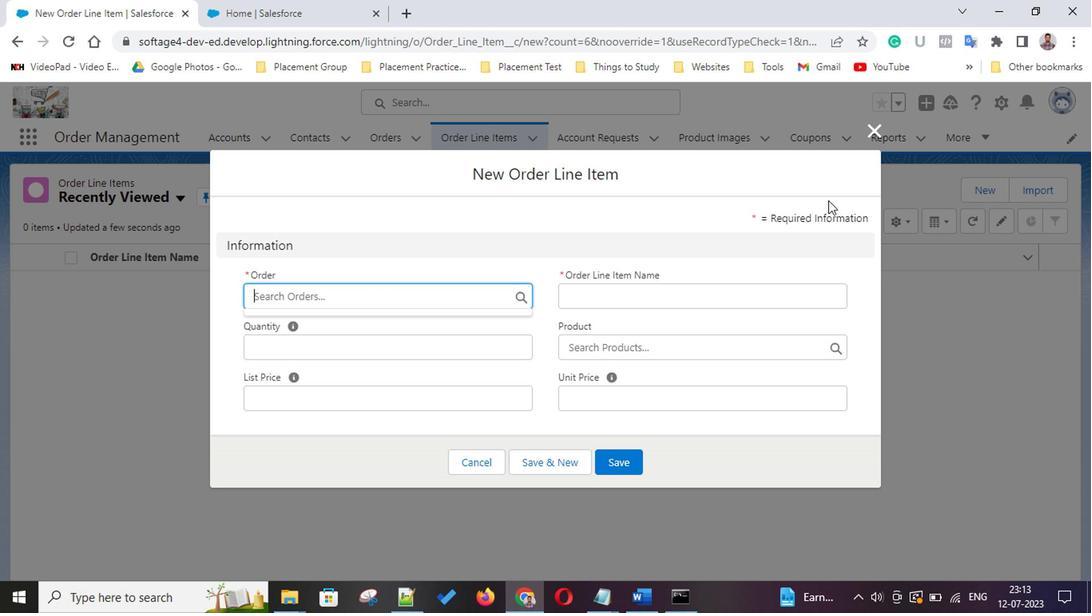 
Action: Mouse scrolled (825, 200) with delta (0, -1)
Screenshot: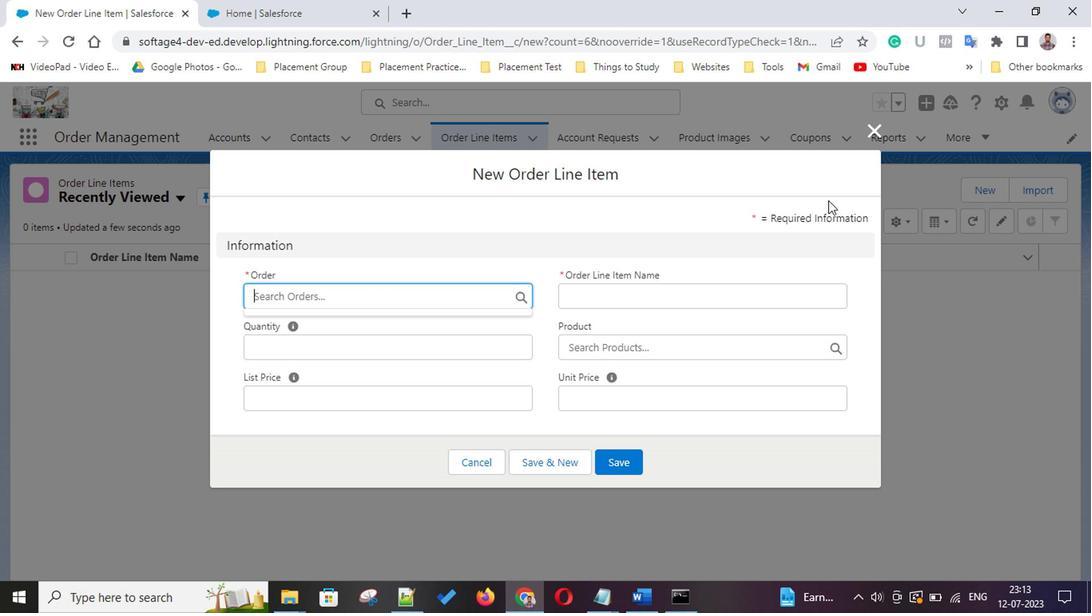 
Action: Mouse scrolled (825, 200) with delta (0, -1)
Screenshot: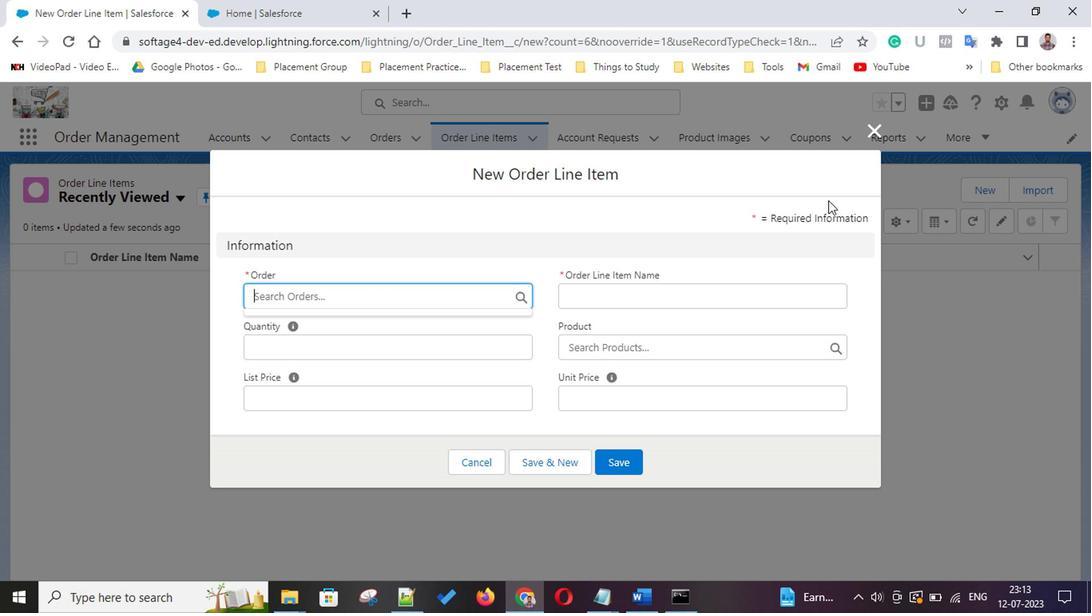 
Action: Mouse moved to (485, 462)
Screenshot: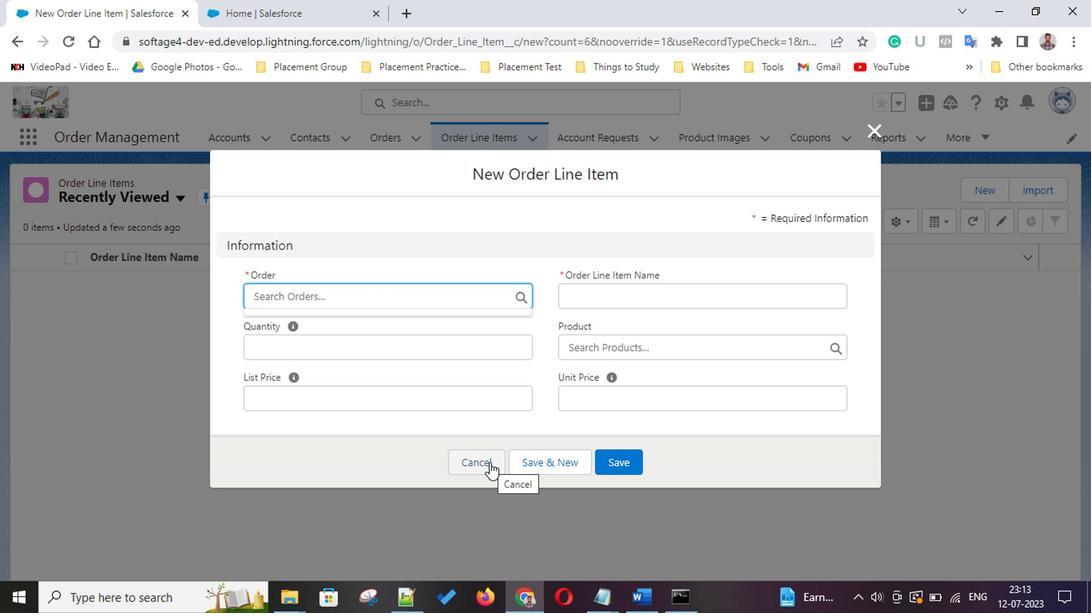 
Action: Mouse pressed left at (485, 462)
Screenshot: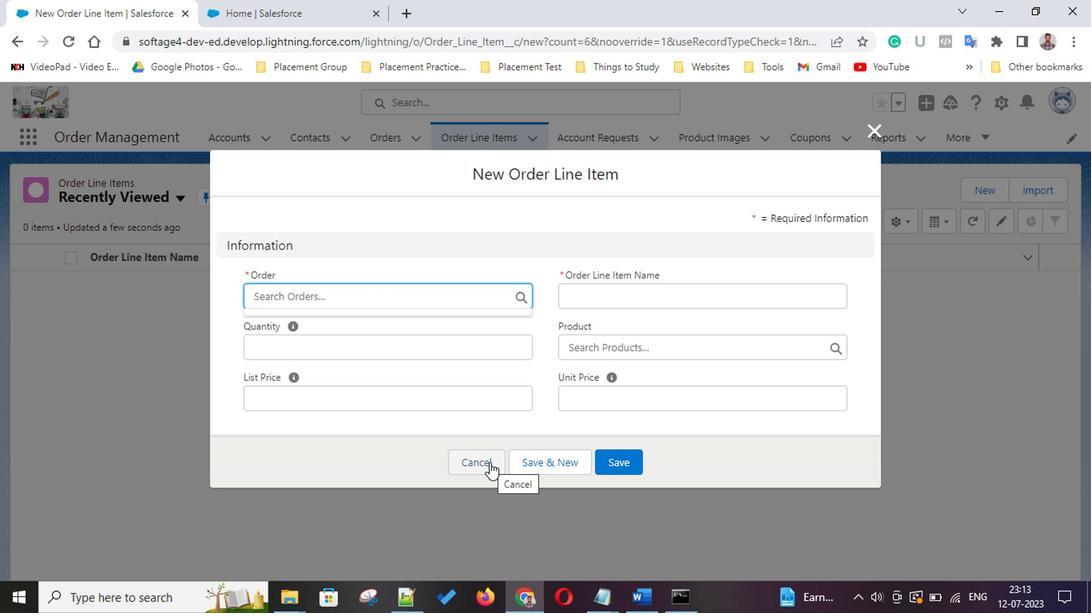 
Action: Mouse moved to (376, 134)
Screenshot: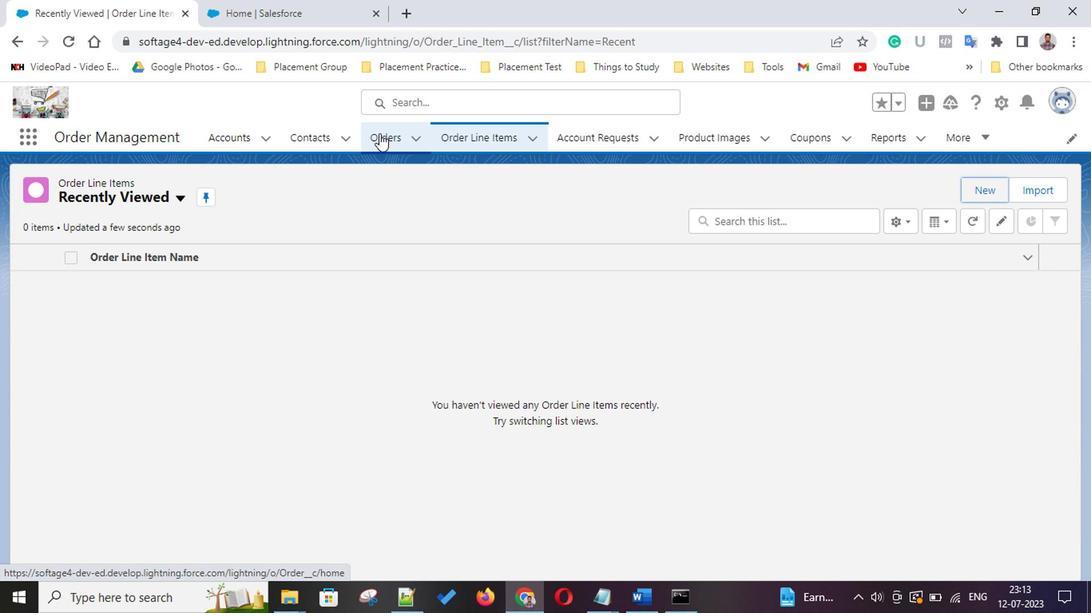 
Action: Mouse pressed left at (376, 134)
Screenshot: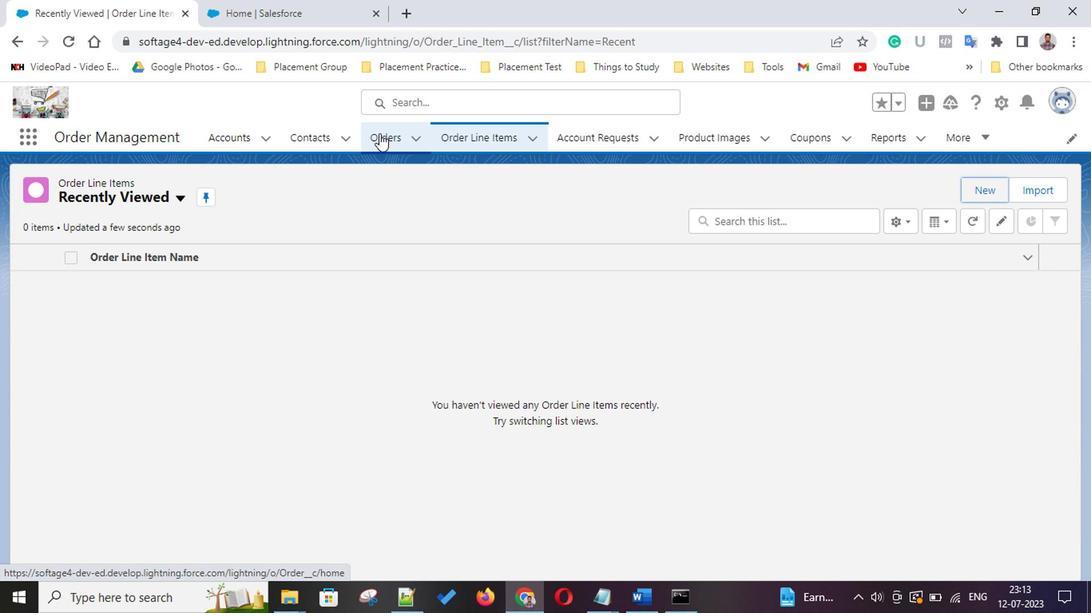 
Action: Mouse moved to (1004, 177)
Screenshot: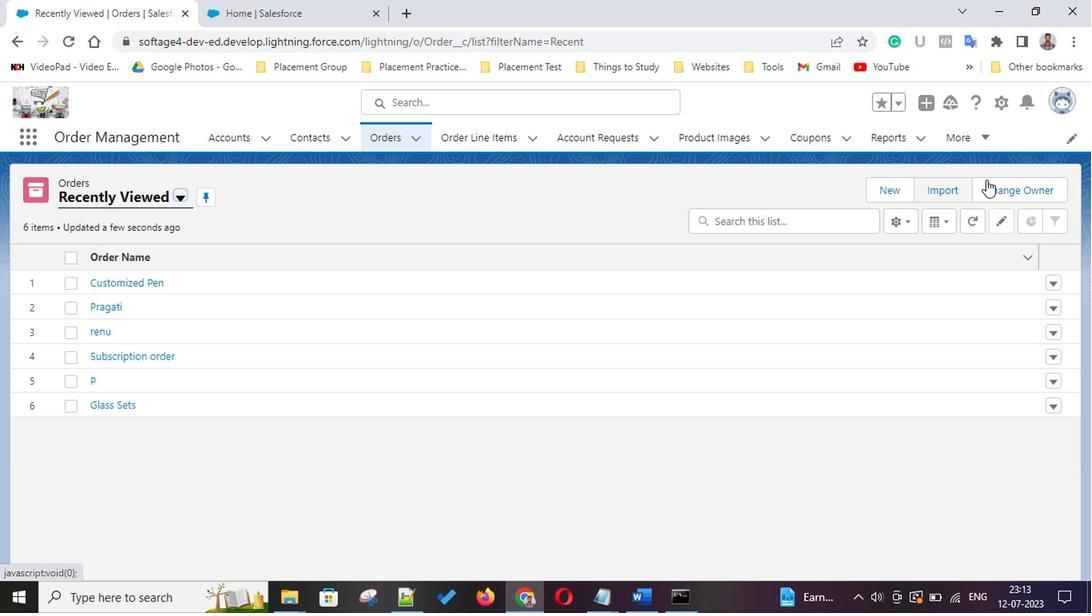 
Action: Mouse pressed left at (1004, 177)
Screenshot: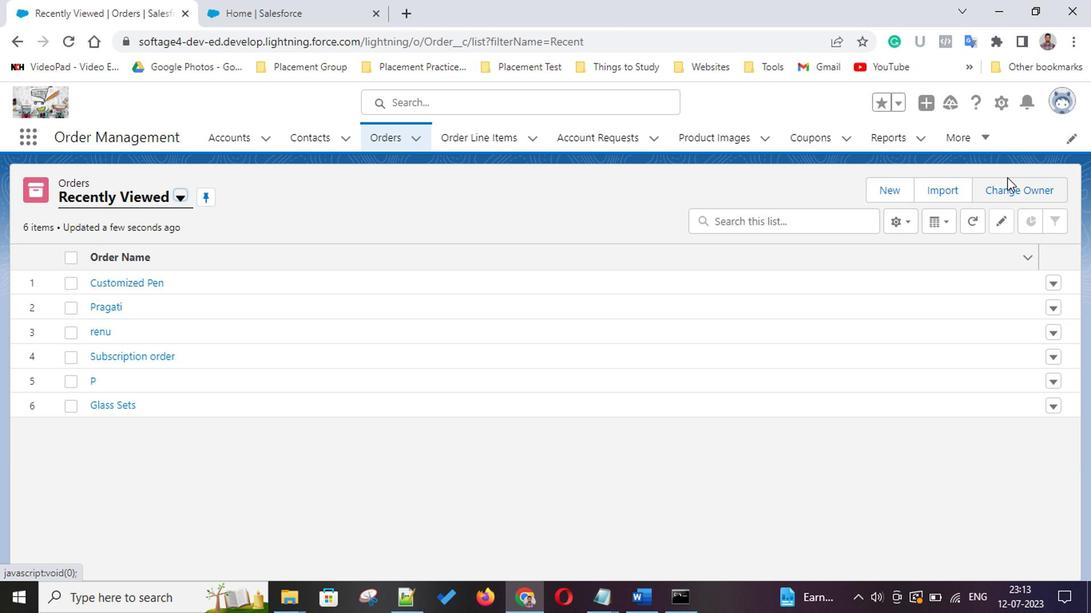 
Action: Mouse moved to (1014, 193)
Screenshot: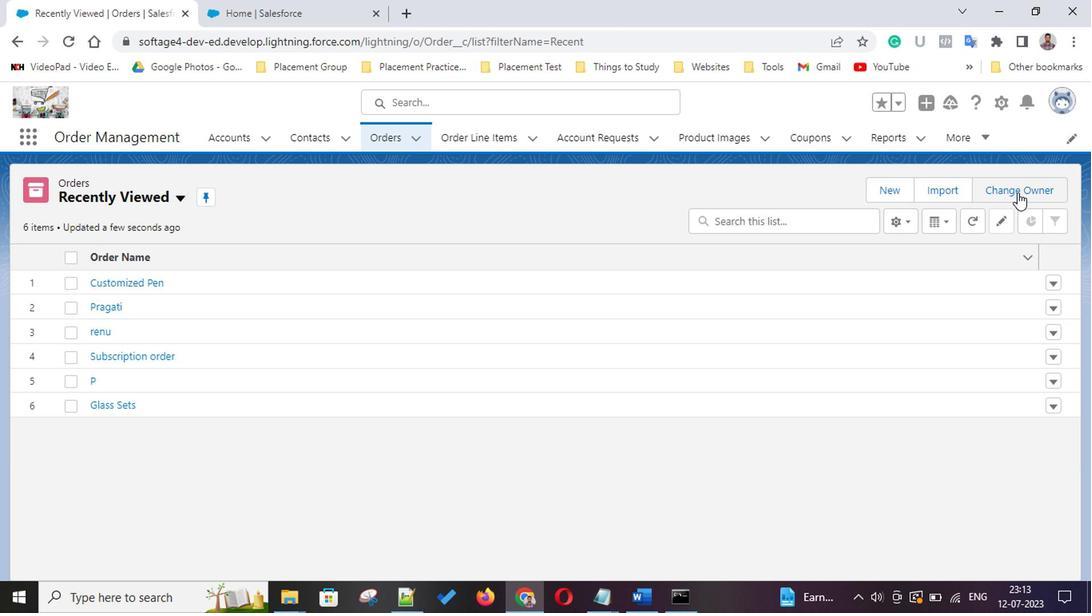 
Action: Mouse pressed left at (1014, 193)
Screenshot: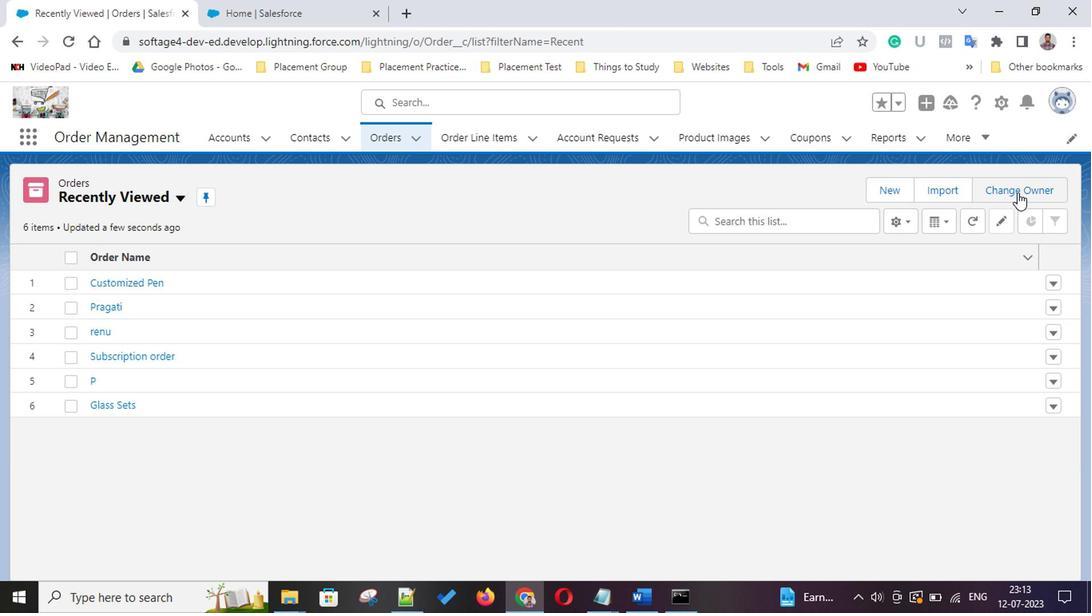 
Action: Mouse moved to (714, 181)
Screenshot: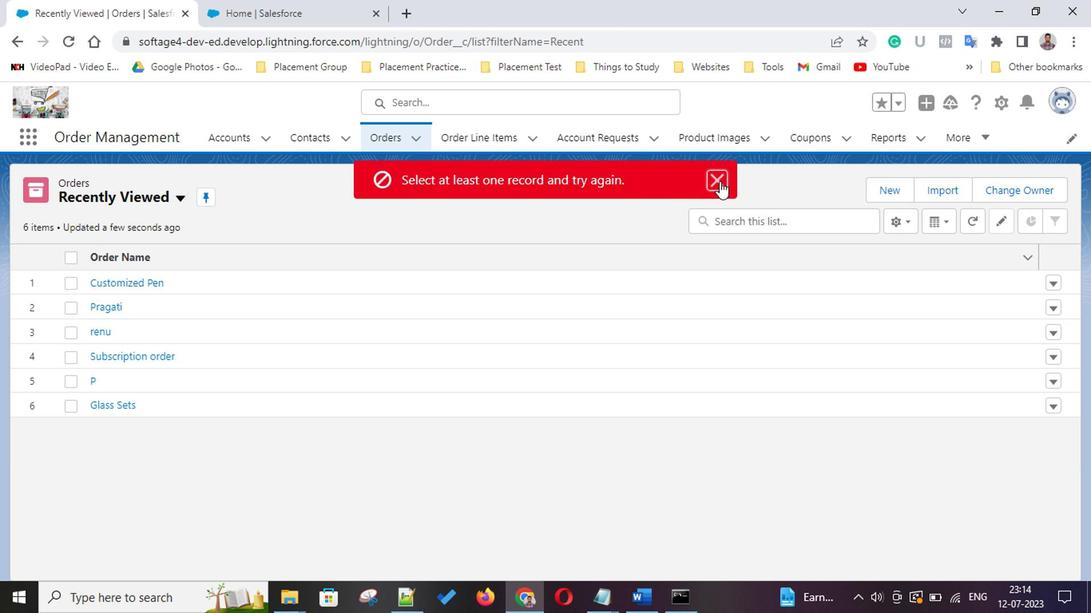 
Action: Mouse pressed left at (714, 181)
Screenshot: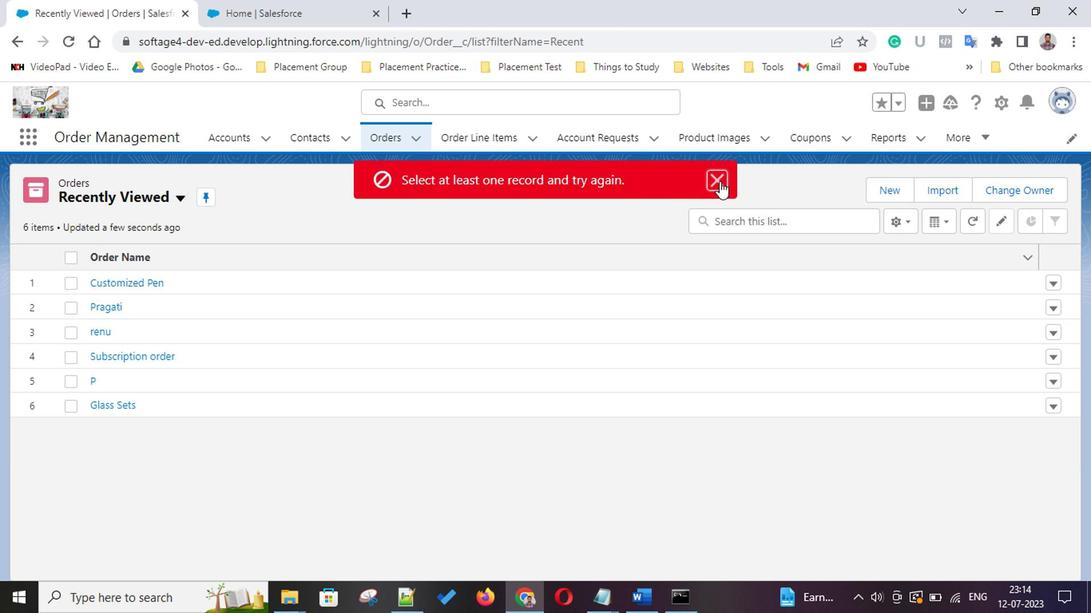 
Action: Mouse moved to (67, 289)
Screenshot: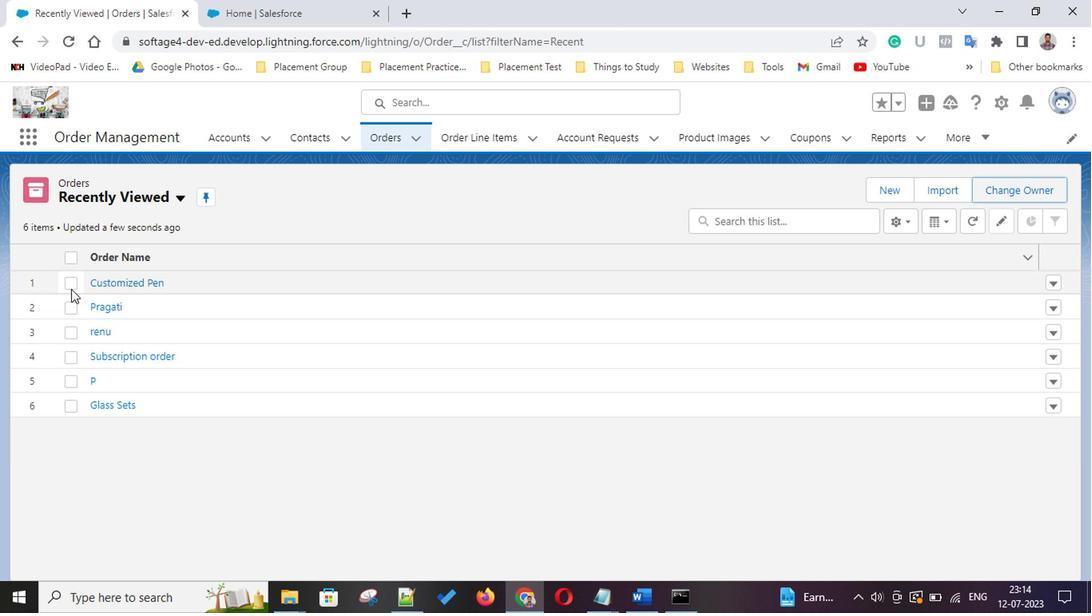 
Action: Mouse pressed left at (67, 289)
Screenshot: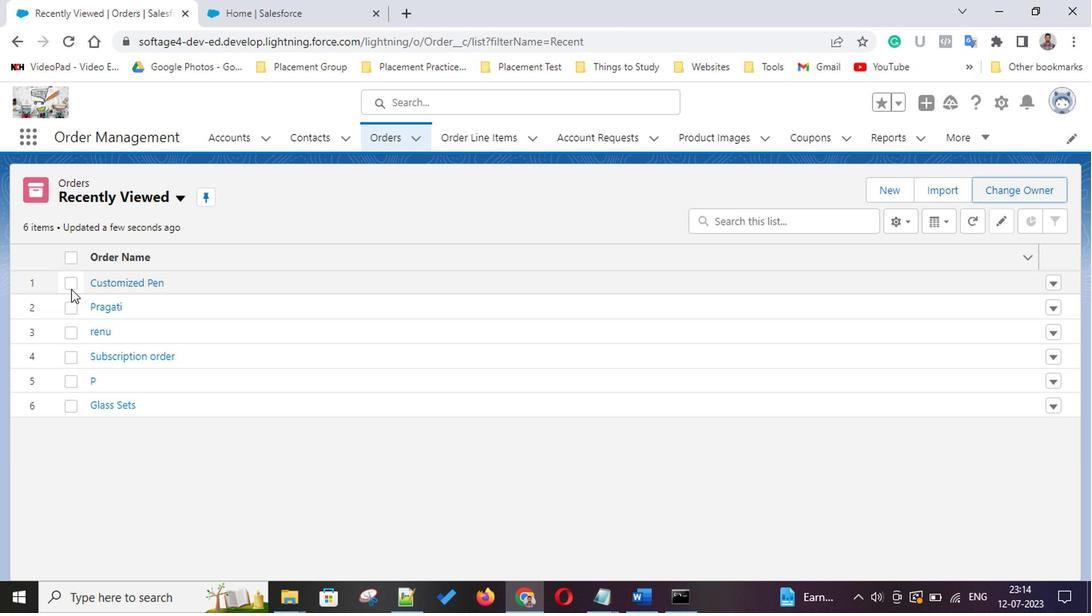 
Action: Mouse moved to (1017, 194)
Screenshot: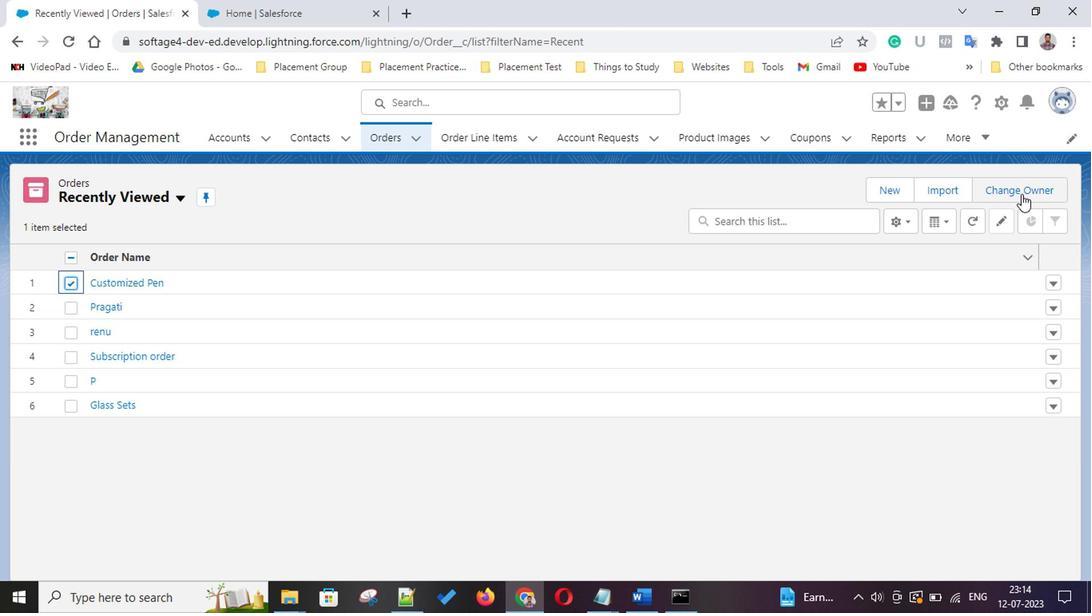 
Action: Mouse pressed left at (1017, 194)
Screenshot: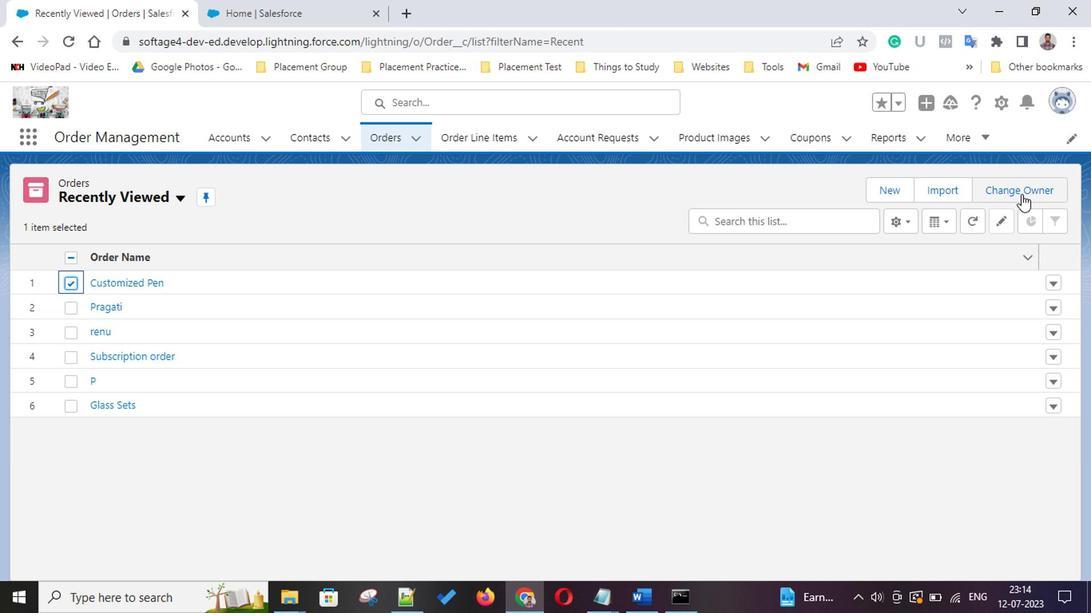 
Action: Mouse moved to (535, 300)
Screenshot: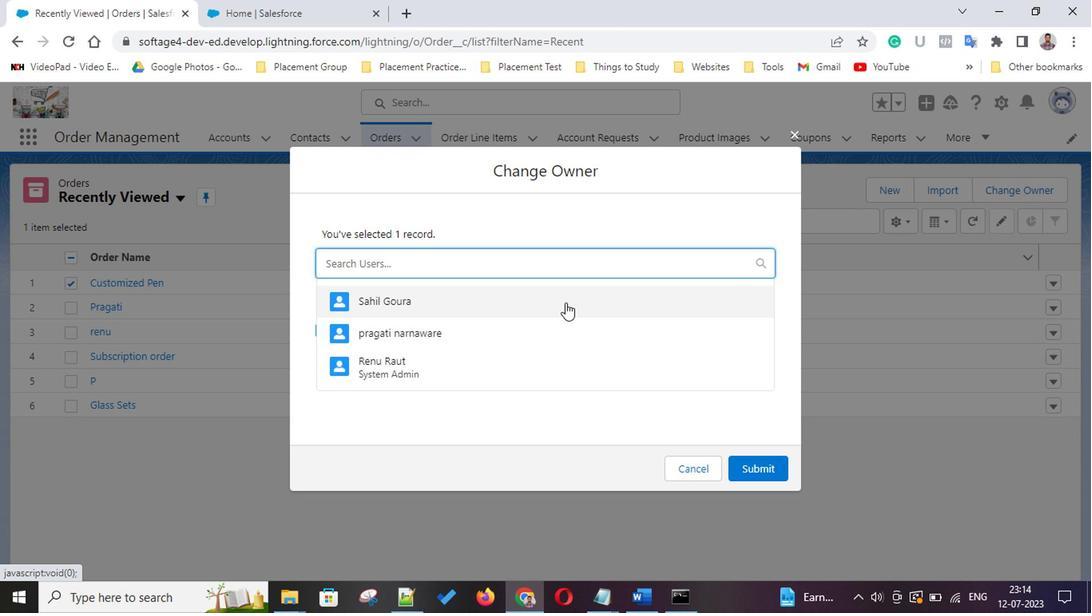 
Action: Mouse pressed left at (535, 300)
Screenshot: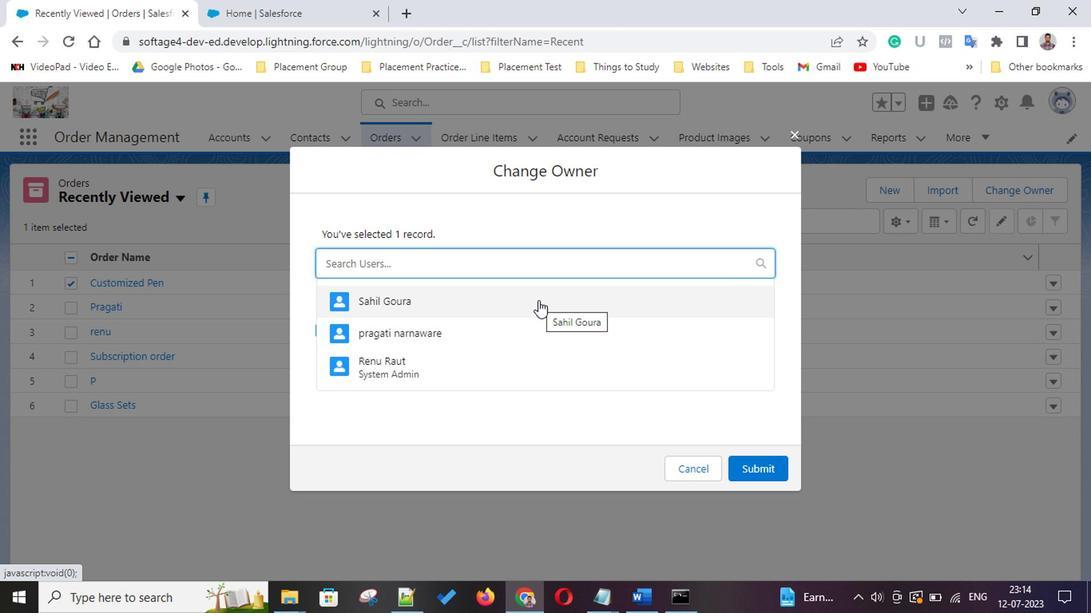 
Action: Mouse moved to (754, 468)
Screenshot: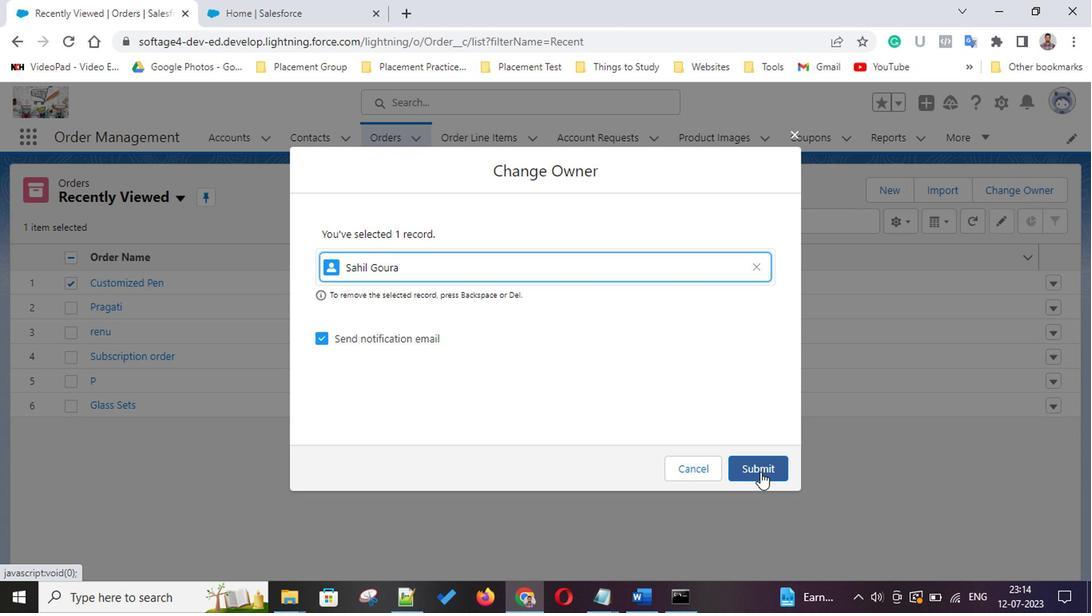 
Action: Mouse pressed left at (754, 468)
Screenshot: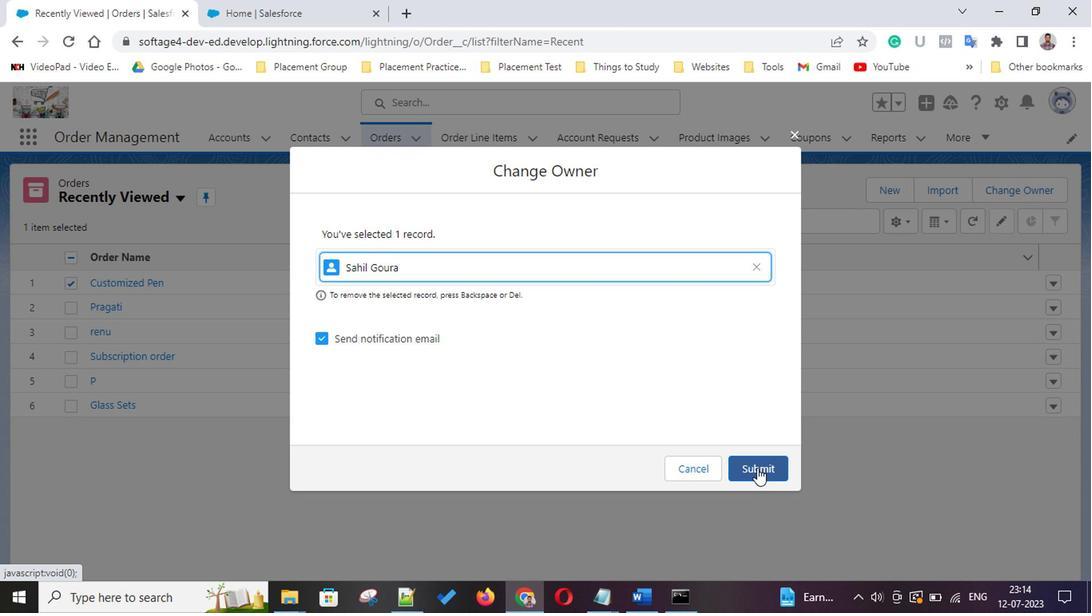 
Action: Mouse moved to (705, 140)
Screenshot: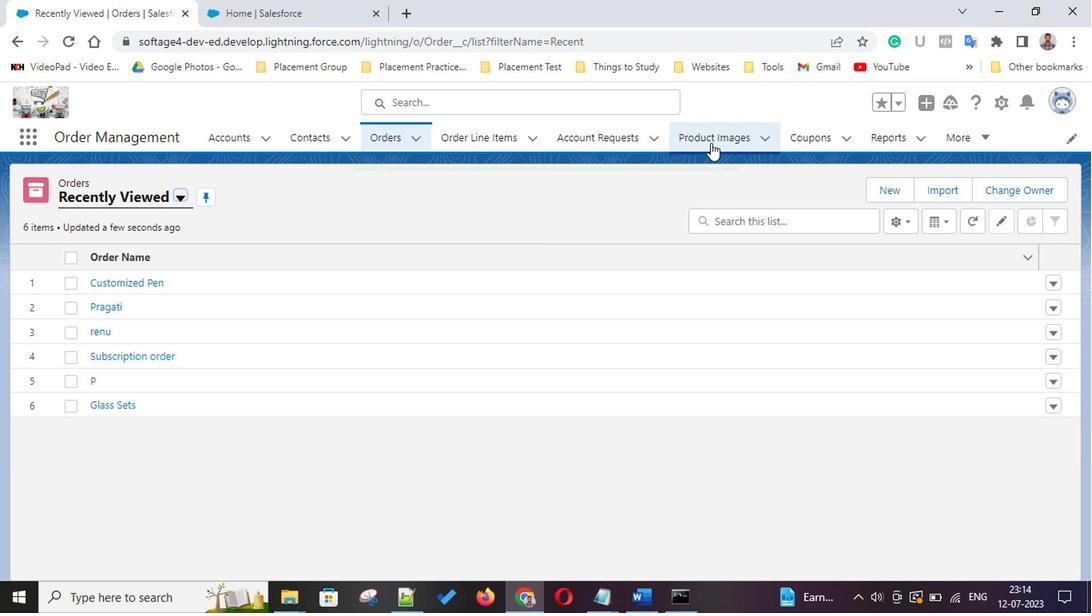 
Action: Mouse pressed left at (705, 140)
Screenshot: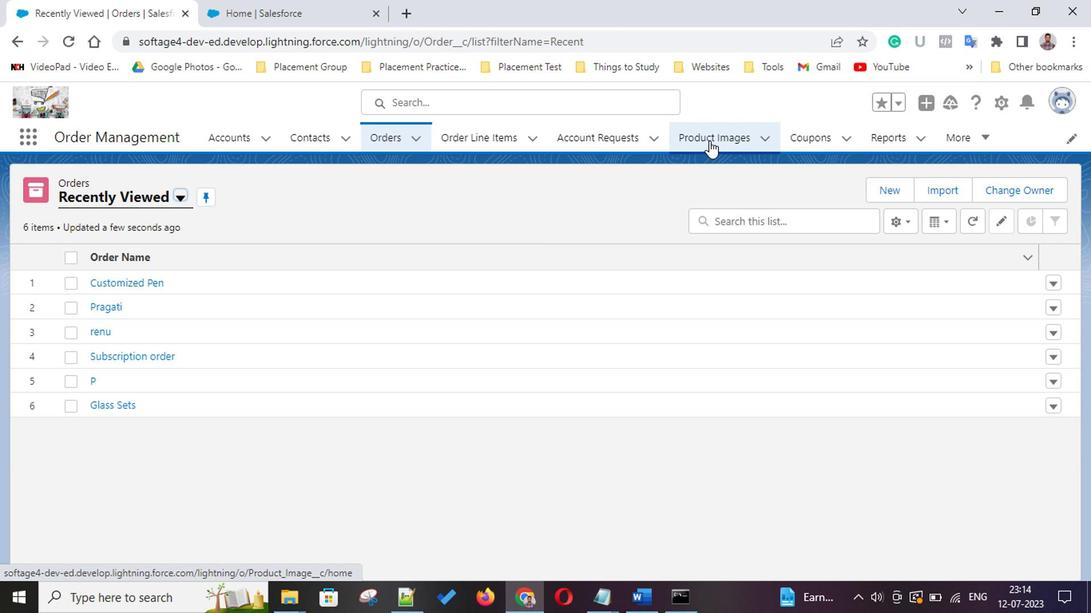 
Action: Mouse moved to (891, 196)
Screenshot: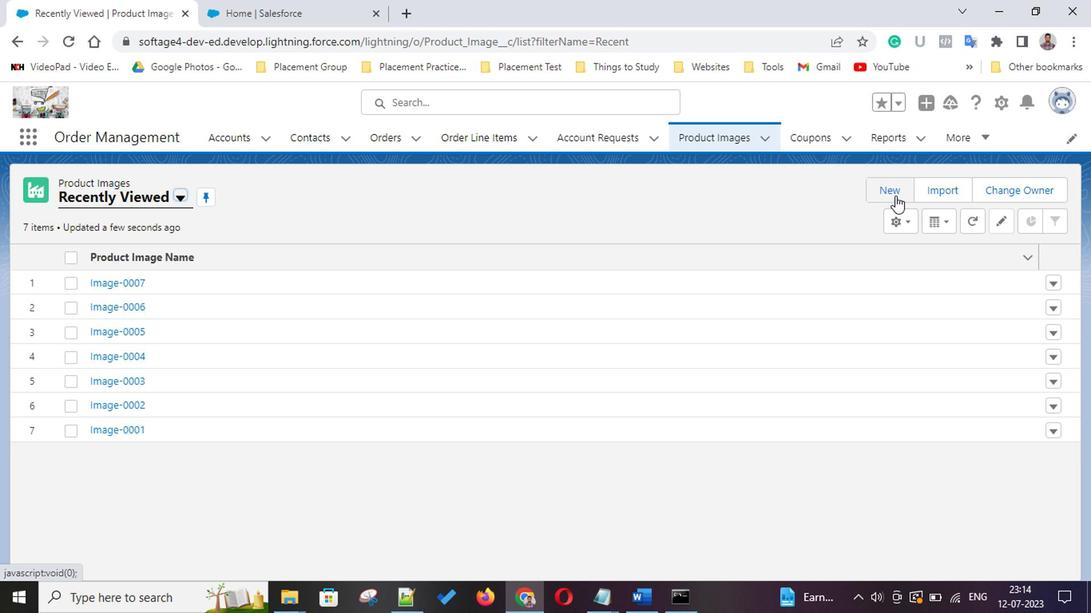 
Action: Mouse pressed left at (891, 196)
Screenshot: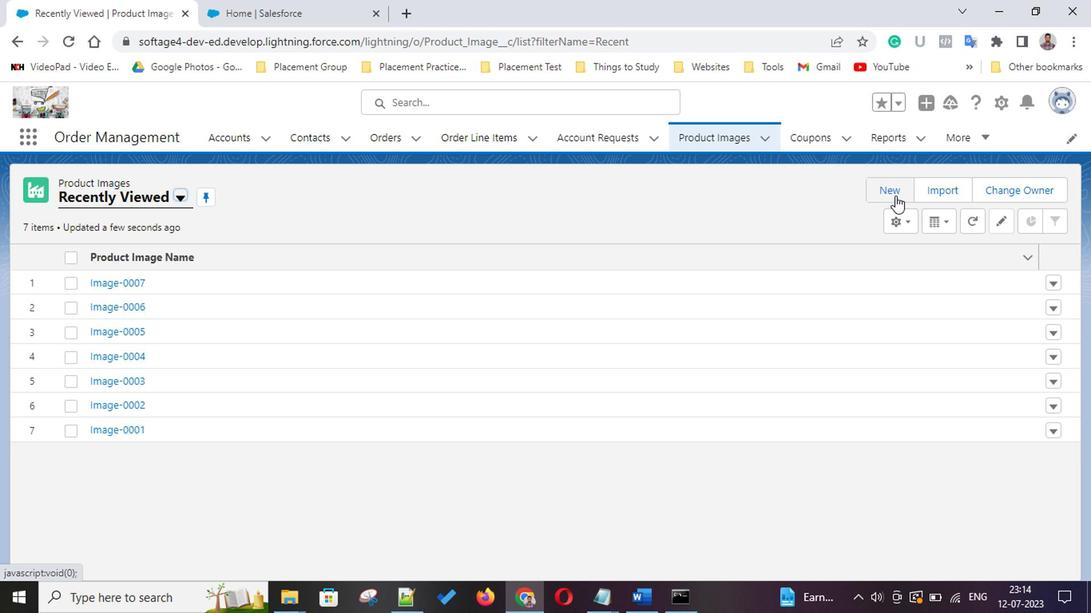 
Action: Mouse moved to (383, 409)
Screenshot: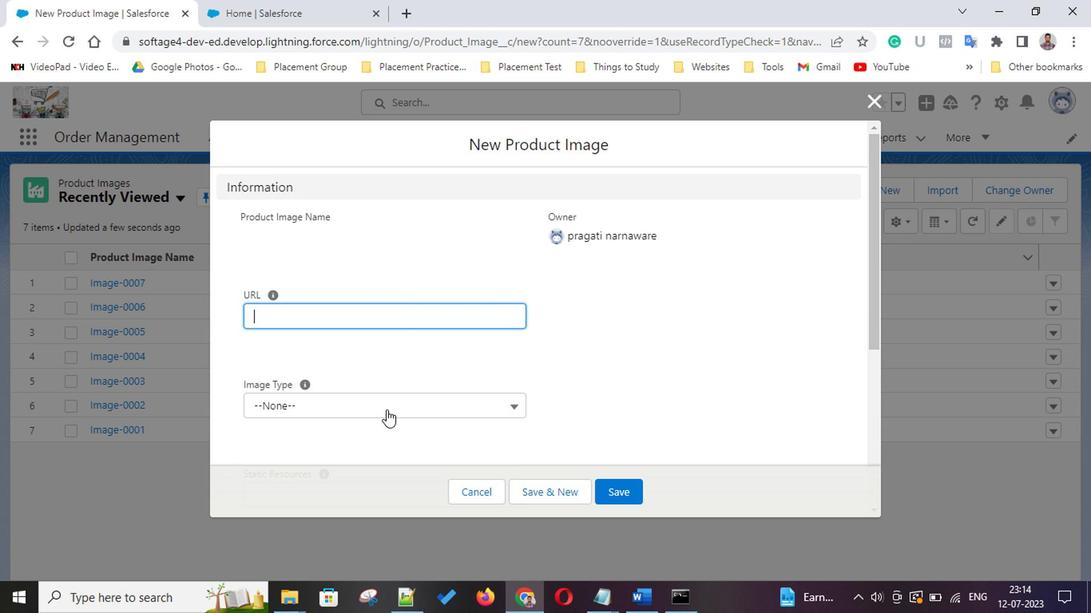 
Action: Mouse pressed left at (383, 409)
Screenshot: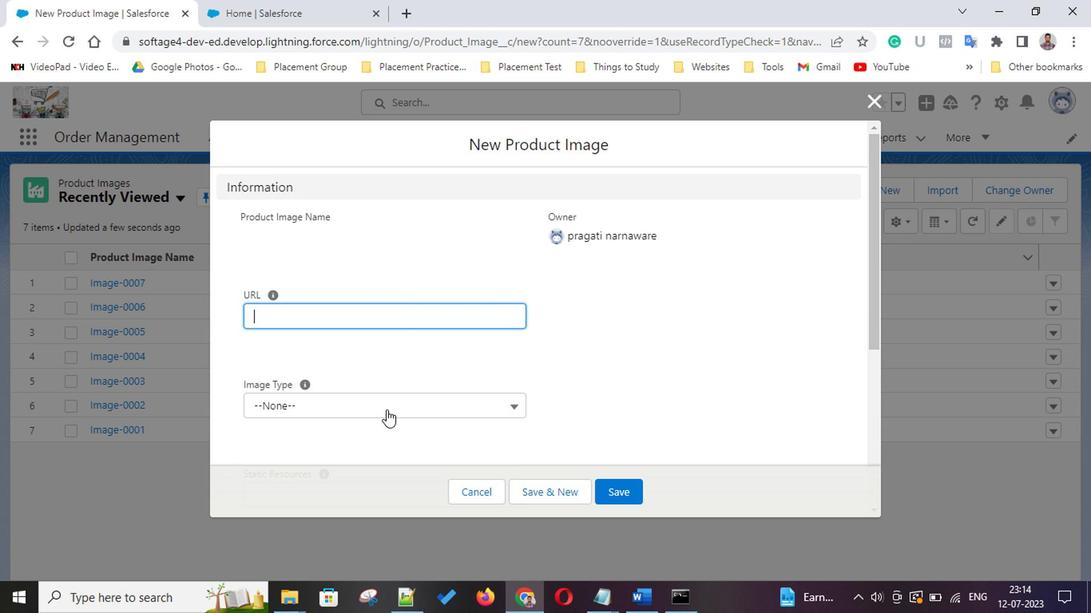 
Action: Mouse moved to (321, 466)
Screenshot: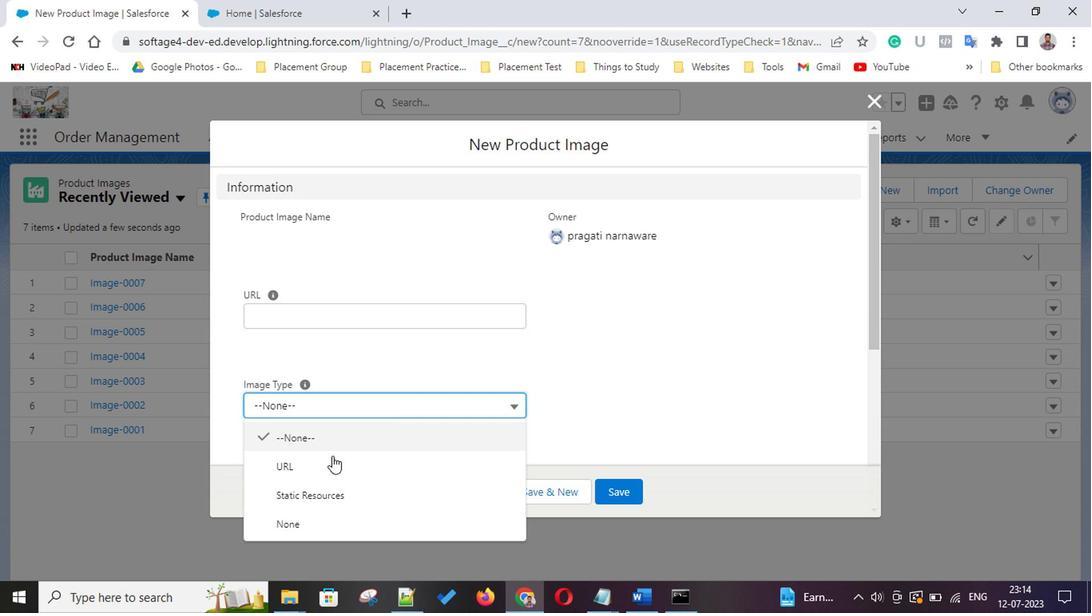 
Action: Mouse pressed left at (321, 466)
Screenshot: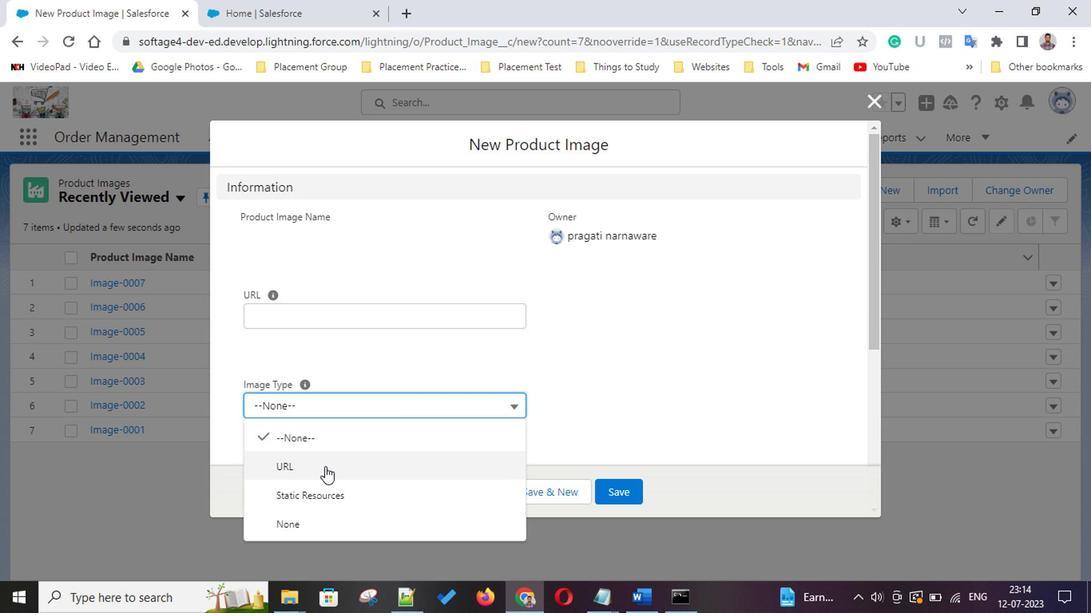 
Action: Mouse moved to (455, 354)
Screenshot: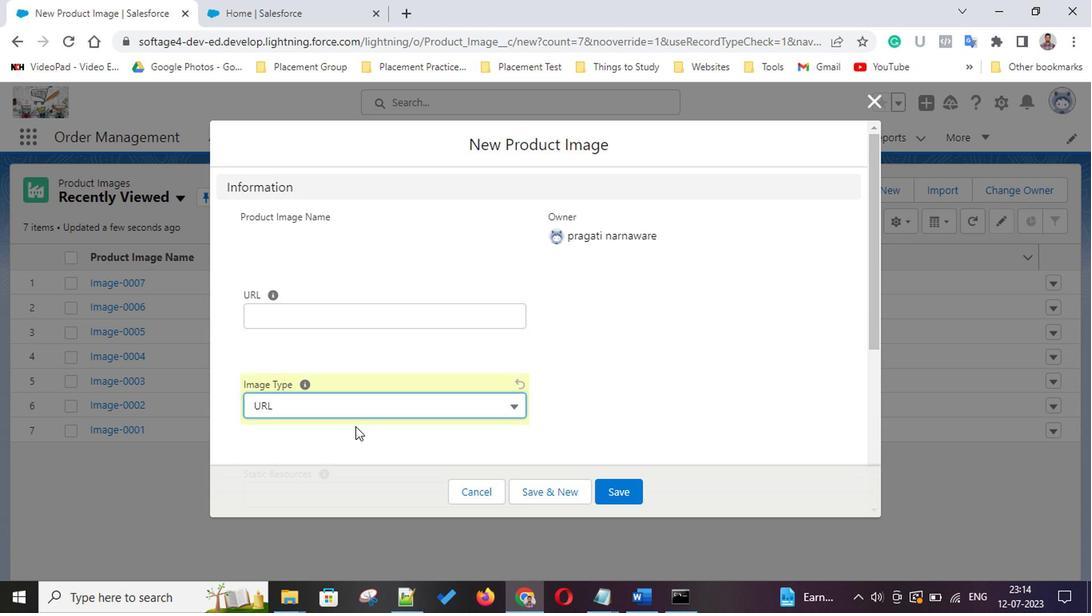 
Action: Mouse scrolled (455, 353) with delta (0, 0)
Screenshot: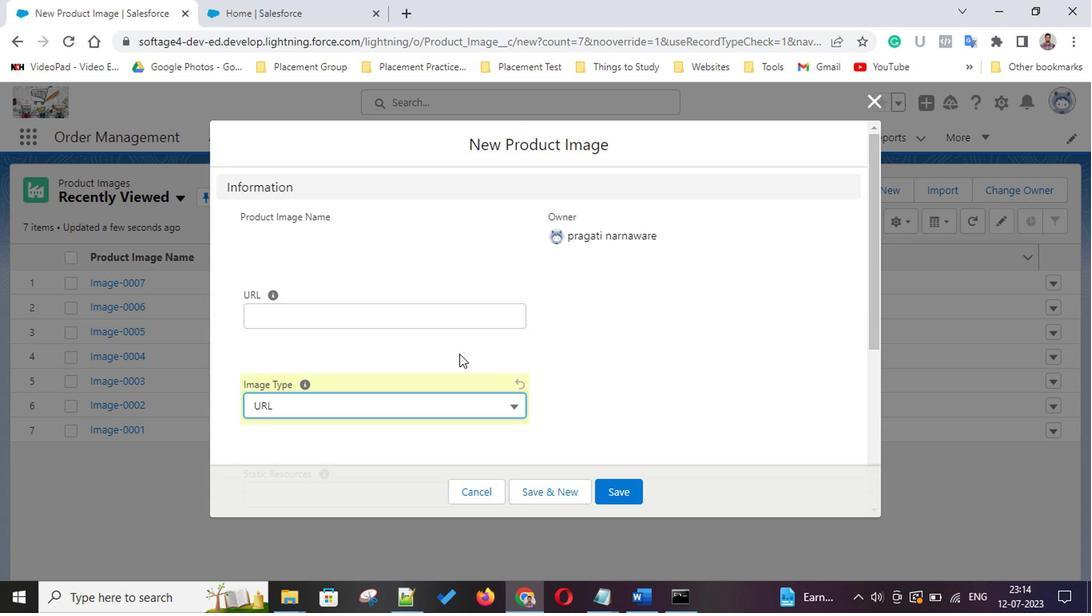 
Action: Mouse scrolled (455, 353) with delta (0, 0)
Screenshot: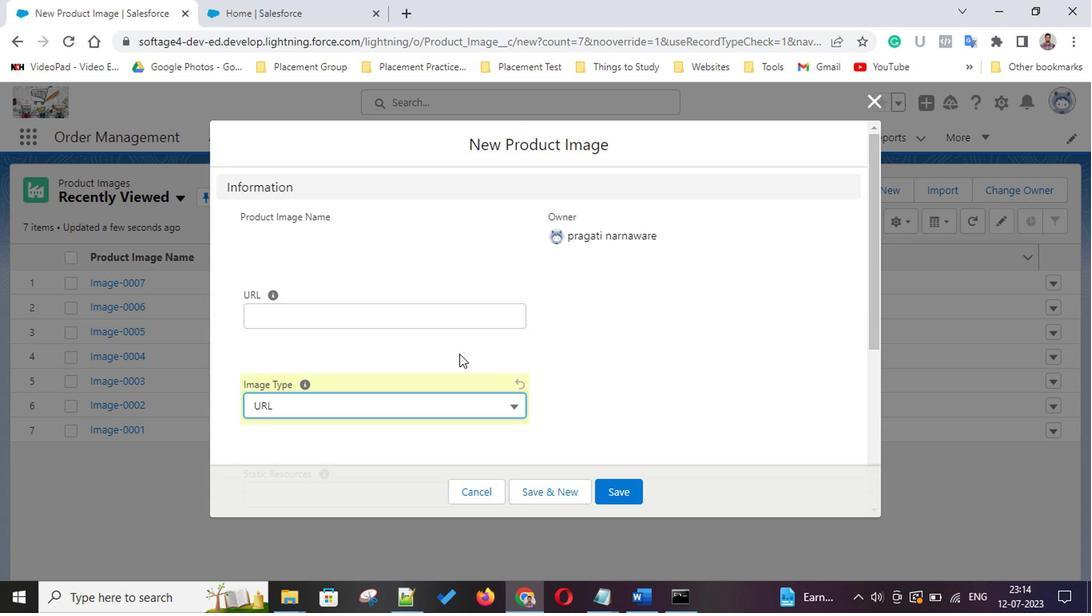 
Action: Mouse scrolled (455, 353) with delta (0, 0)
Screenshot: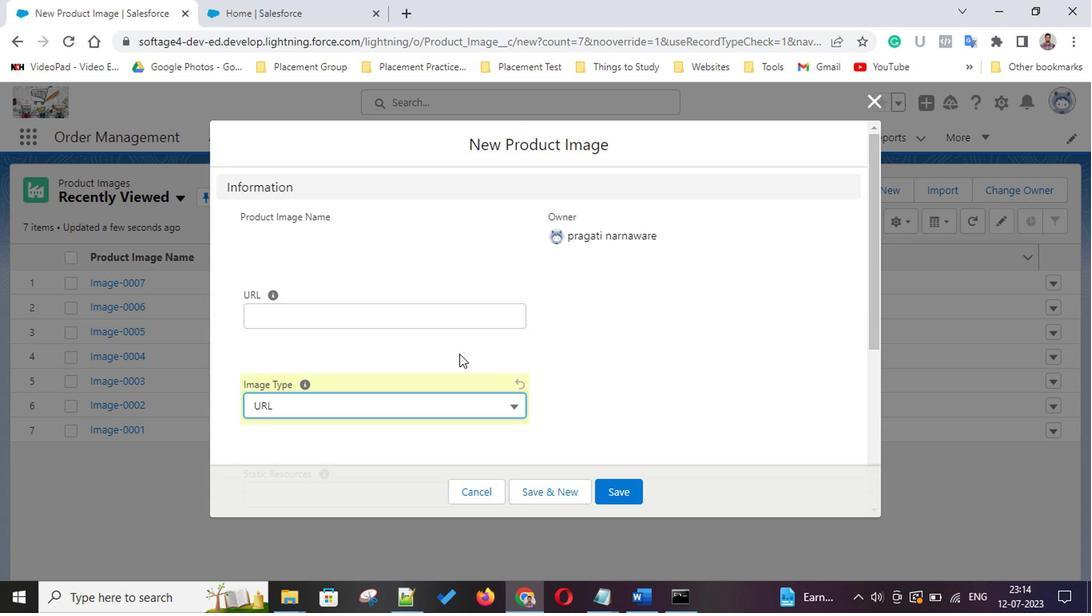 
Action: Mouse scrolled (455, 353) with delta (0, 0)
Screenshot: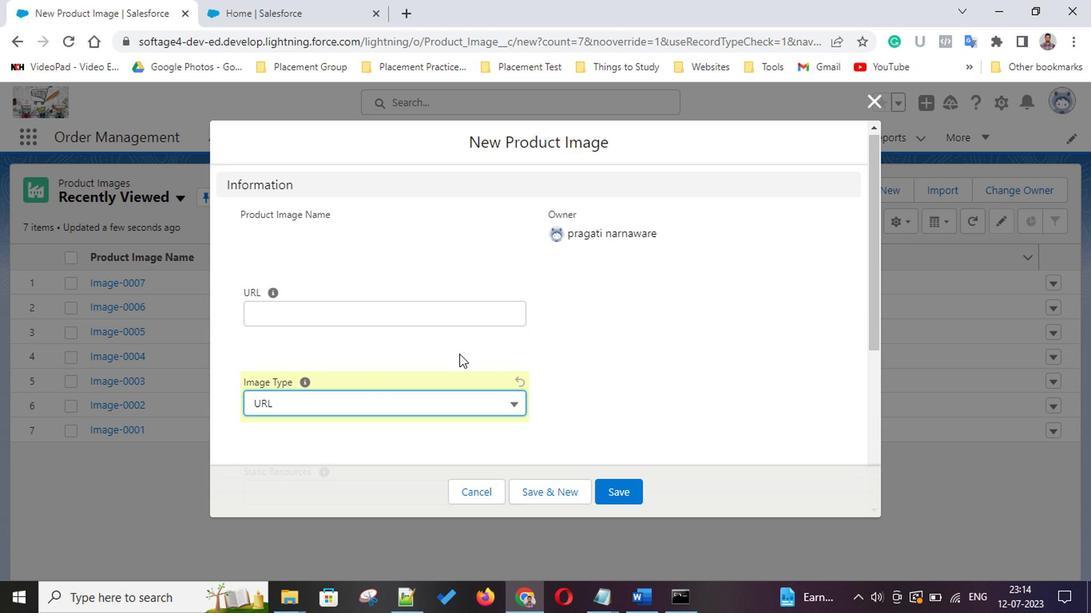
Action: Mouse scrolled (455, 353) with delta (0, 0)
Screenshot: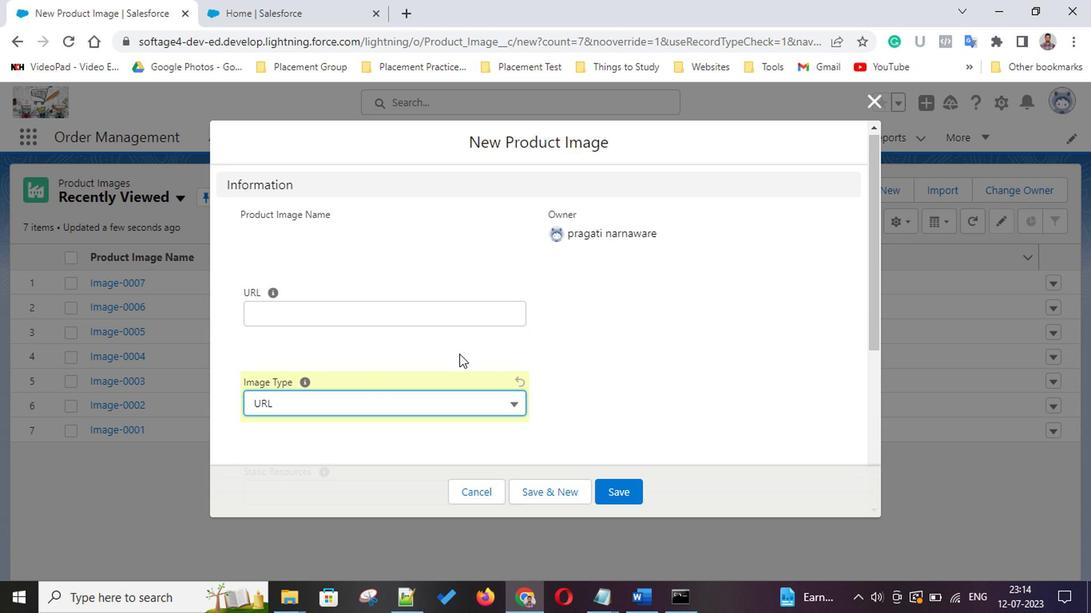 
Action: Mouse scrolled (455, 353) with delta (0, 0)
Screenshot: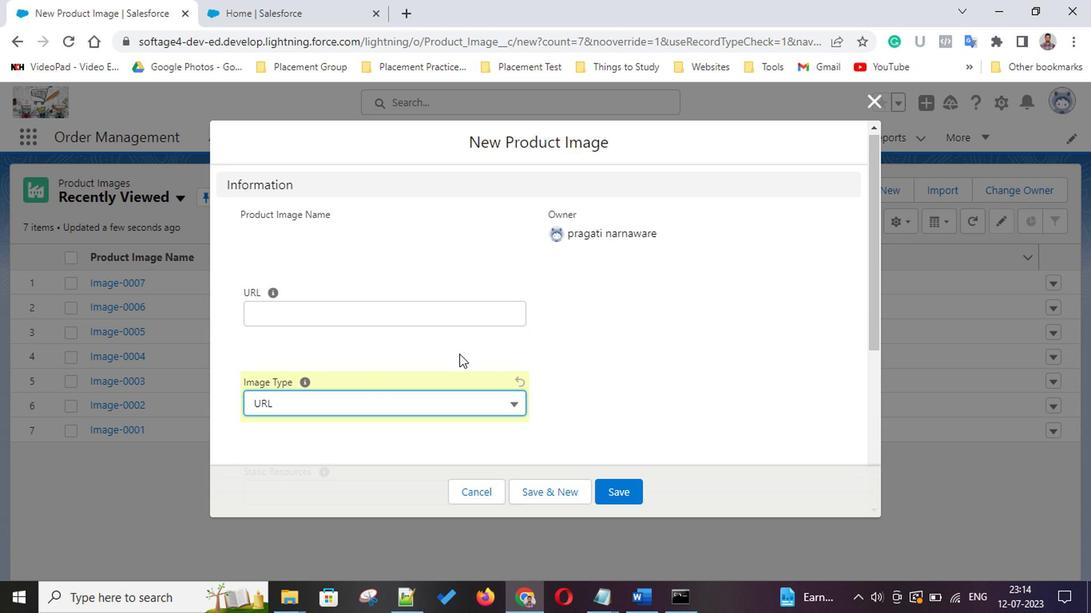 
Action: Mouse scrolled (455, 353) with delta (0, 0)
Screenshot: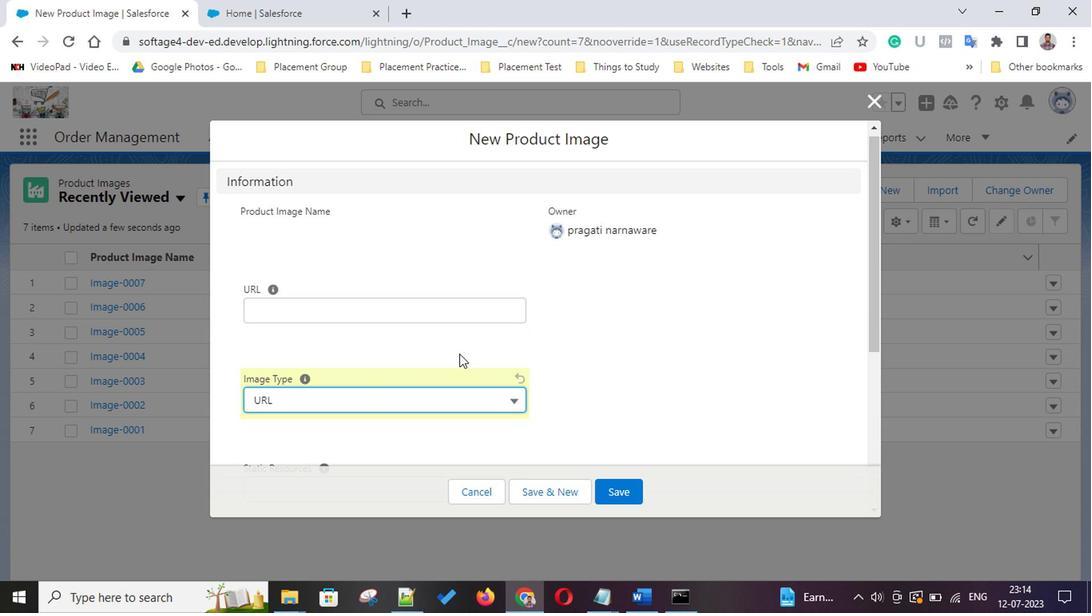 
Action: Mouse scrolled (455, 353) with delta (0, 0)
